 Task: Research Airbnb properties in Nahariya, Israel from 4th December, 2023 to 8th December, 2023 for 1 adult.1  bedroom having 1 bed and 1 bathroom. Amenities needed are: wifi, washing machine. Look for 5 properties as per requirement.
Action: Mouse moved to (424, 58)
Screenshot: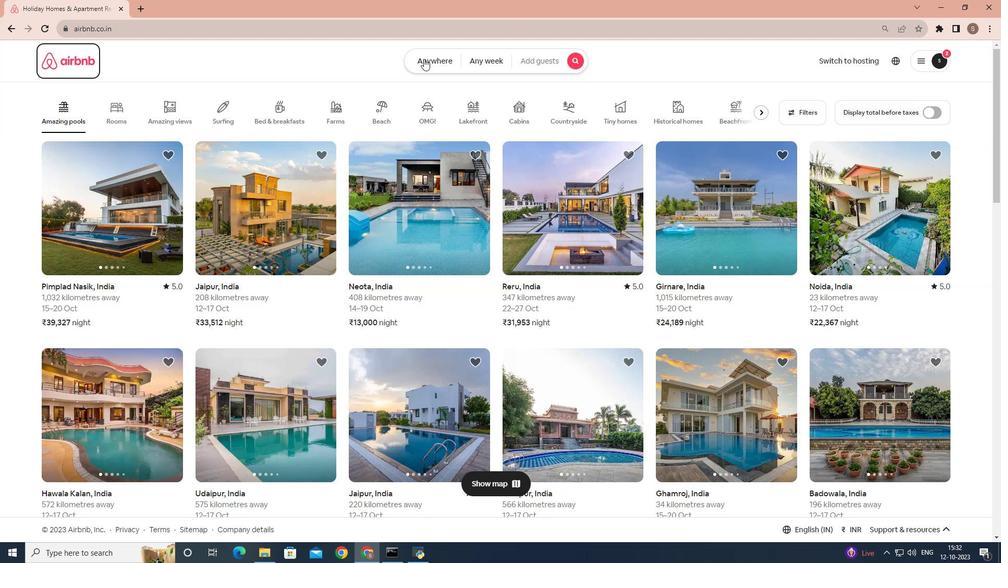 
Action: Mouse pressed left at (424, 58)
Screenshot: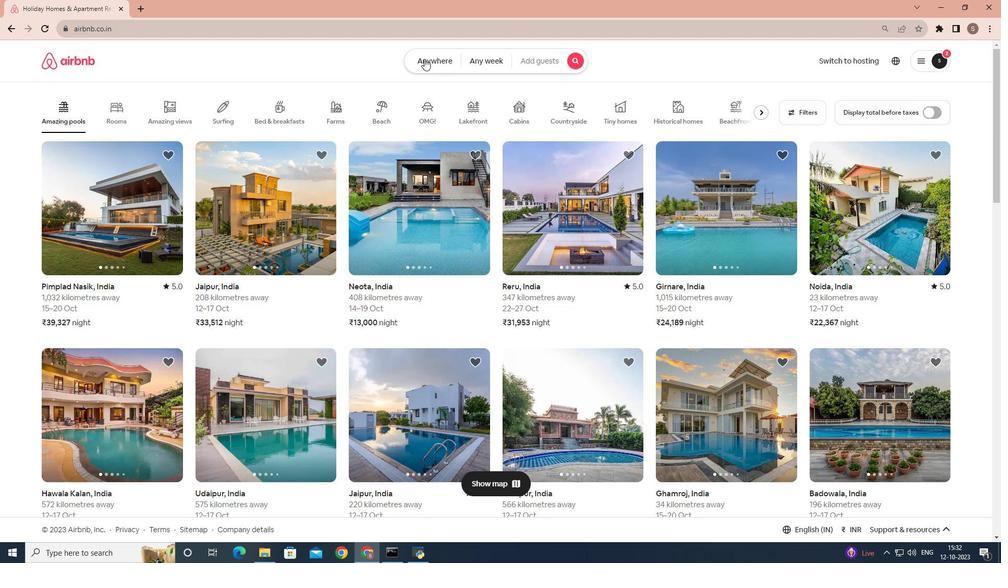 
Action: Mouse moved to (367, 111)
Screenshot: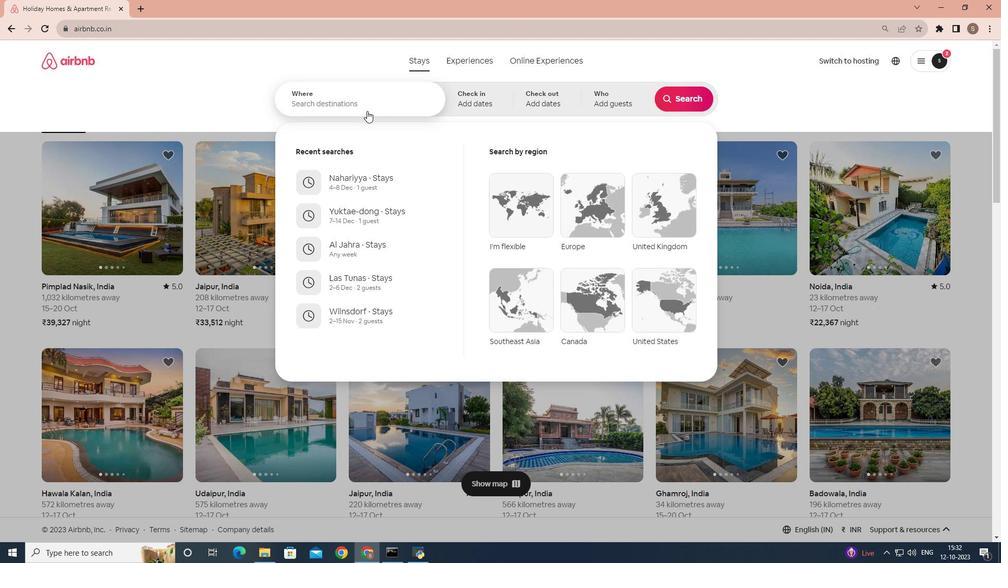 
Action: Mouse pressed left at (367, 111)
Screenshot: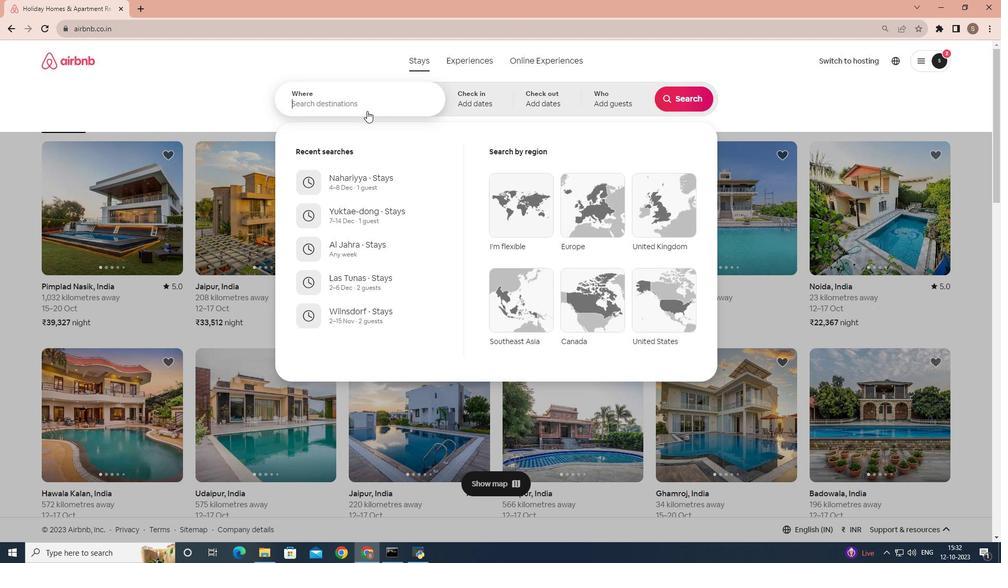 
Action: Mouse moved to (363, 107)
Screenshot: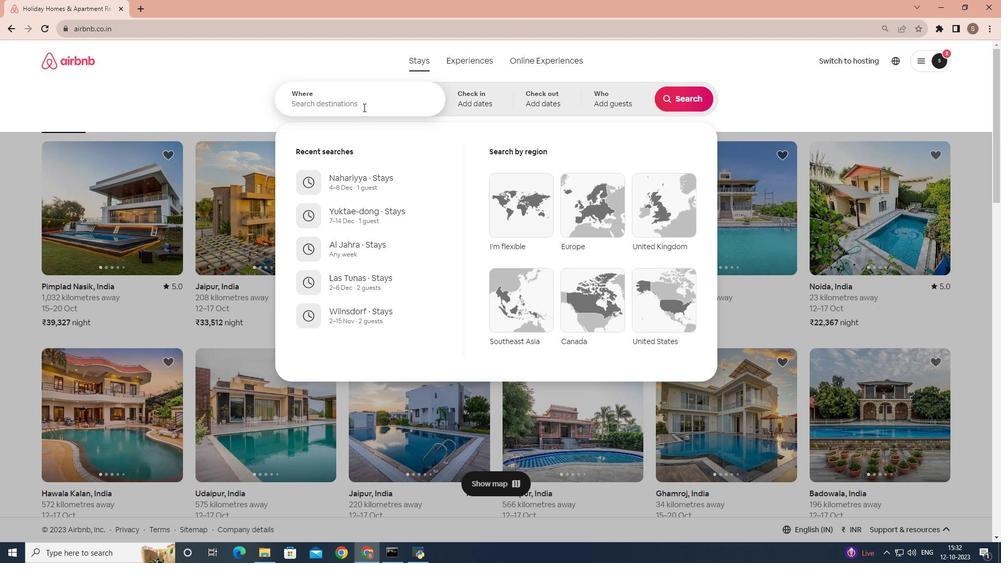 
Action: Key pressed <Key.shift>Nahariya,<Key.space><Key.shift>Israel
Screenshot: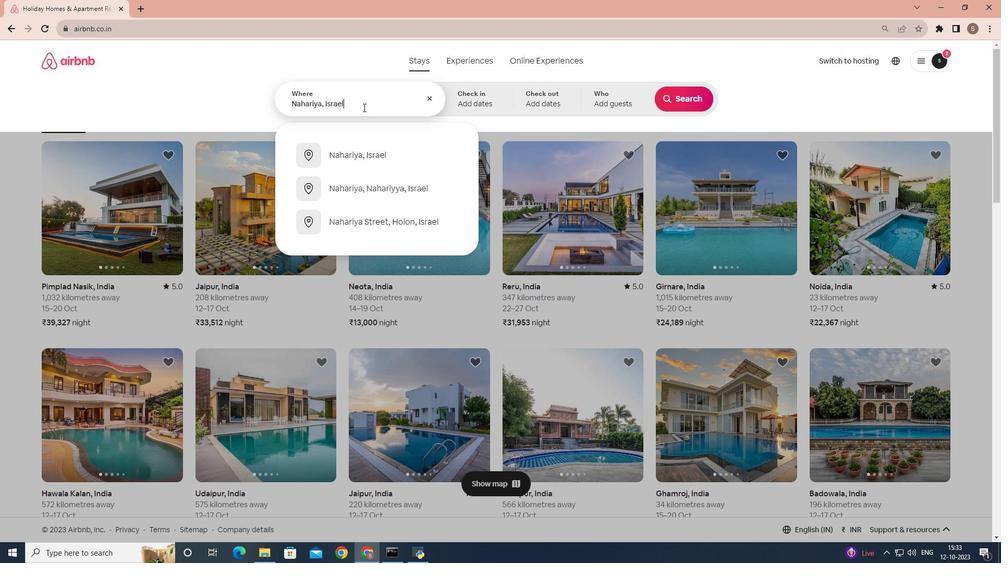 
Action: Mouse moved to (374, 146)
Screenshot: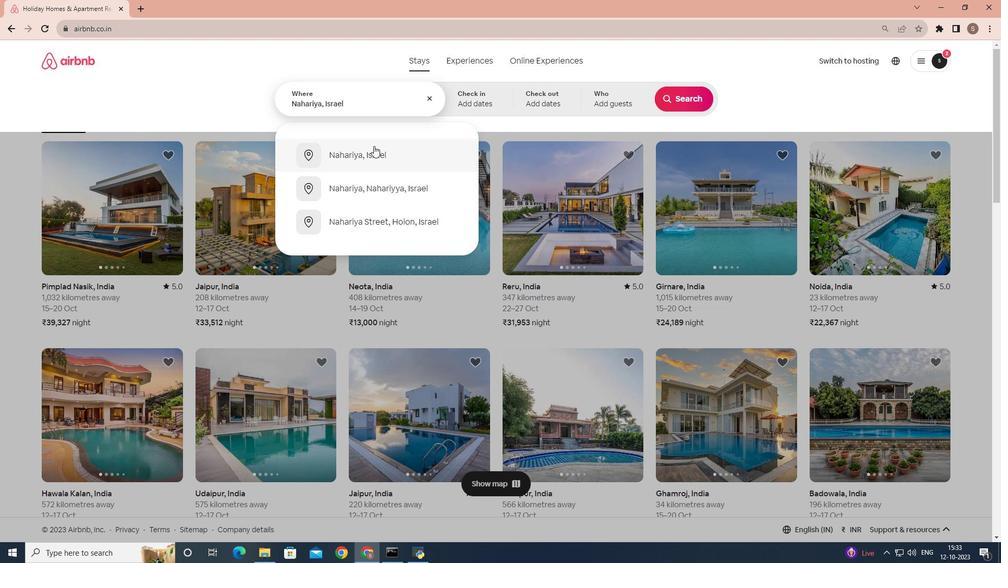 
Action: Mouse pressed left at (374, 146)
Screenshot: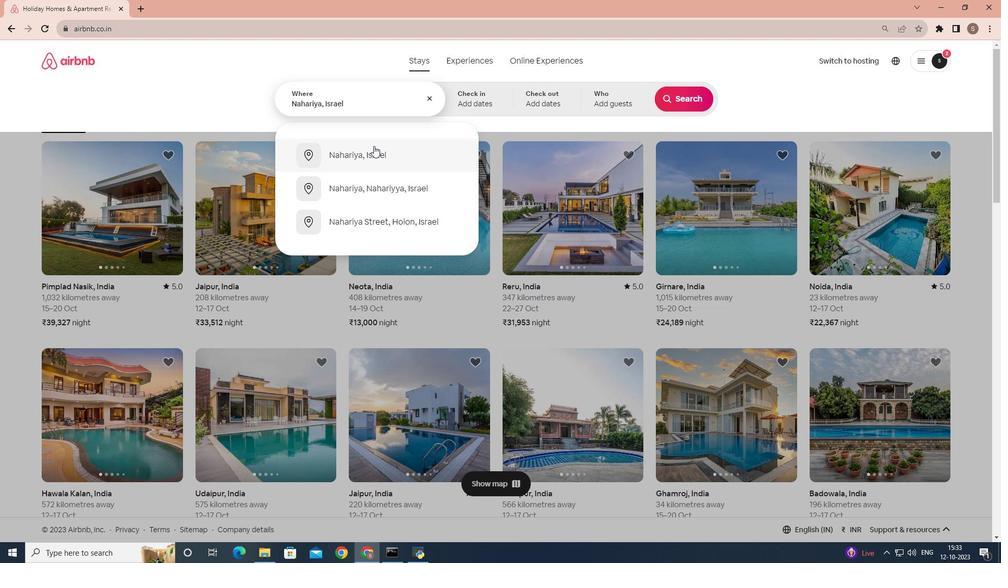 
Action: Mouse moved to (678, 181)
Screenshot: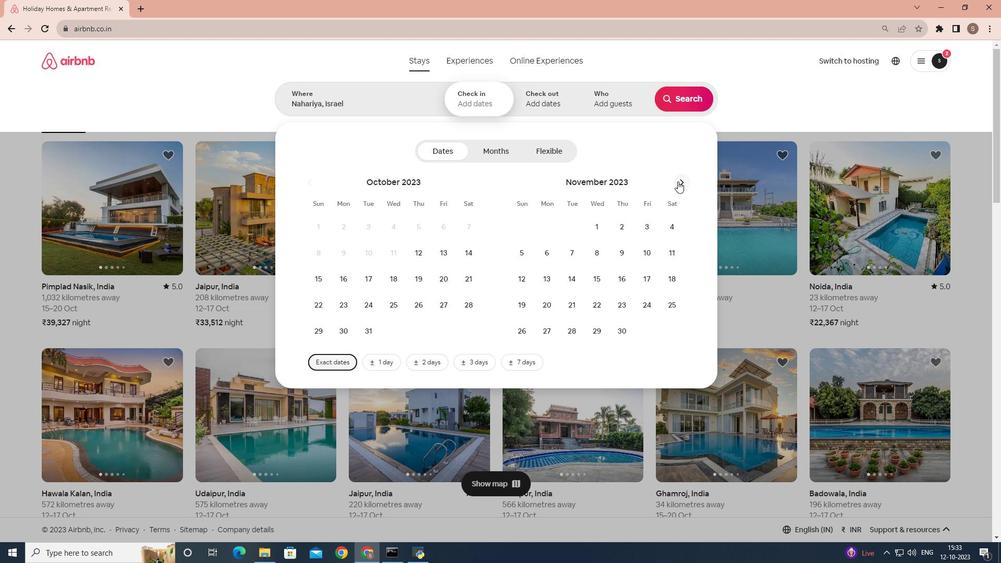 
Action: Mouse pressed left at (678, 181)
Screenshot: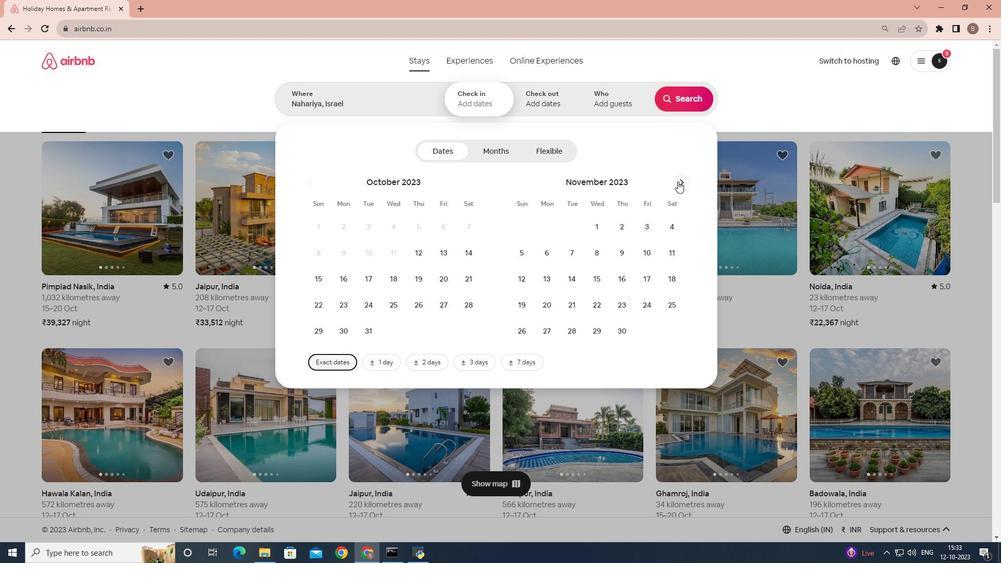 
Action: Mouse moved to (548, 253)
Screenshot: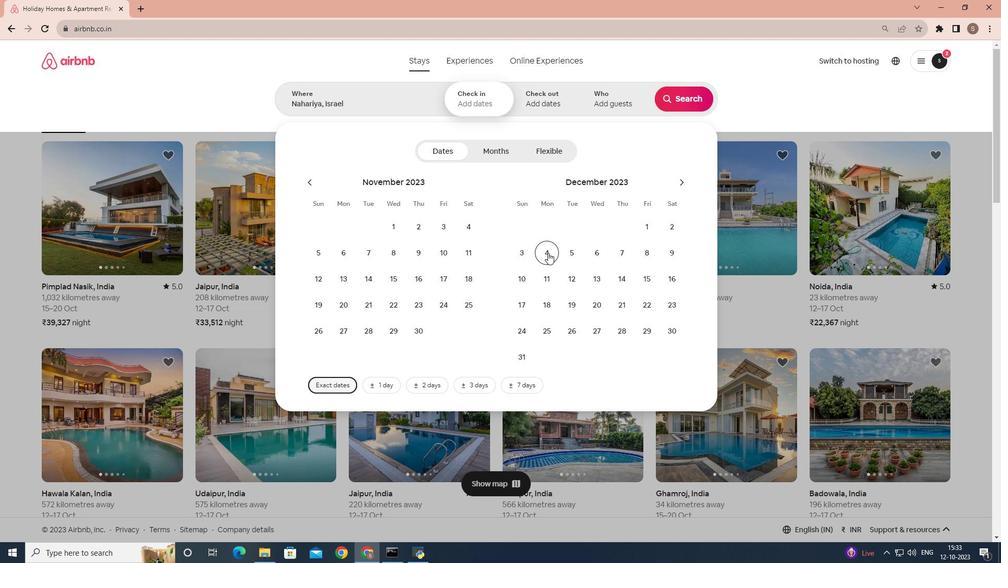 
Action: Mouse pressed left at (548, 253)
Screenshot: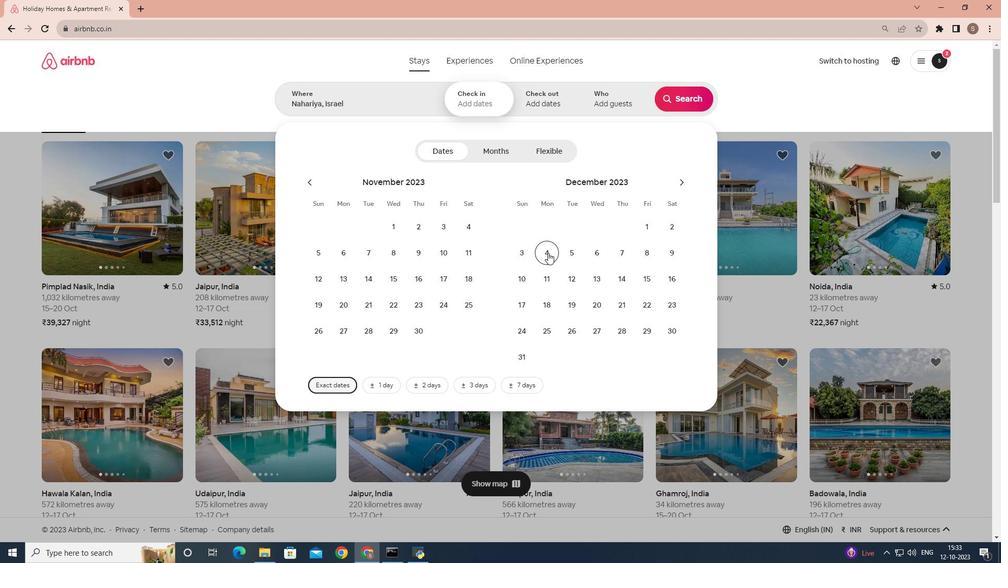 
Action: Mouse moved to (652, 255)
Screenshot: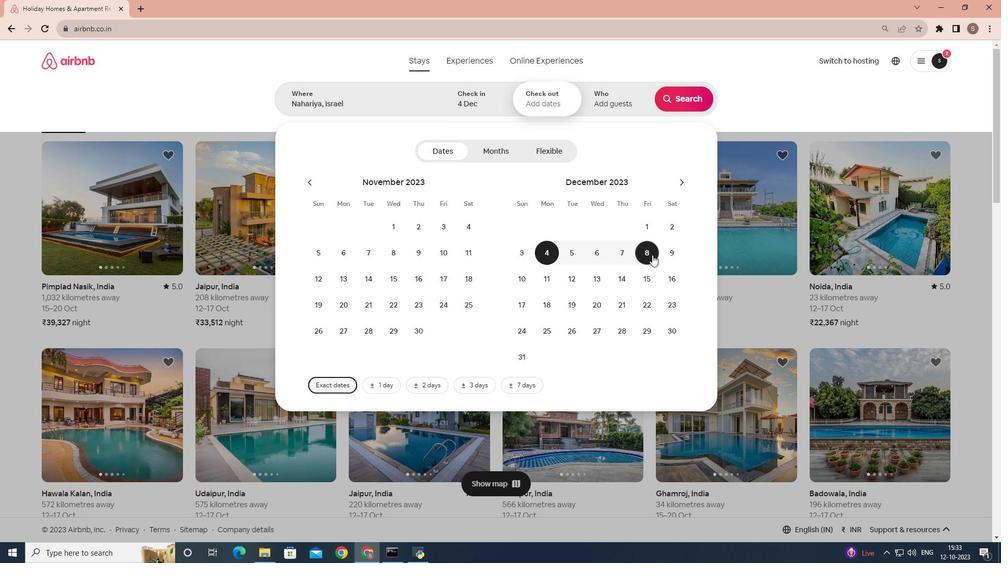 
Action: Mouse pressed left at (652, 255)
Screenshot: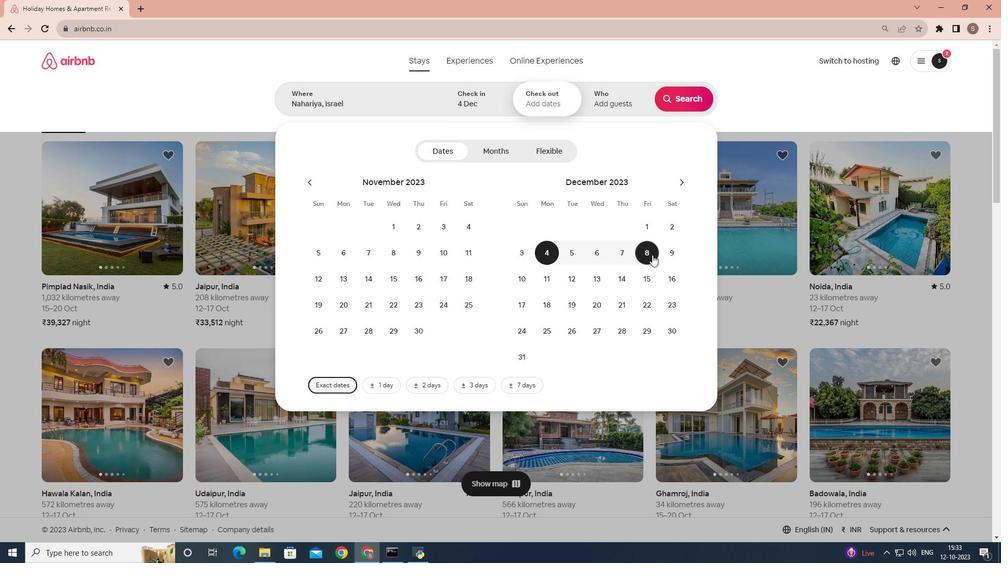 
Action: Mouse moved to (608, 95)
Screenshot: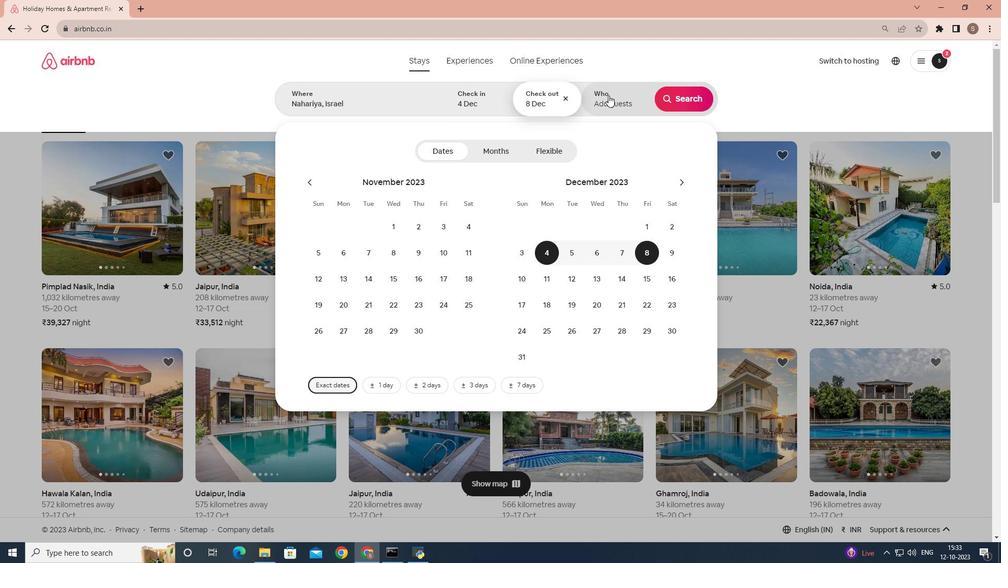
Action: Mouse pressed left at (608, 95)
Screenshot: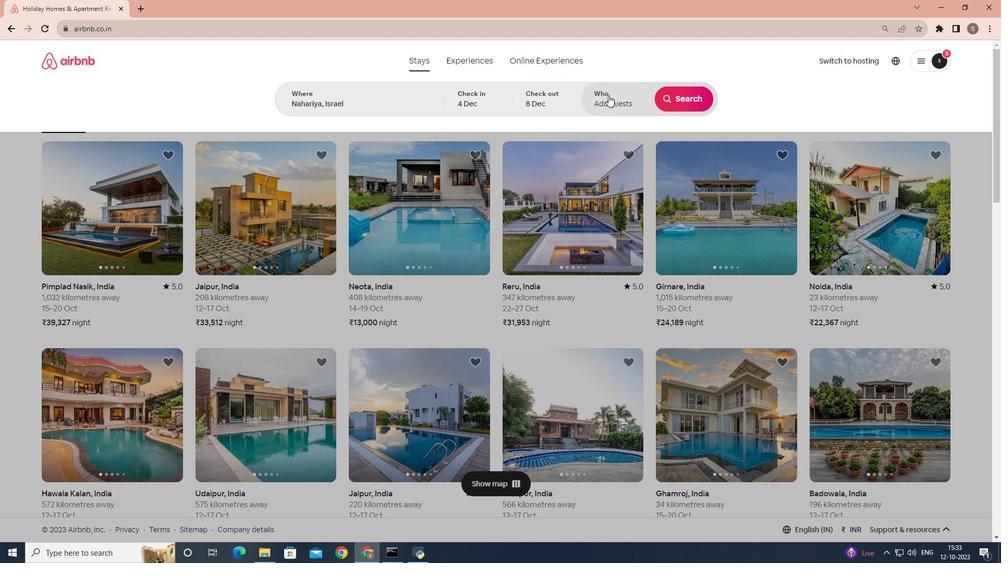 
Action: Mouse moved to (682, 152)
Screenshot: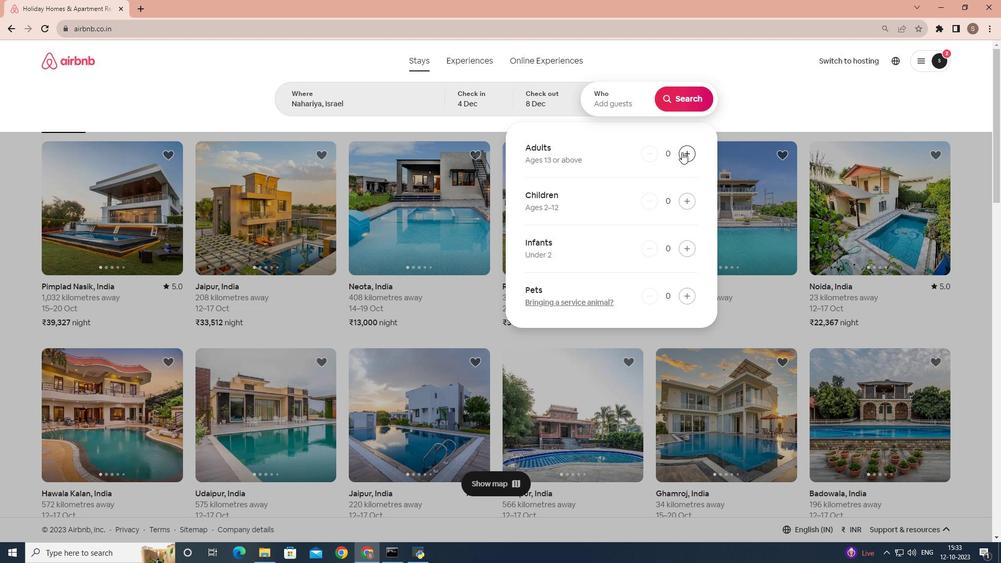 
Action: Mouse pressed left at (682, 152)
Screenshot: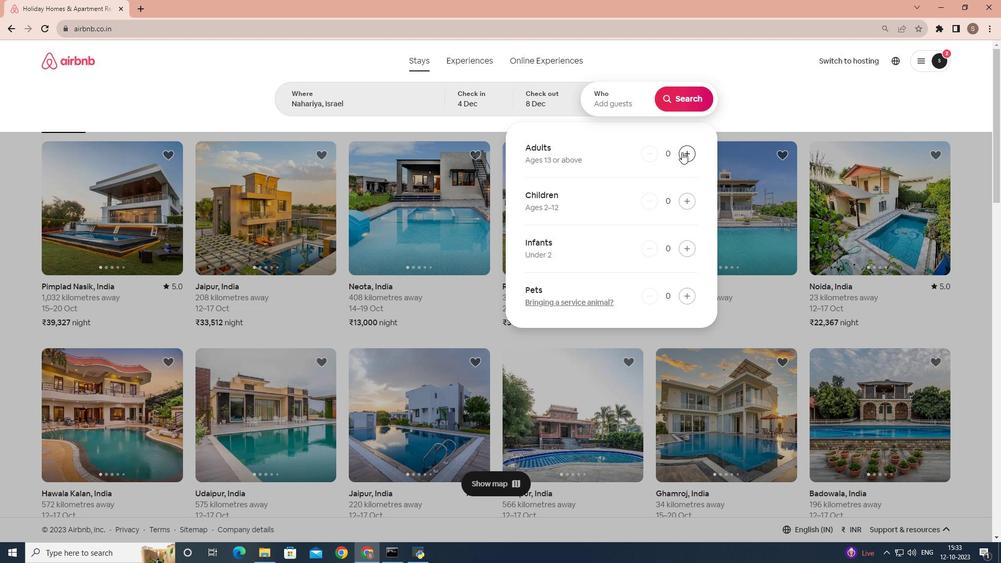 
Action: Mouse moved to (698, 87)
Screenshot: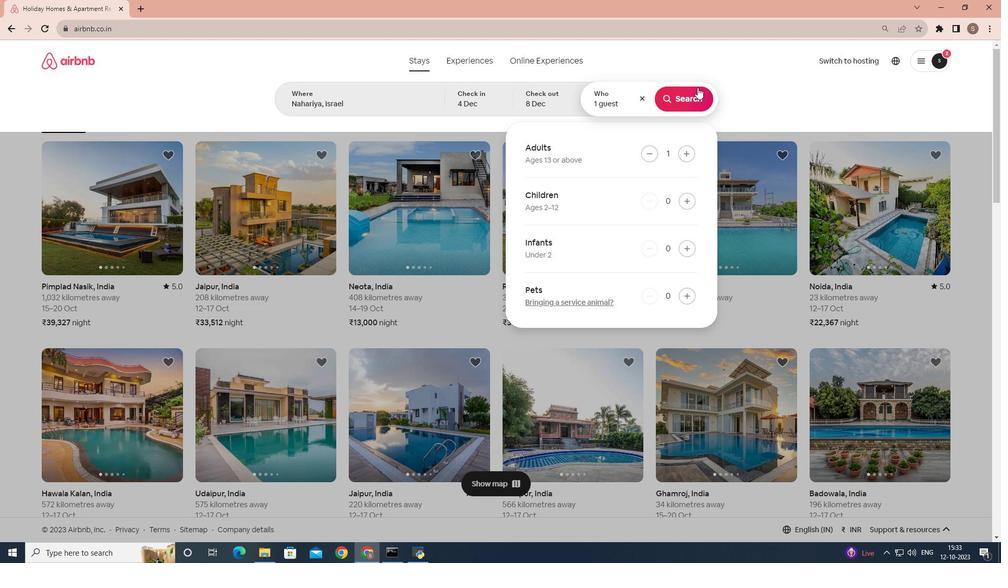 
Action: Mouse pressed left at (698, 87)
Screenshot: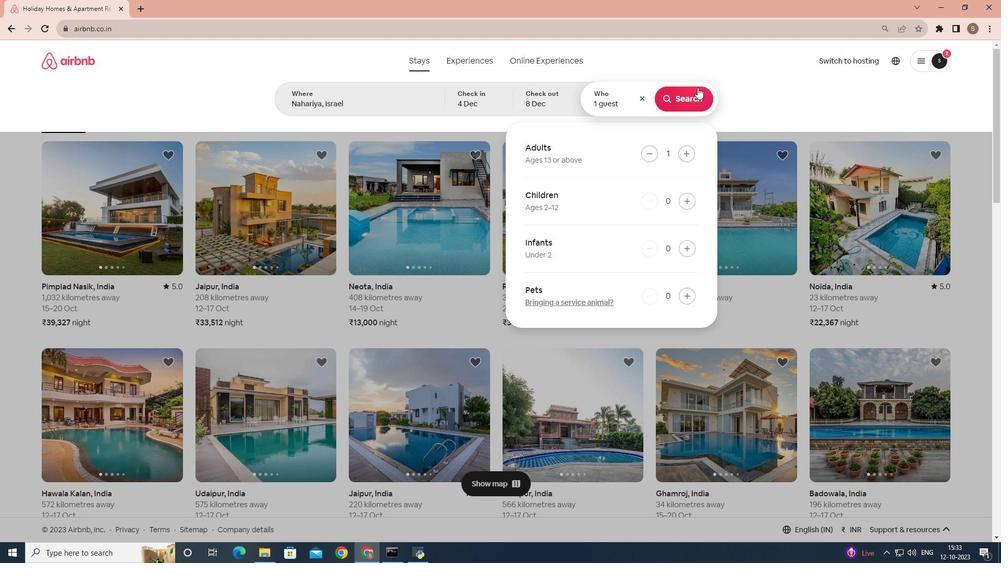 
Action: Mouse moved to (816, 104)
Screenshot: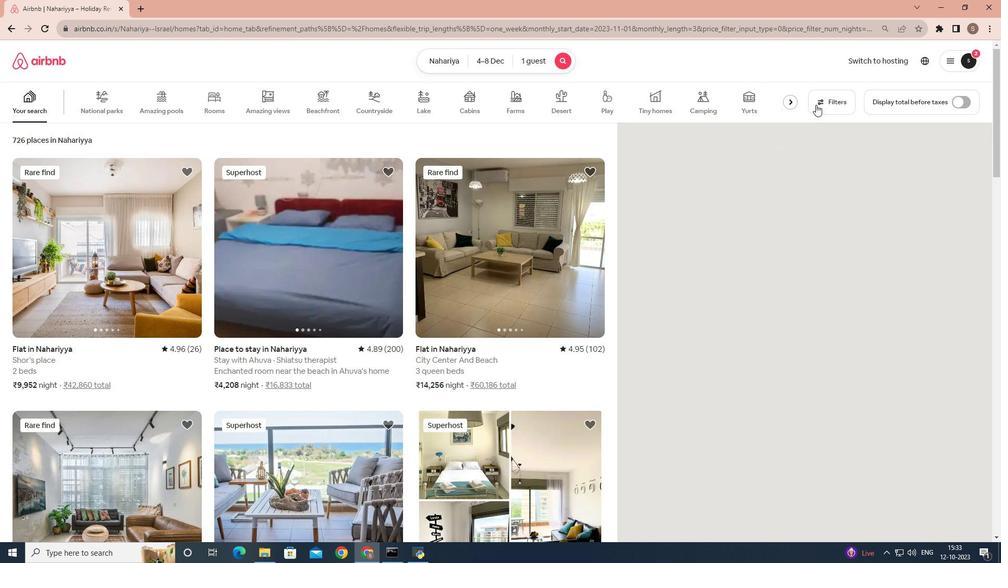 
Action: Mouse pressed left at (816, 104)
Screenshot: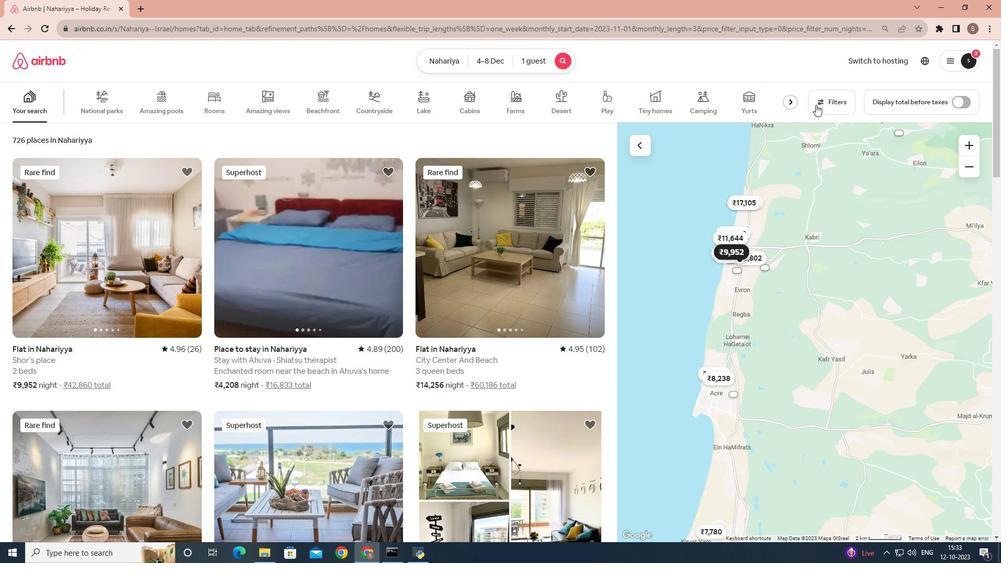 
Action: Mouse moved to (546, 225)
Screenshot: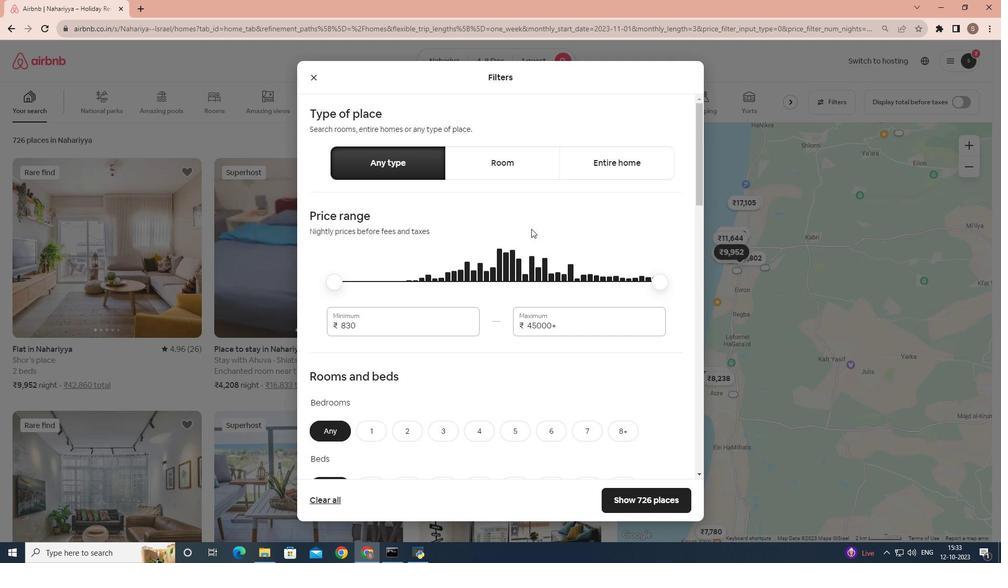 
Action: Mouse scrolled (546, 225) with delta (0, 0)
Screenshot: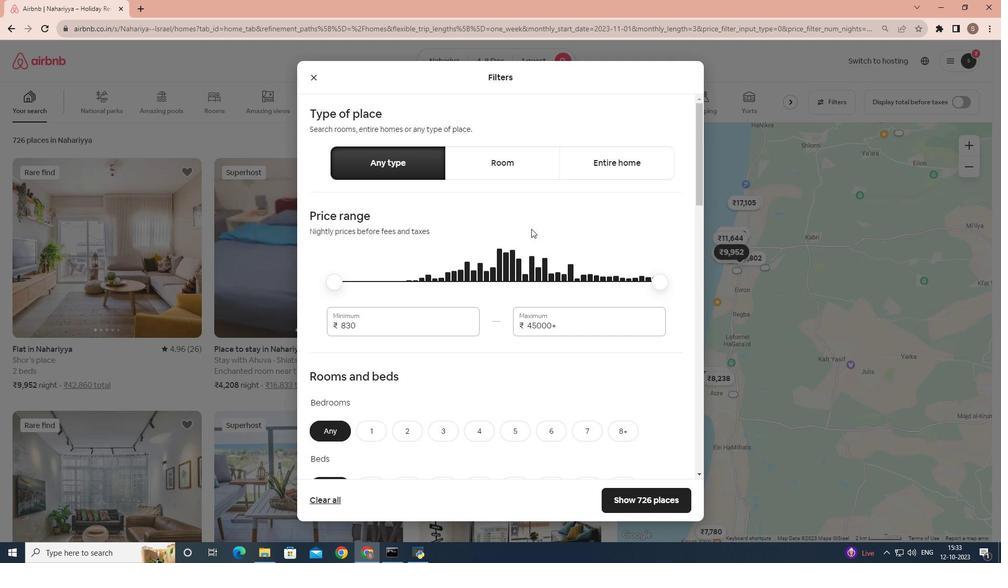 
Action: Mouse moved to (519, 234)
Screenshot: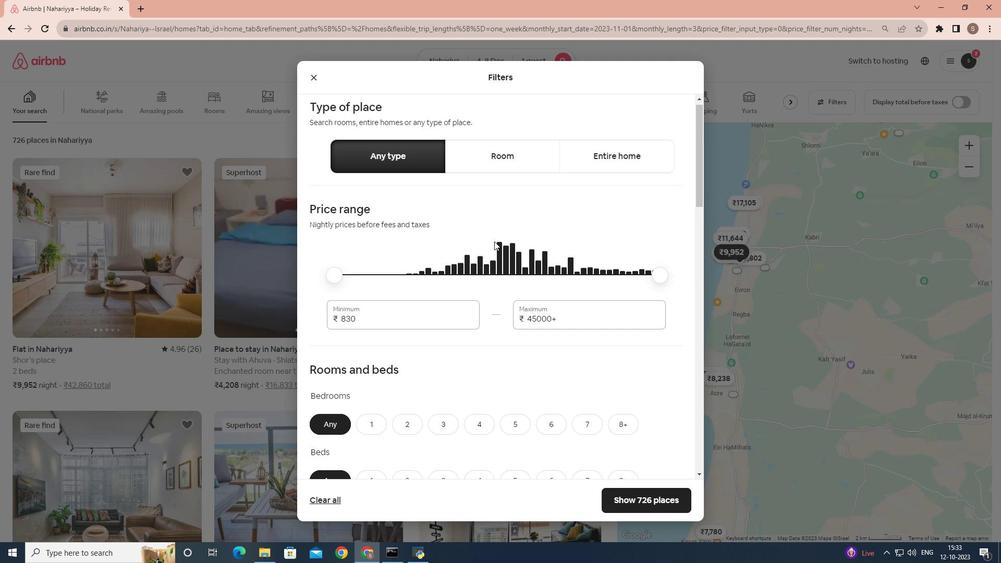 
Action: Mouse scrolled (519, 234) with delta (0, 0)
Screenshot: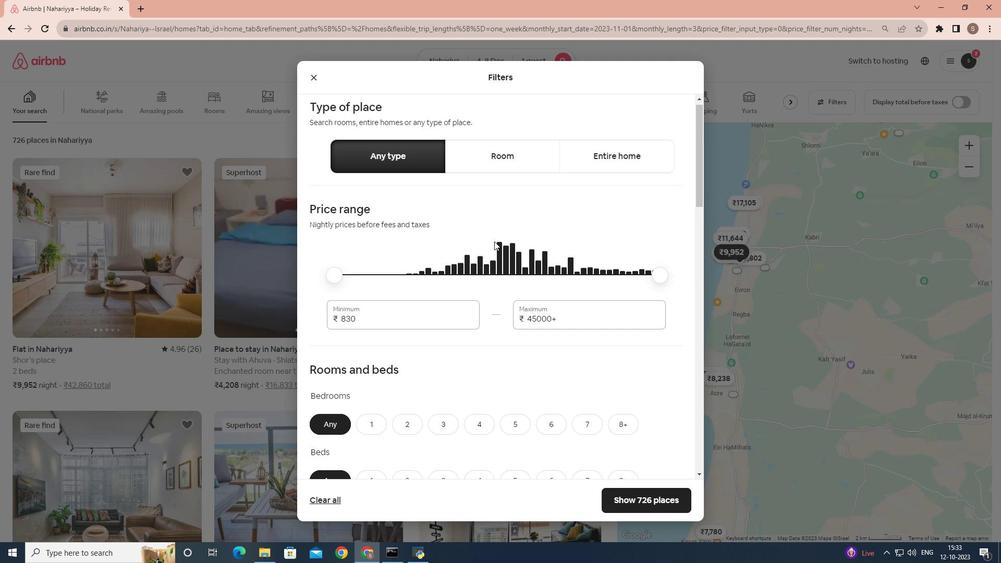 
Action: Mouse moved to (378, 324)
Screenshot: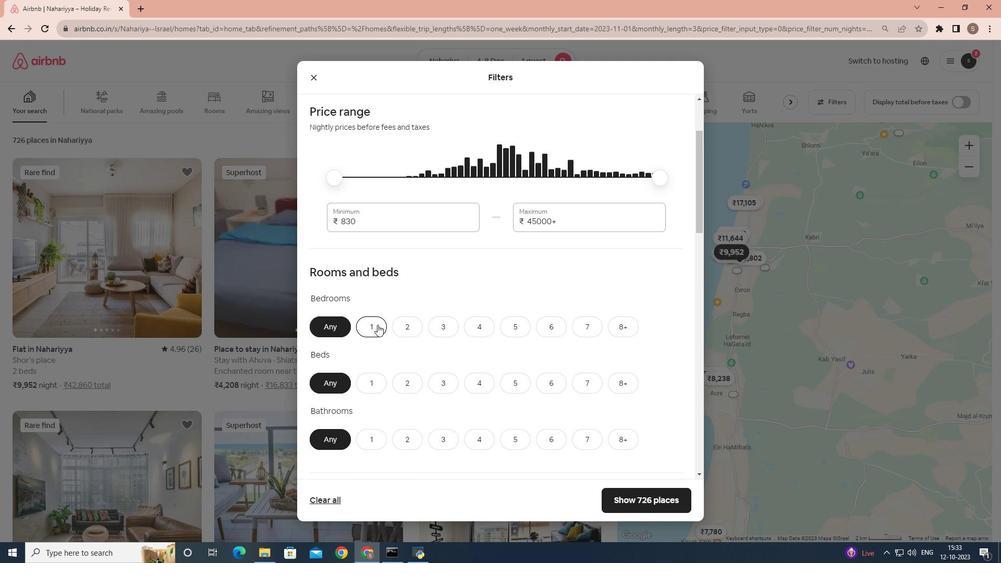 
Action: Mouse pressed left at (378, 324)
Screenshot: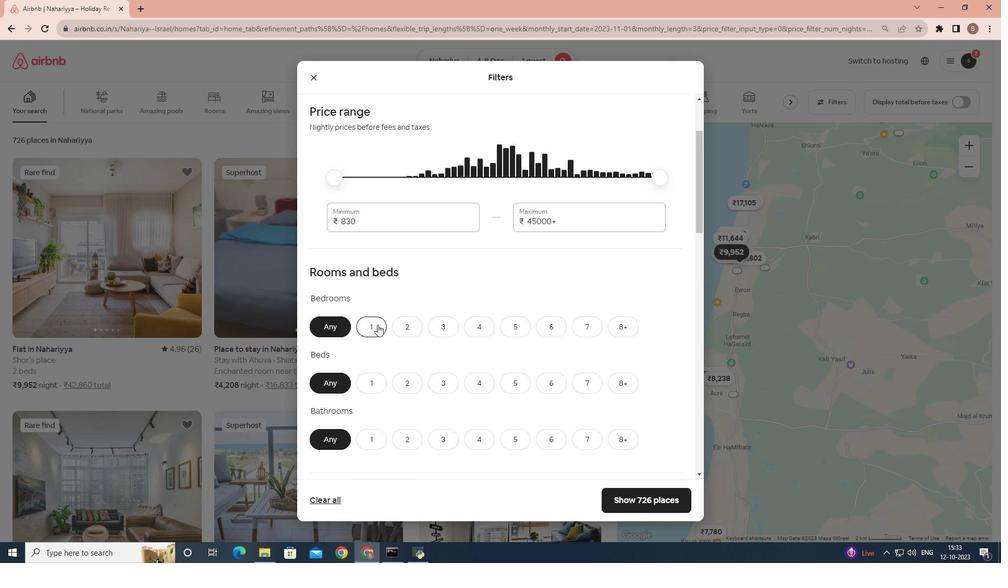 
Action: Mouse moved to (377, 325)
Screenshot: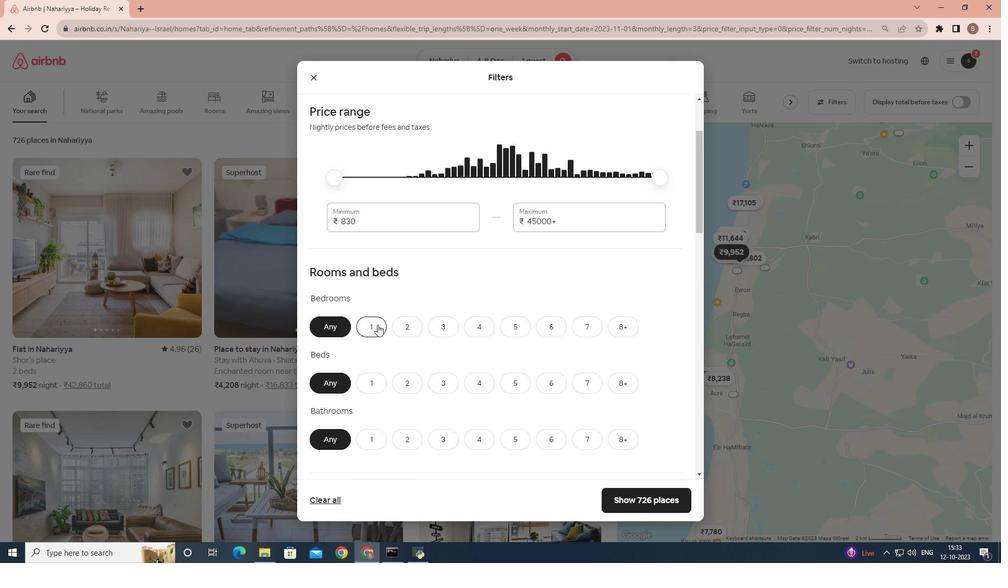 
Action: Mouse scrolled (377, 324) with delta (0, 0)
Screenshot: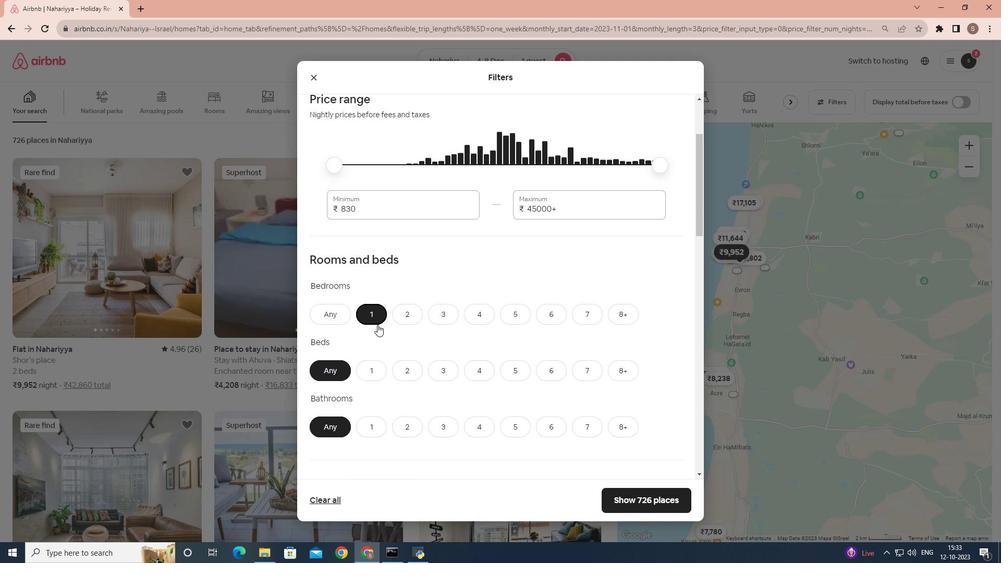 
Action: Mouse scrolled (377, 324) with delta (0, 0)
Screenshot: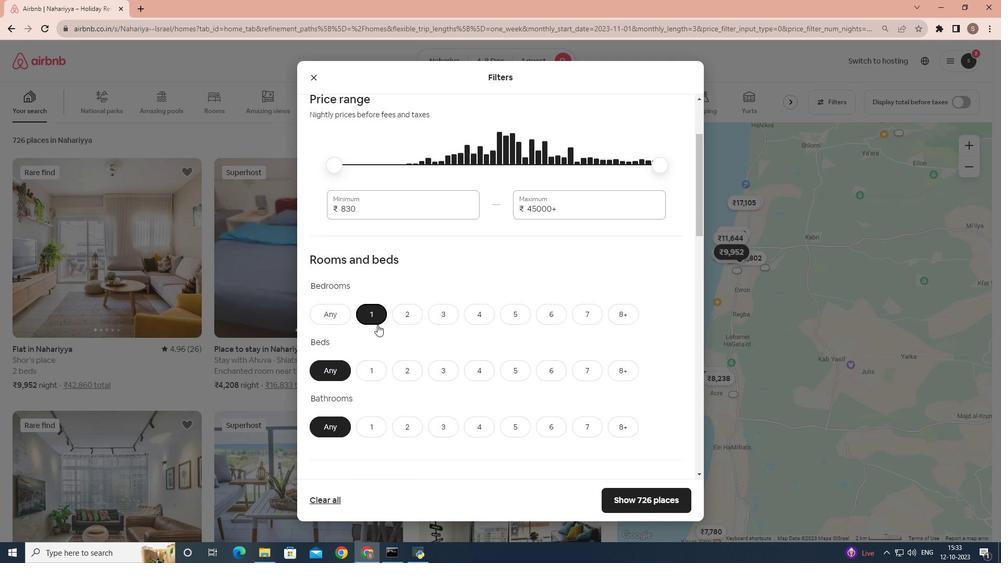 
Action: Mouse moved to (371, 283)
Screenshot: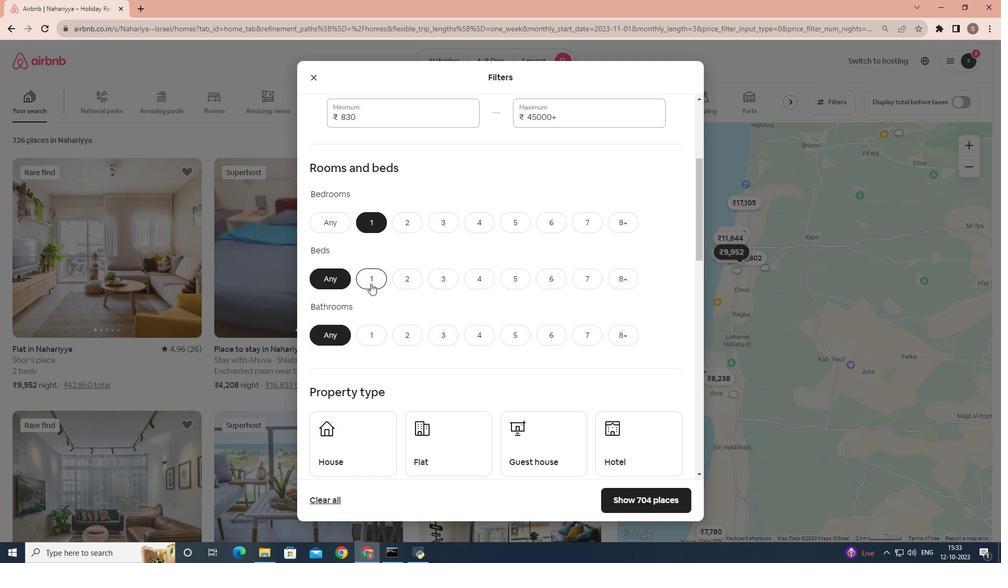 
Action: Mouse pressed left at (371, 283)
Screenshot: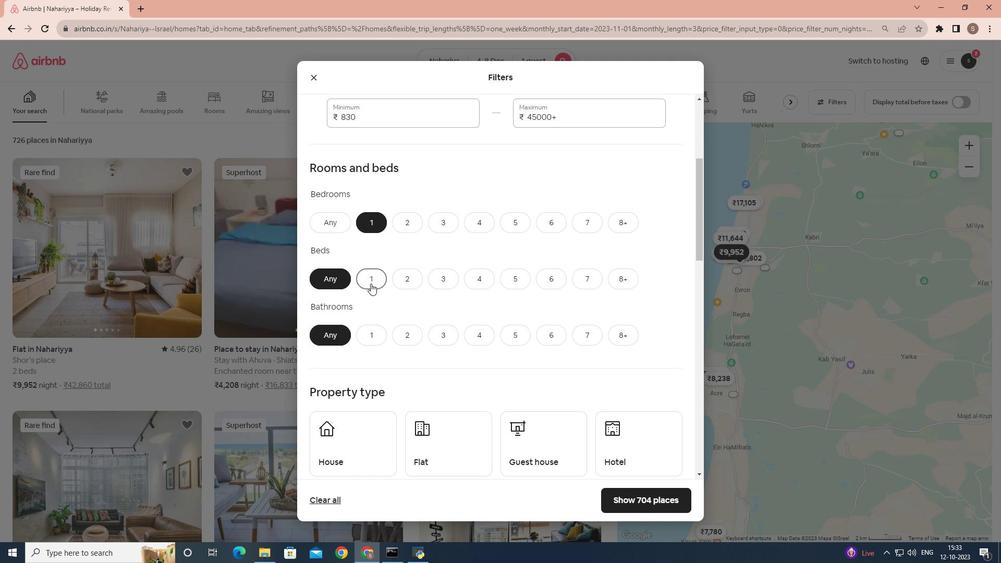 
Action: Mouse moved to (375, 333)
Screenshot: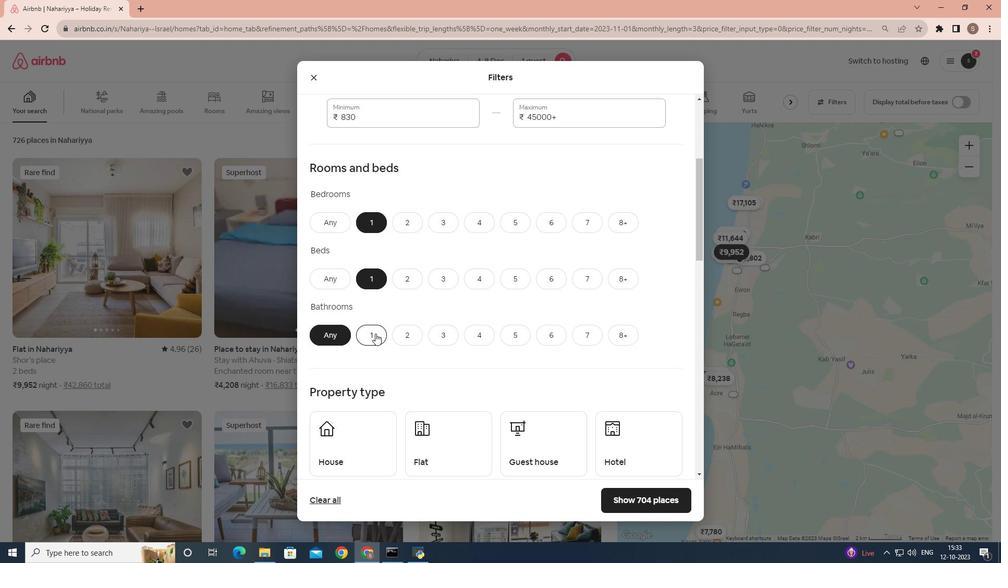 
Action: Mouse pressed left at (375, 333)
Screenshot: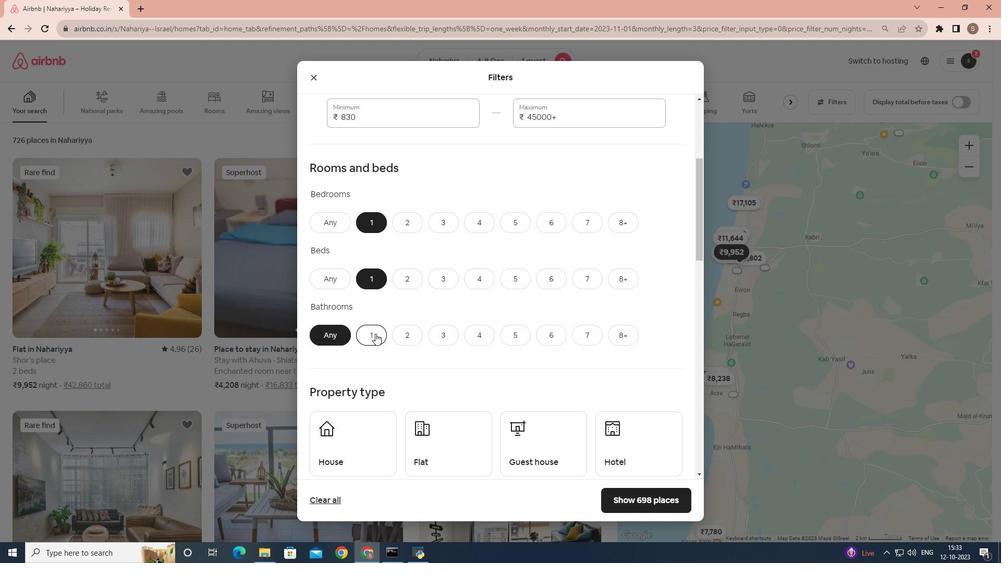 
Action: Mouse scrolled (375, 333) with delta (0, 0)
Screenshot: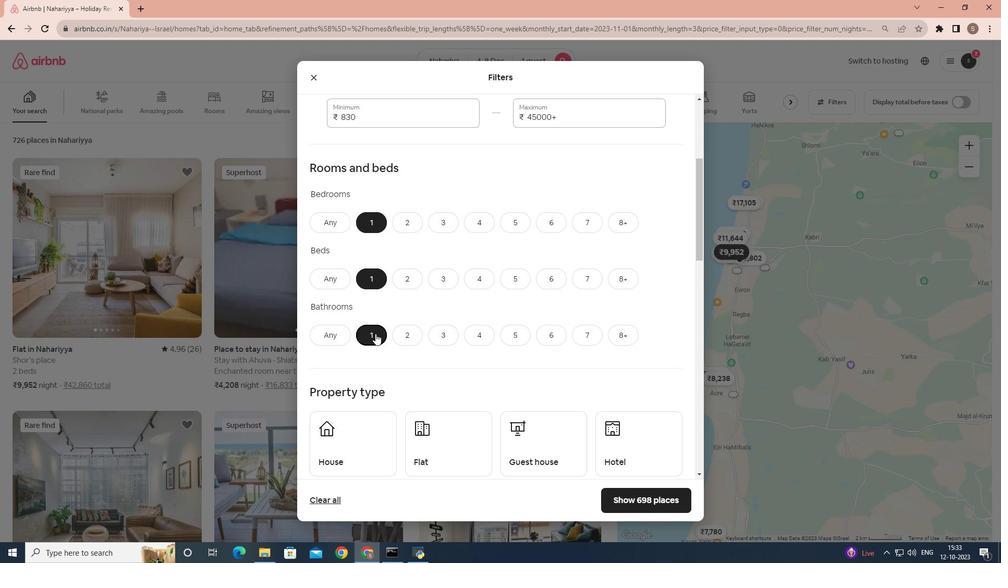 
Action: Mouse scrolled (375, 333) with delta (0, 0)
Screenshot: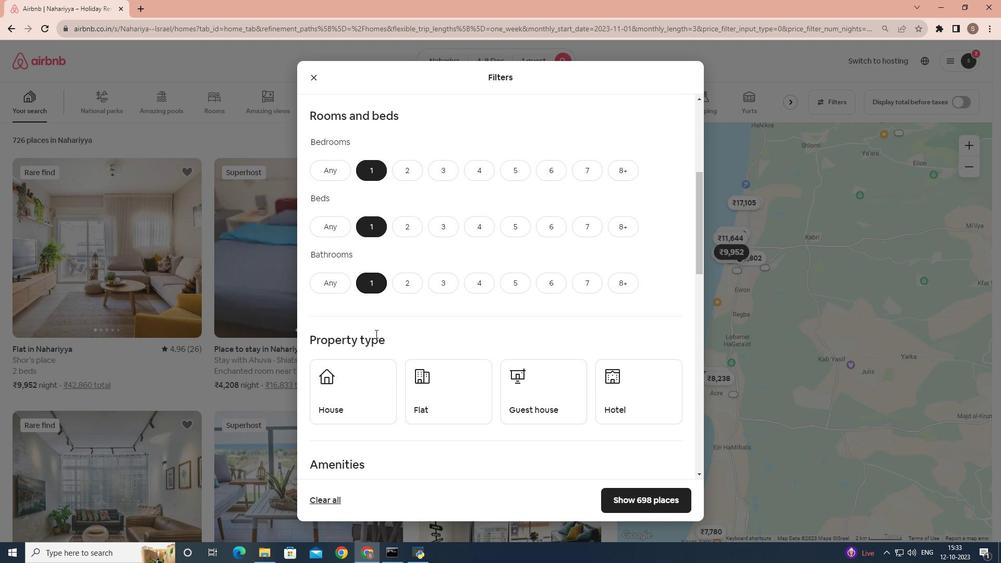 
Action: Mouse scrolled (375, 333) with delta (0, 0)
Screenshot: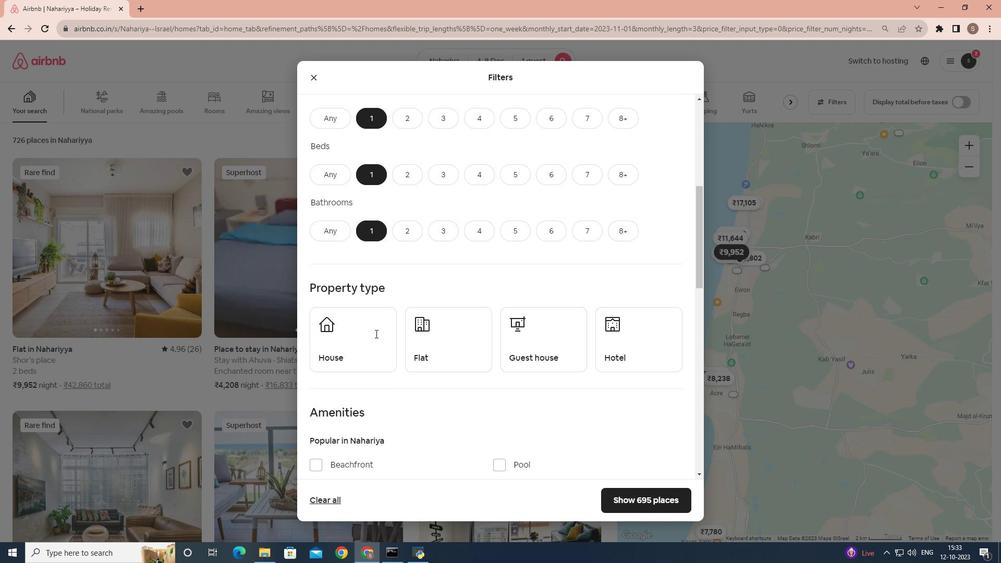 
Action: Mouse scrolled (375, 333) with delta (0, 0)
Screenshot: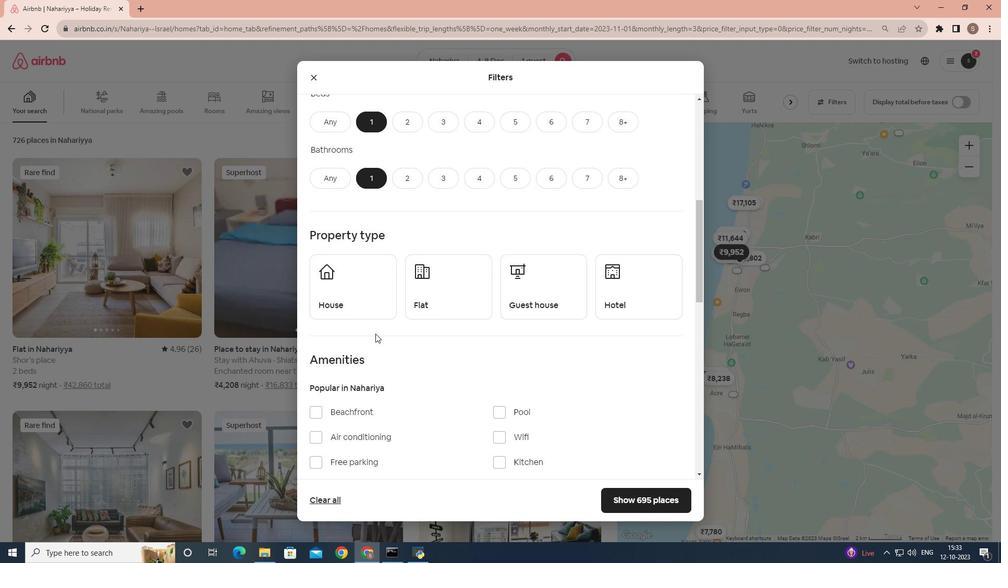
Action: Mouse scrolled (375, 333) with delta (0, 0)
Screenshot: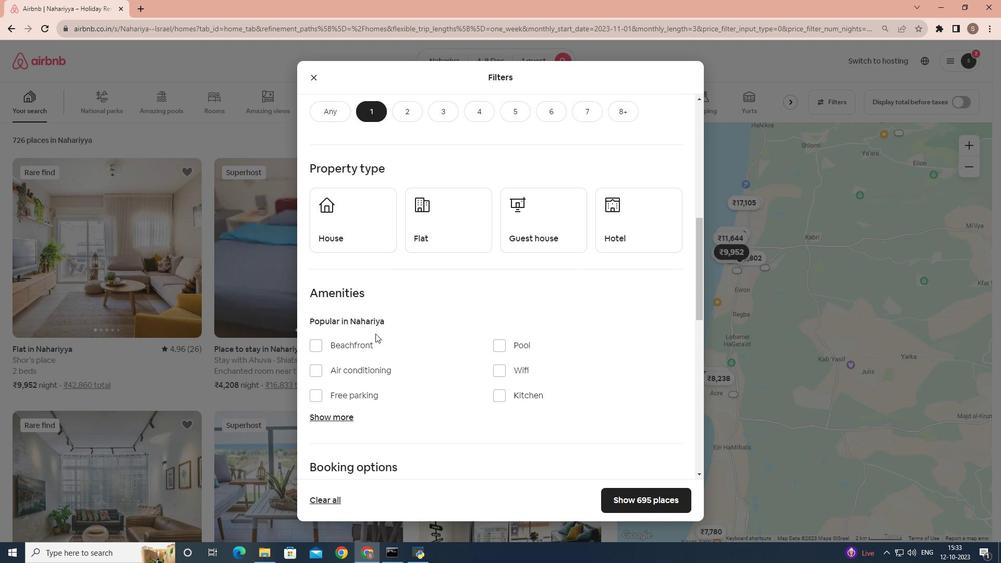
Action: Mouse scrolled (375, 333) with delta (0, 0)
Screenshot: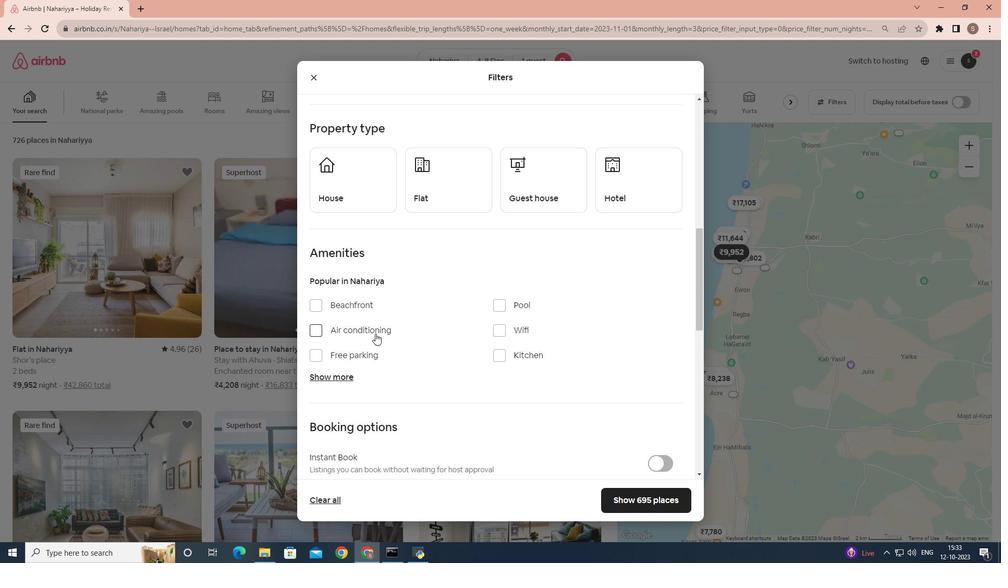 
Action: Mouse scrolled (375, 333) with delta (0, 0)
Screenshot: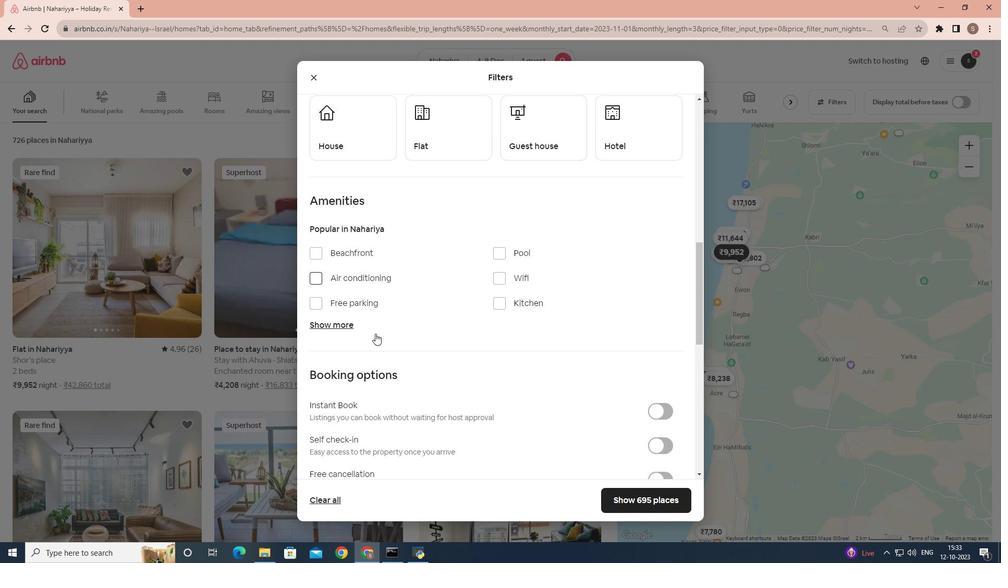 
Action: Mouse moved to (495, 230)
Screenshot: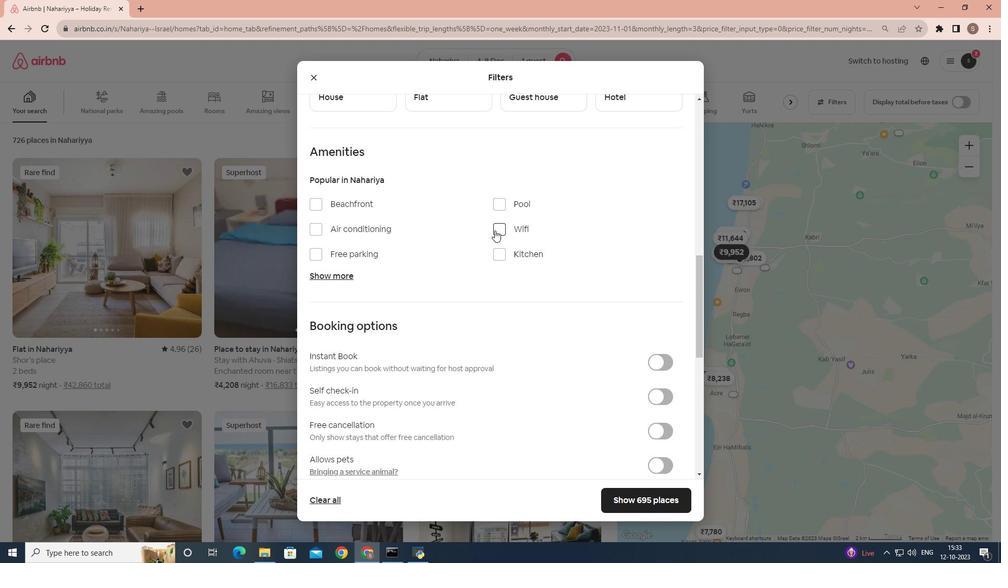 
Action: Mouse pressed left at (495, 230)
Screenshot: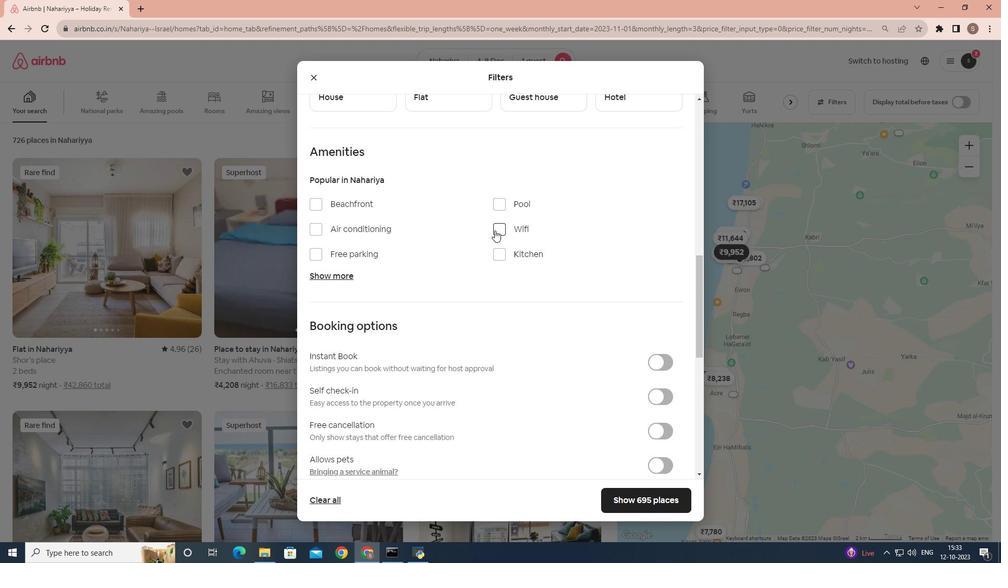 
Action: Mouse moved to (323, 270)
Screenshot: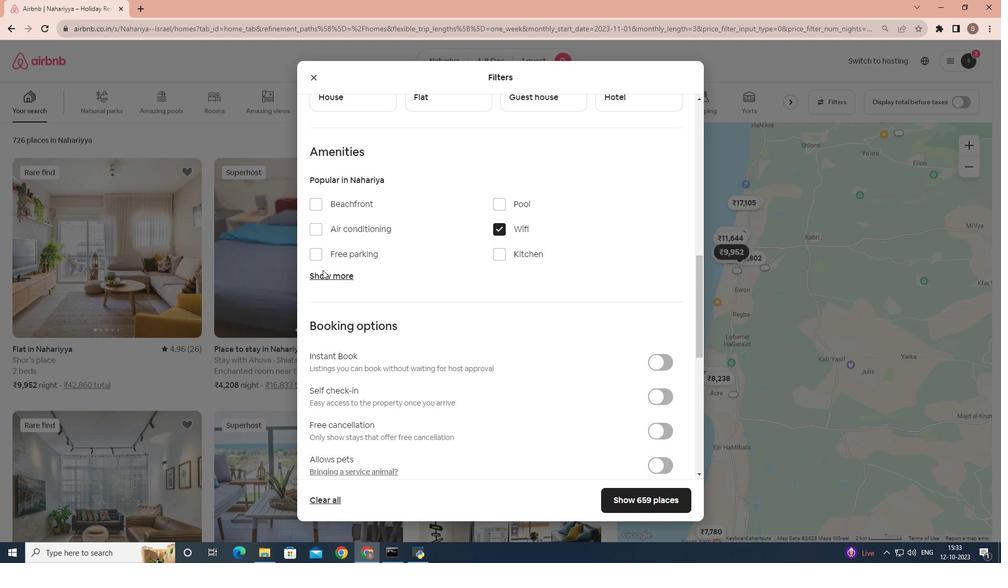 
Action: Mouse pressed left at (323, 270)
Screenshot: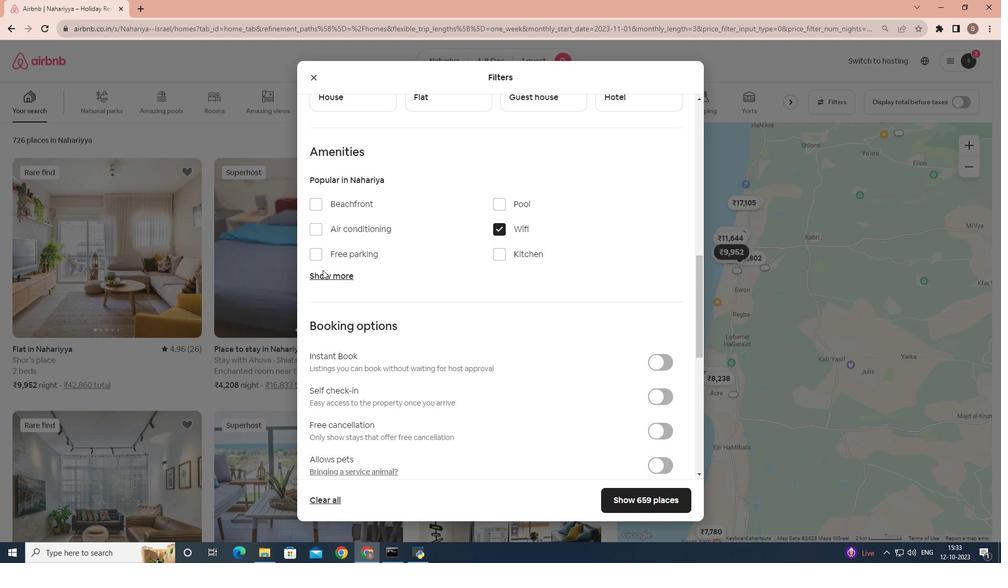 
Action: Mouse moved to (327, 280)
Screenshot: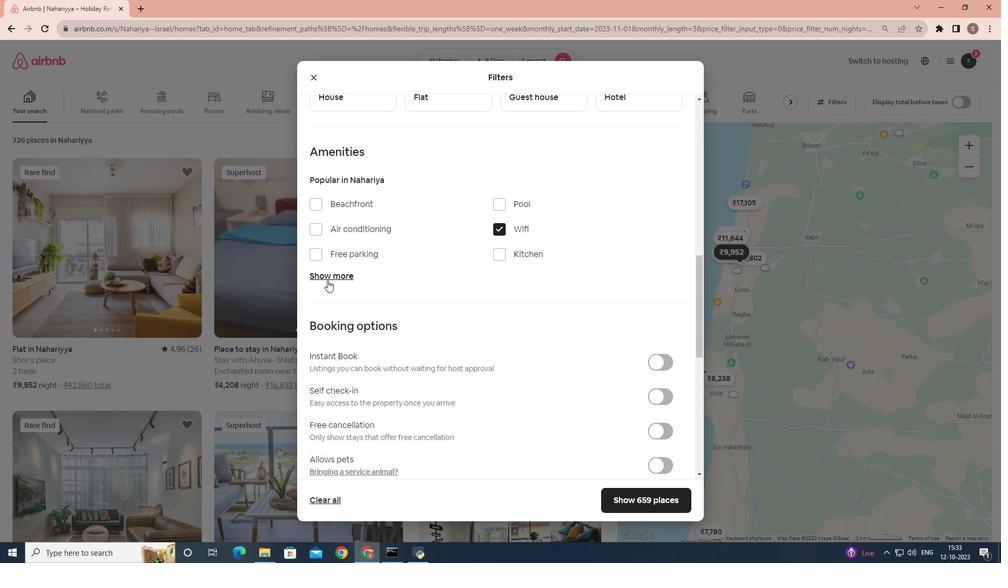 
Action: Mouse pressed left at (327, 280)
Screenshot: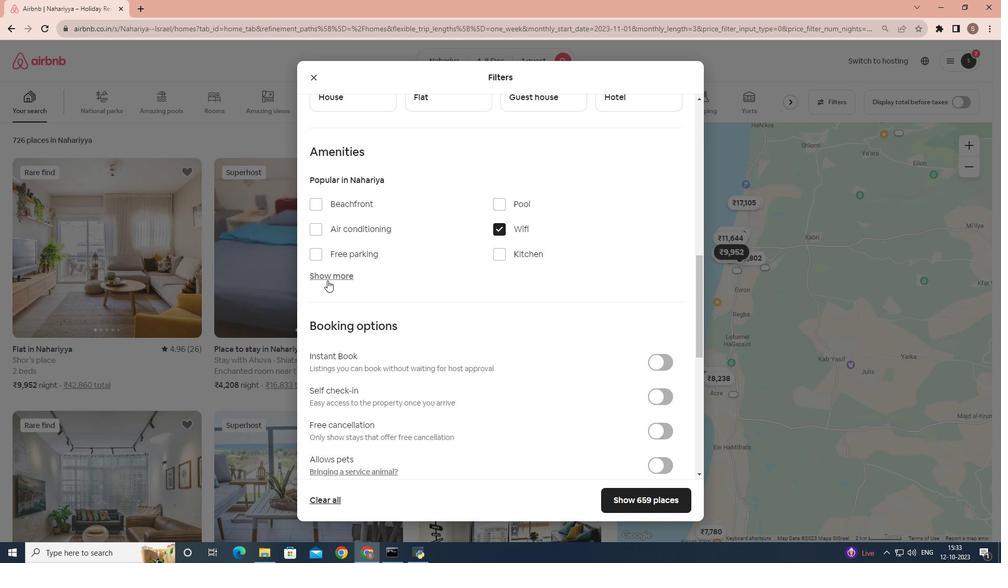 
Action: Mouse moved to (376, 284)
Screenshot: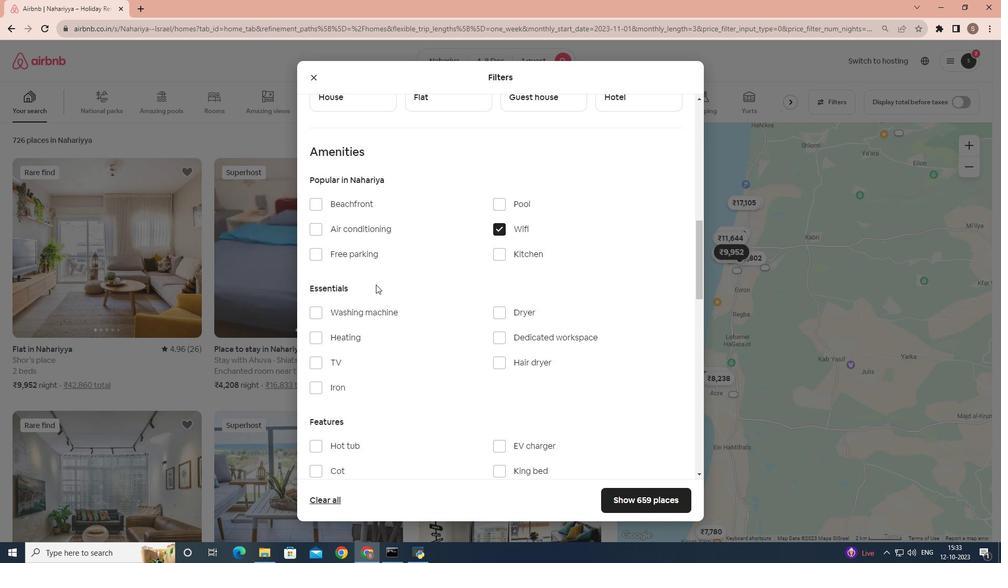 
Action: Mouse scrolled (376, 284) with delta (0, 0)
Screenshot: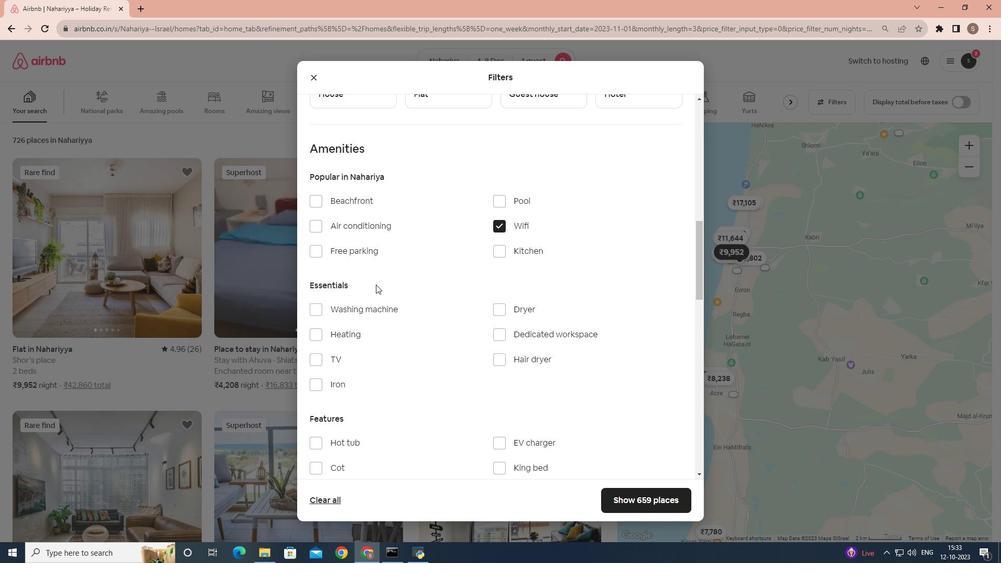 
Action: Mouse moved to (310, 258)
Screenshot: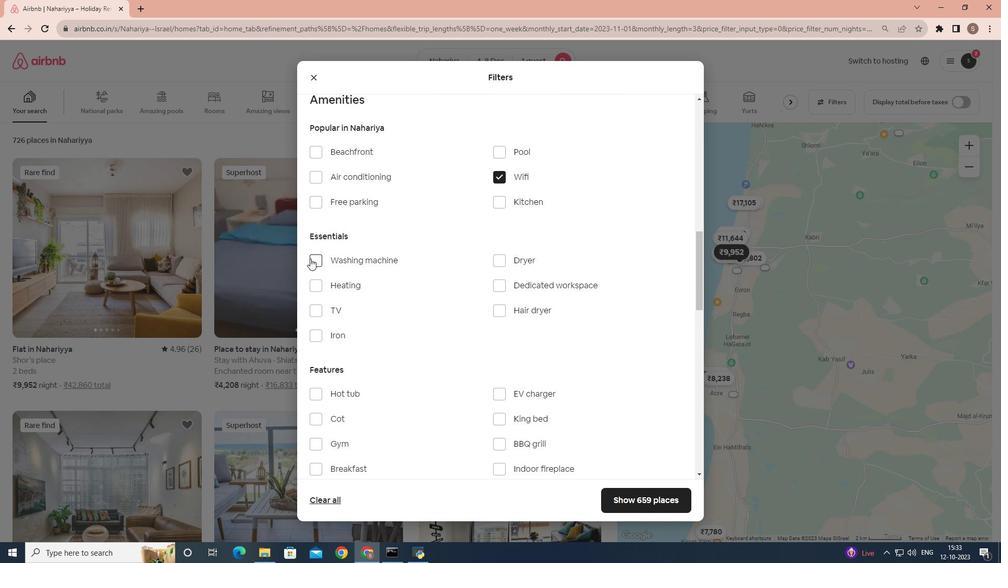 
Action: Mouse pressed left at (310, 258)
Screenshot: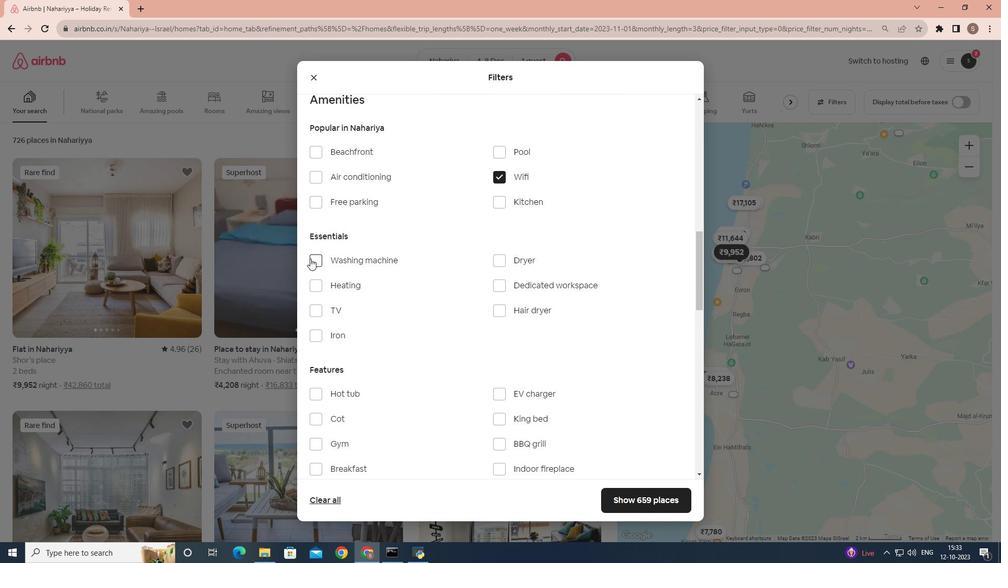 
Action: Mouse moved to (429, 312)
Screenshot: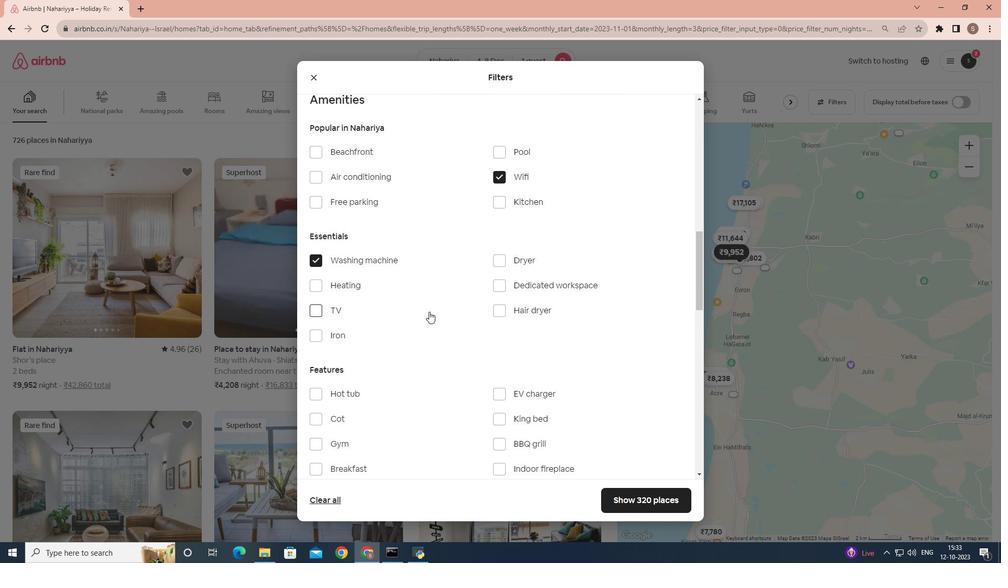 
Action: Mouse scrolled (429, 311) with delta (0, 0)
Screenshot: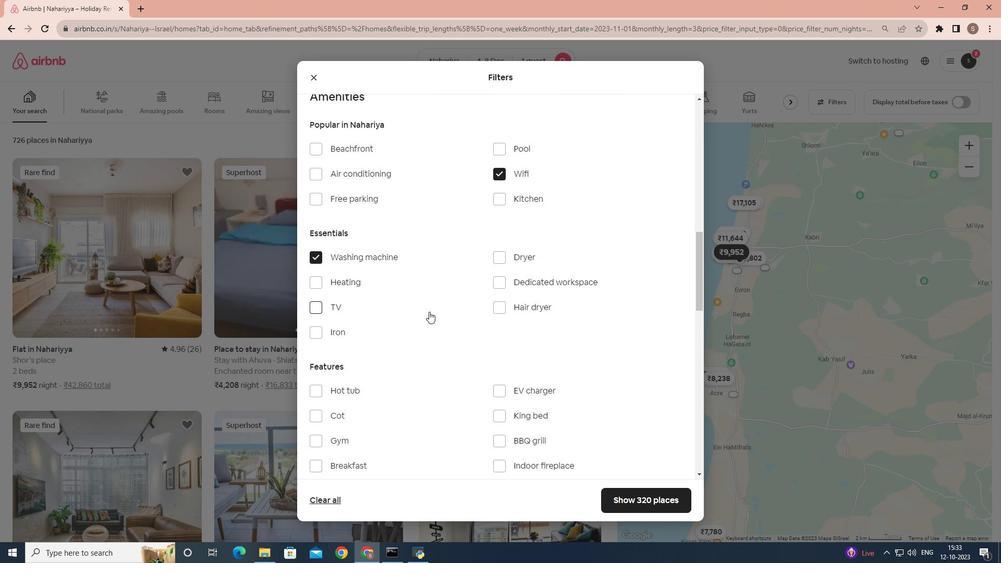 
Action: Mouse moved to (629, 494)
Screenshot: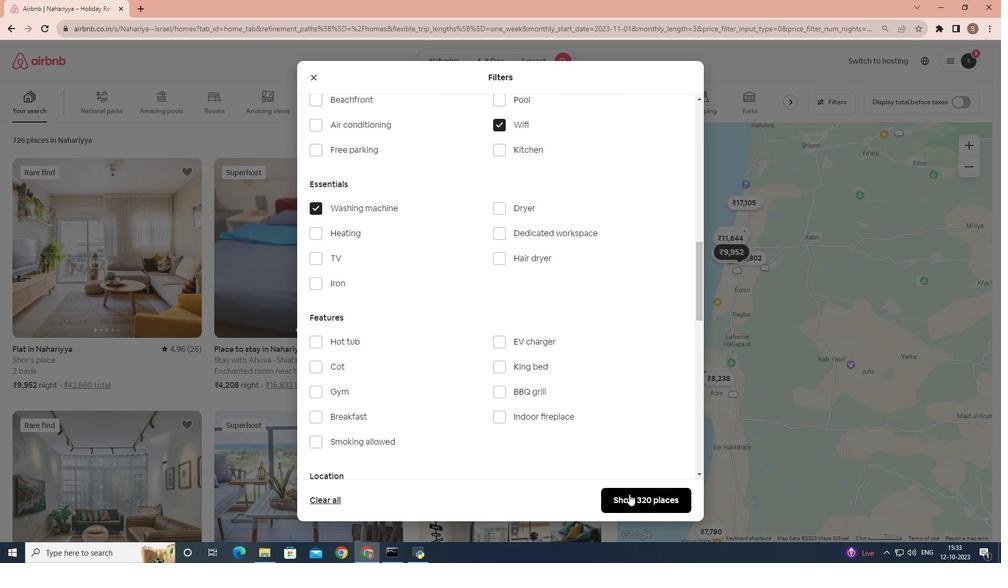 
Action: Mouse pressed left at (629, 494)
Screenshot: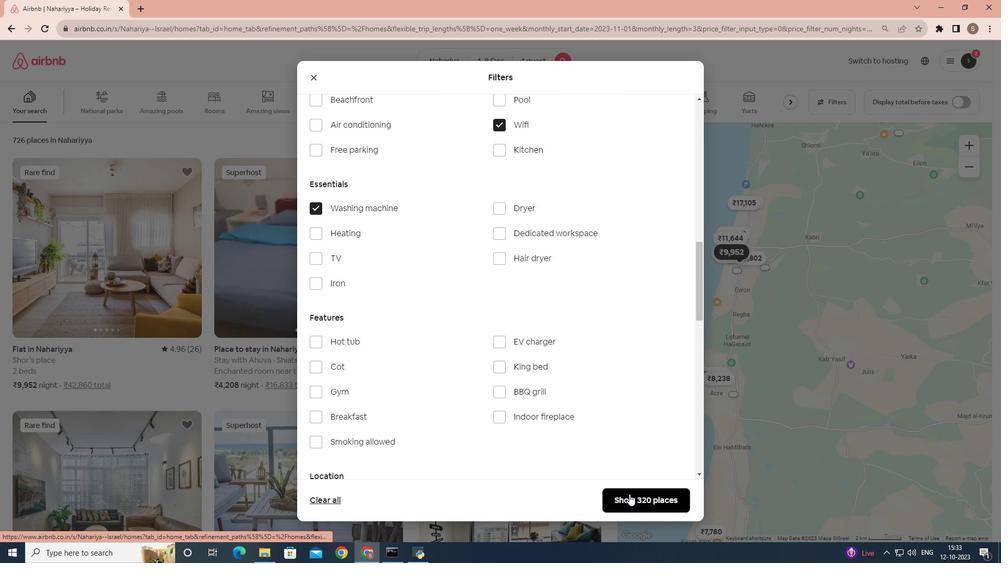 
Action: Mouse moved to (172, 289)
Screenshot: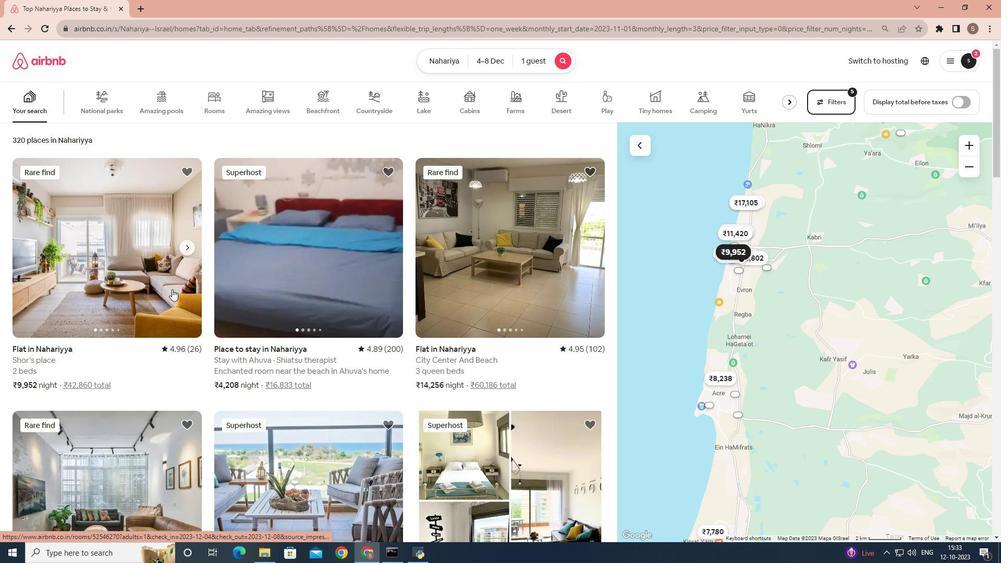 
Action: Mouse pressed left at (172, 289)
Screenshot: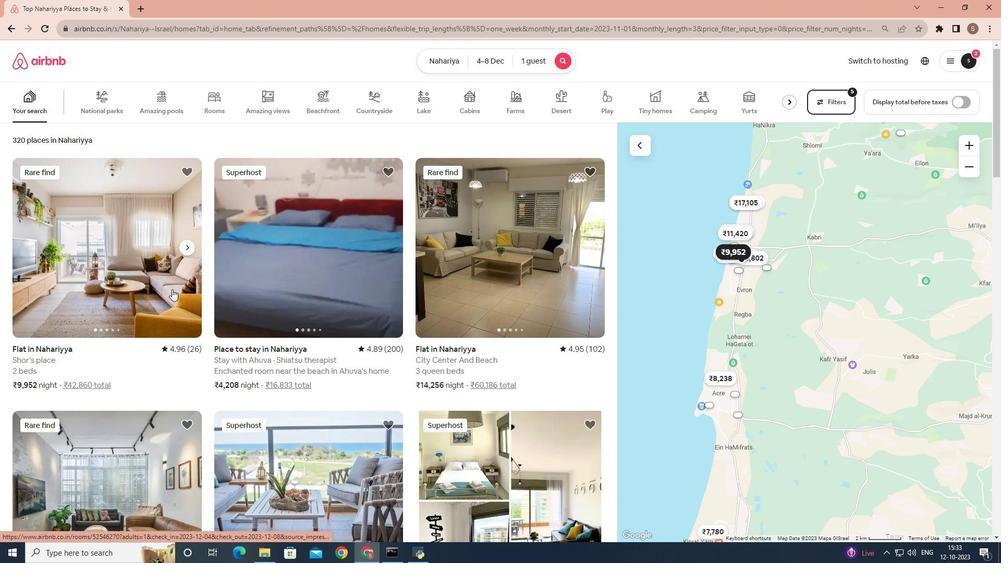 
Action: Mouse moved to (455, 342)
Screenshot: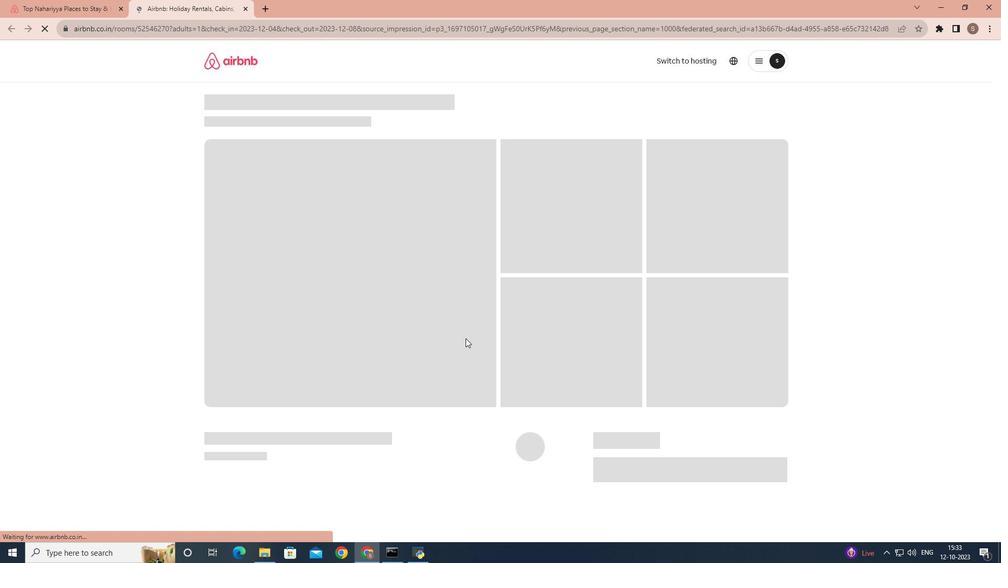 
Action: Mouse scrolled (455, 341) with delta (0, 0)
Screenshot: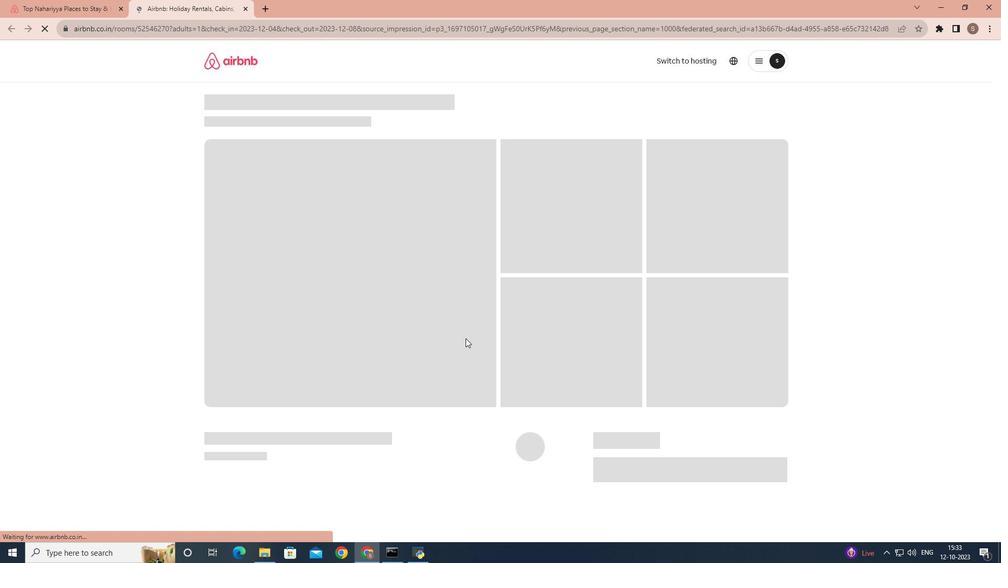 
Action: Mouse moved to (582, 359)
Screenshot: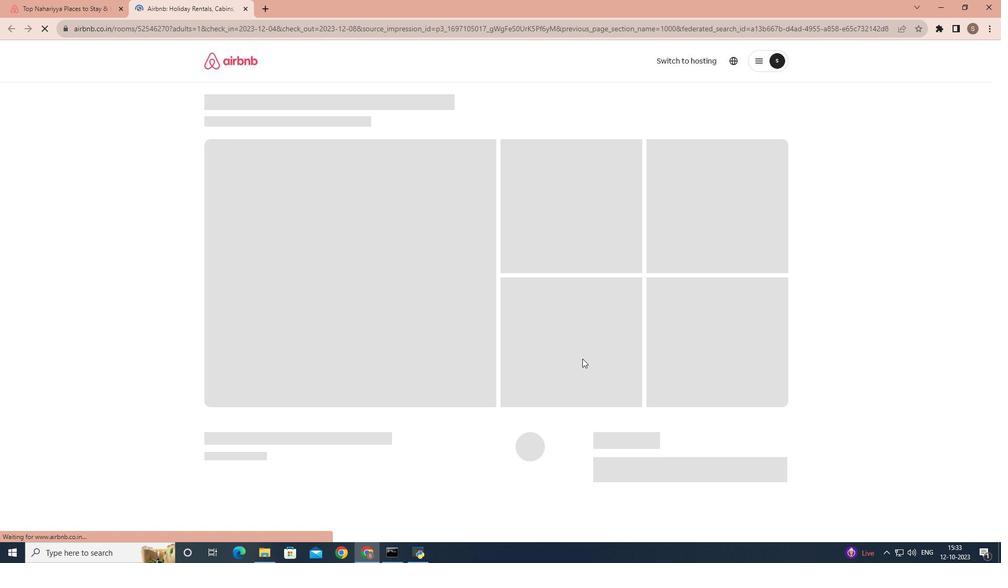 
Action: Mouse scrolled (582, 358) with delta (0, 0)
Screenshot: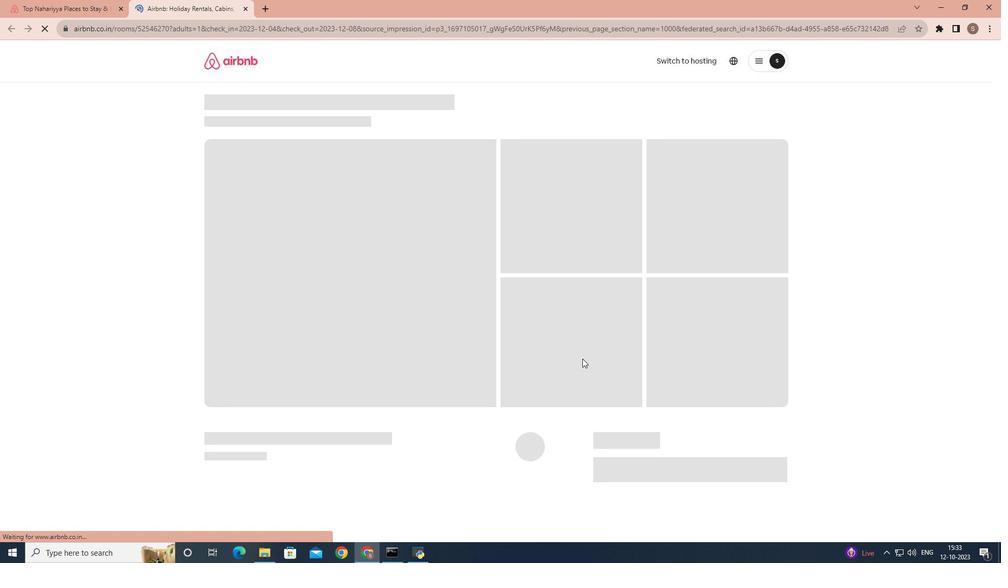 
Action: Mouse moved to (719, 380)
Screenshot: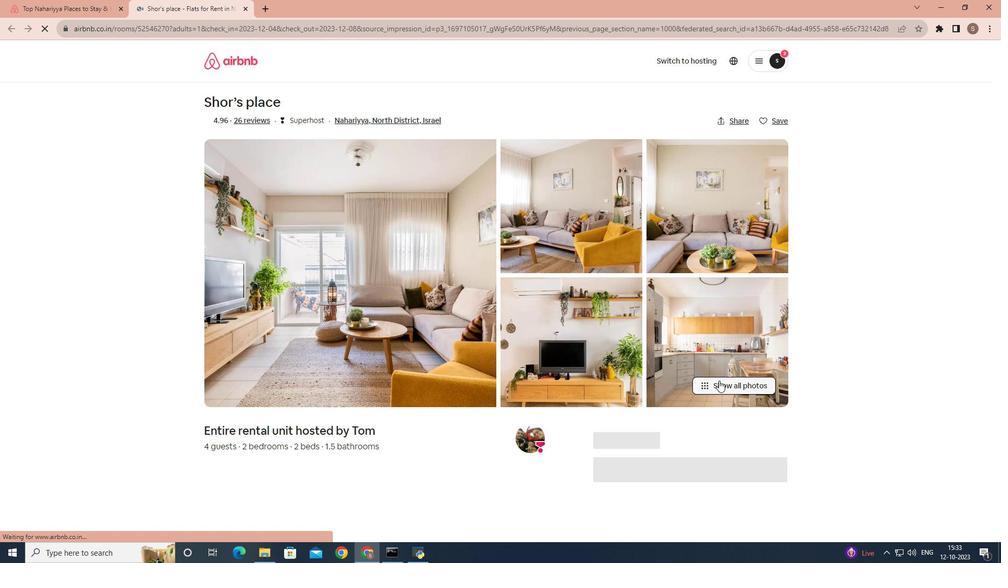 
Action: Mouse pressed left at (719, 380)
Screenshot: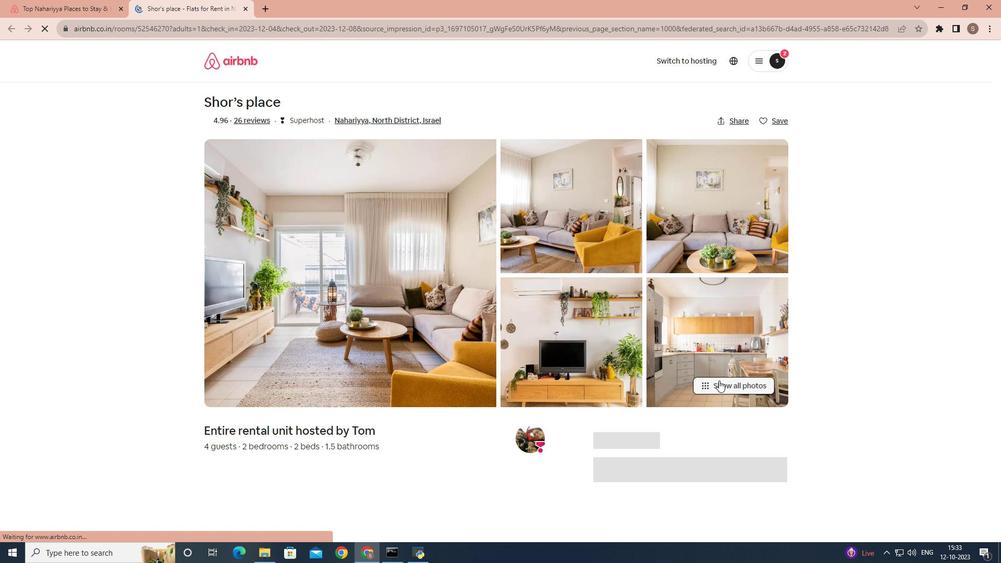 
Action: Mouse moved to (605, 393)
Screenshot: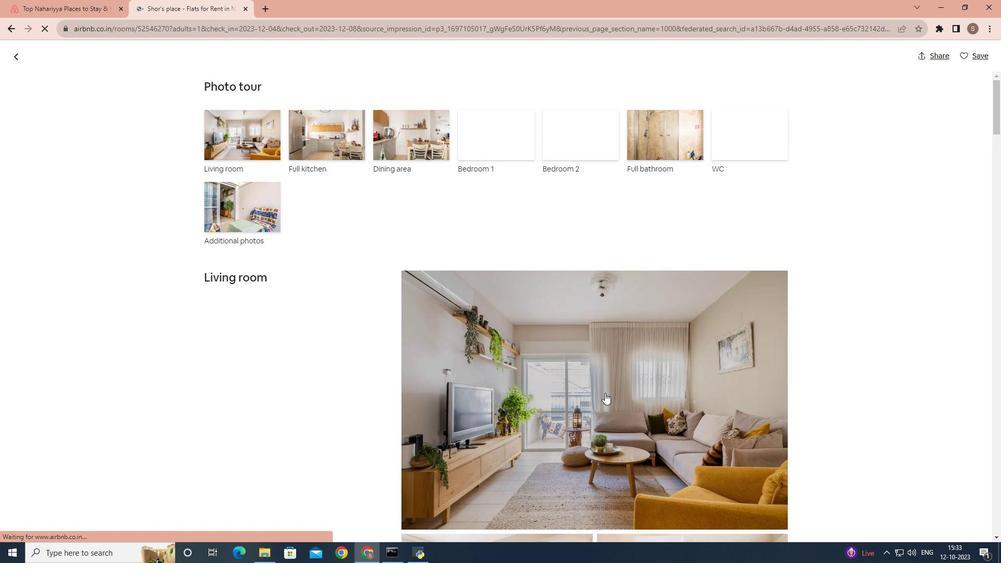 
Action: Mouse scrolled (605, 392) with delta (0, 0)
Screenshot: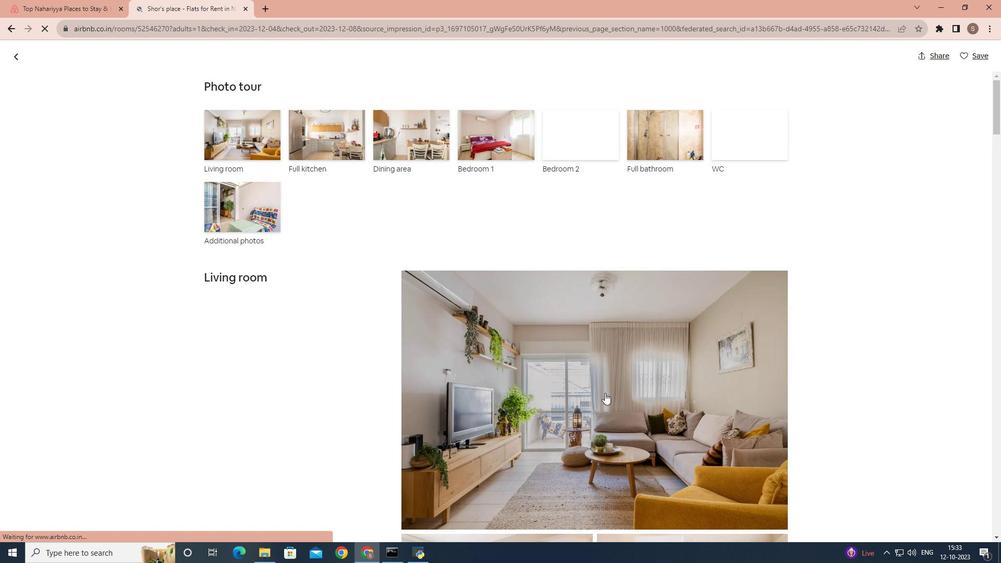 
Action: Mouse scrolled (605, 392) with delta (0, 0)
Screenshot: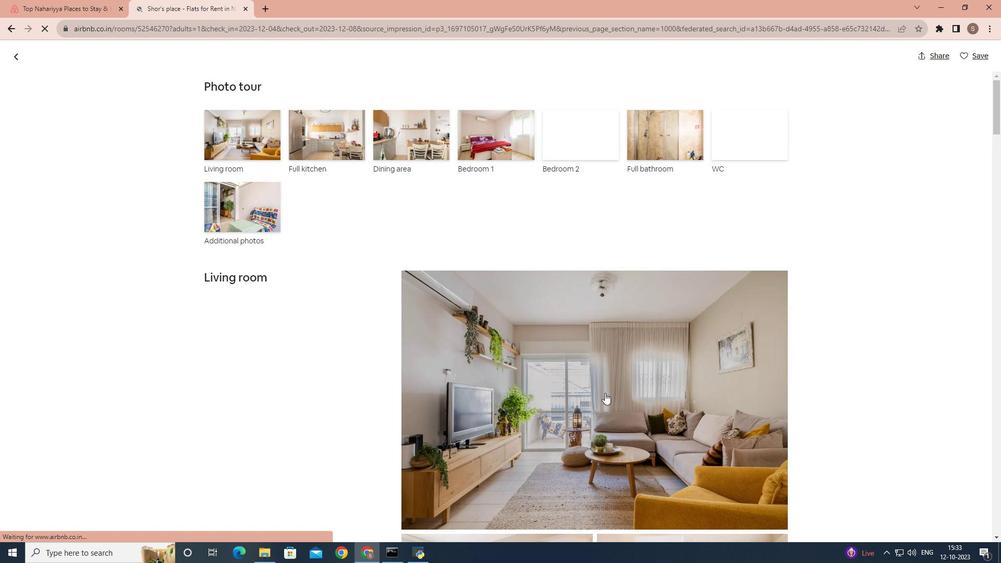 
Action: Mouse scrolled (605, 392) with delta (0, 0)
Screenshot: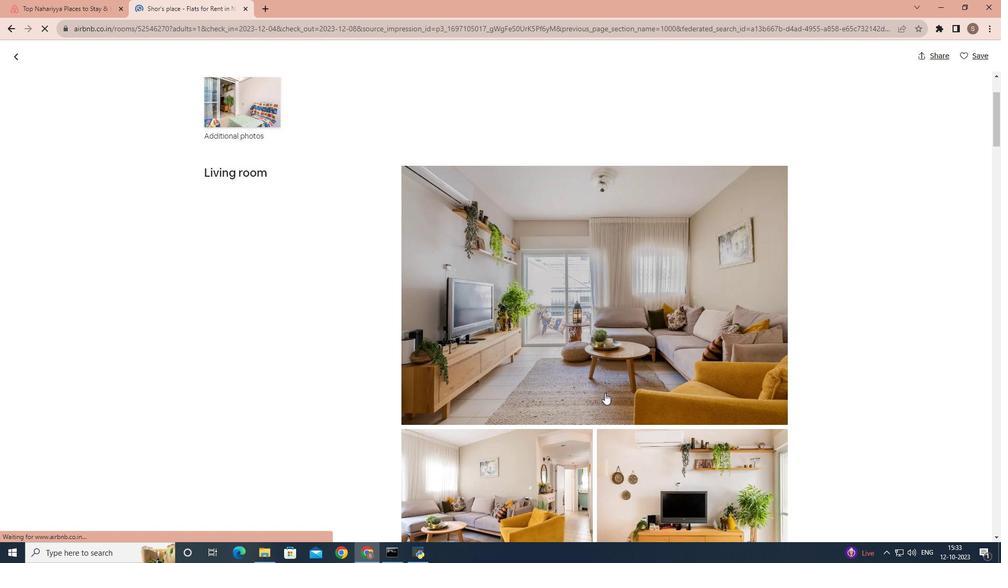 
Action: Mouse scrolled (605, 392) with delta (0, 0)
Screenshot: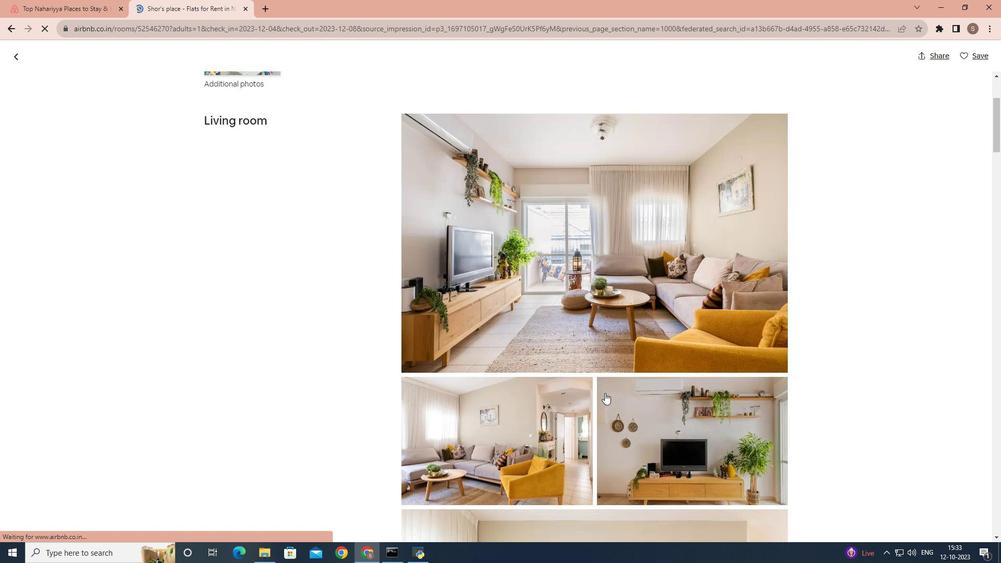 
Action: Mouse scrolled (605, 392) with delta (0, 0)
Screenshot: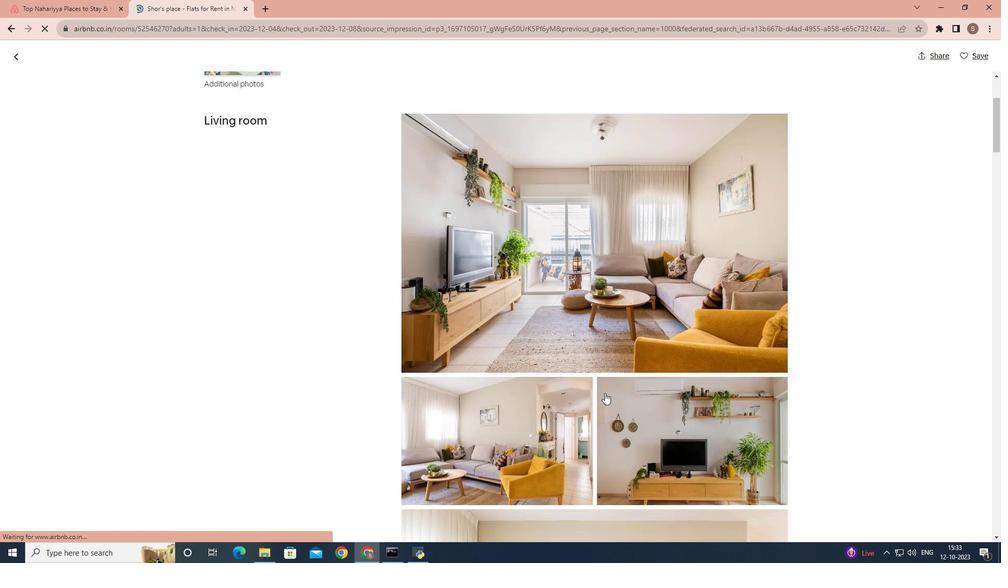 
Action: Mouse scrolled (605, 392) with delta (0, 0)
Screenshot: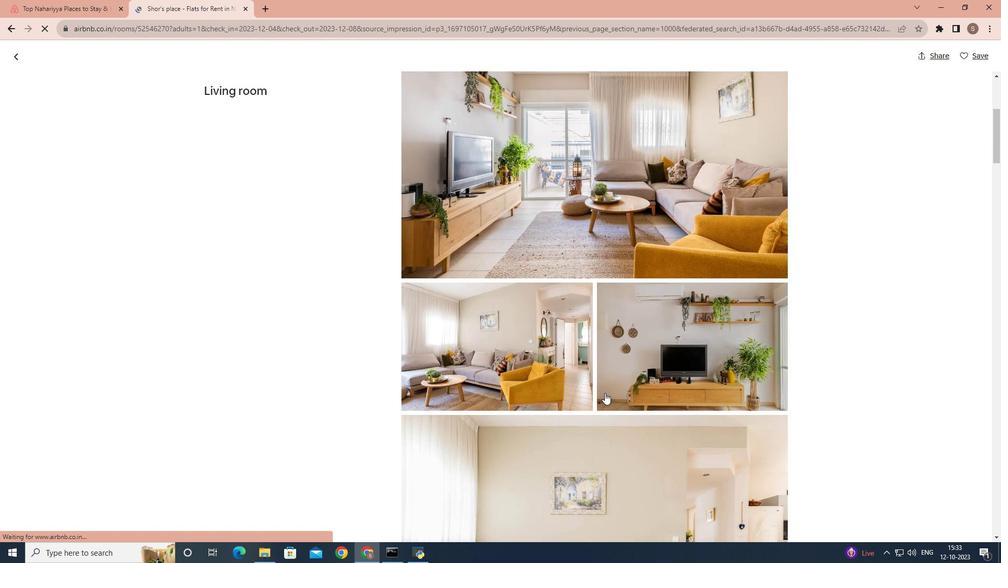 
Action: Mouse scrolled (605, 392) with delta (0, 0)
Screenshot: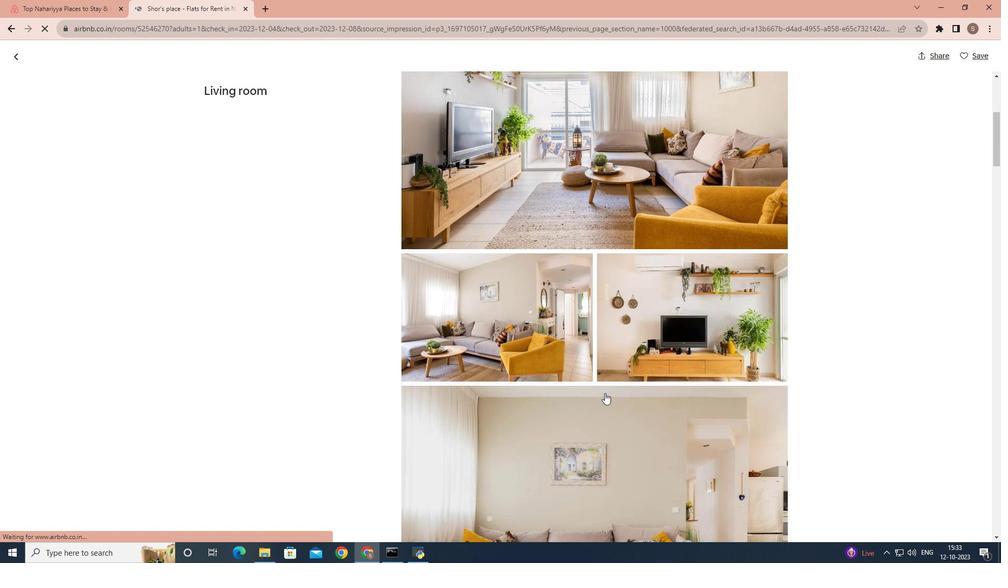 
Action: Mouse scrolled (605, 392) with delta (0, 0)
Screenshot: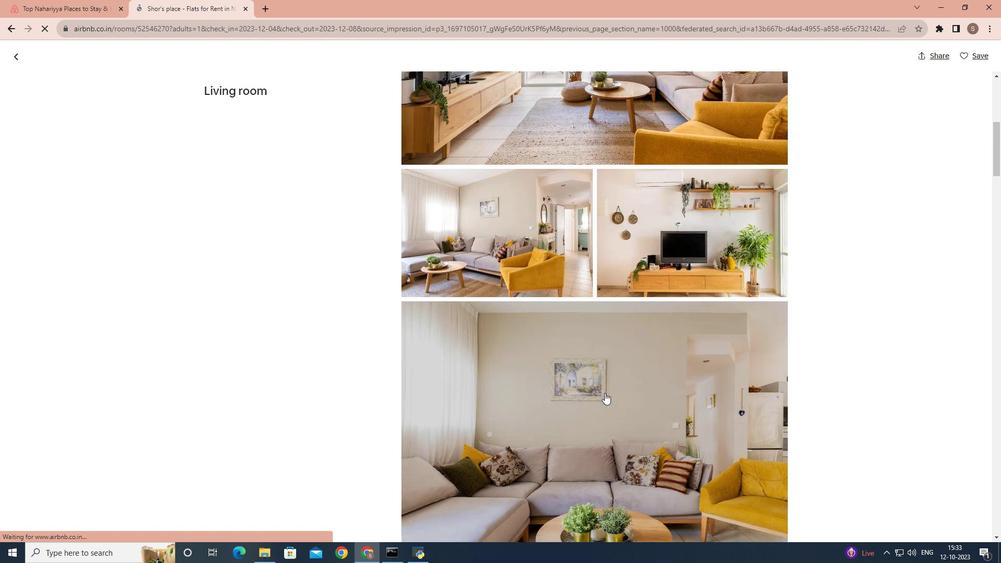 
Action: Mouse scrolled (605, 392) with delta (0, 0)
Screenshot: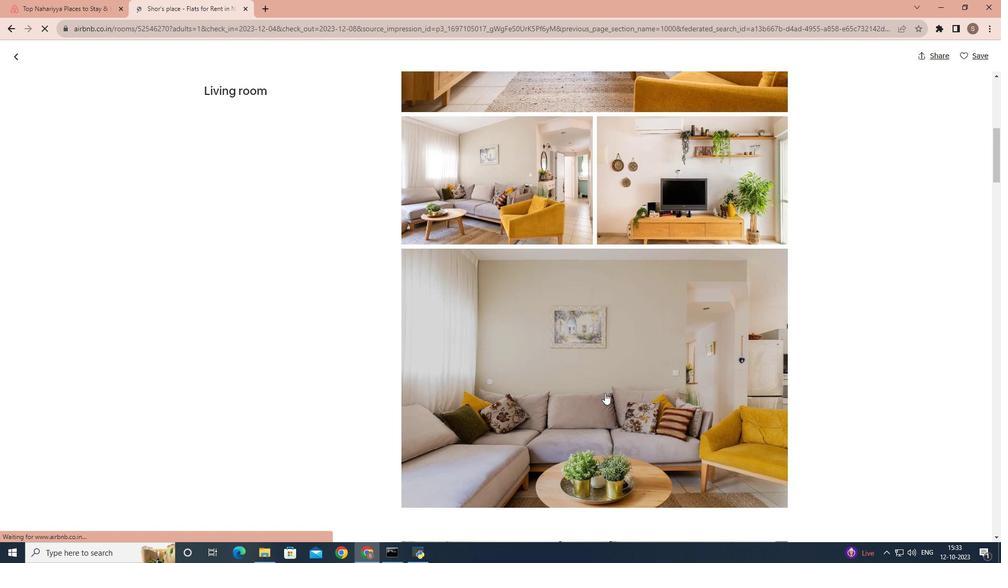 
Action: Mouse scrolled (605, 392) with delta (0, 0)
Screenshot: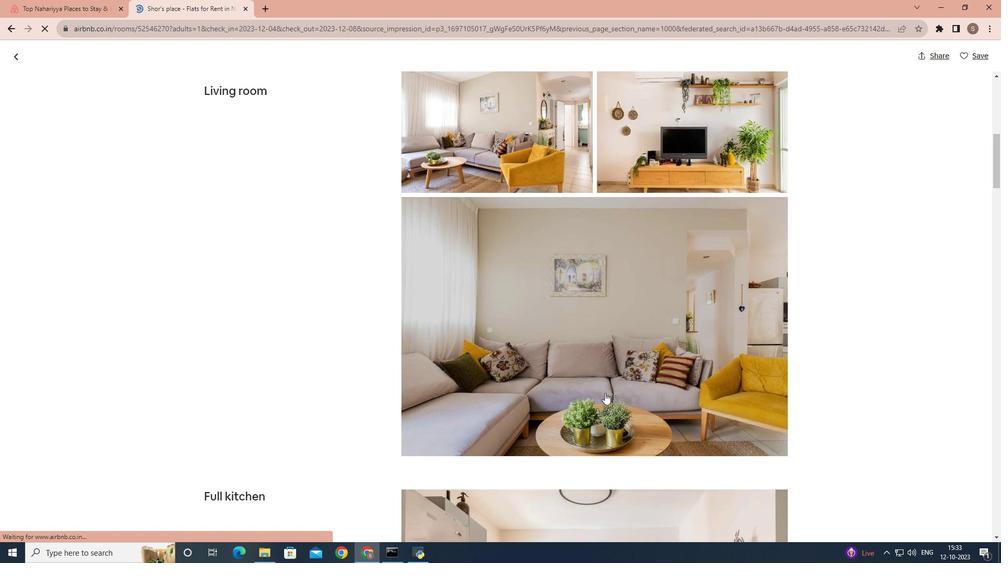 
Action: Mouse scrolled (605, 392) with delta (0, 0)
Screenshot: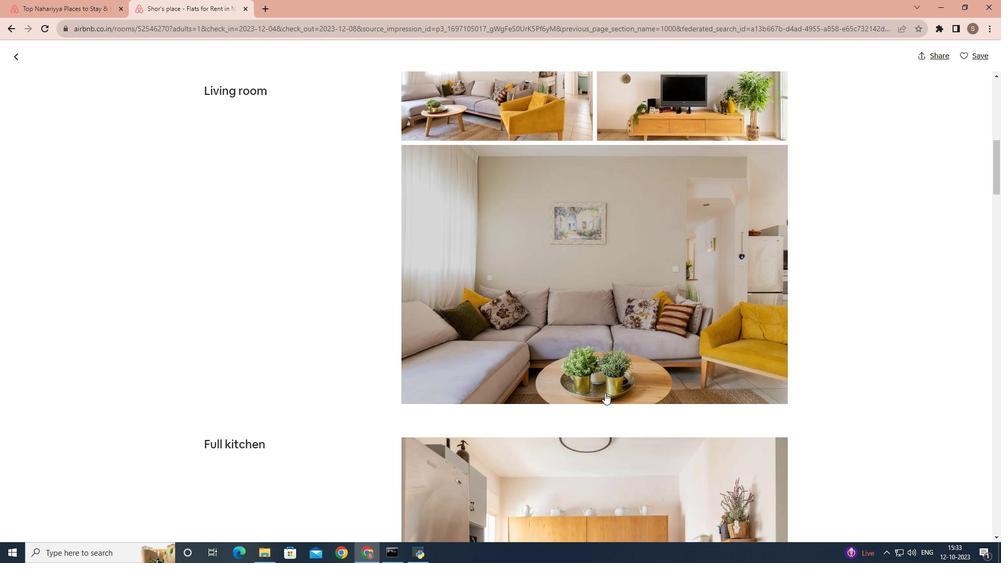 
Action: Mouse scrolled (605, 392) with delta (0, 0)
Screenshot: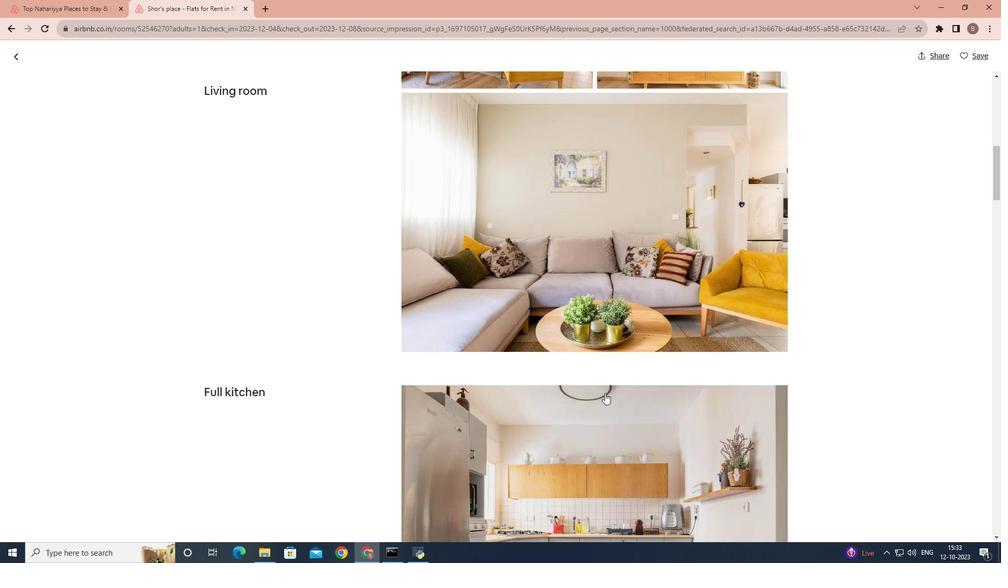 
Action: Mouse scrolled (605, 392) with delta (0, 0)
Screenshot: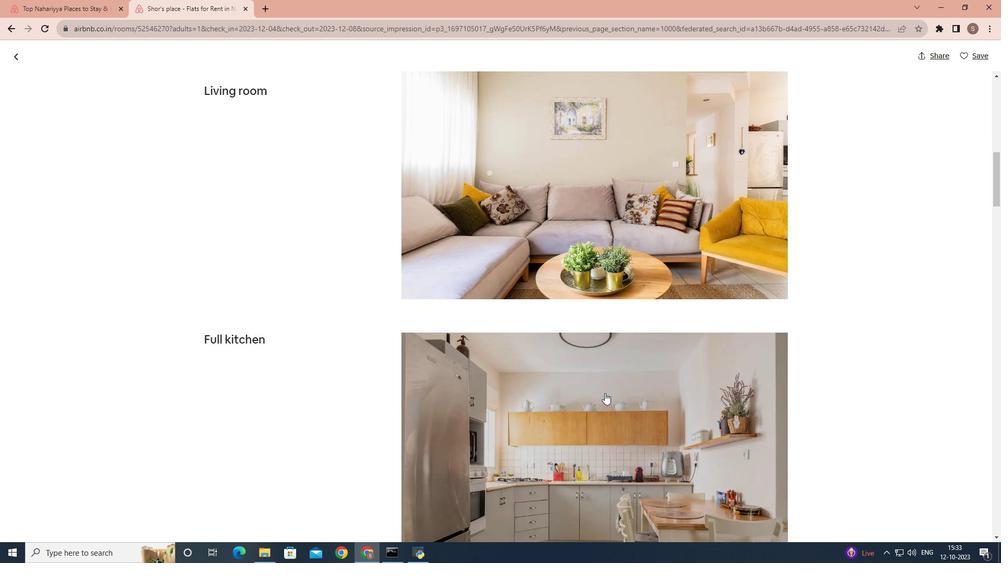 
Action: Mouse scrolled (605, 392) with delta (0, 0)
Screenshot: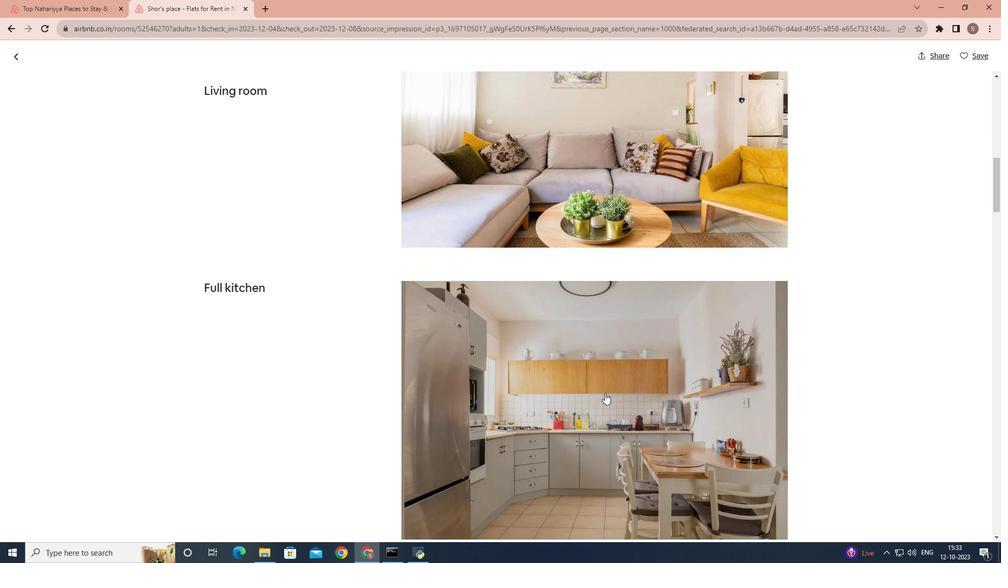 
Action: Mouse scrolled (605, 392) with delta (0, 0)
Screenshot: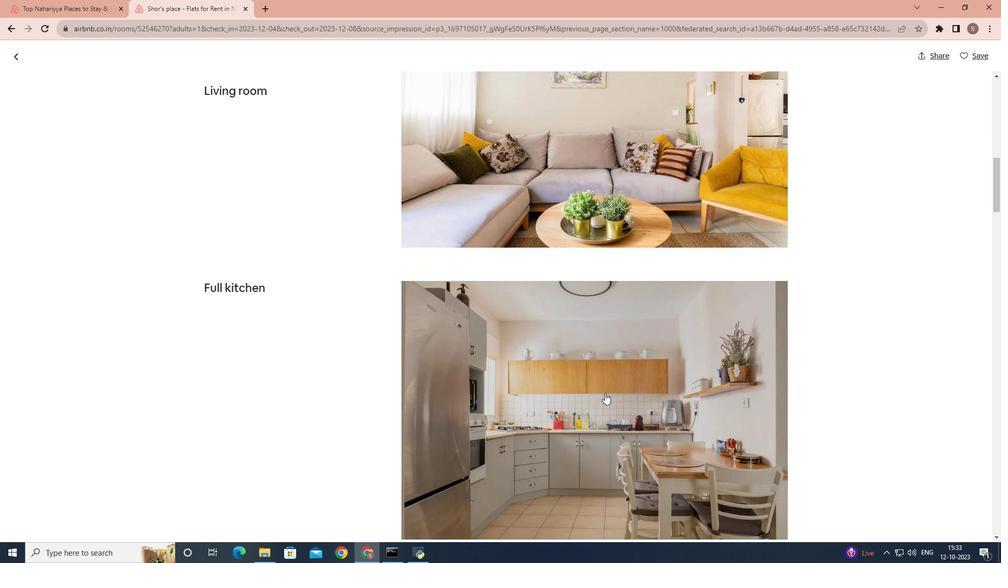 
Action: Mouse scrolled (605, 392) with delta (0, 0)
Screenshot: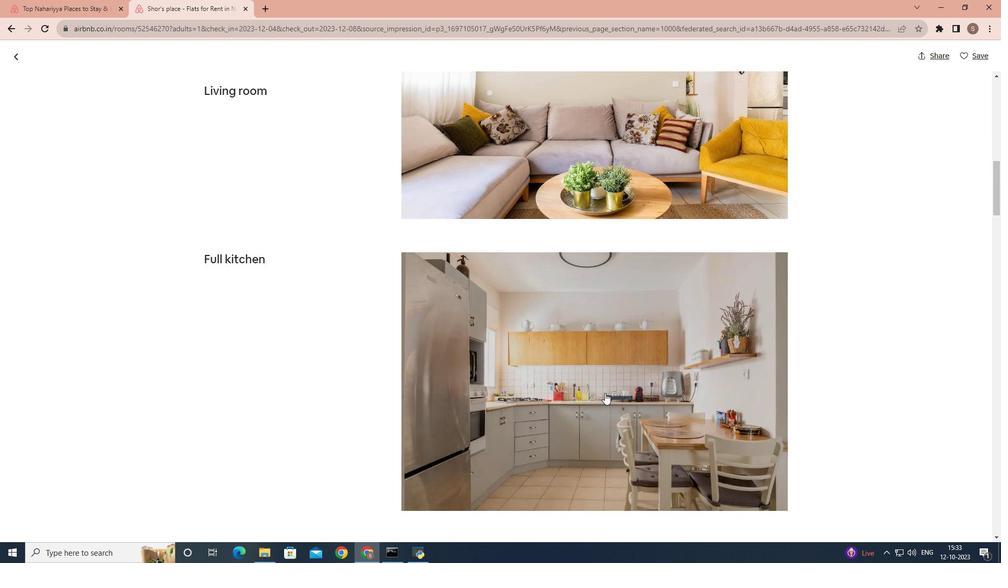 
Action: Mouse scrolled (605, 392) with delta (0, 0)
Screenshot: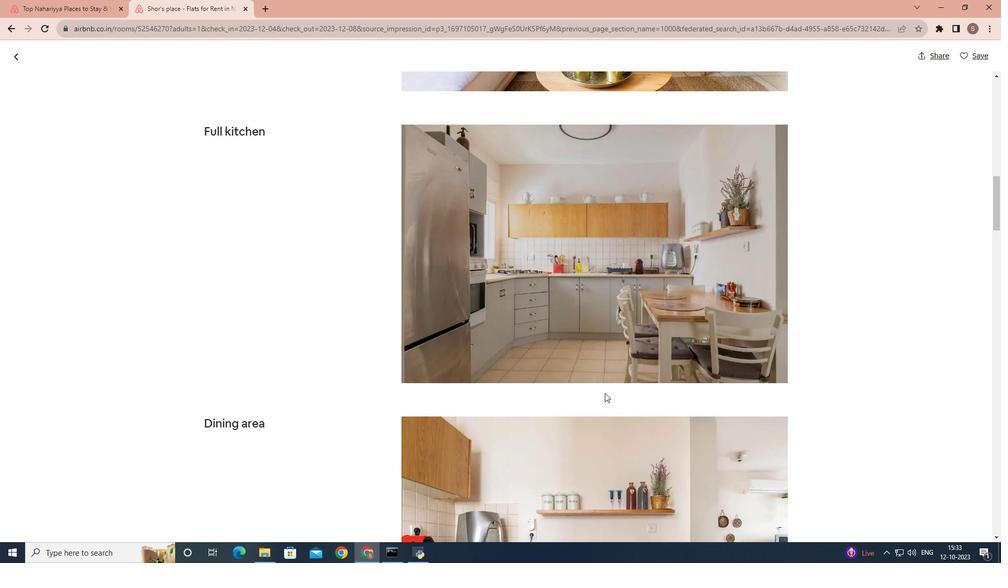 
Action: Mouse scrolled (605, 392) with delta (0, 0)
Screenshot: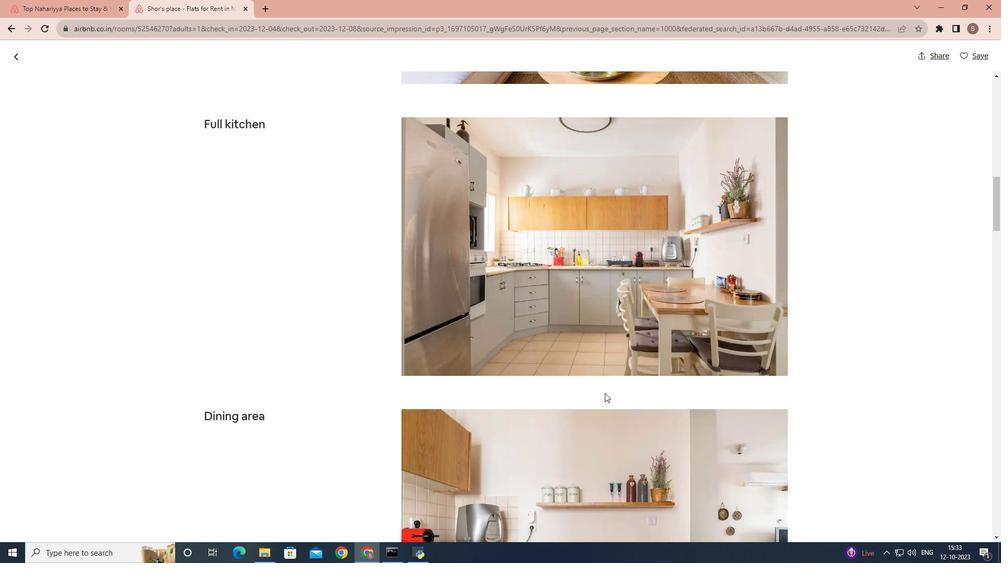 
Action: Mouse scrolled (605, 392) with delta (0, 0)
Screenshot: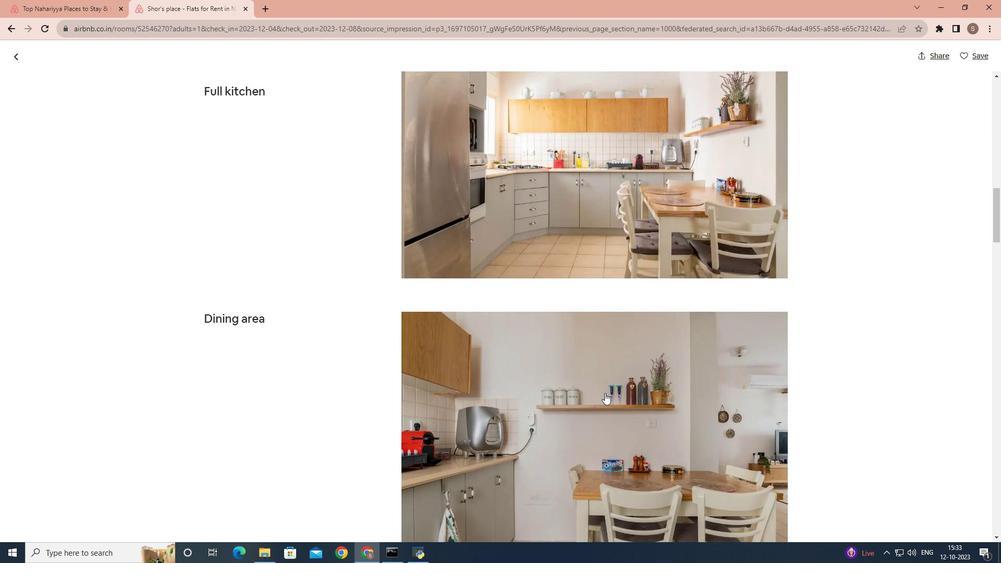 
Action: Mouse scrolled (605, 392) with delta (0, 0)
Screenshot: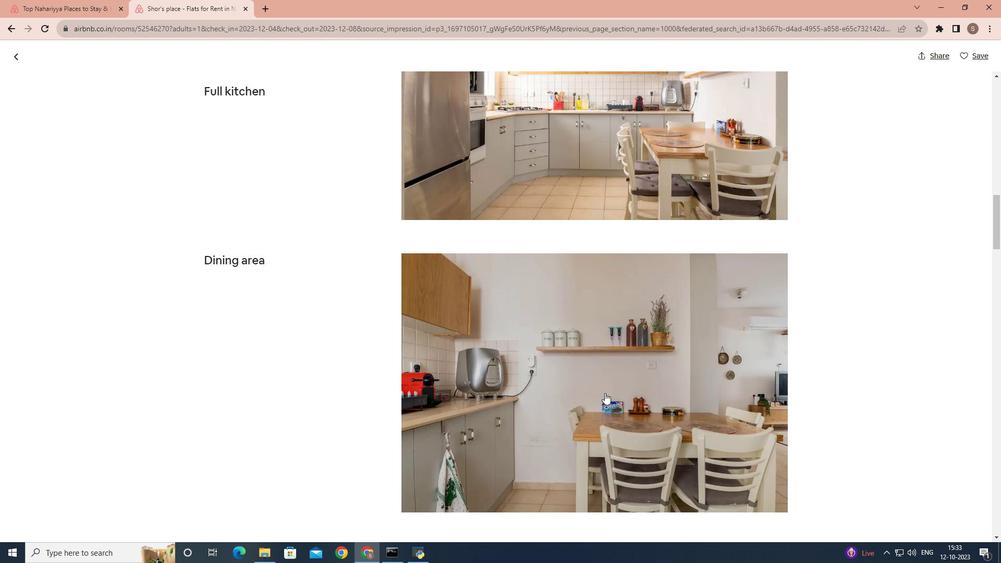 
Action: Mouse scrolled (605, 392) with delta (0, 0)
Screenshot: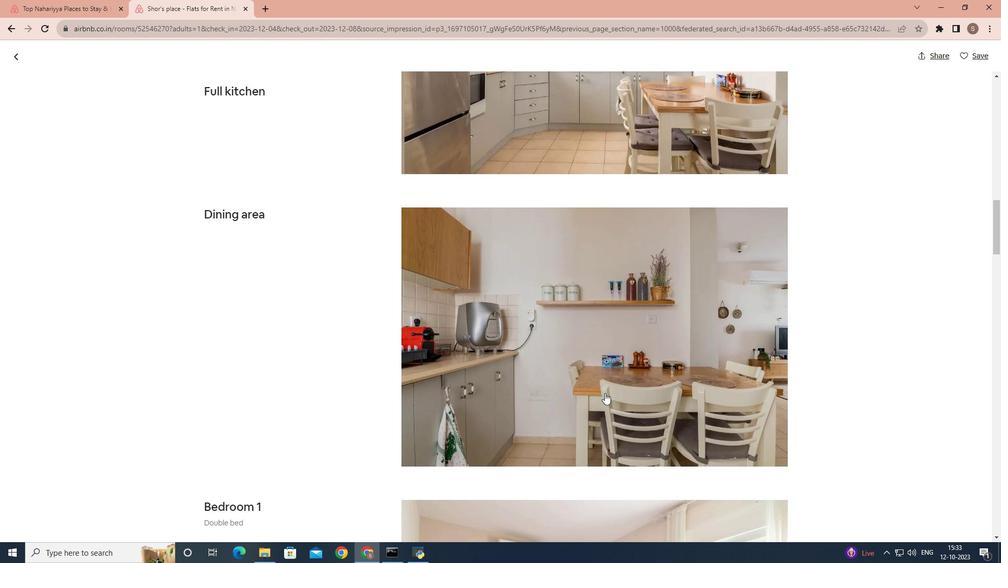 
Action: Mouse scrolled (605, 392) with delta (0, 0)
Screenshot: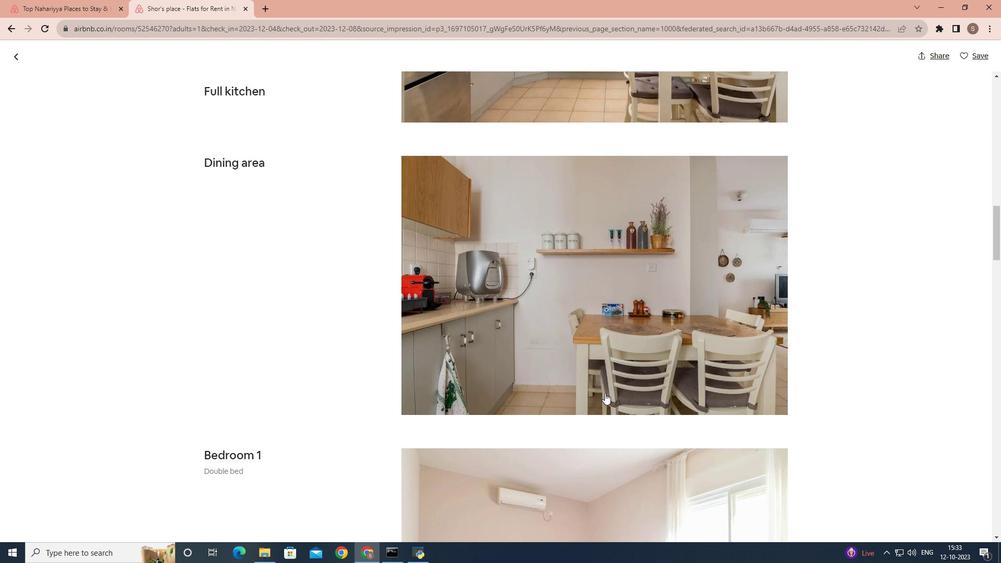 
Action: Mouse scrolled (605, 392) with delta (0, 0)
Screenshot: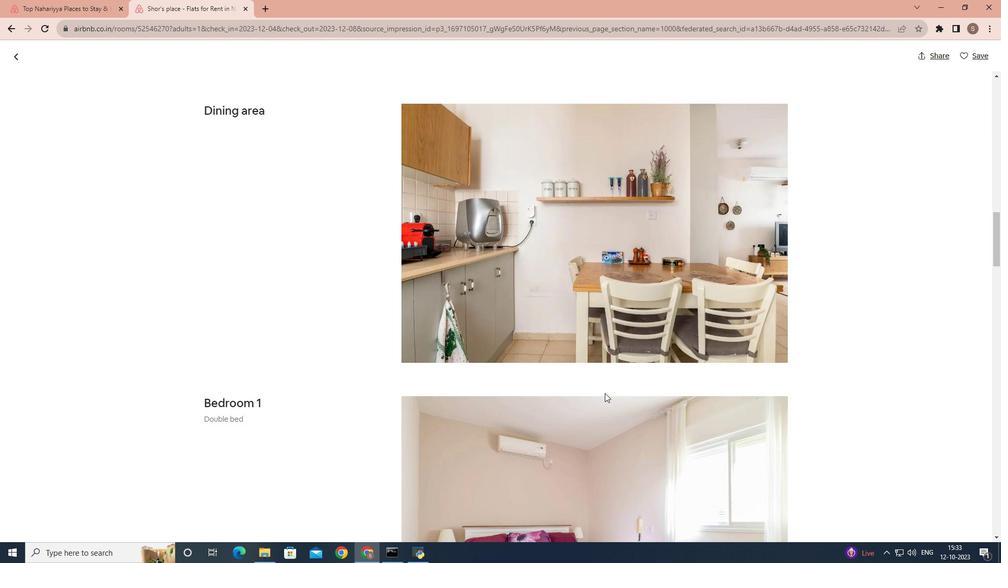 
Action: Mouse scrolled (605, 392) with delta (0, 0)
Screenshot: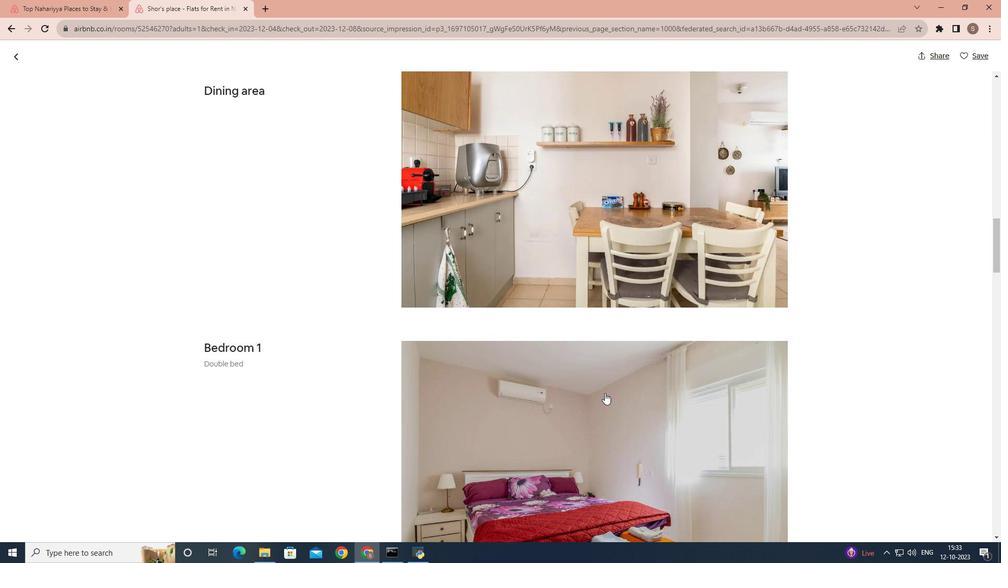
Action: Mouse scrolled (605, 392) with delta (0, 0)
Screenshot: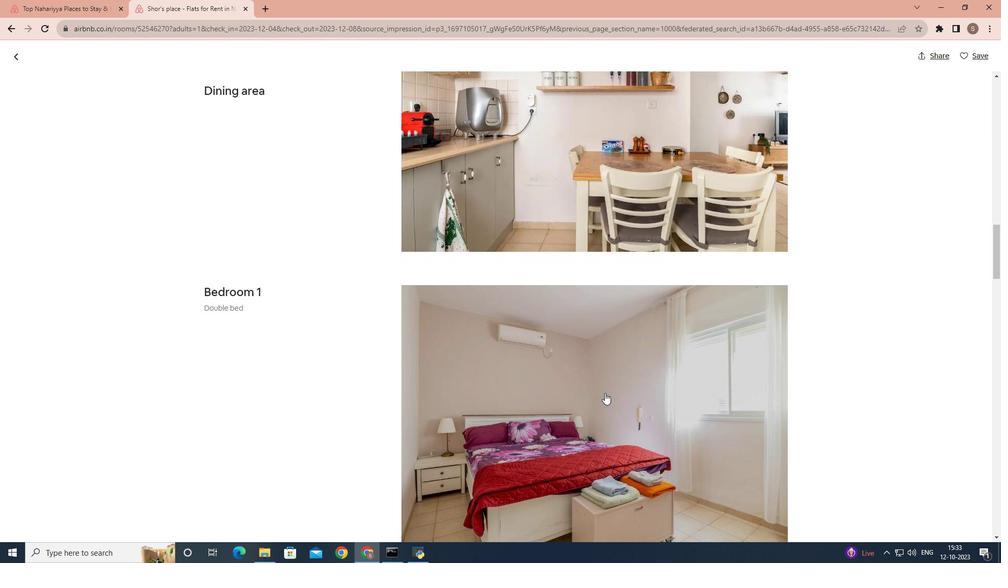 
Action: Mouse scrolled (605, 392) with delta (0, 0)
Screenshot: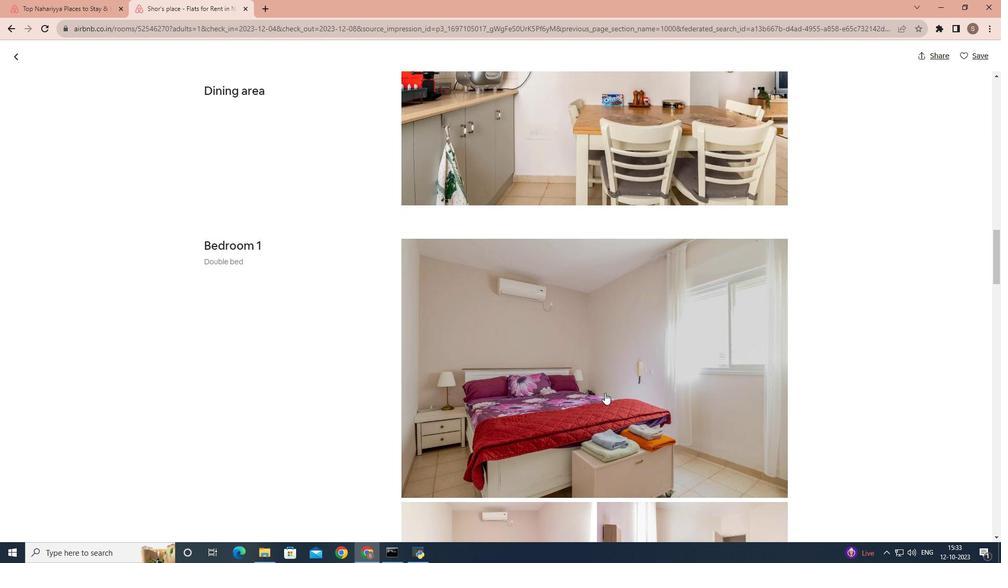 
Action: Mouse scrolled (605, 392) with delta (0, 0)
Screenshot: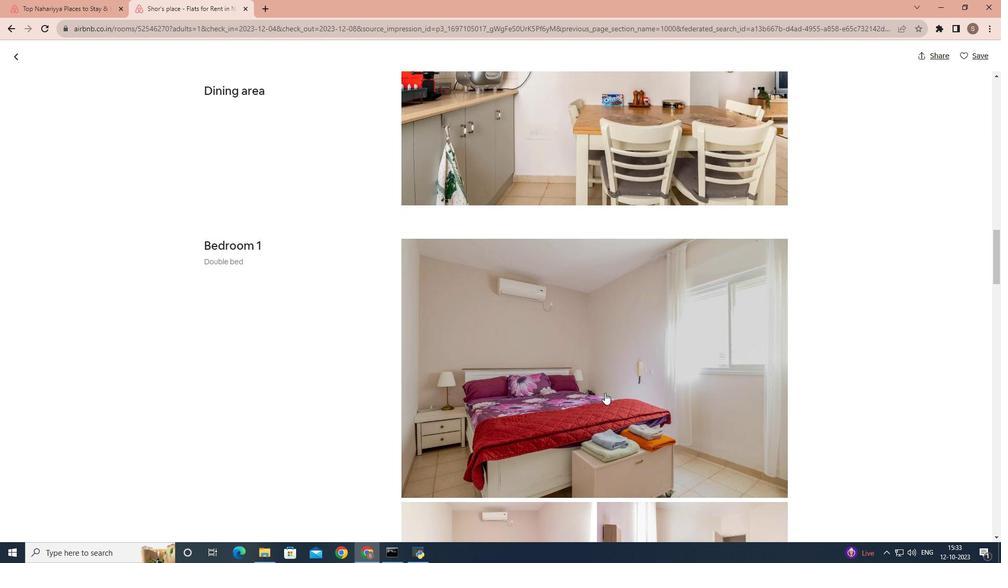 
Action: Mouse scrolled (605, 392) with delta (0, 0)
Screenshot: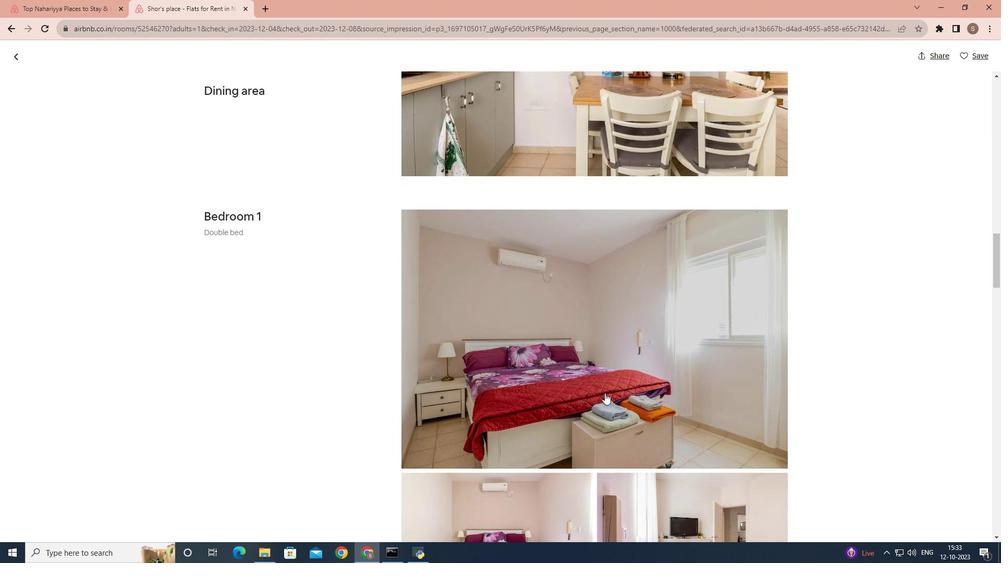 
Action: Mouse scrolled (605, 392) with delta (0, 0)
Screenshot: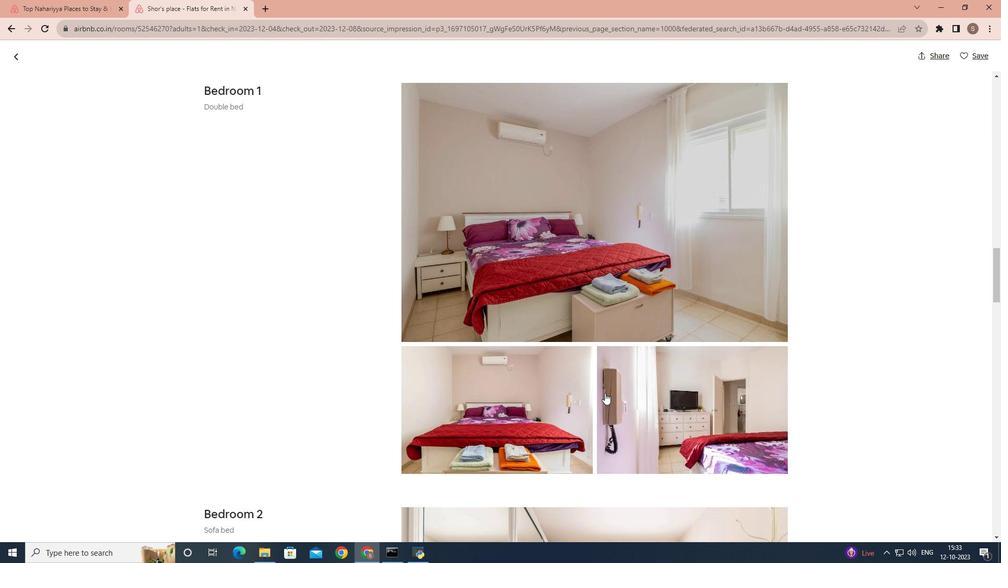 
Action: Mouse scrolled (605, 392) with delta (0, 0)
Screenshot: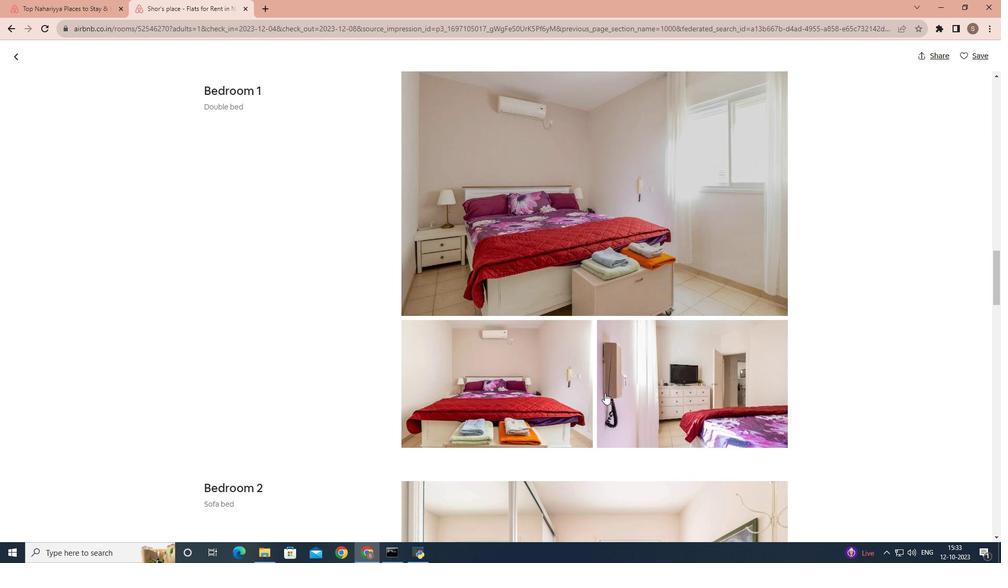 
Action: Mouse scrolled (605, 392) with delta (0, 0)
Screenshot: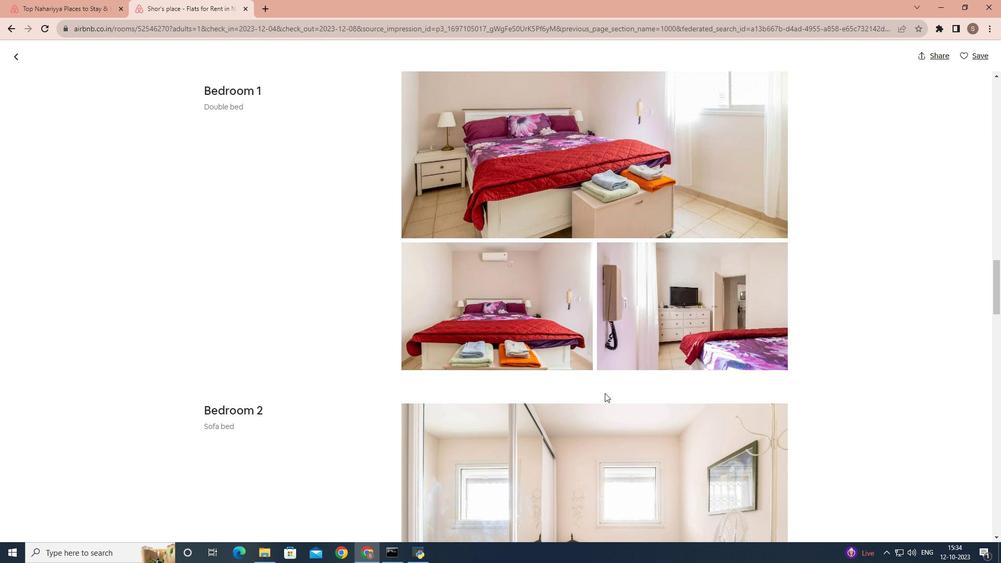
Action: Mouse scrolled (605, 392) with delta (0, 0)
Screenshot: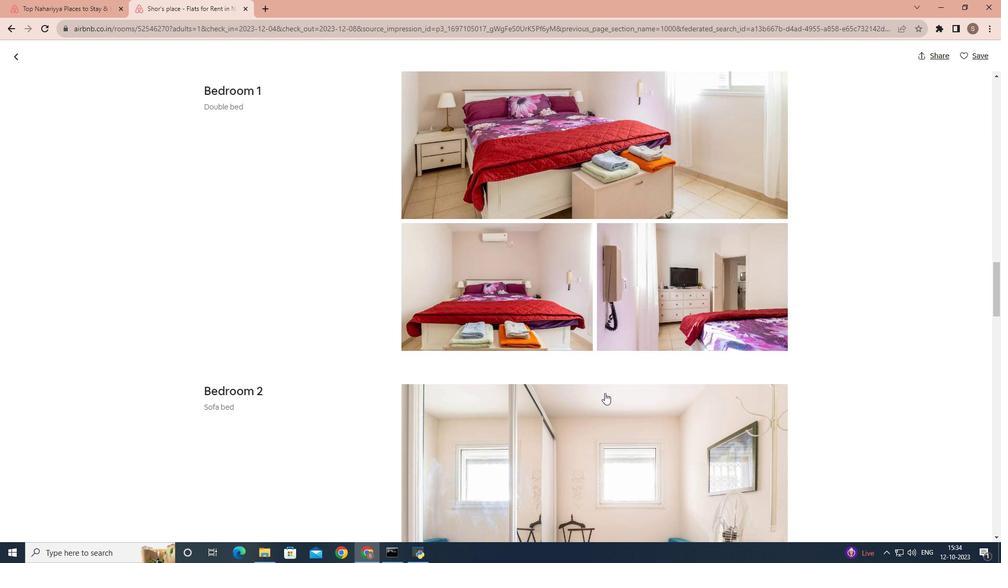 
Action: Mouse scrolled (605, 392) with delta (0, 0)
Screenshot: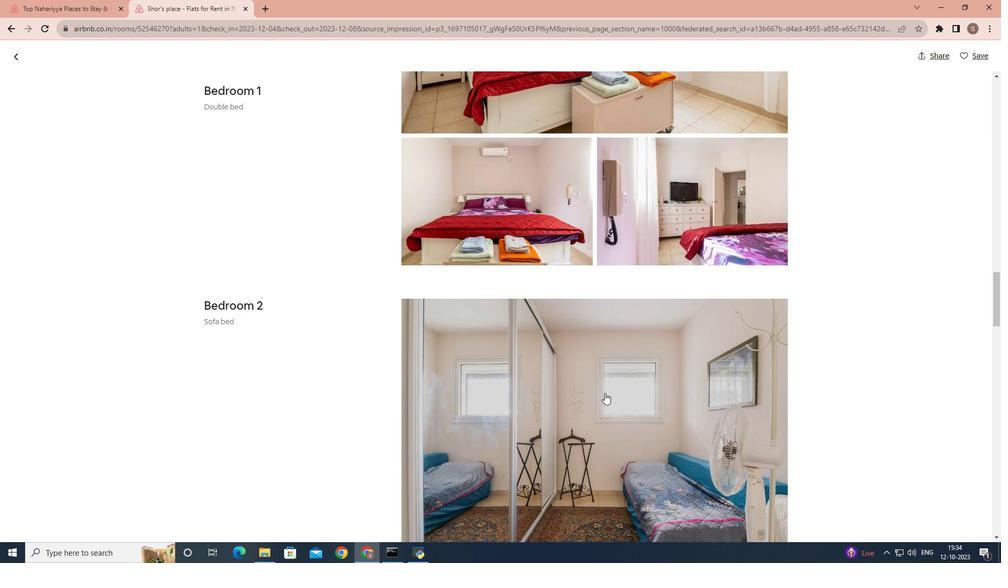 
Action: Mouse scrolled (605, 392) with delta (0, 0)
Screenshot: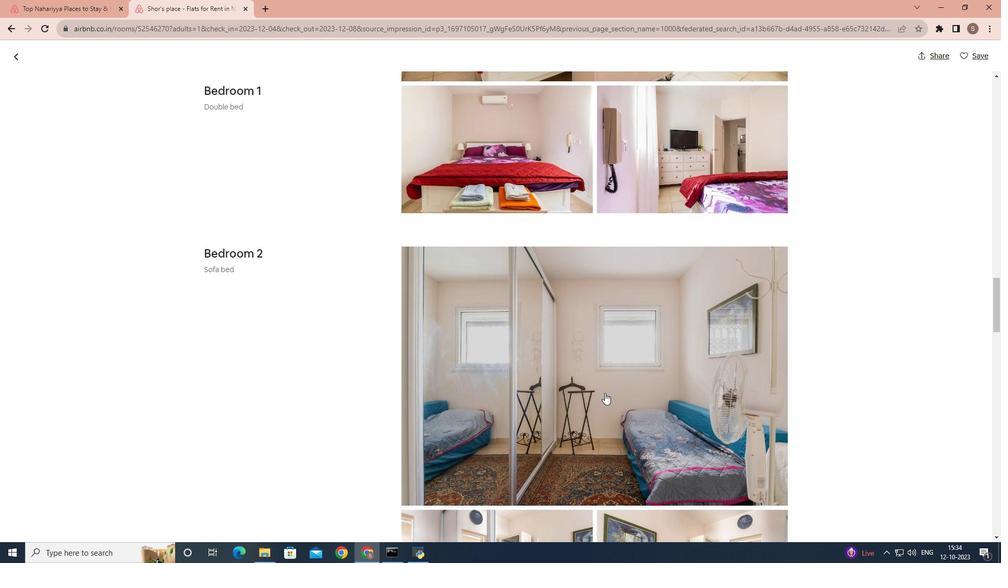 
Action: Mouse scrolled (605, 392) with delta (0, 0)
Screenshot: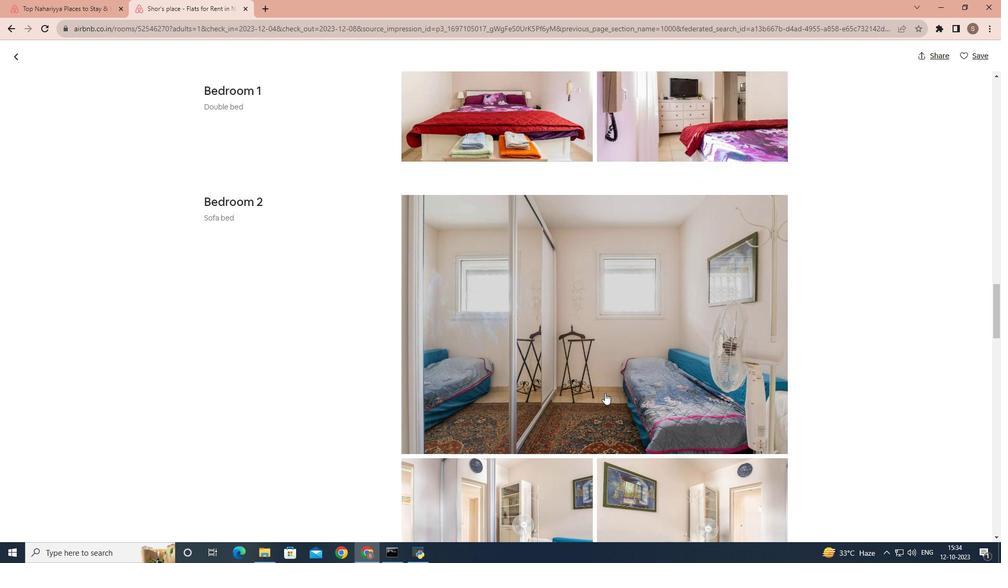 
Action: Mouse scrolled (605, 392) with delta (0, 0)
Screenshot: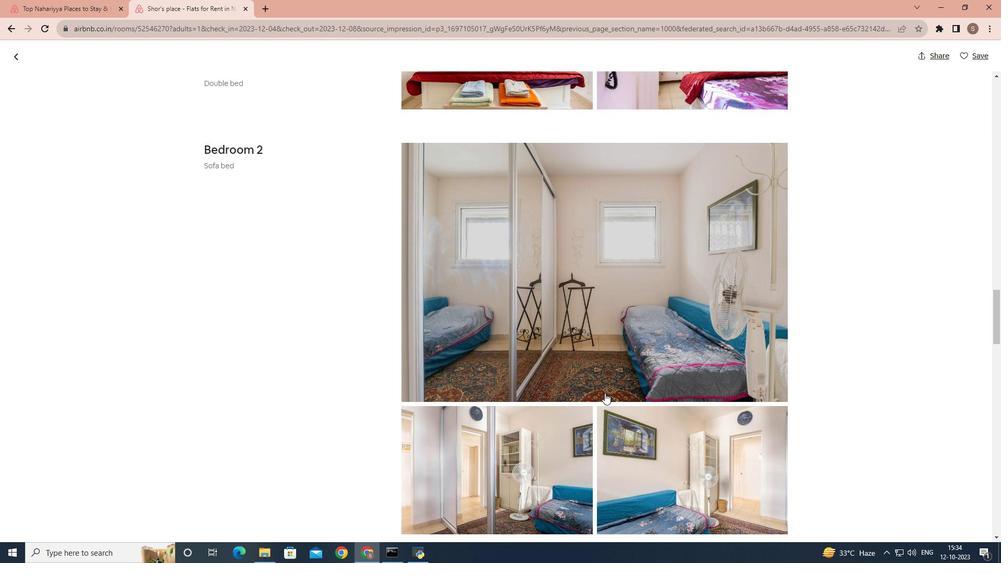 
Action: Mouse scrolled (605, 392) with delta (0, 0)
Screenshot: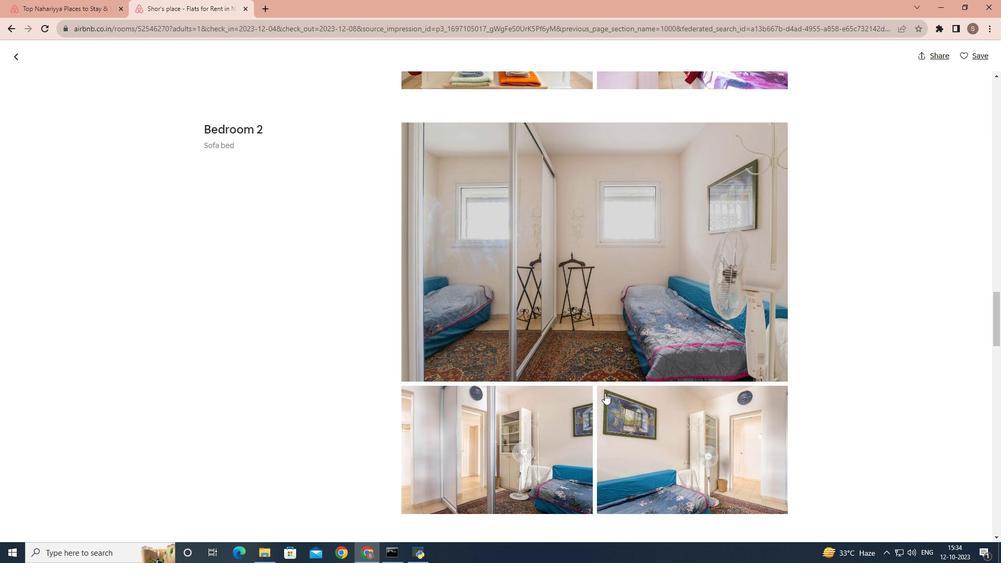 
Action: Mouse scrolled (605, 392) with delta (0, 0)
Screenshot: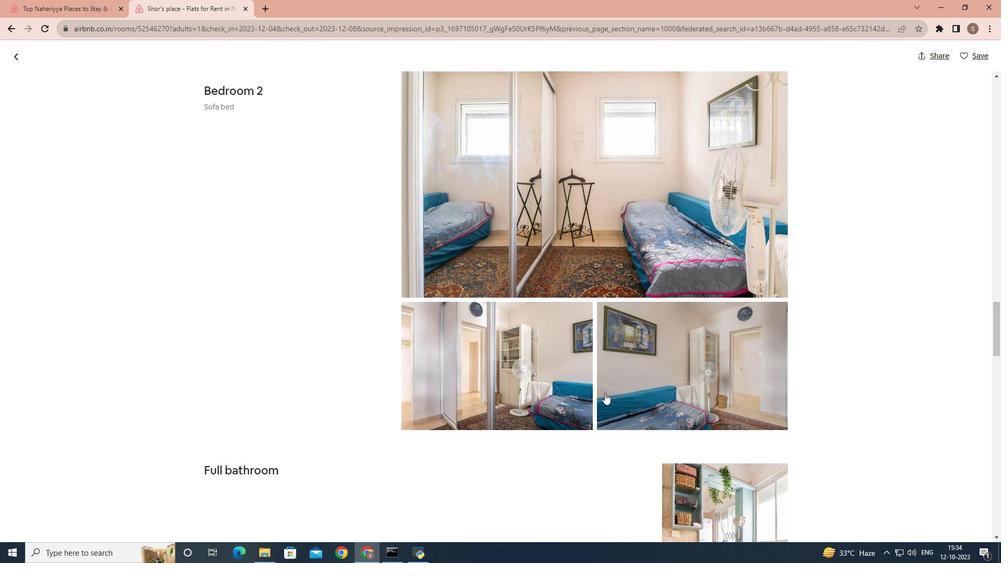 
Action: Mouse scrolled (605, 392) with delta (0, 0)
Screenshot: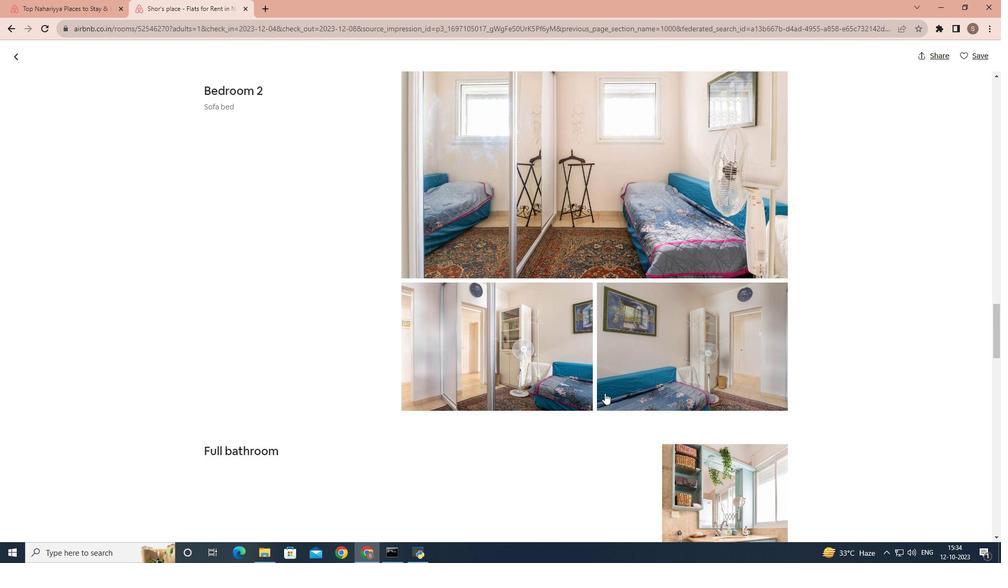 
Action: Mouse scrolled (605, 392) with delta (0, 0)
Screenshot: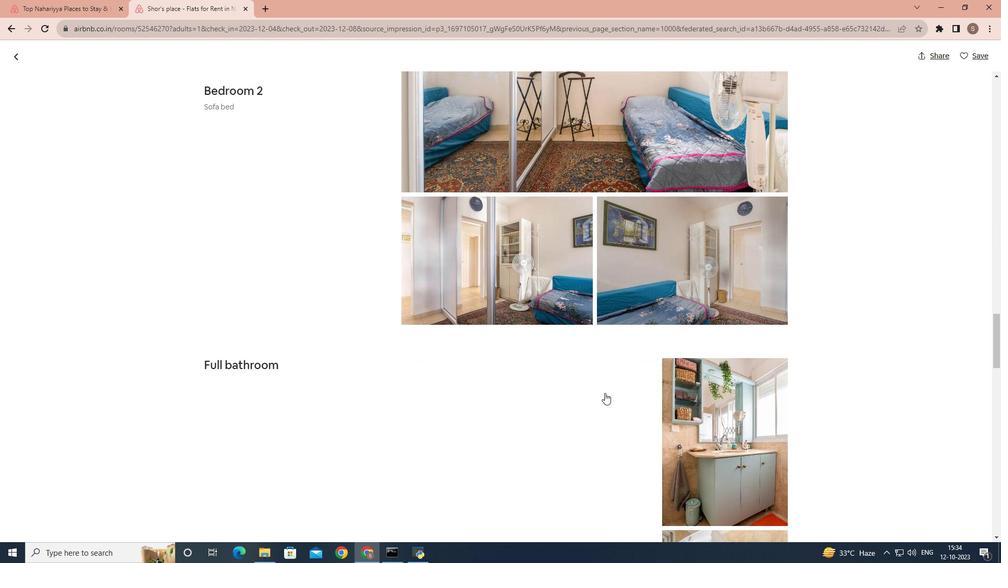 
Action: Mouse scrolled (605, 392) with delta (0, 0)
Screenshot: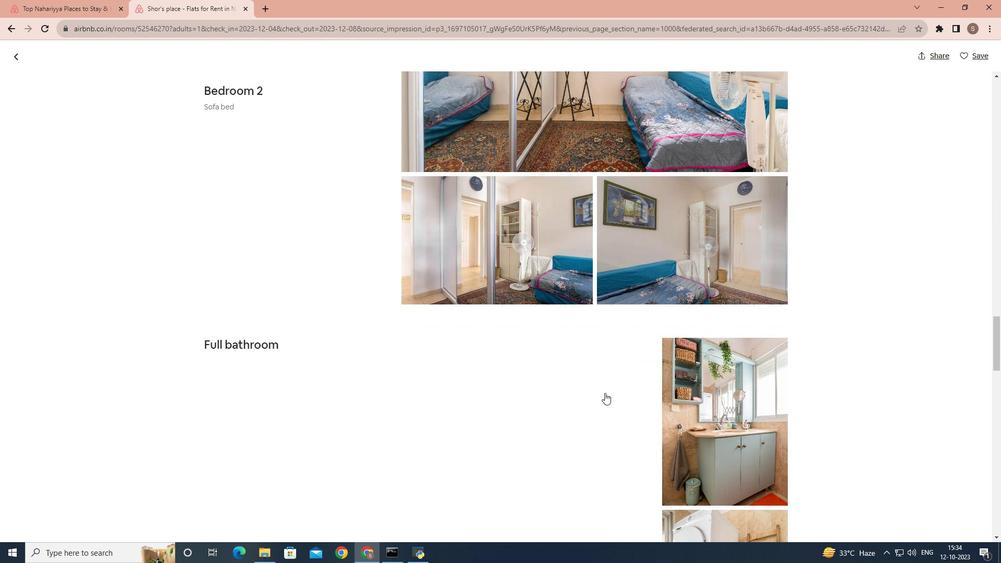 
Action: Mouse scrolled (605, 392) with delta (0, 0)
Screenshot: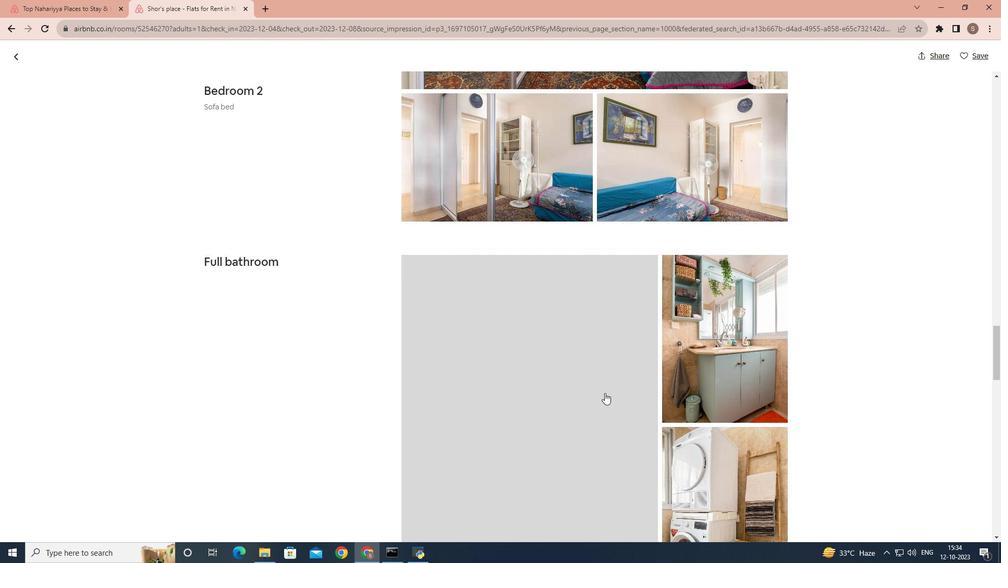 
Action: Mouse scrolled (605, 392) with delta (0, 0)
Screenshot: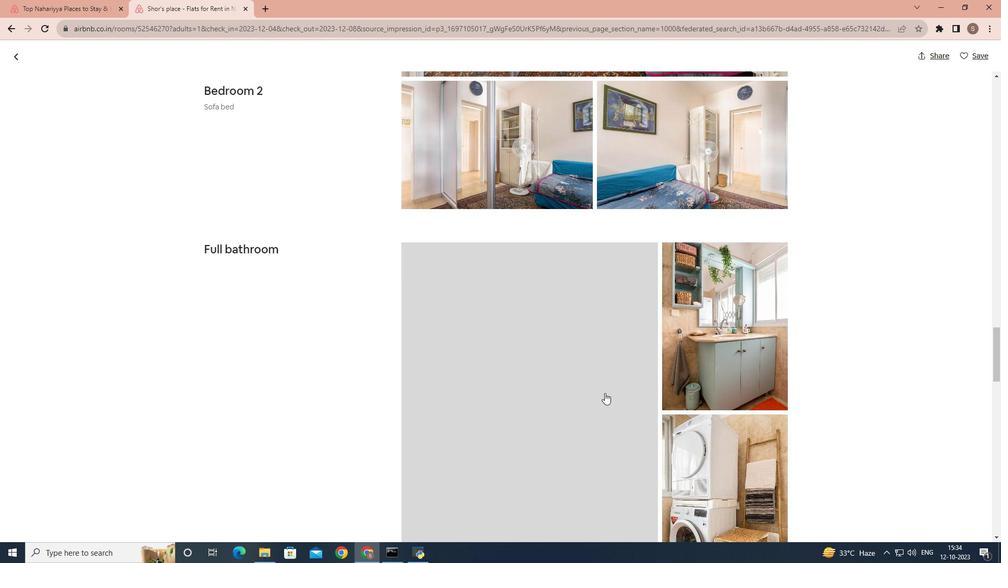
Action: Mouse scrolled (605, 392) with delta (0, 0)
Screenshot: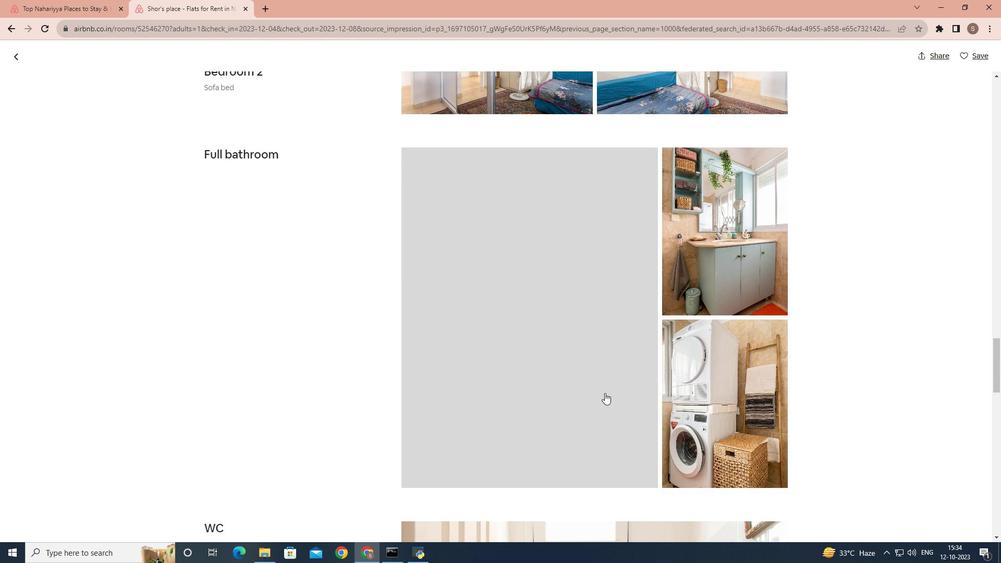 
Action: Mouse scrolled (605, 392) with delta (0, 0)
Screenshot: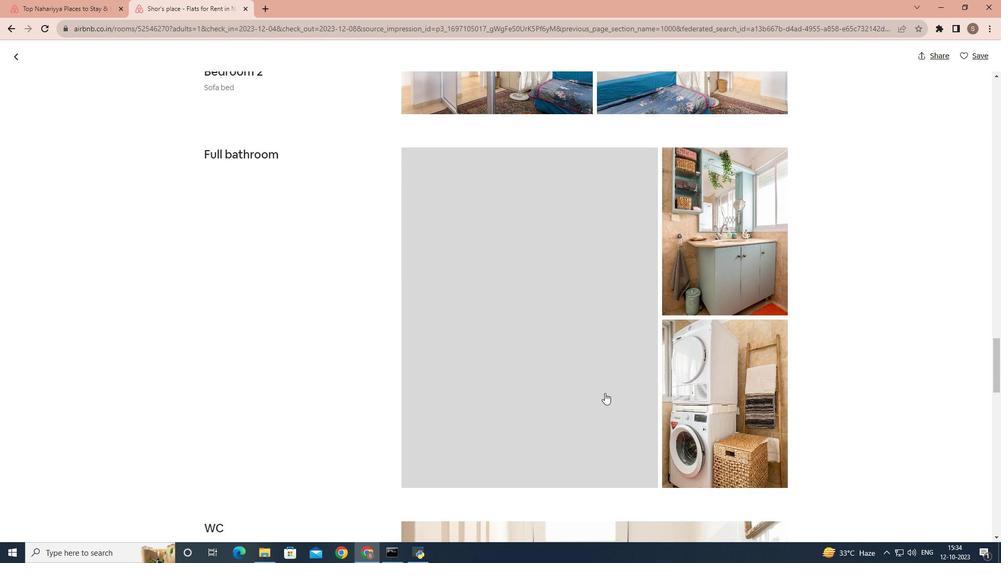 
Action: Mouse scrolled (605, 392) with delta (0, 0)
Screenshot: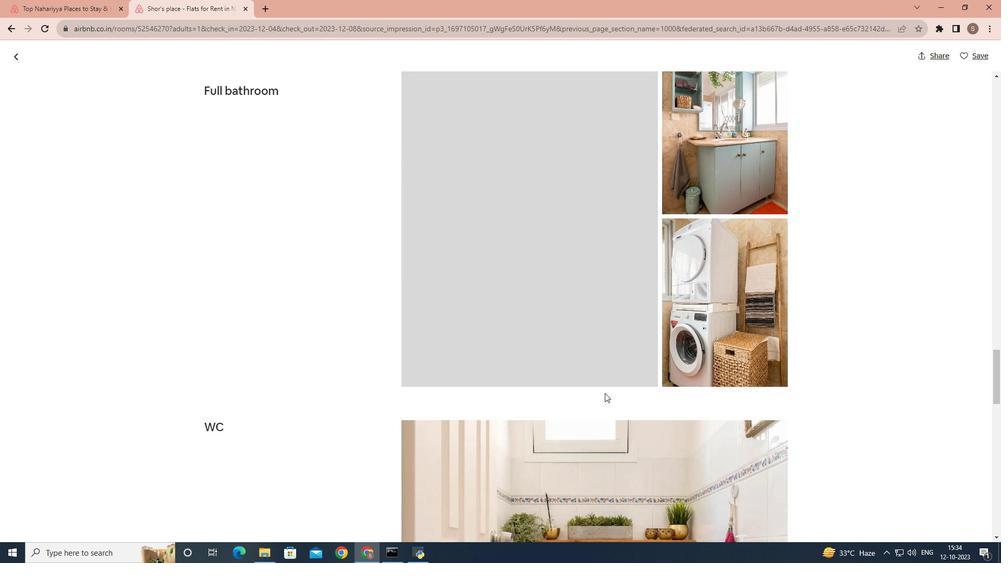 
Action: Mouse scrolled (605, 392) with delta (0, 0)
Screenshot: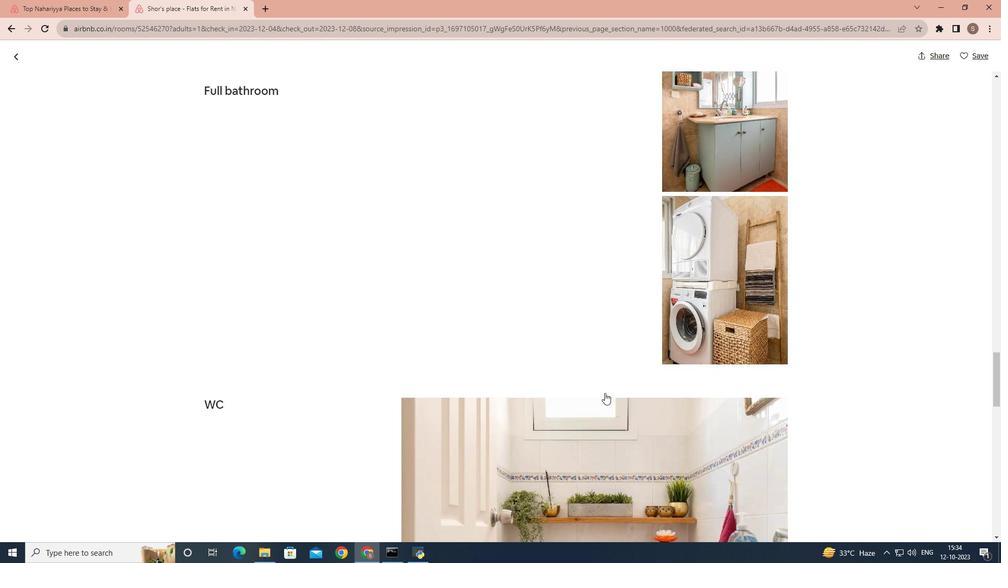 
Action: Mouse scrolled (605, 392) with delta (0, 0)
Screenshot: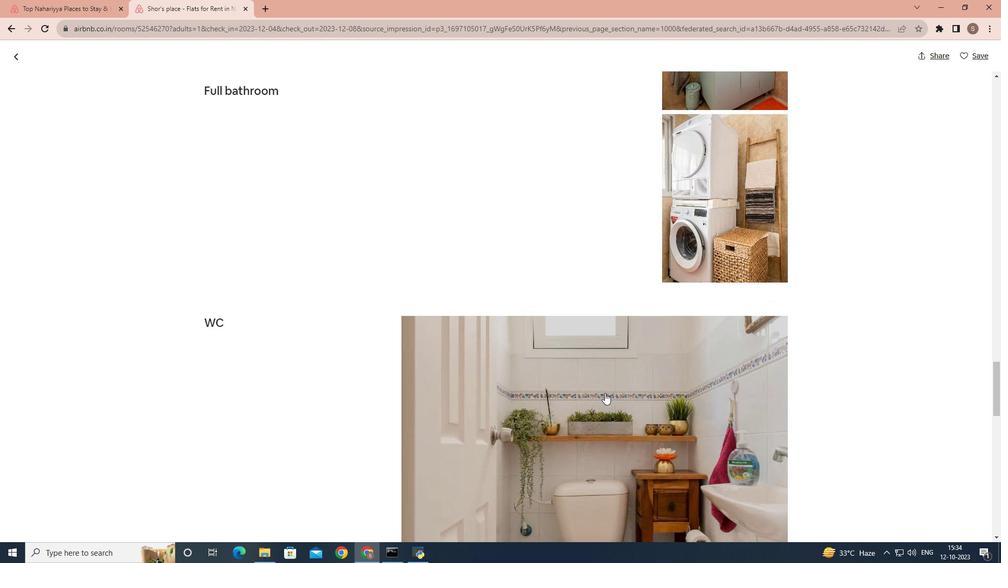 
Action: Mouse scrolled (605, 392) with delta (0, 0)
Screenshot: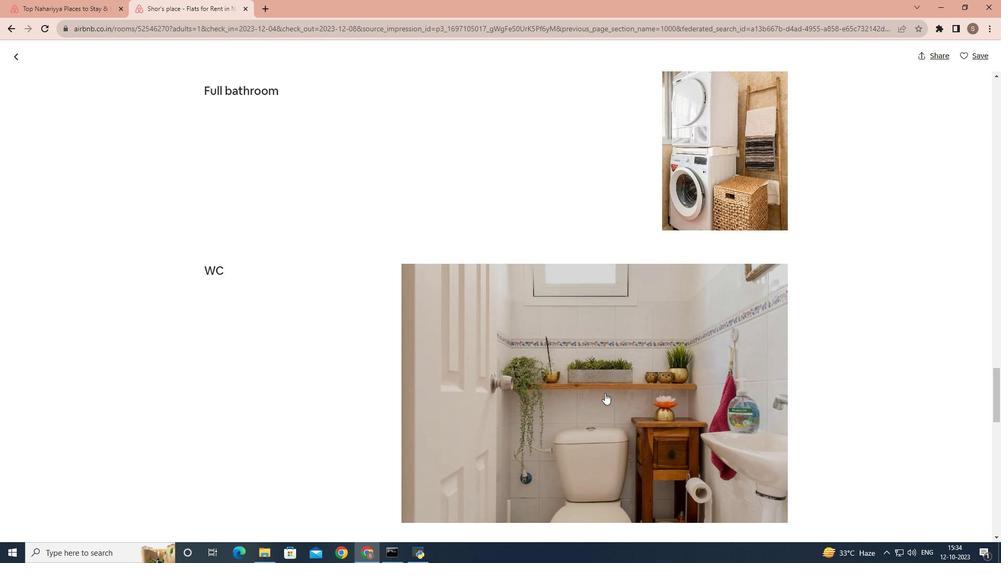 
Action: Mouse scrolled (605, 392) with delta (0, 0)
Screenshot: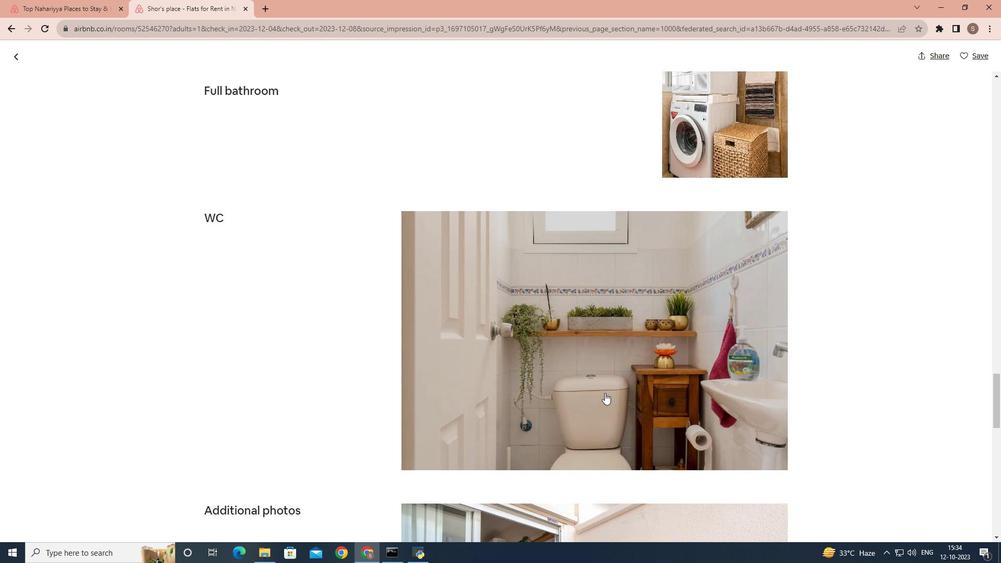 
Action: Mouse scrolled (605, 392) with delta (0, 0)
Screenshot: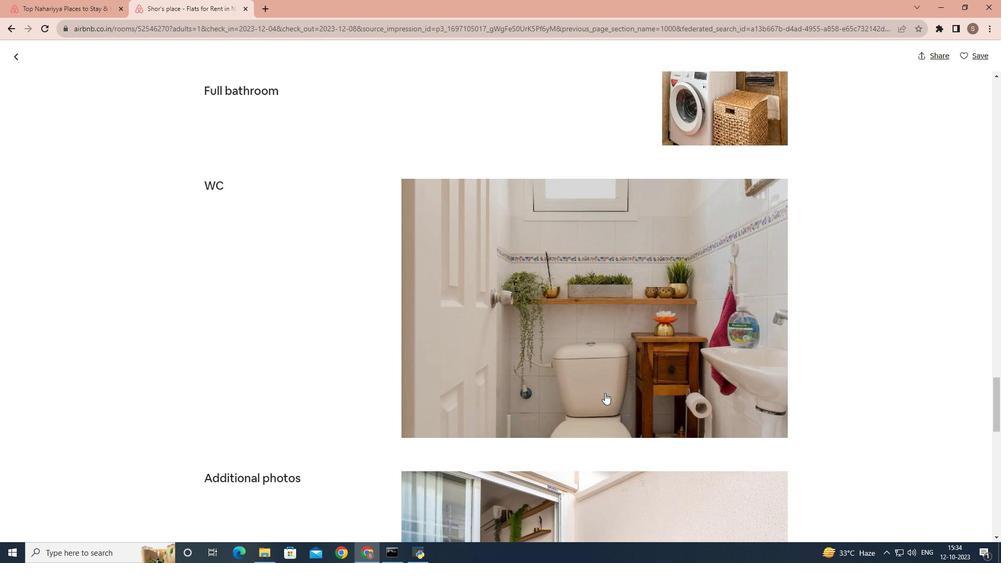 
Action: Mouse scrolled (605, 392) with delta (0, 0)
Screenshot: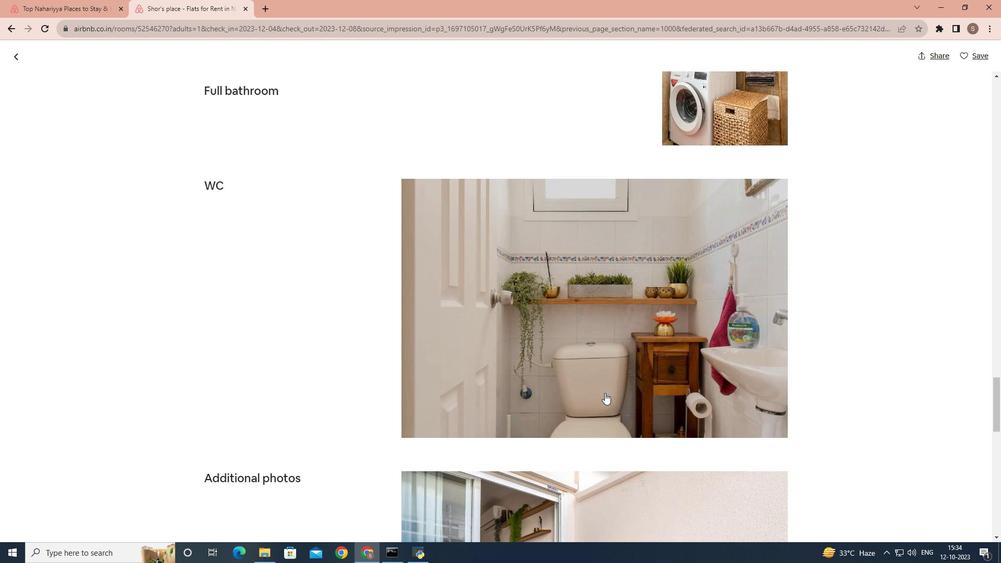 
Action: Mouse scrolled (605, 392) with delta (0, 0)
Screenshot: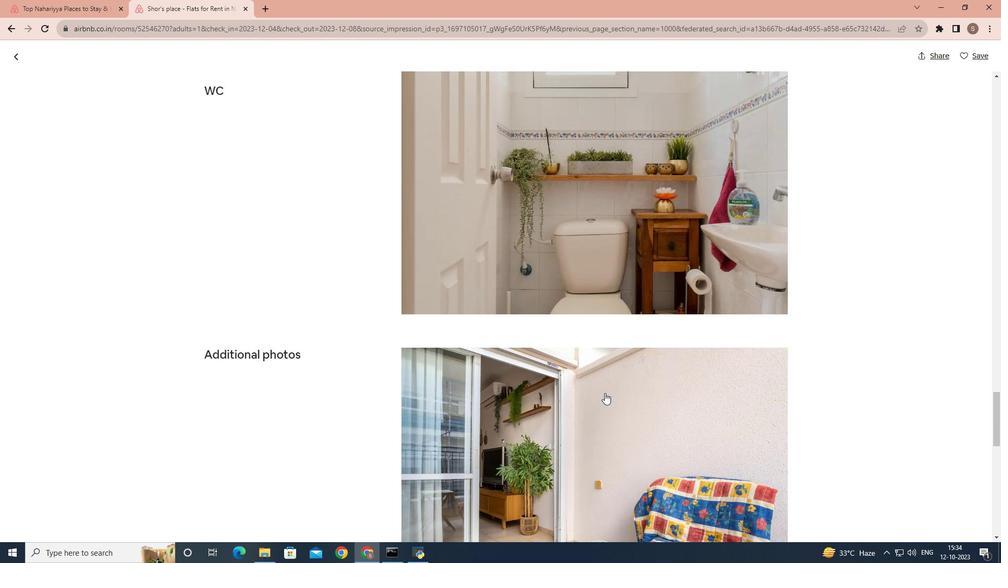 
Action: Mouse scrolled (605, 392) with delta (0, 0)
Screenshot: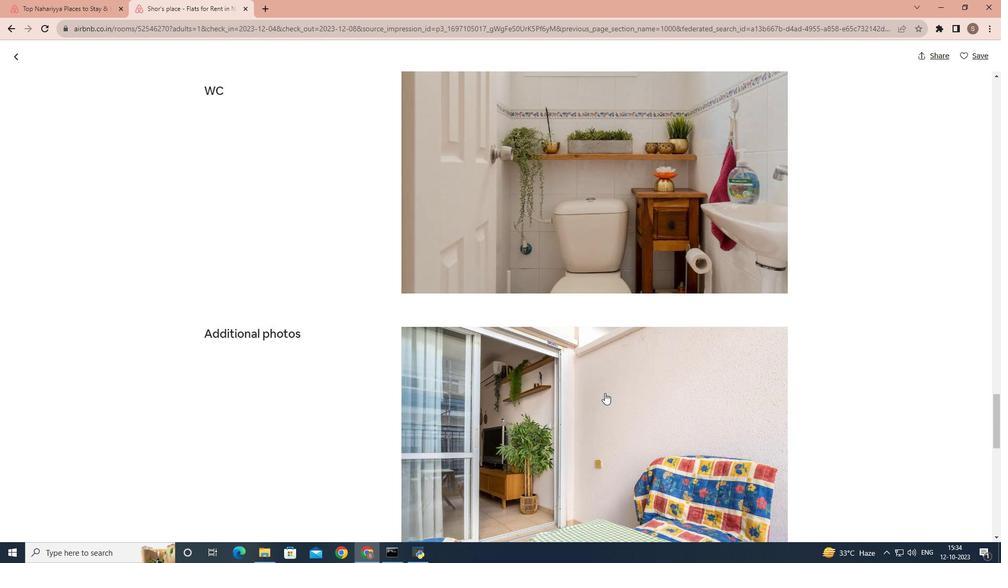 
Action: Mouse scrolled (605, 392) with delta (0, 0)
Screenshot: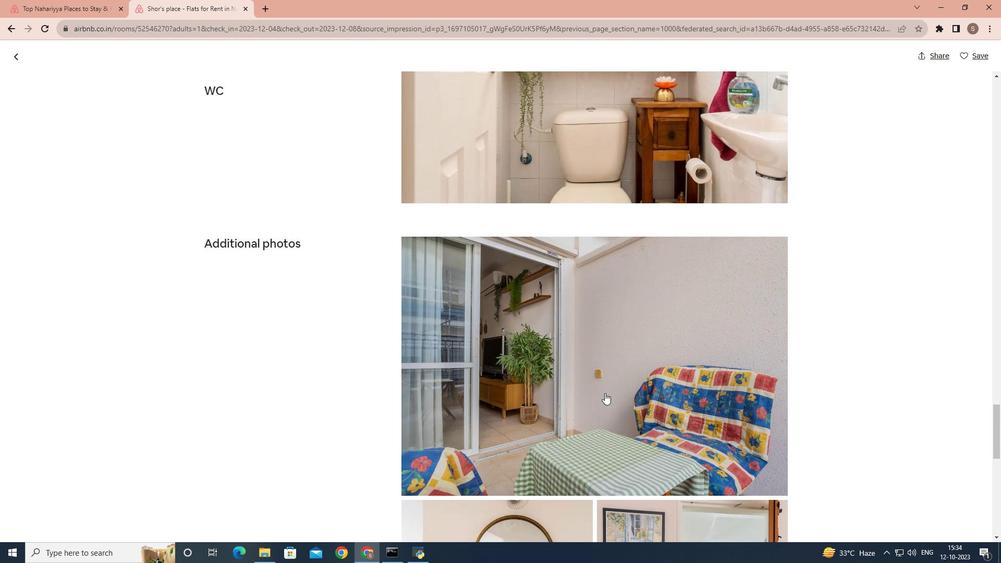 
Action: Mouse scrolled (605, 392) with delta (0, 0)
Screenshot: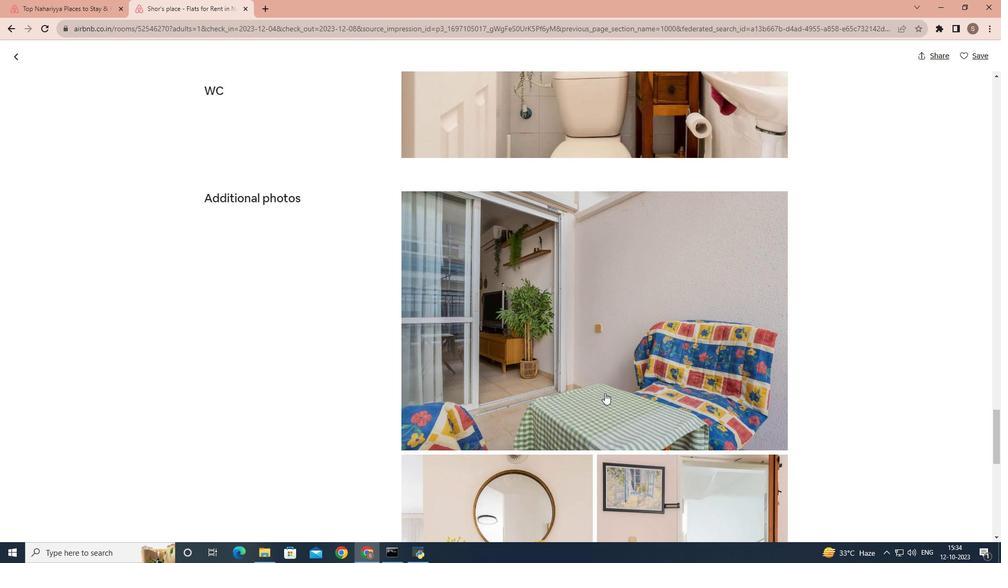 
Action: Mouse scrolled (605, 392) with delta (0, 0)
Screenshot: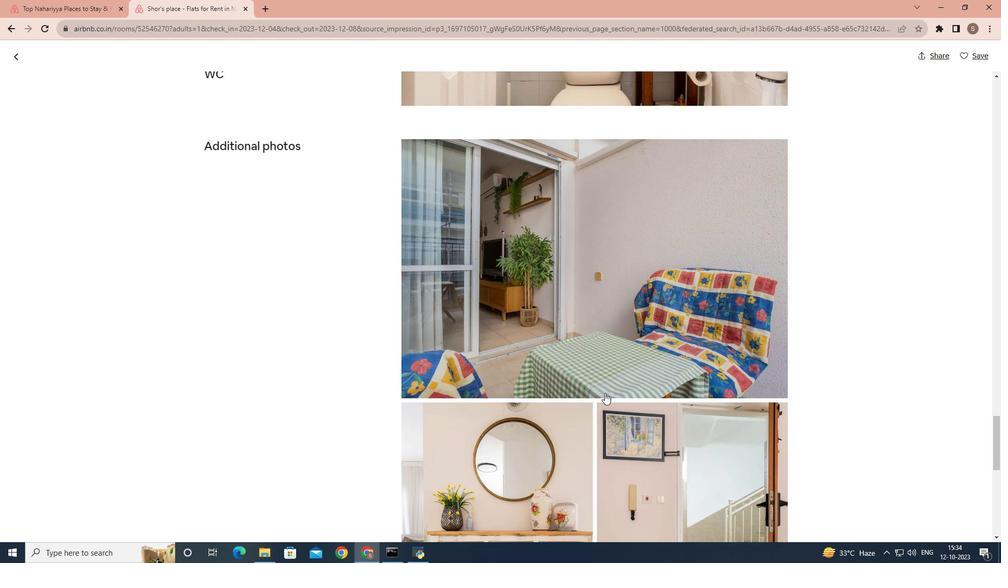 
Action: Mouse scrolled (605, 392) with delta (0, 0)
Screenshot: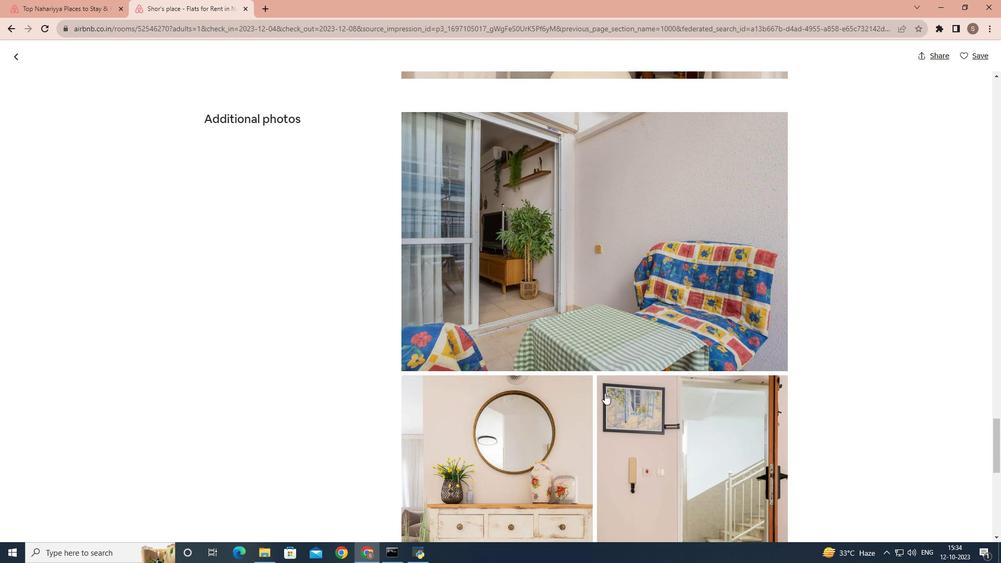 
Action: Mouse scrolled (605, 392) with delta (0, 0)
Screenshot: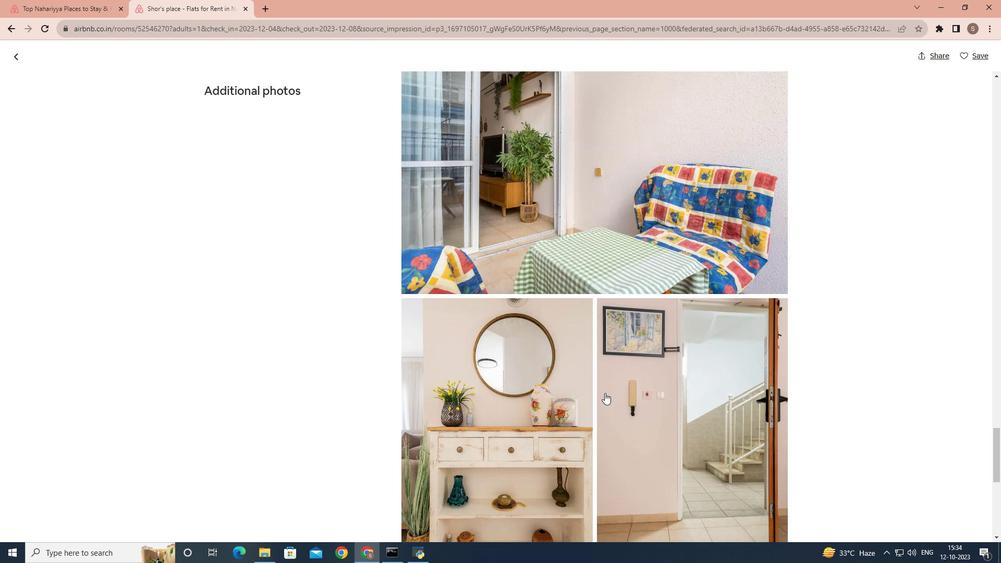 
Action: Mouse scrolled (605, 392) with delta (0, 0)
Screenshot: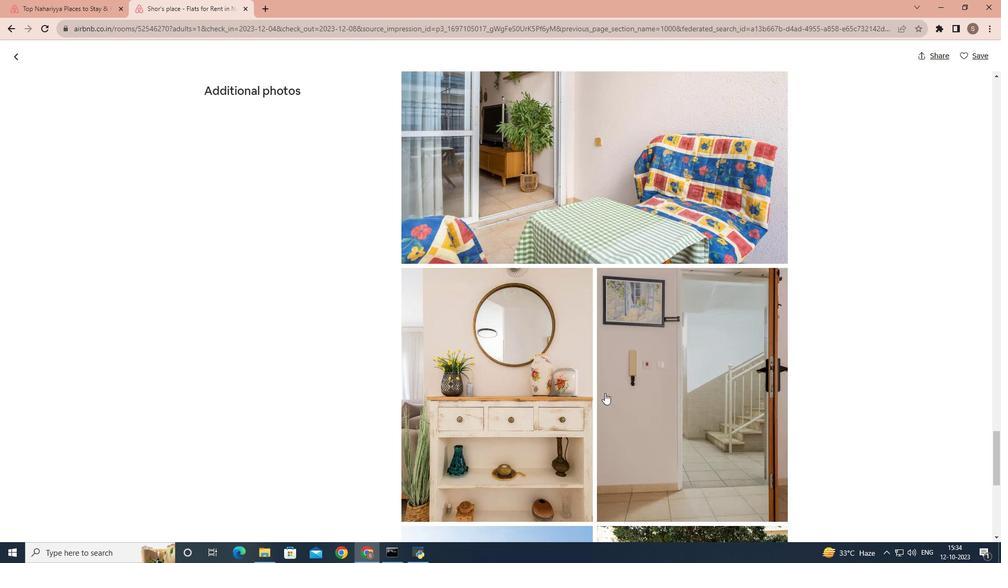 
Action: Mouse scrolled (605, 392) with delta (0, 0)
Screenshot: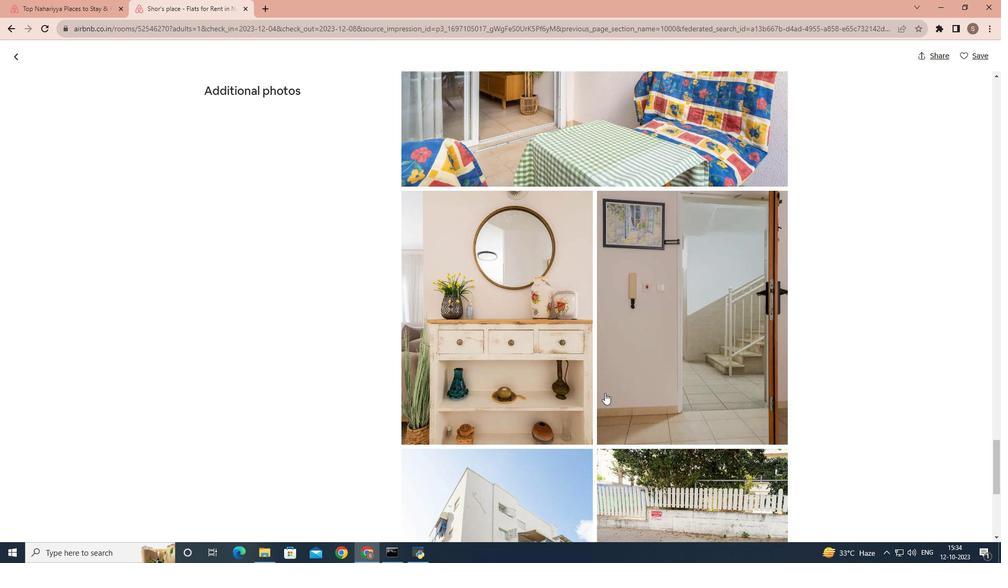 
Action: Mouse scrolled (605, 392) with delta (0, 0)
Screenshot: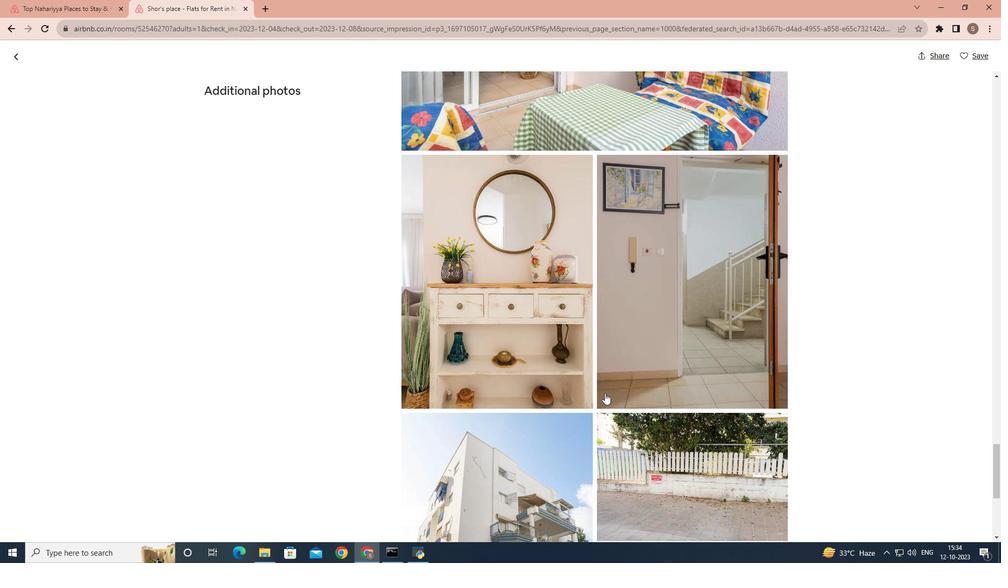 
Action: Mouse scrolled (605, 392) with delta (0, 0)
Screenshot: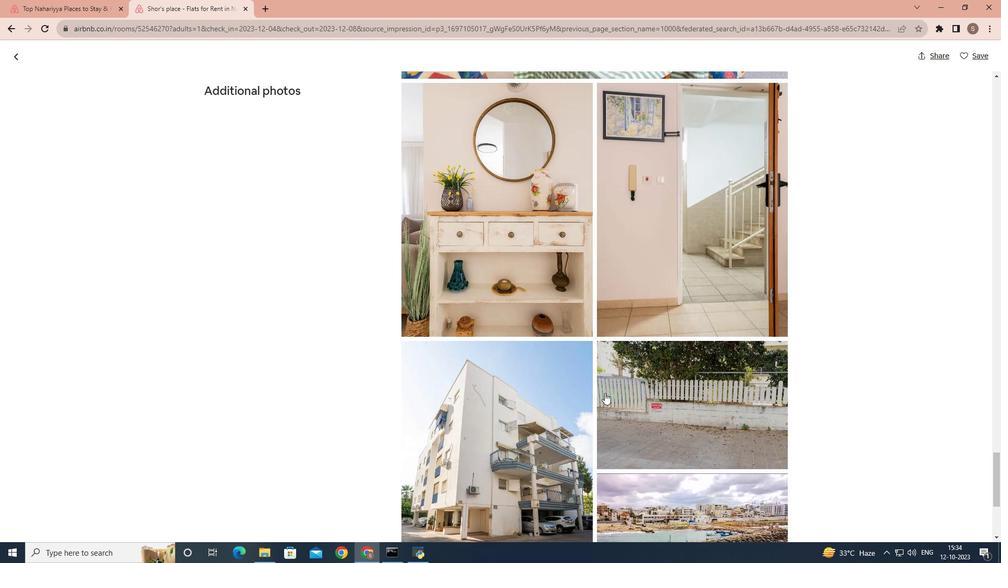 
Action: Mouse scrolled (605, 392) with delta (0, 0)
Screenshot: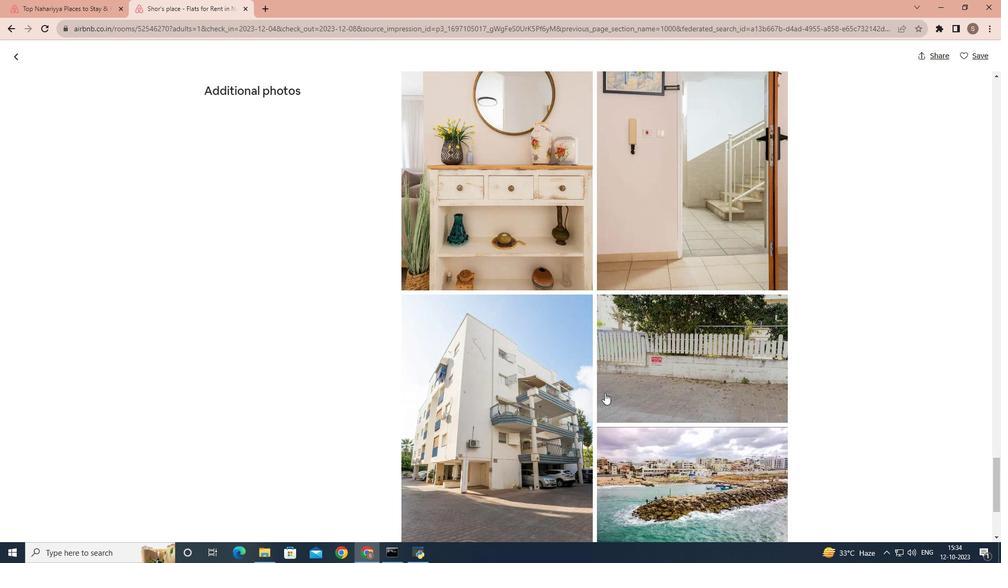 
Action: Mouse scrolled (605, 392) with delta (0, 0)
Screenshot: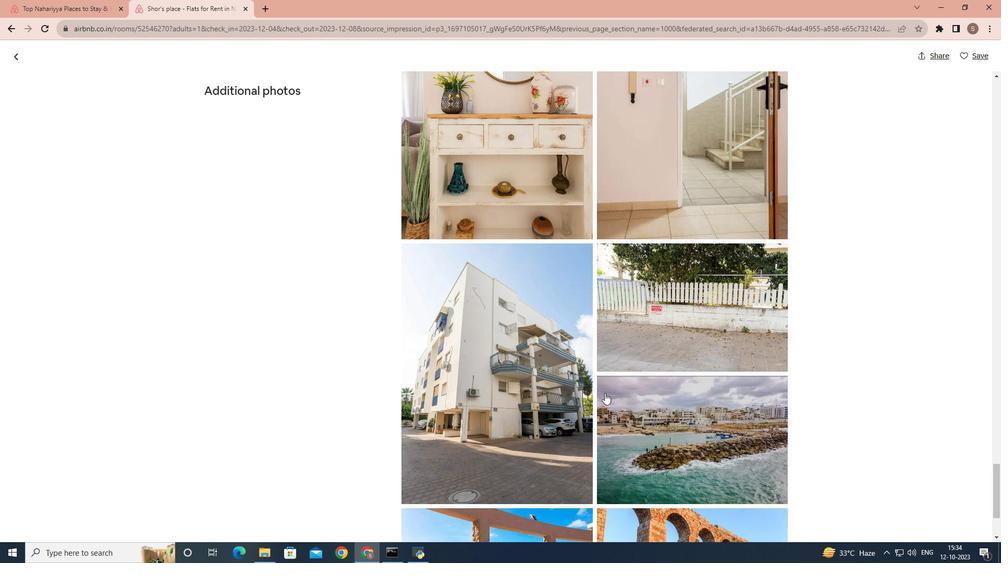 
Action: Mouse scrolled (605, 392) with delta (0, 0)
Screenshot: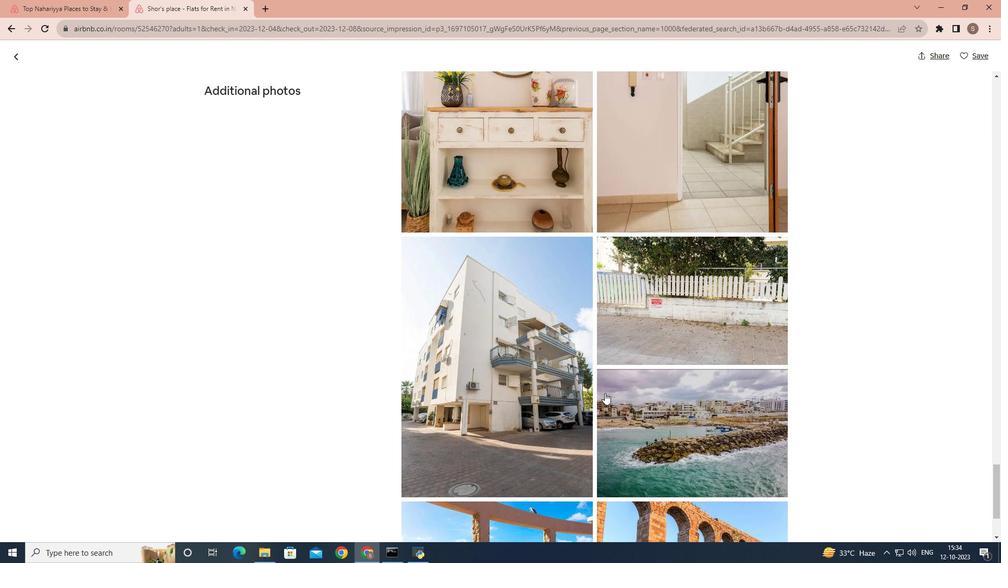 
Action: Mouse scrolled (605, 392) with delta (0, 0)
Screenshot: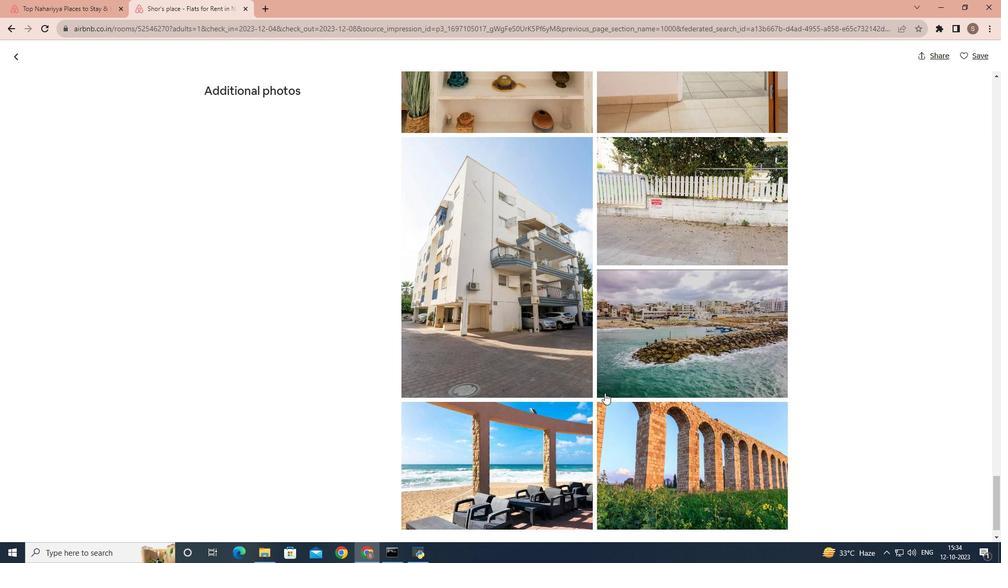 
Action: Mouse scrolled (605, 392) with delta (0, 0)
Screenshot: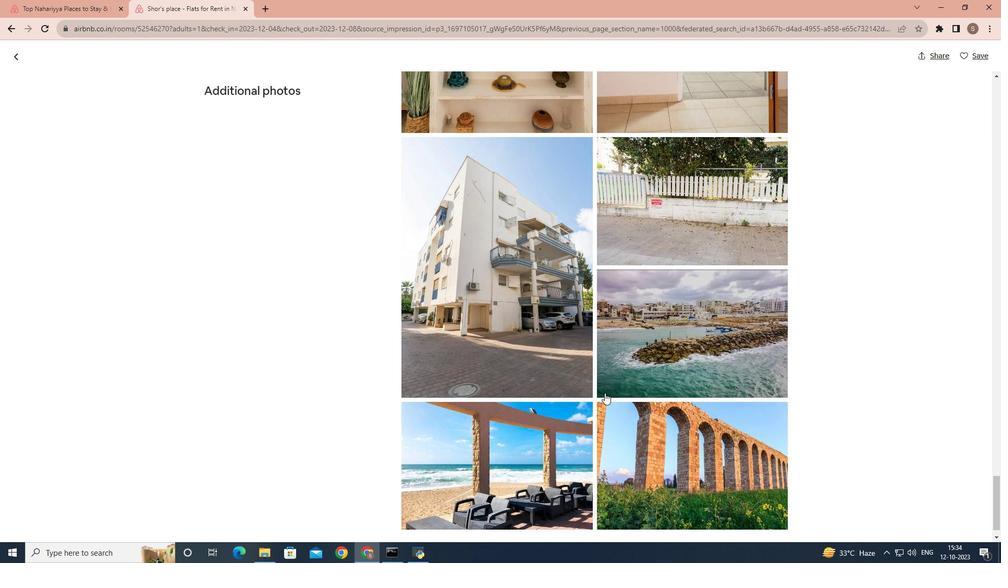 
Action: Mouse scrolled (605, 392) with delta (0, 0)
Screenshot: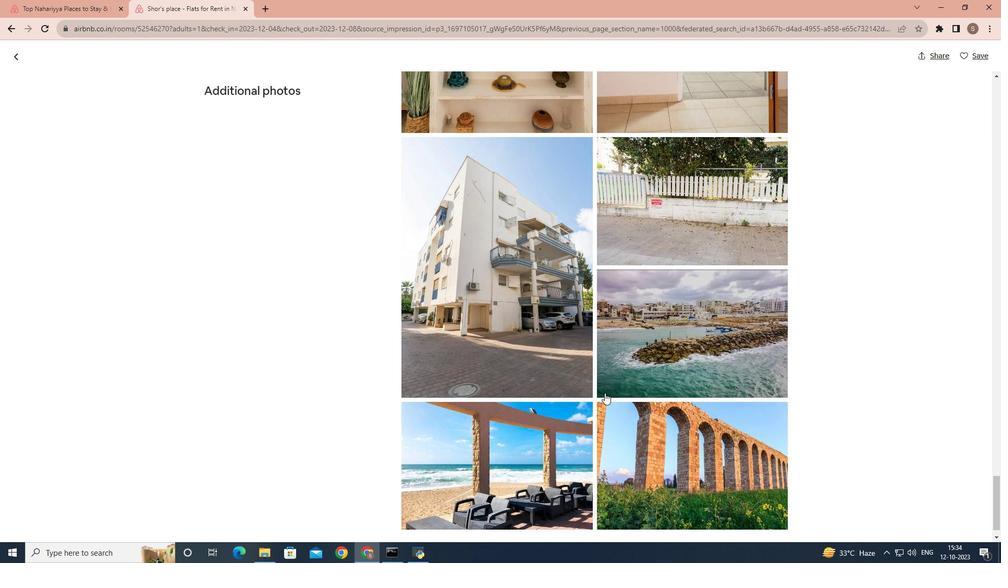 
Action: Mouse scrolled (605, 392) with delta (0, 0)
Screenshot: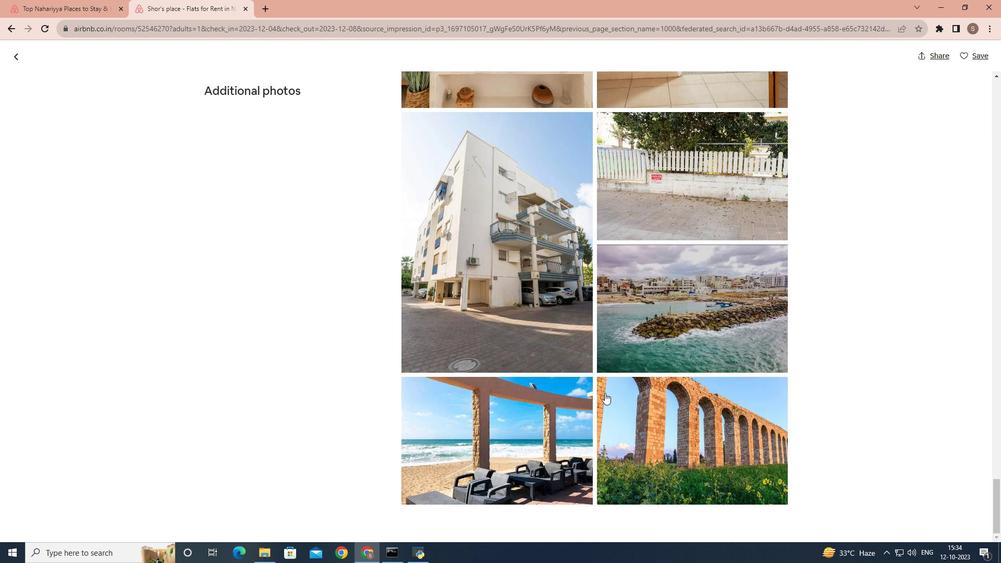 
Action: Mouse scrolled (605, 392) with delta (0, 0)
Screenshot: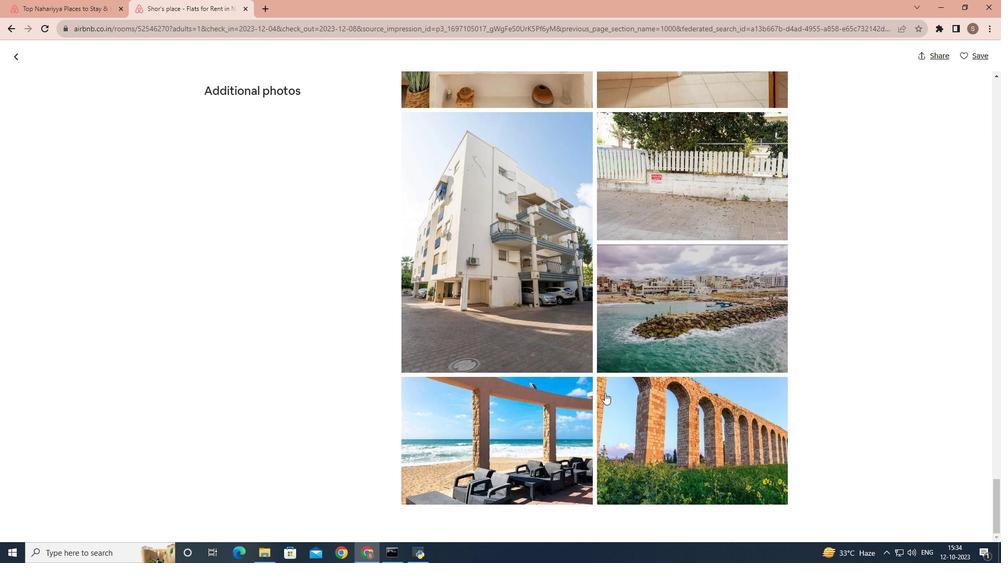 
Action: Mouse scrolled (605, 392) with delta (0, 0)
Screenshot: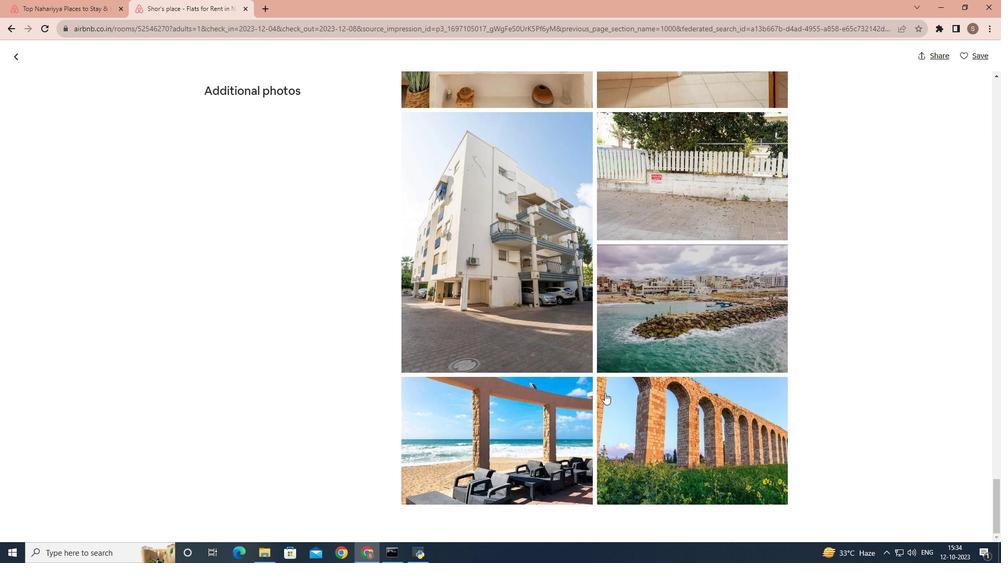 
Action: Mouse scrolled (605, 392) with delta (0, 0)
Screenshot: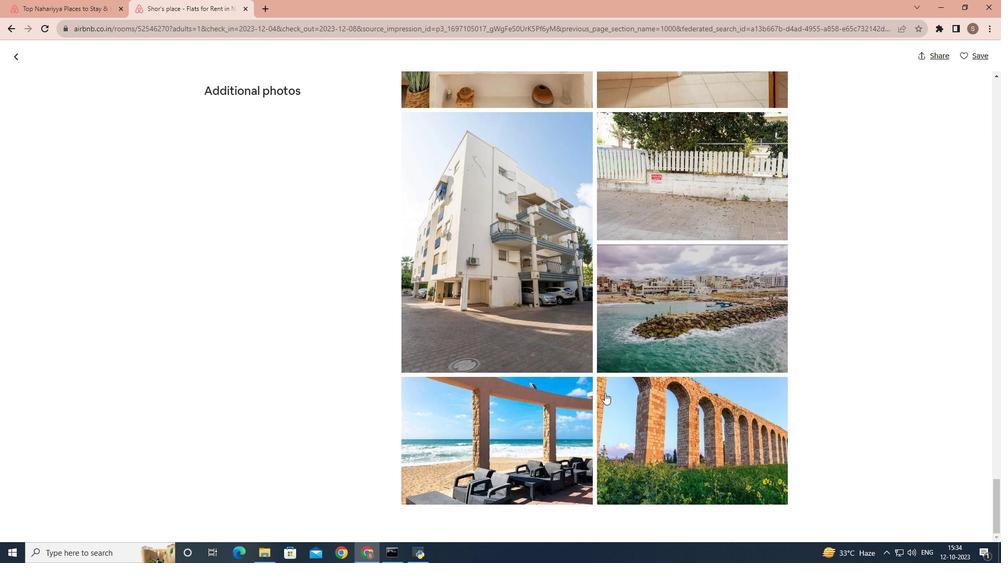 
Action: Mouse scrolled (605, 392) with delta (0, 0)
Screenshot: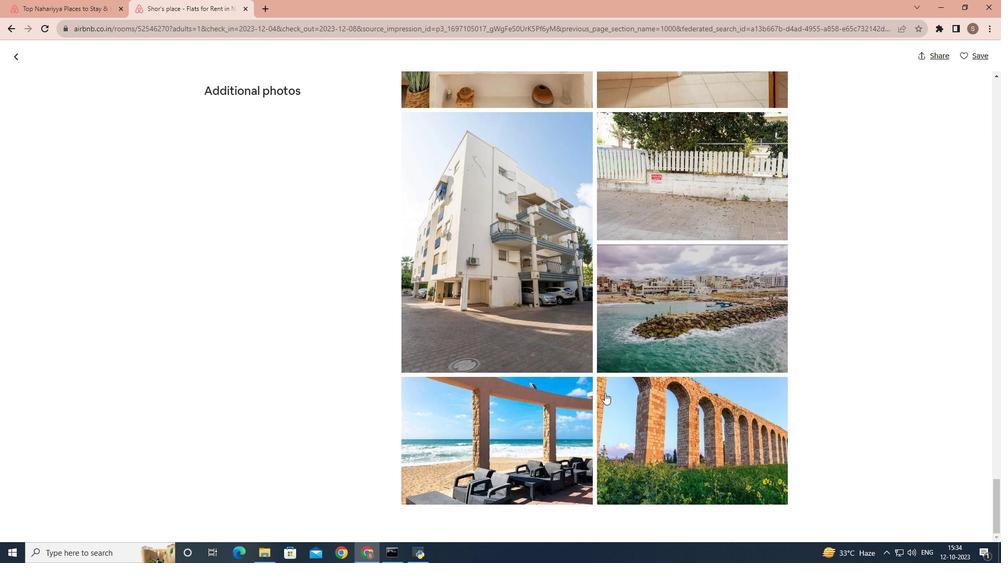 
Action: Mouse scrolled (605, 392) with delta (0, 0)
Screenshot: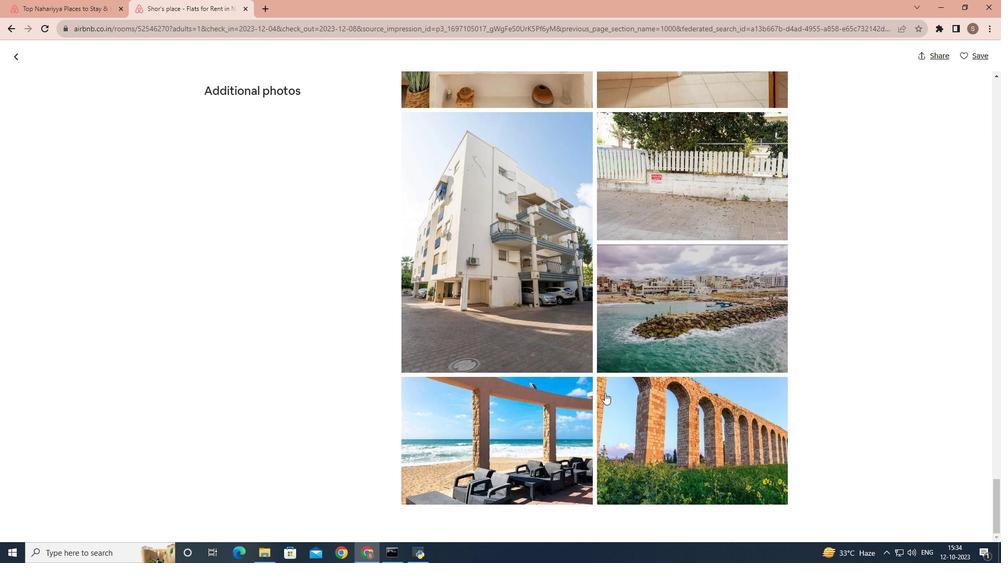 
Action: Mouse moved to (17, 53)
Screenshot: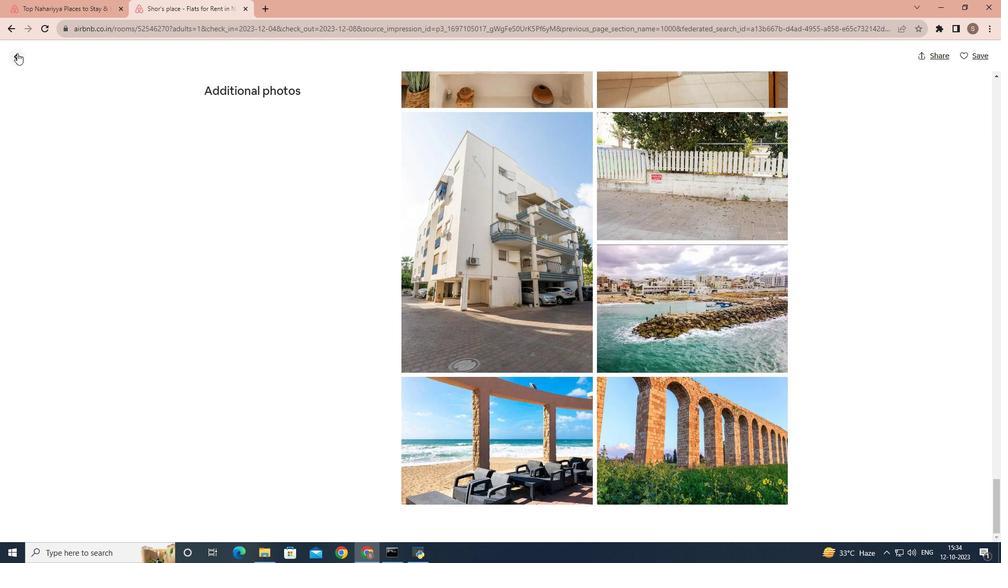 
Action: Mouse pressed left at (17, 53)
Screenshot: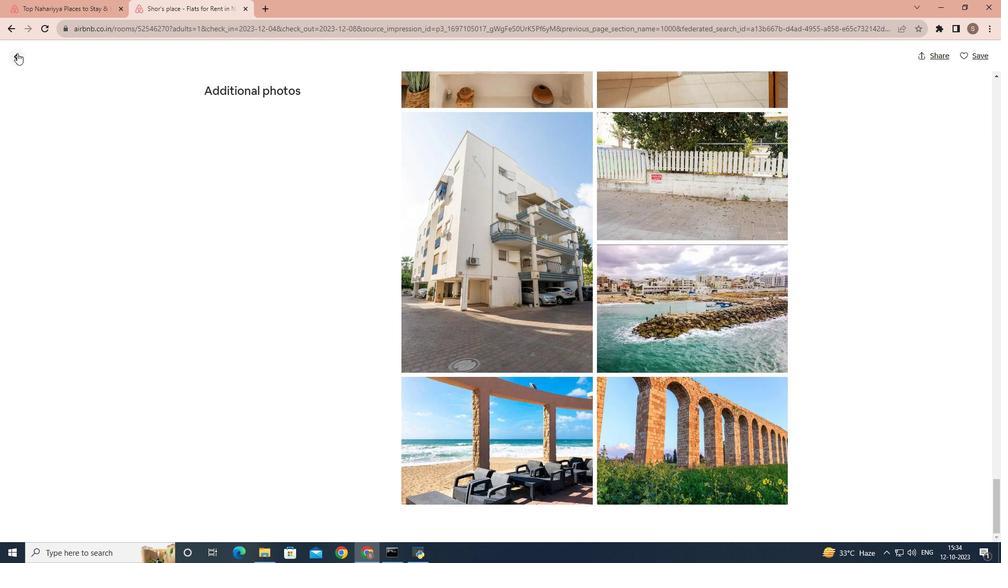 
Action: Mouse moved to (427, 331)
Screenshot: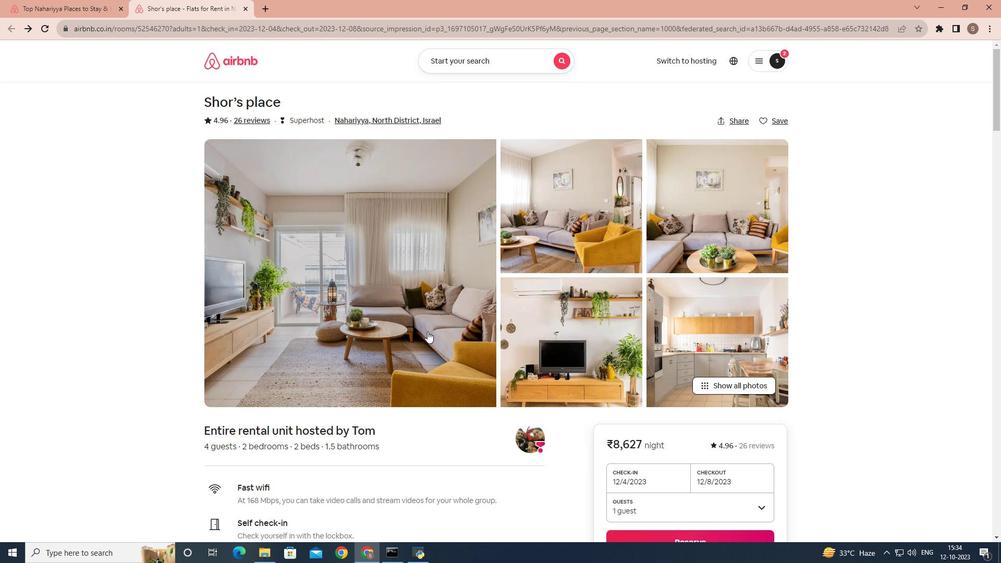 
Action: Mouse scrolled (427, 331) with delta (0, 0)
Screenshot: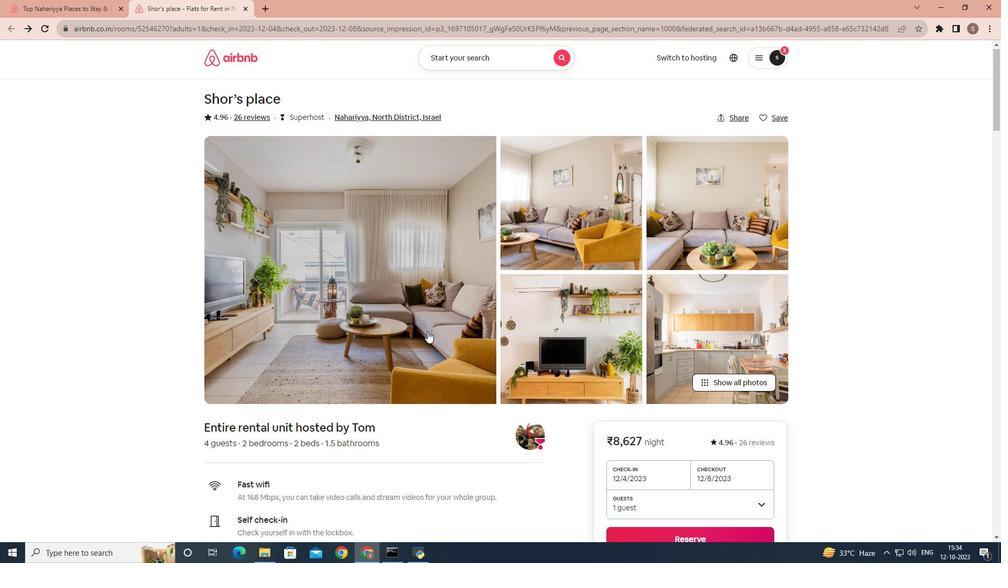 
Action: Mouse scrolled (427, 331) with delta (0, 0)
Screenshot: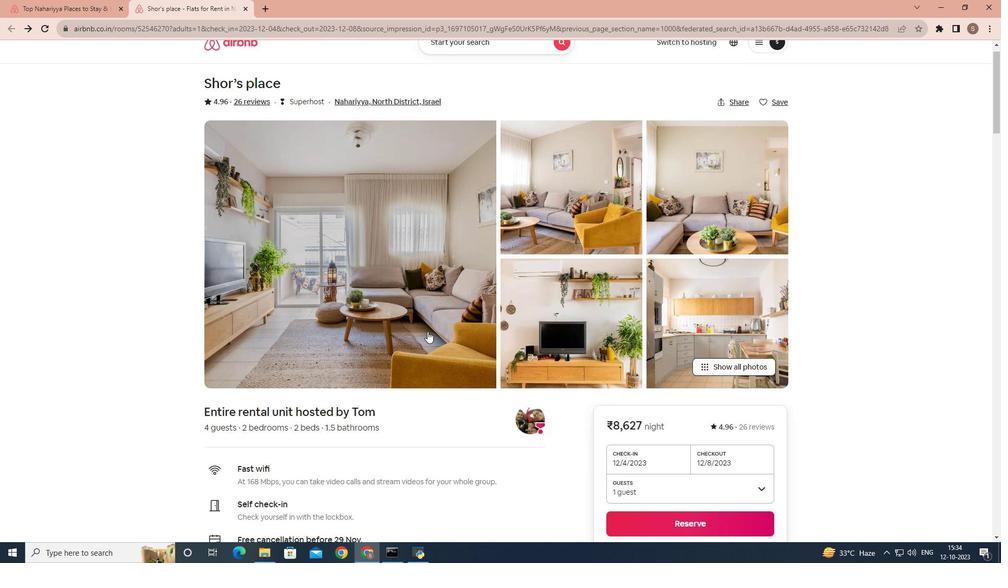 
Action: Mouse scrolled (427, 331) with delta (0, 0)
Screenshot: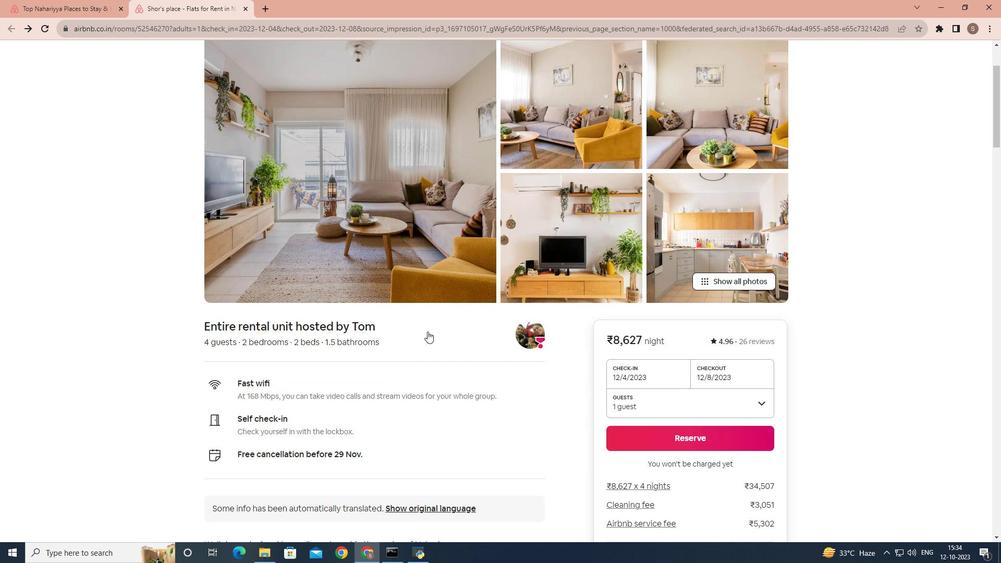 
Action: Mouse scrolled (427, 331) with delta (0, 0)
Screenshot: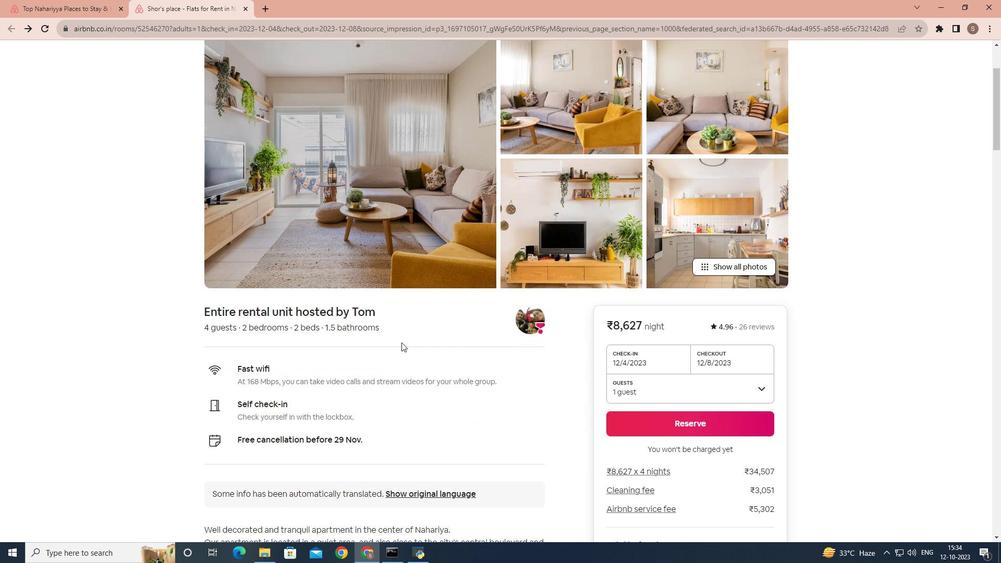 
Action: Mouse moved to (363, 346)
Screenshot: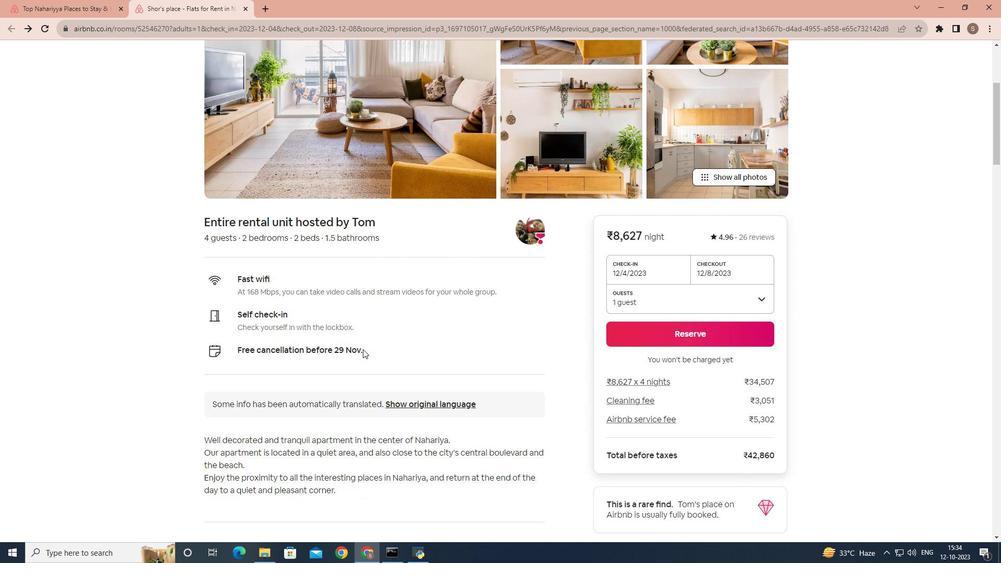 
Action: Mouse scrolled (363, 345) with delta (0, 0)
Screenshot: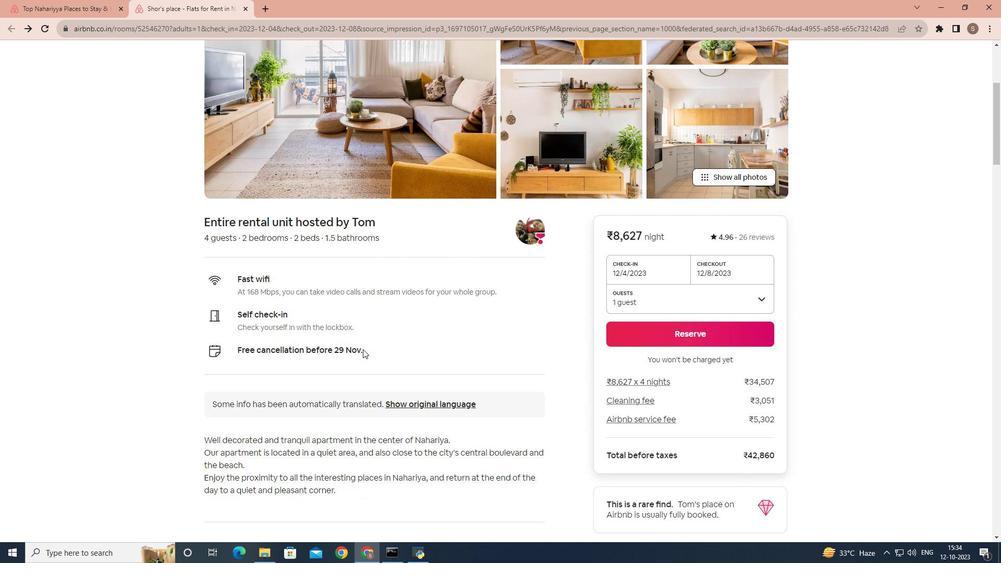 
Action: Mouse moved to (363, 349)
Screenshot: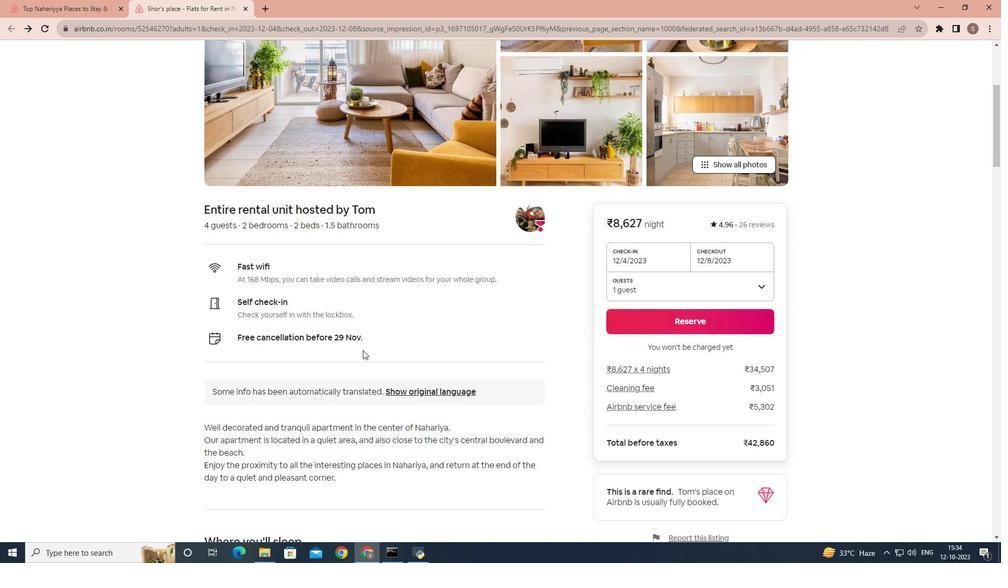 
Action: Mouse scrolled (363, 349) with delta (0, 0)
Screenshot: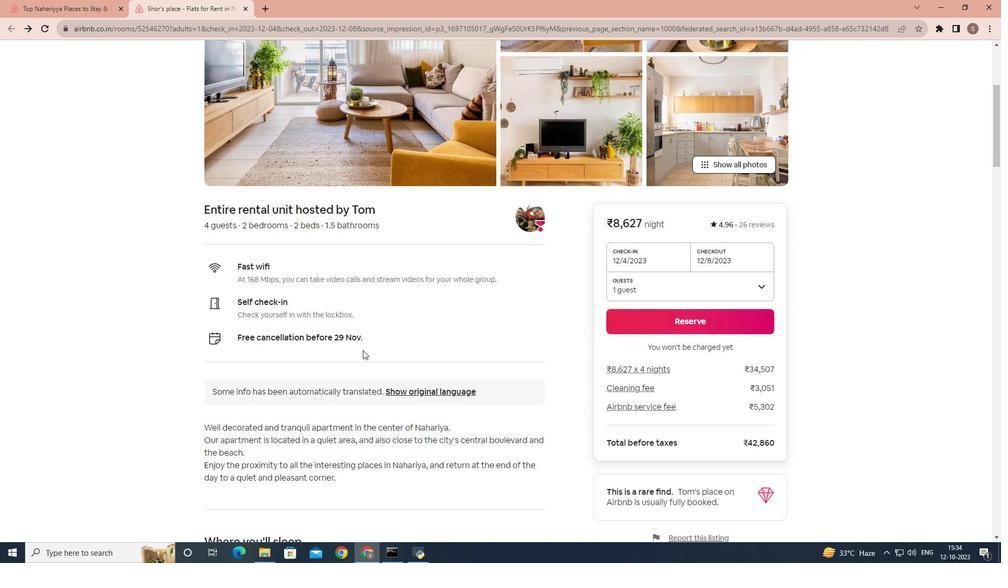 
Action: Mouse moved to (363, 350)
Screenshot: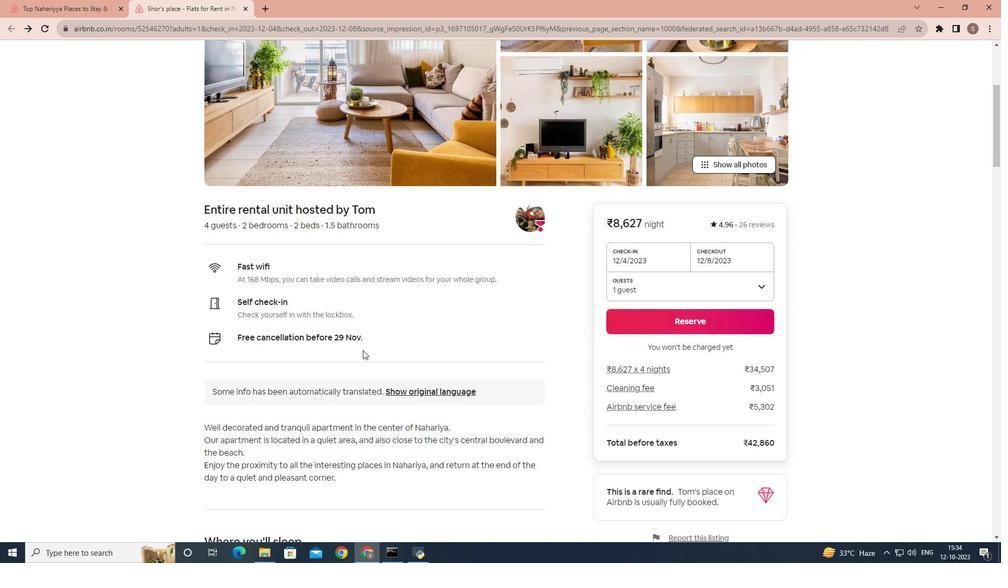 
Action: Mouse scrolled (363, 350) with delta (0, 0)
Screenshot: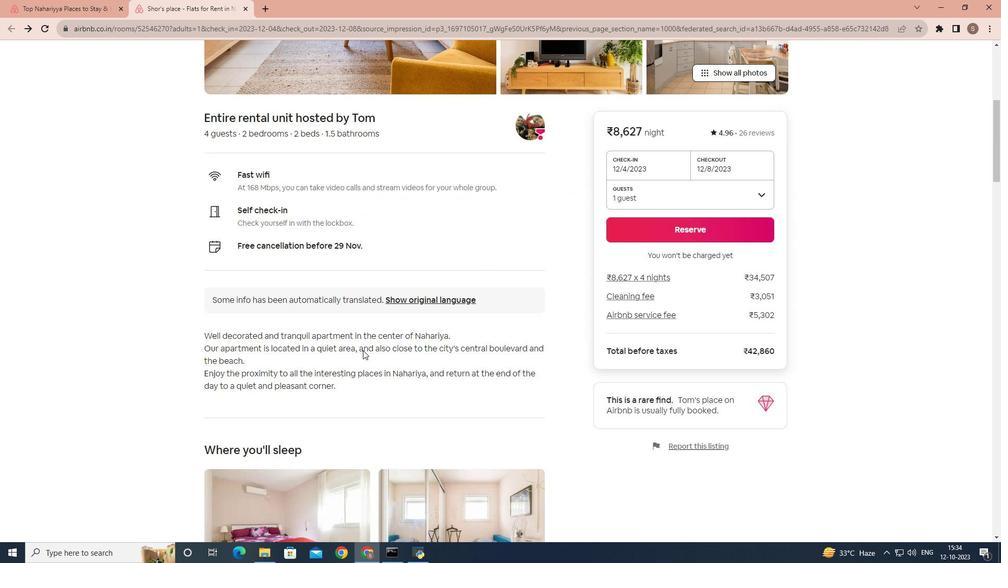 
Action: Mouse scrolled (363, 350) with delta (0, 0)
Screenshot: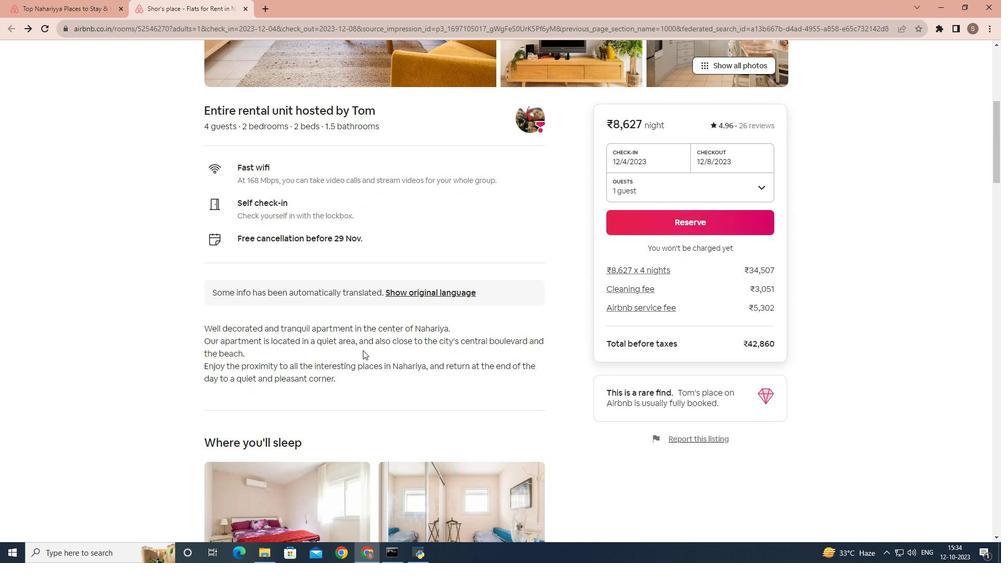 
Action: Mouse scrolled (363, 350) with delta (0, 0)
Screenshot: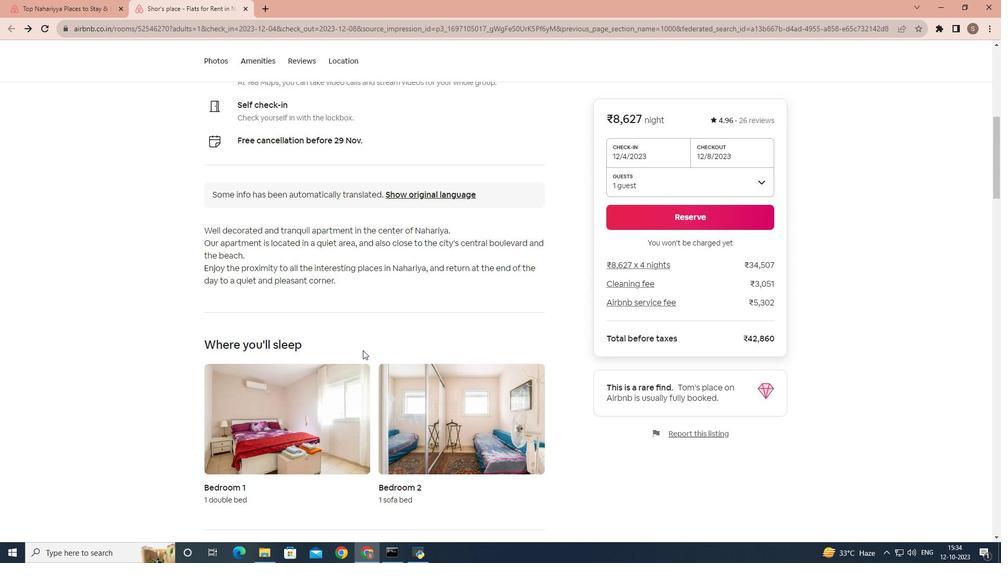
Action: Mouse scrolled (363, 350) with delta (0, 0)
Screenshot: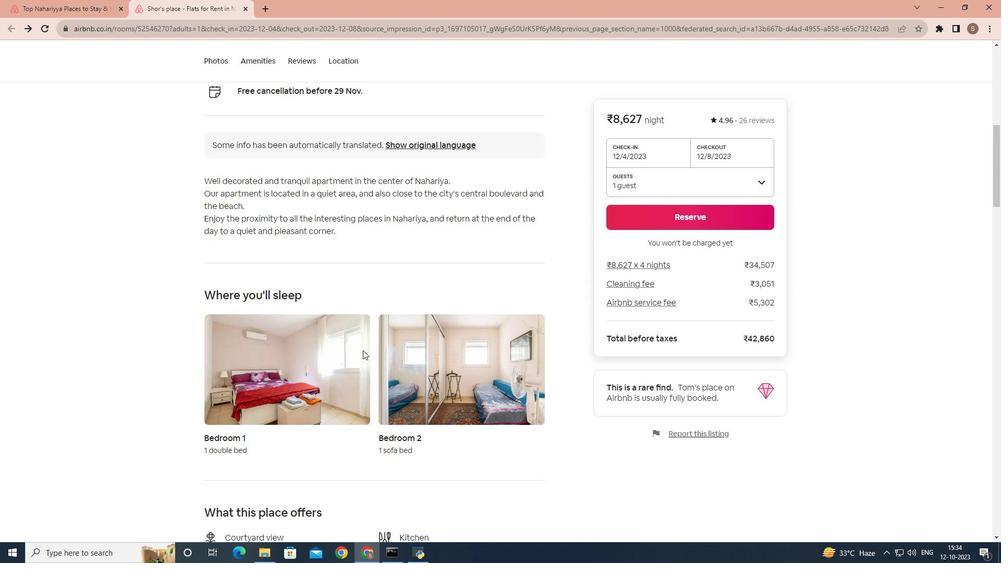 
Action: Mouse scrolled (363, 350) with delta (0, 0)
Screenshot: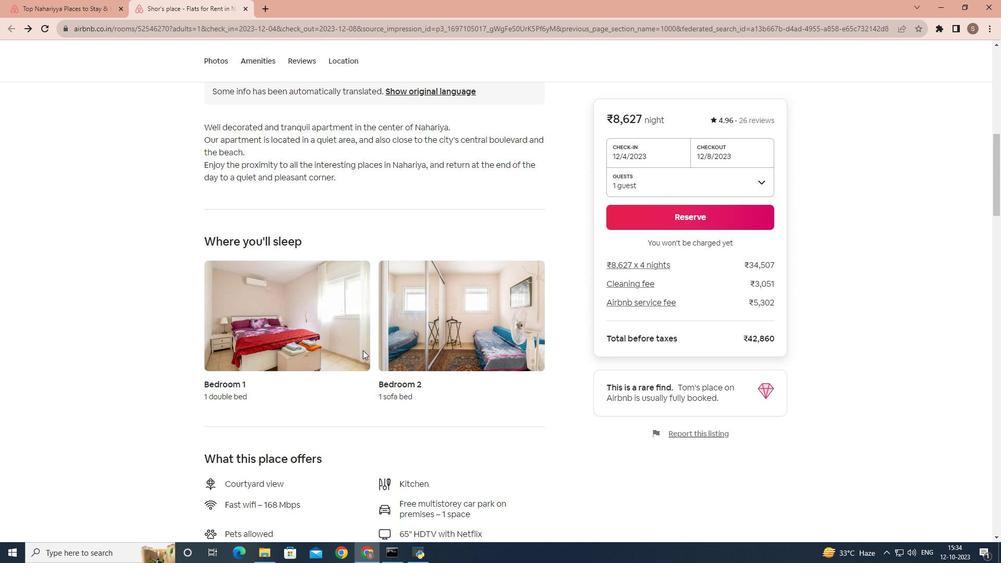 
Action: Mouse scrolled (363, 350) with delta (0, 0)
Screenshot: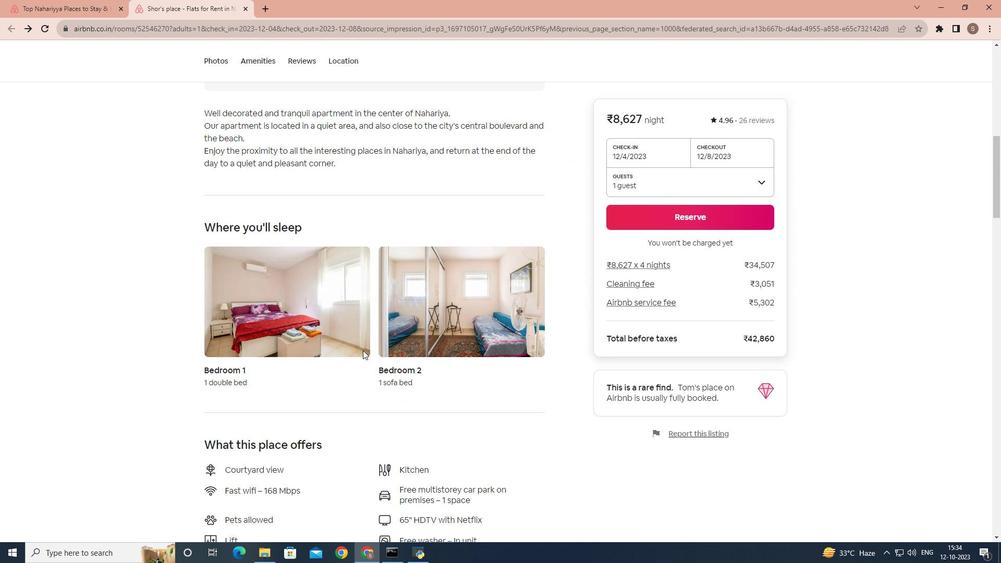 
Action: Mouse scrolled (363, 350) with delta (0, 0)
Screenshot: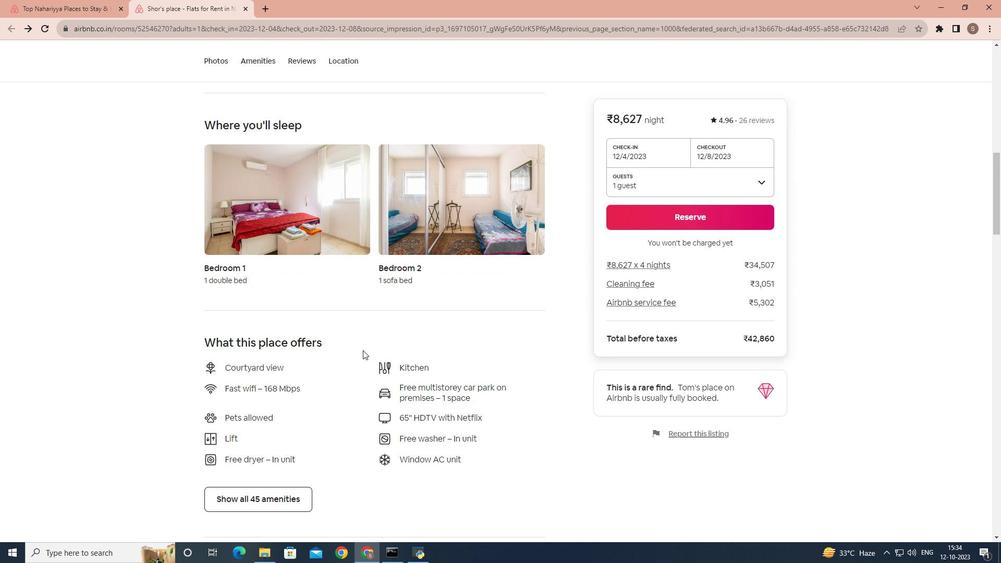 
Action: Mouse scrolled (363, 350) with delta (0, 0)
Screenshot: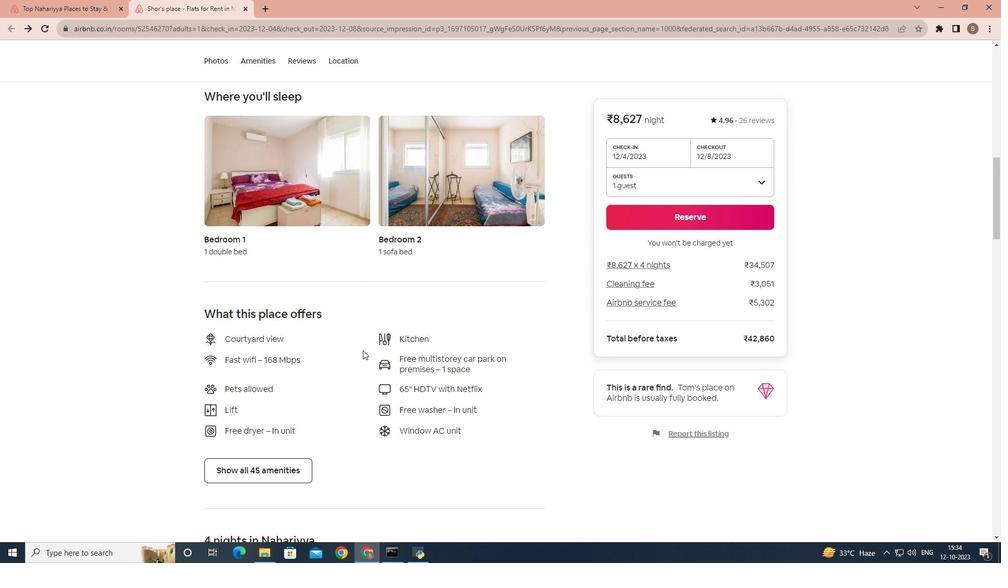 
Action: Mouse scrolled (363, 350) with delta (0, 0)
Screenshot: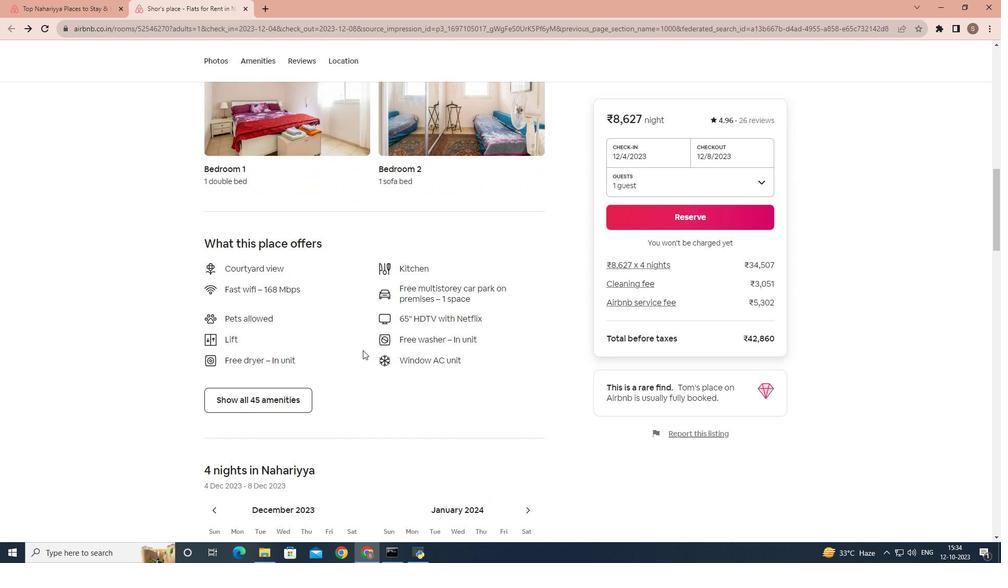 
Action: Mouse moved to (276, 359)
Screenshot: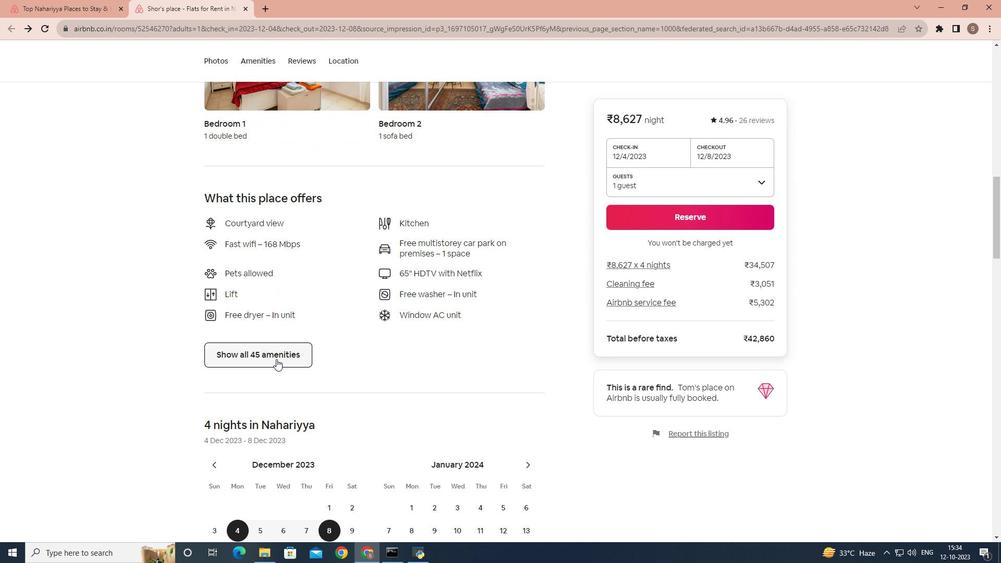 
Action: Mouse pressed left at (276, 359)
Screenshot: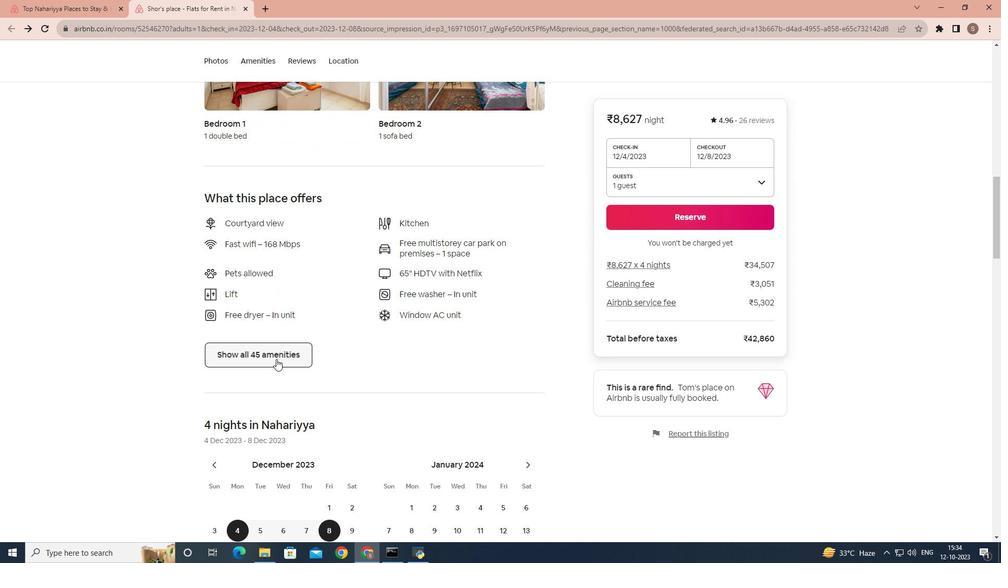 
Action: Mouse moved to (415, 319)
Screenshot: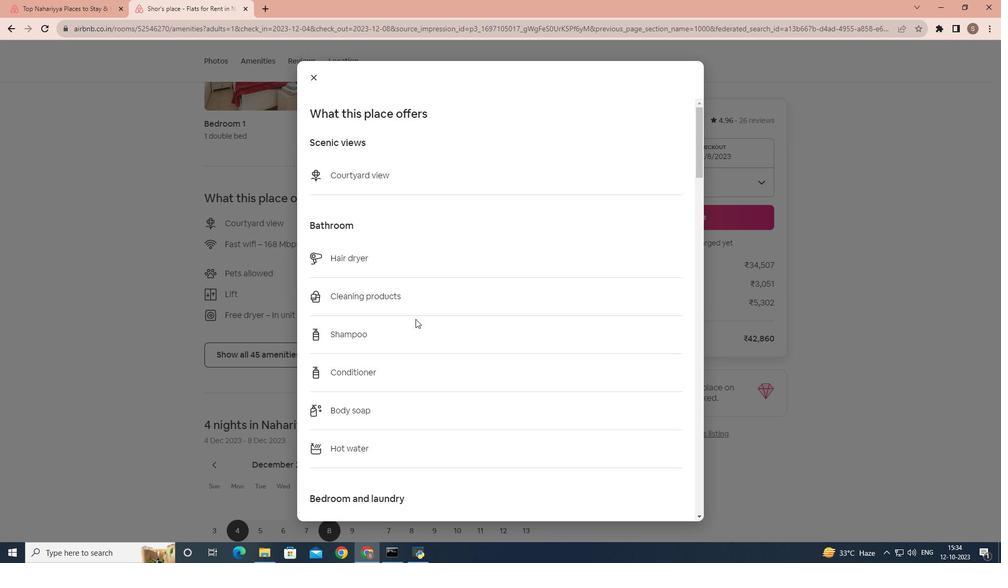 
Action: Mouse scrolled (415, 318) with delta (0, 0)
Screenshot: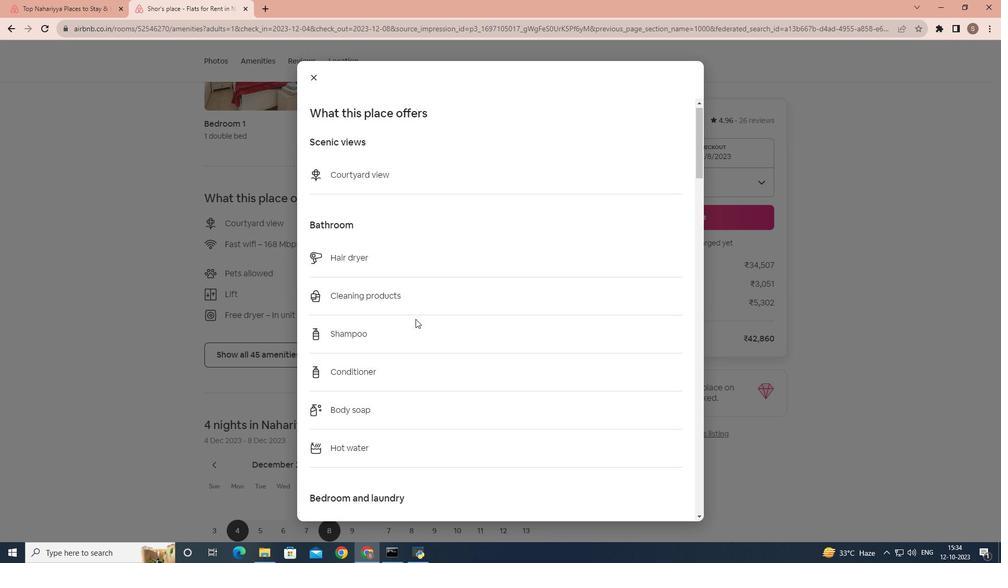 
Action: Mouse scrolled (415, 318) with delta (0, 0)
Screenshot: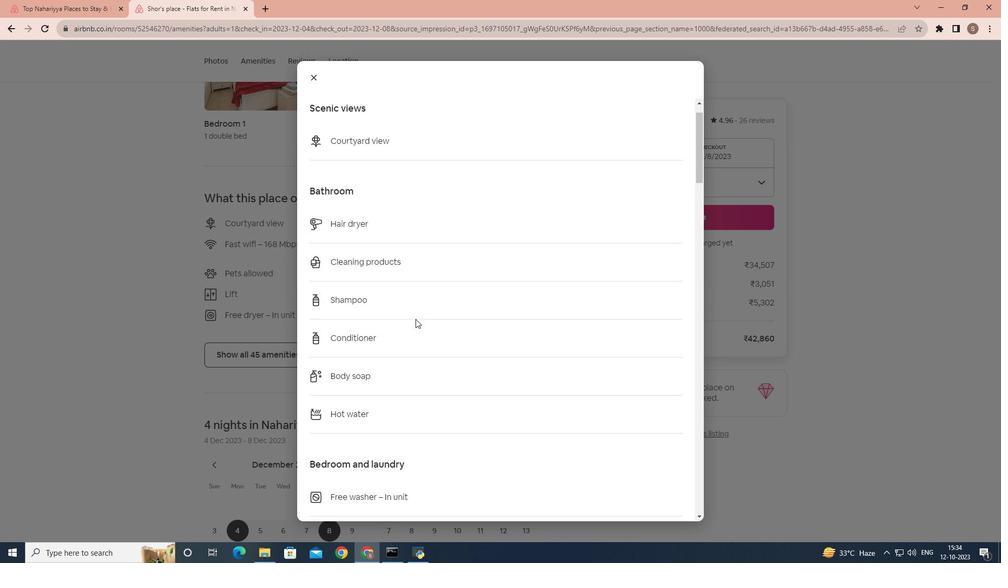 
Action: Mouse scrolled (415, 318) with delta (0, 0)
Screenshot: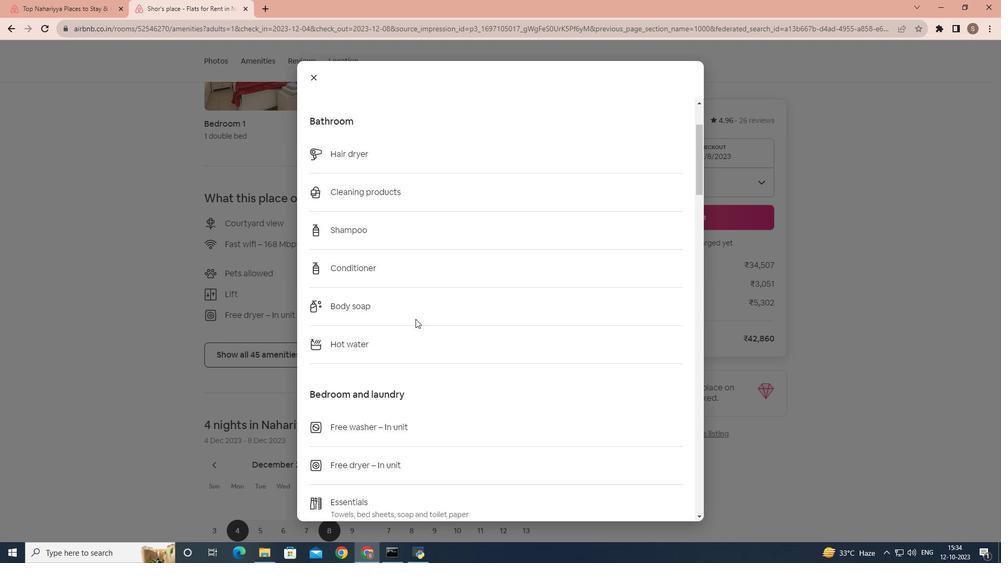 
Action: Mouse scrolled (415, 318) with delta (0, 0)
Screenshot: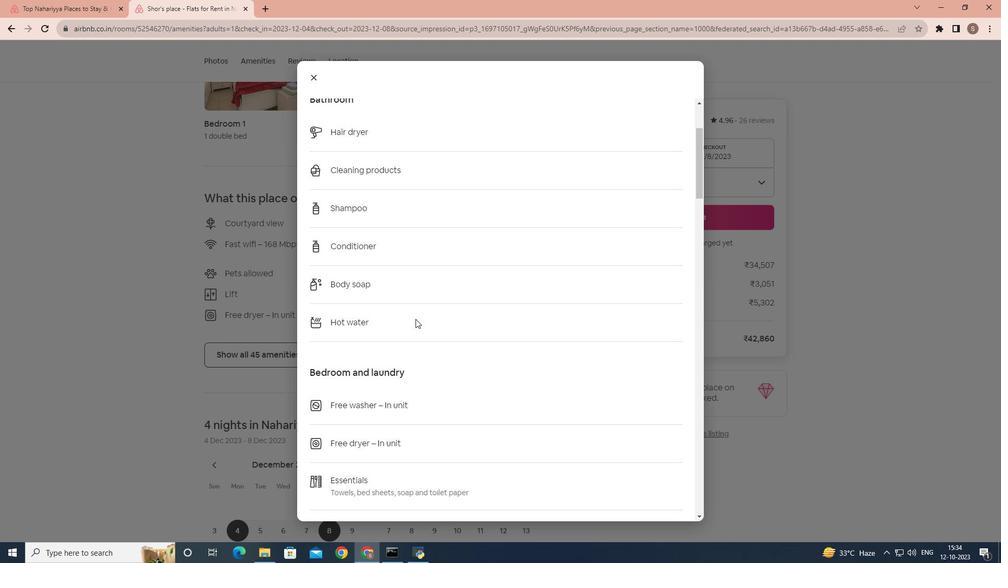 
Action: Mouse scrolled (415, 318) with delta (0, 0)
Screenshot: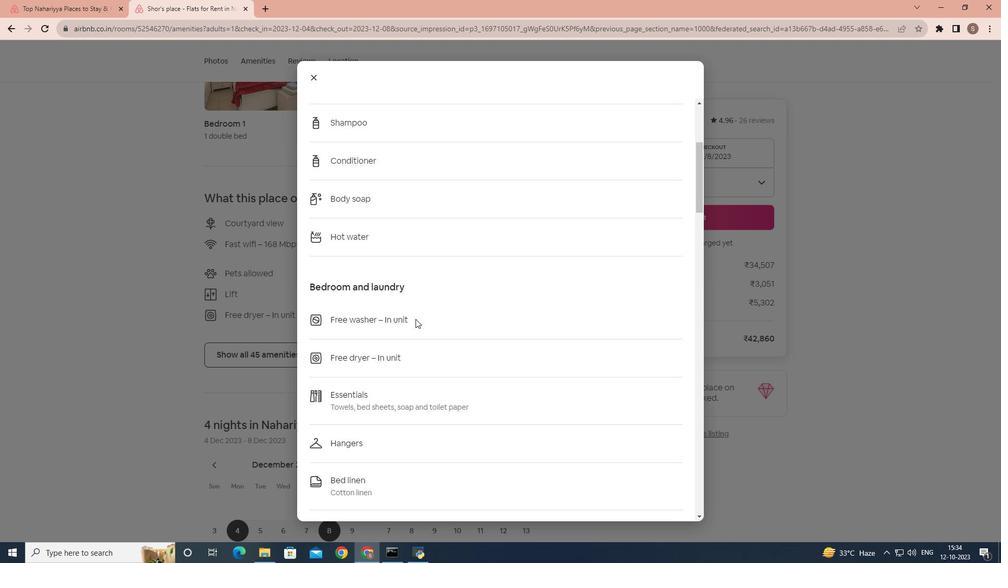 
Action: Mouse scrolled (415, 318) with delta (0, 0)
Screenshot: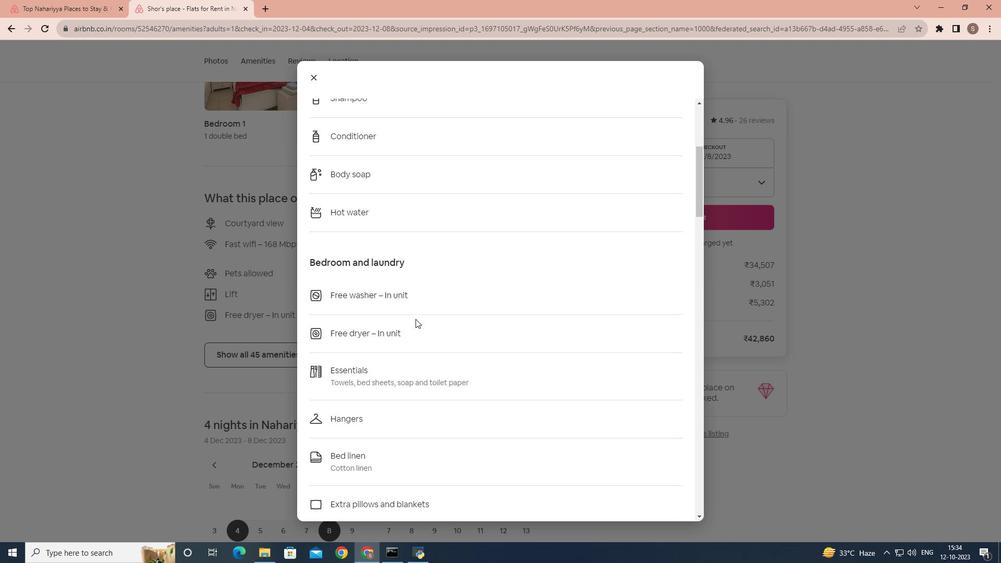 
Action: Mouse scrolled (415, 318) with delta (0, 0)
Screenshot: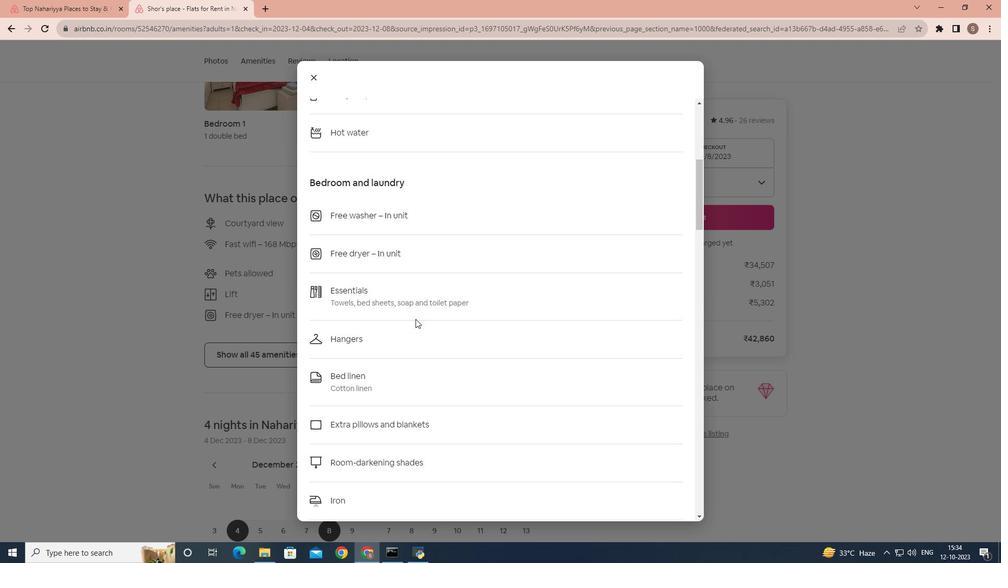 
Action: Mouse scrolled (415, 318) with delta (0, 0)
Screenshot: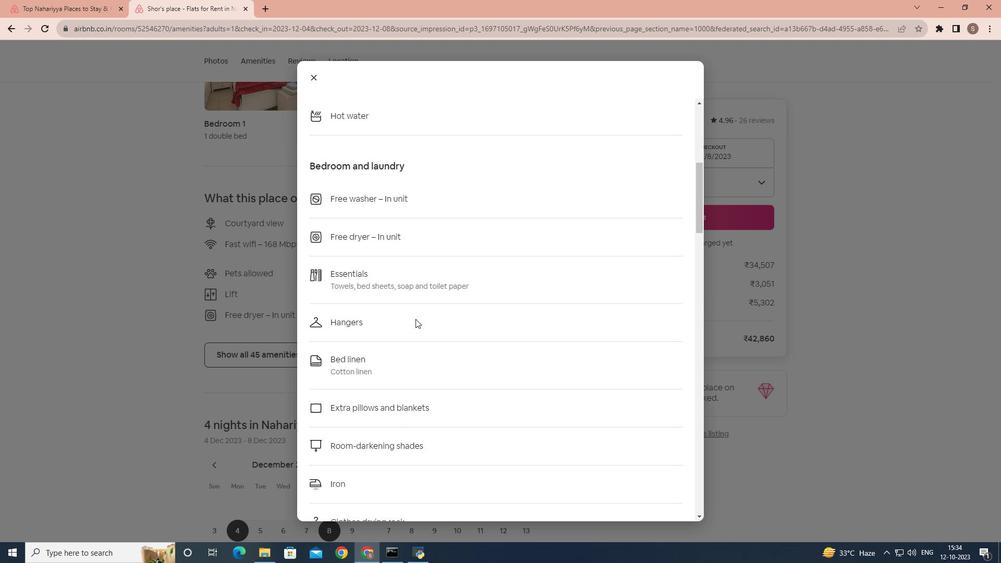 
Action: Mouse scrolled (415, 318) with delta (0, 0)
Screenshot: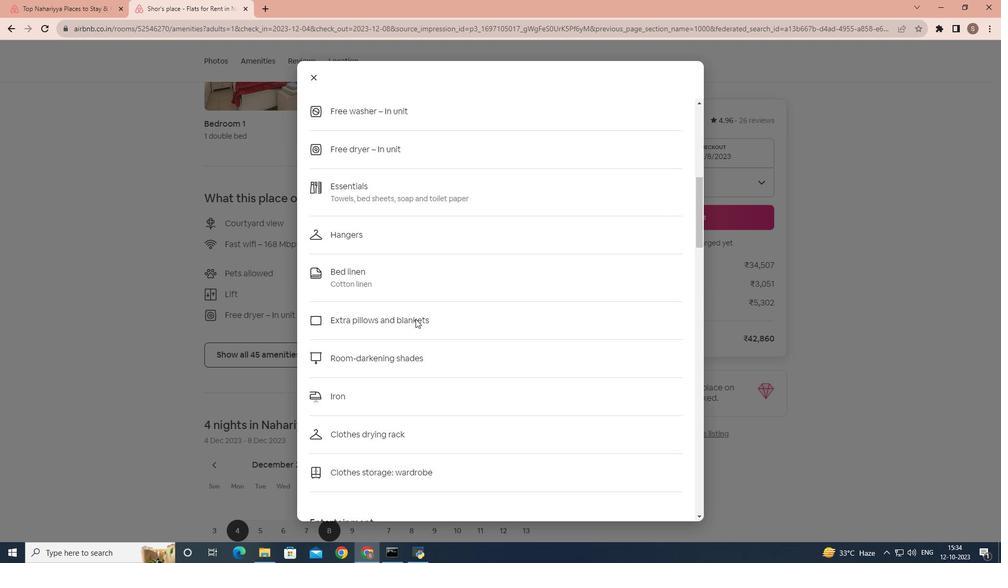 
Action: Mouse scrolled (415, 318) with delta (0, 0)
Screenshot: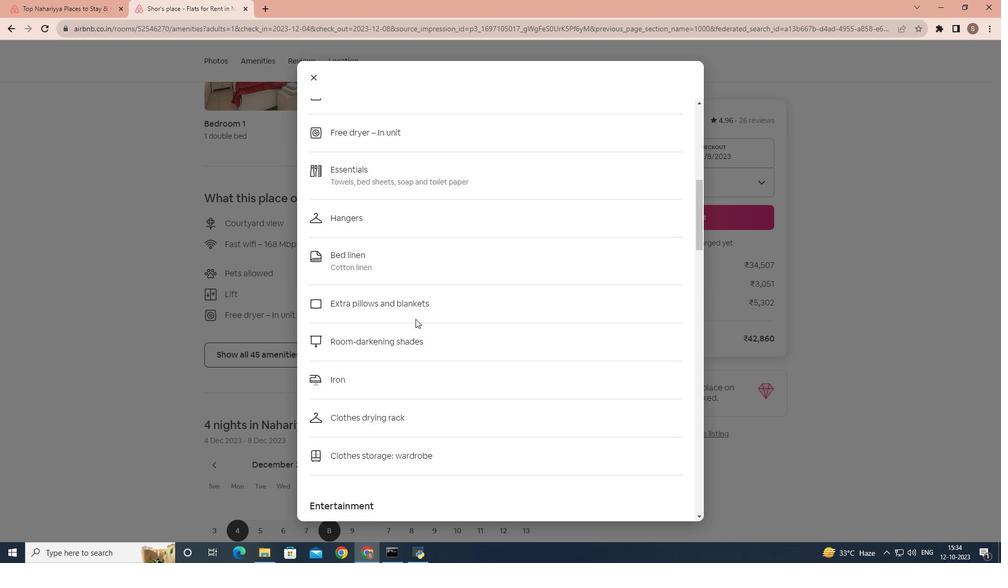 
Action: Mouse scrolled (415, 318) with delta (0, 0)
Screenshot: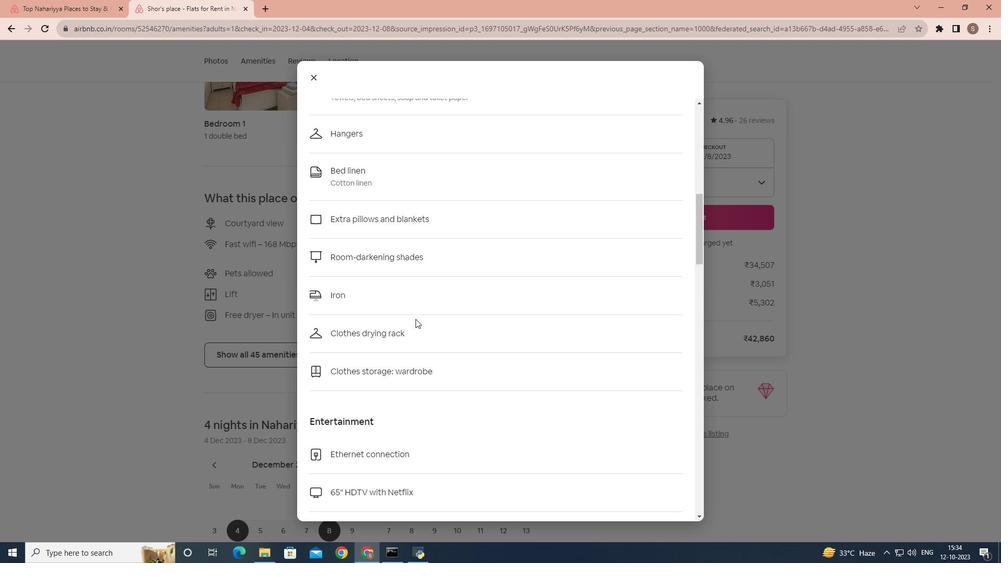 
Action: Mouse scrolled (415, 318) with delta (0, 0)
Screenshot: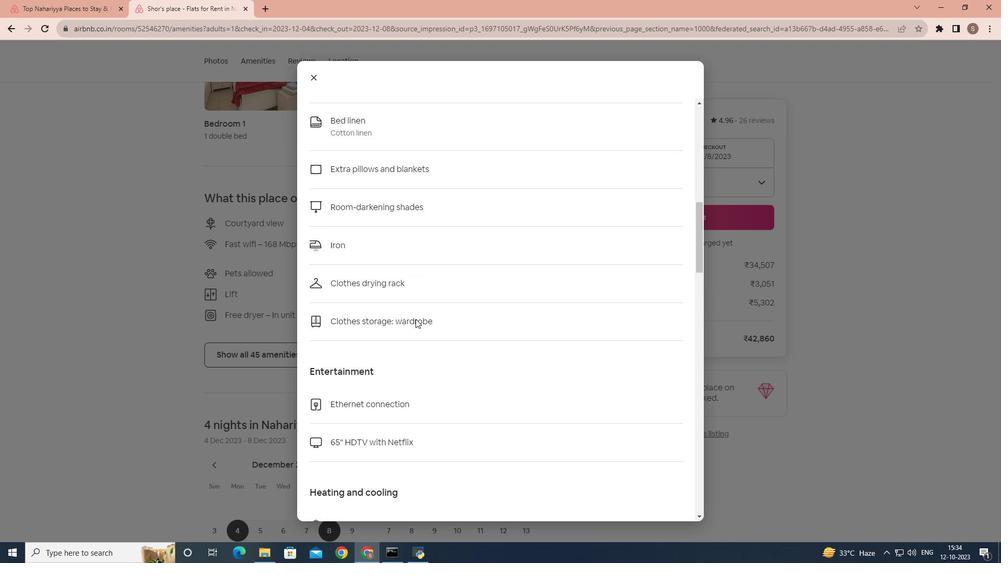 
Action: Mouse scrolled (415, 318) with delta (0, 0)
Screenshot: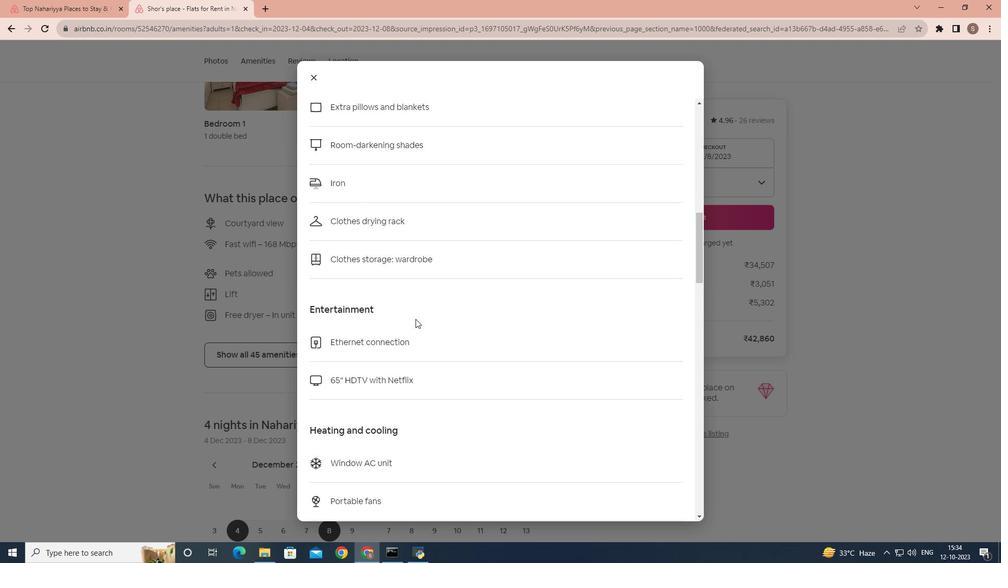 
Action: Mouse scrolled (415, 318) with delta (0, 0)
Screenshot: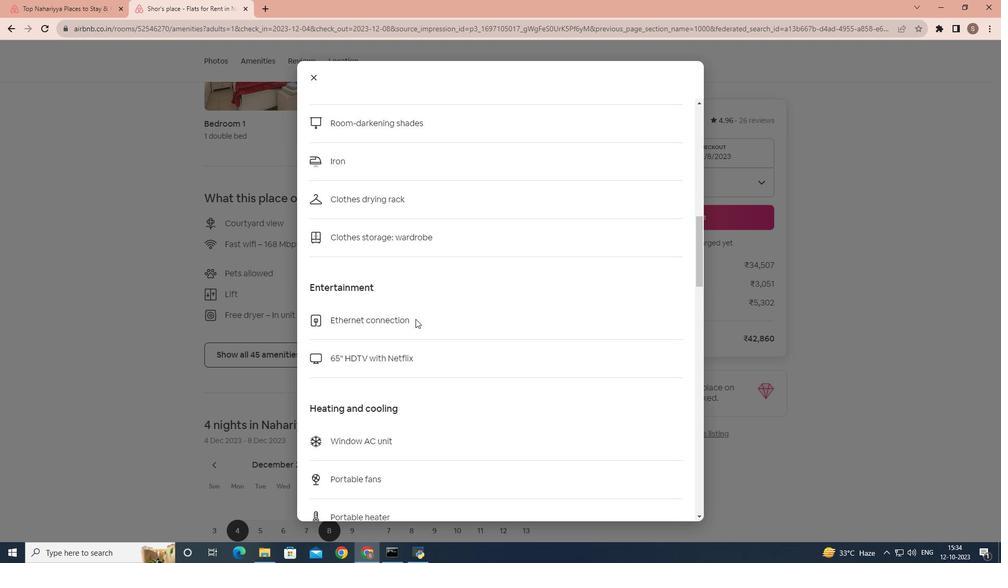 
Action: Mouse scrolled (415, 318) with delta (0, 0)
Screenshot: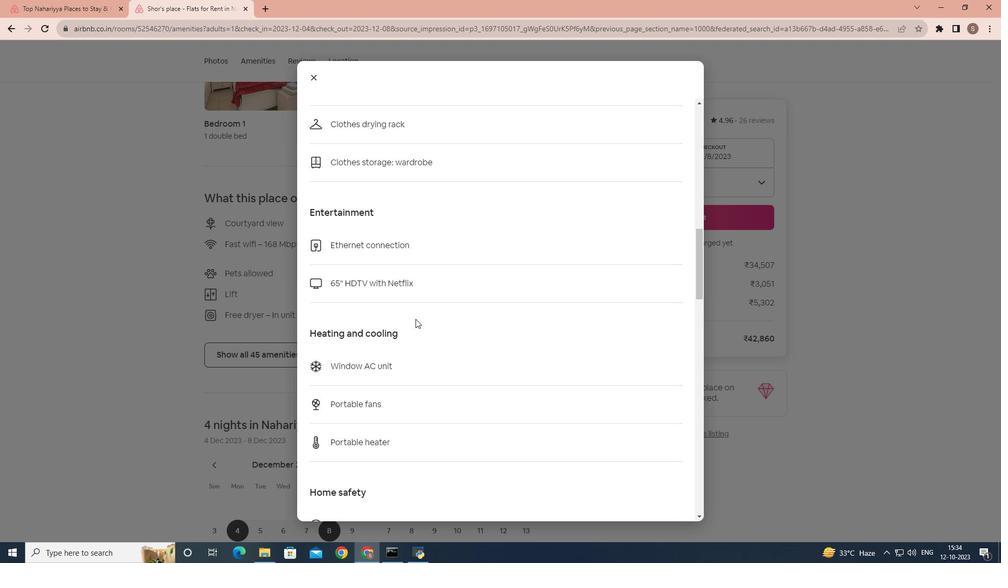 
Action: Mouse scrolled (415, 318) with delta (0, 0)
Screenshot: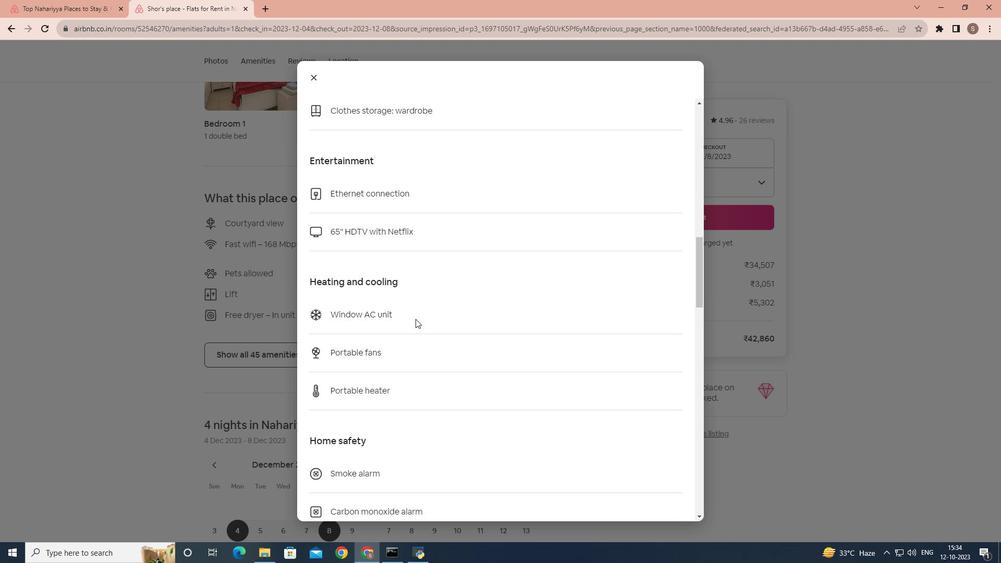 
Action: Mouse scrolled (415, 318) with delta (0, 0)
Screenshot: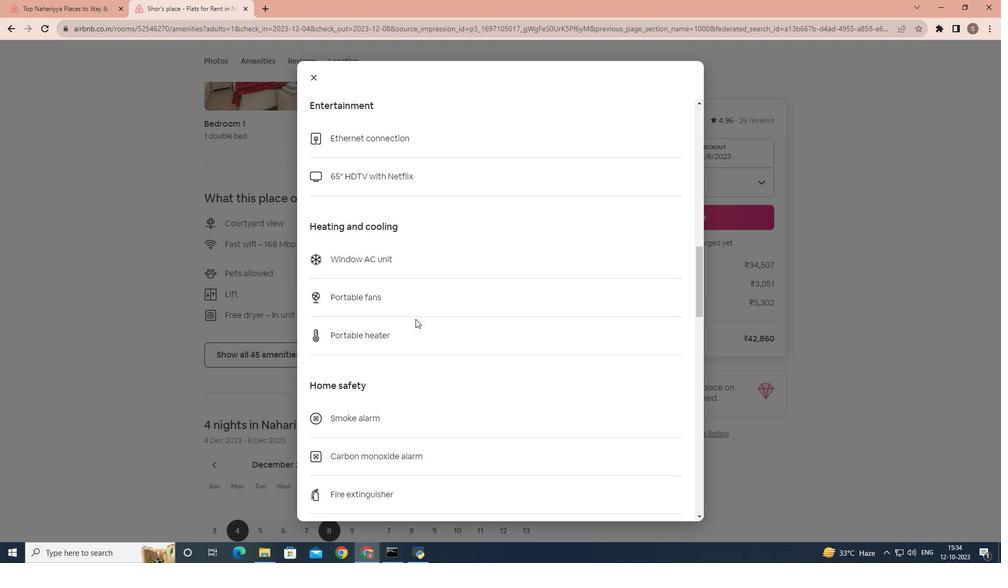 
Action: Mouse scrolled (415, 318) with delta (0, 0)
Screenshot: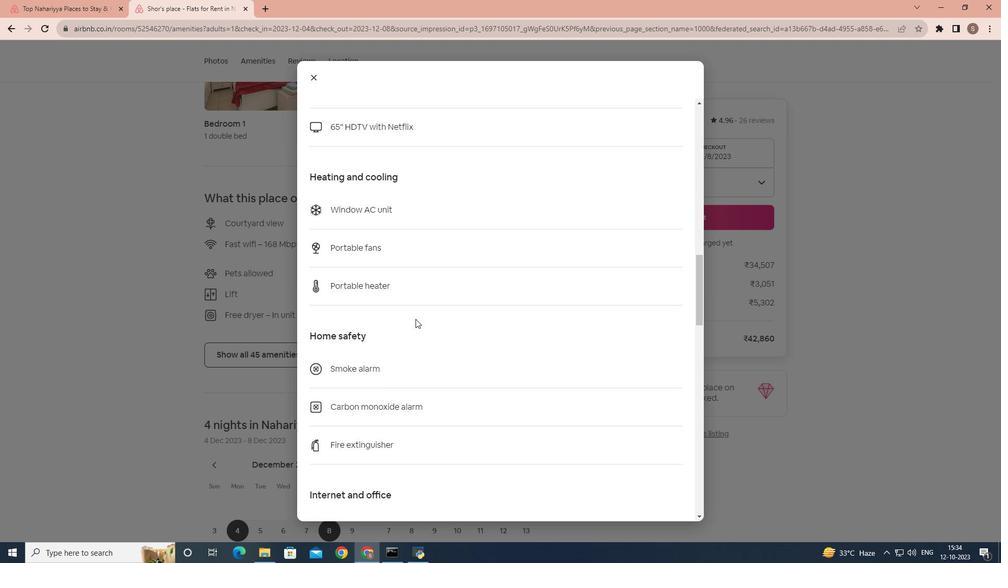 
Action: Mouse scrolled (415, 318) with delta (0, 0)
Screenshot: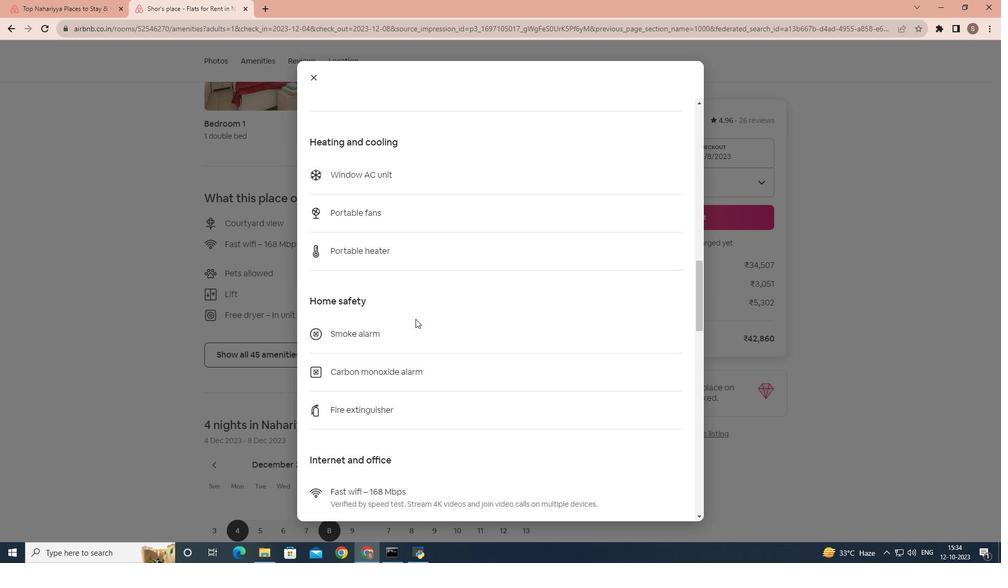 
Action: Mouse scrolled (415, 318) with delta (0, 0)
Screenshot: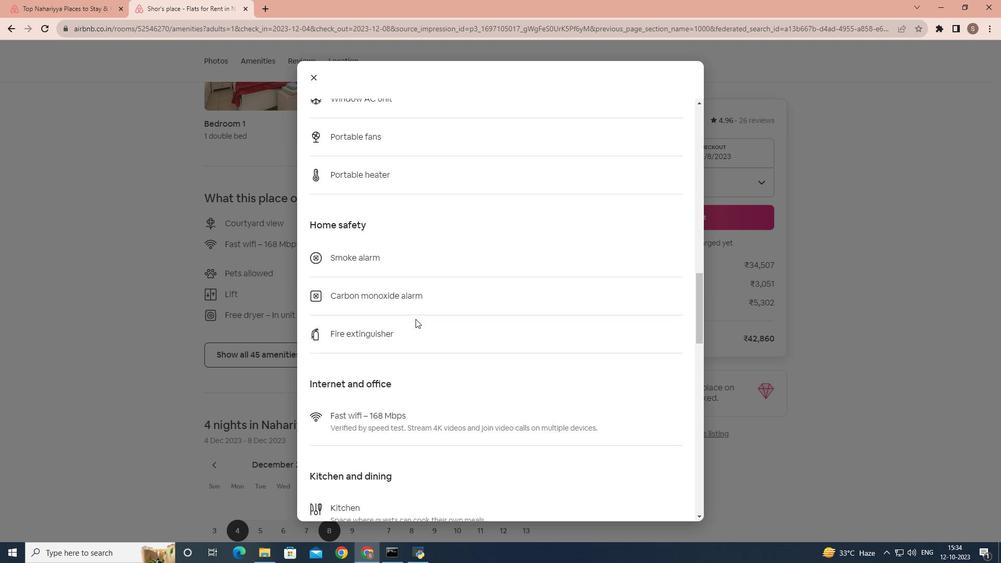 
Action: Mouse scrolled (415, 318) with delta (0, 0)
Screenshot: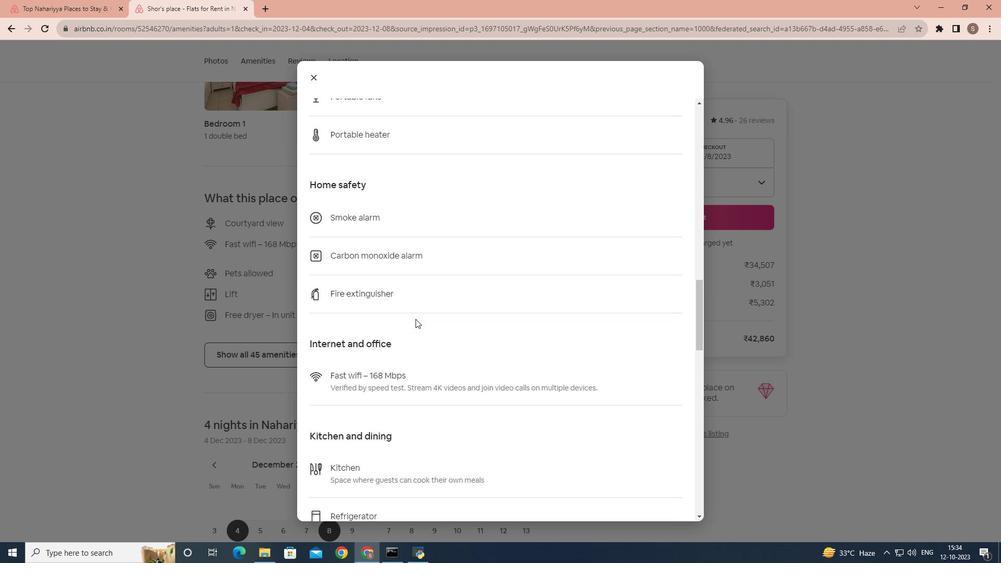 
Action: Mouse scrolled (415, 318) with delta (0, 0)
Screenshot: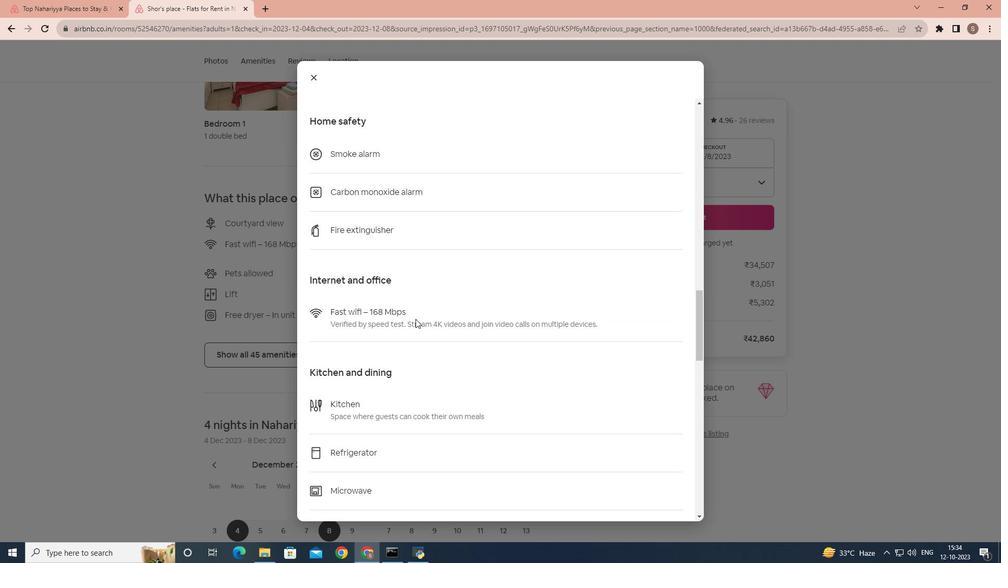 
Action: Mouse scrolled (415, 318) with delta (0, 0)
Screenshot: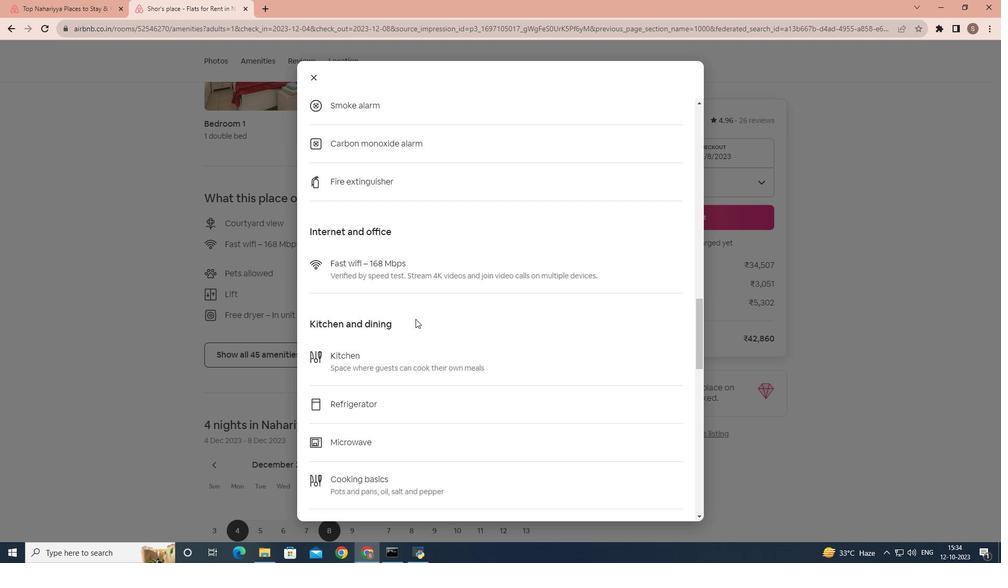 
Action: Mouse scrolled (415, 318) with delta (0, 0)
Screenshot: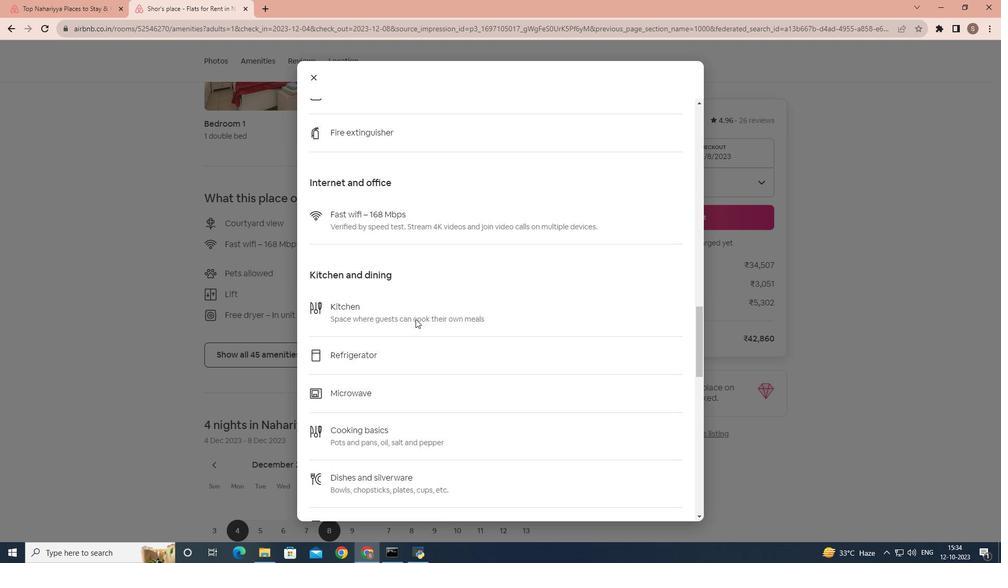 
Action: Mouse scrolled (415, 318) with delta (0, 0)
Screenshot: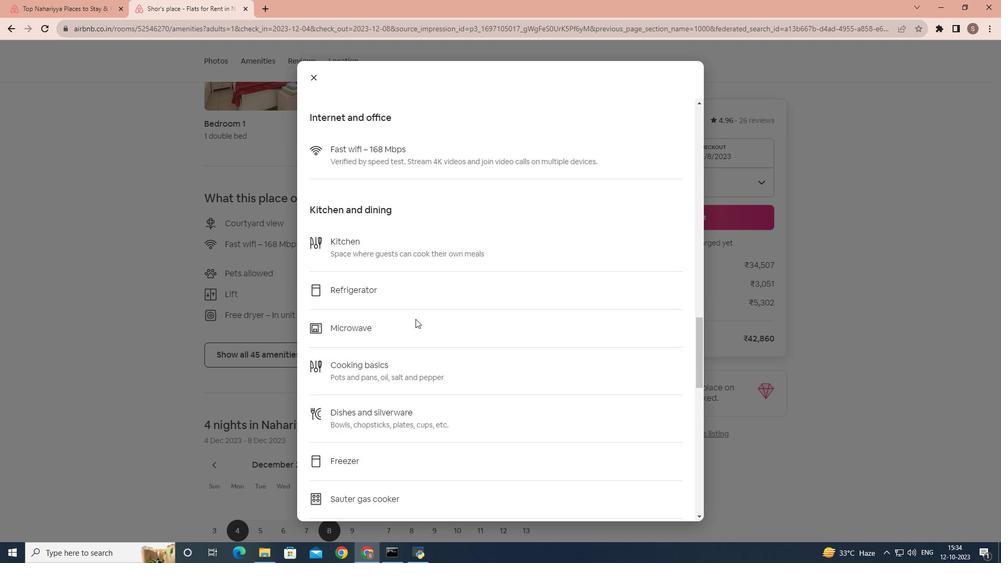 
Action: Mouse scrolled (415, 318) with delta (0, 0)
Screenshot: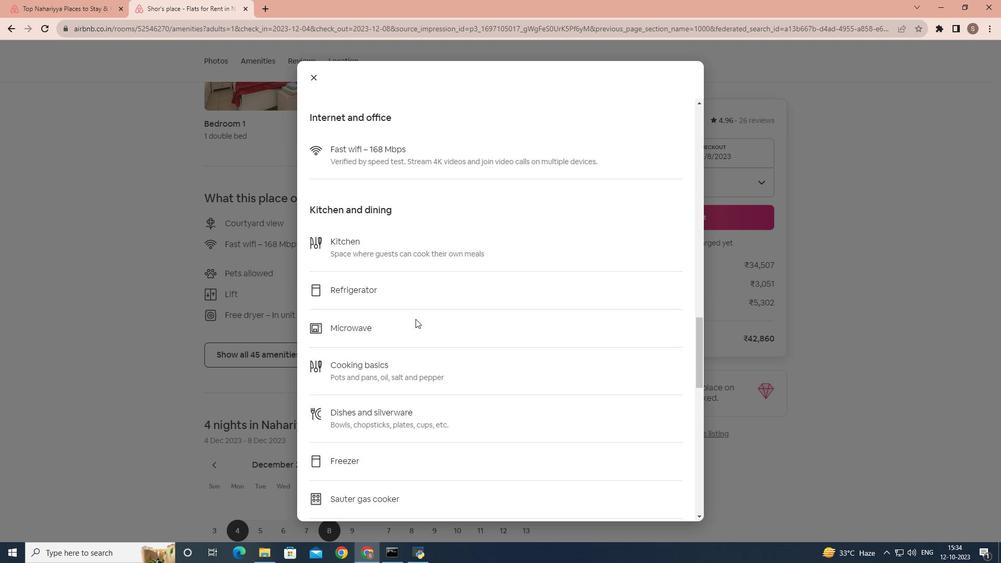 
Action: Mouse scrolled (415, 318) with delta (0, 0)
Screenshot: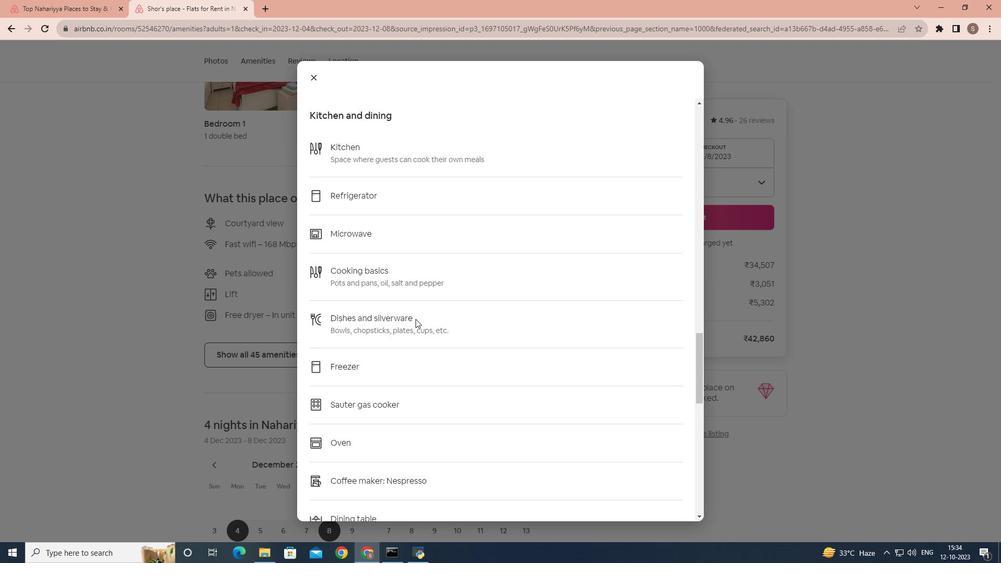 
Action: Mouse scrolled (415, 318) with delta (0, 0)
Screenshot: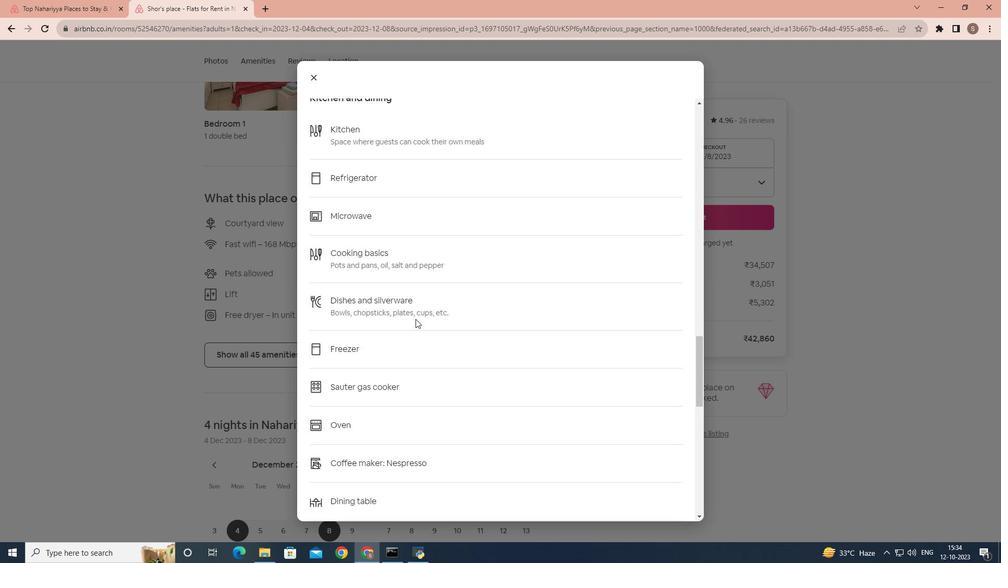 
Action: Mouse scrolled (415, 318) with delta (0, 0)
Screenshot: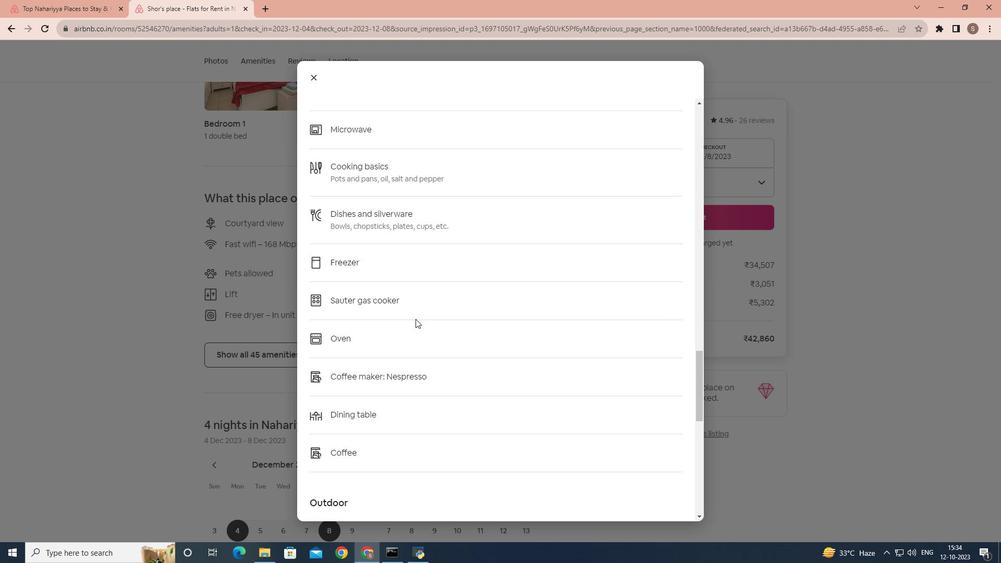 
Action: Mouse scrolled (415, 318) with delta (0, 0)
Screenshot: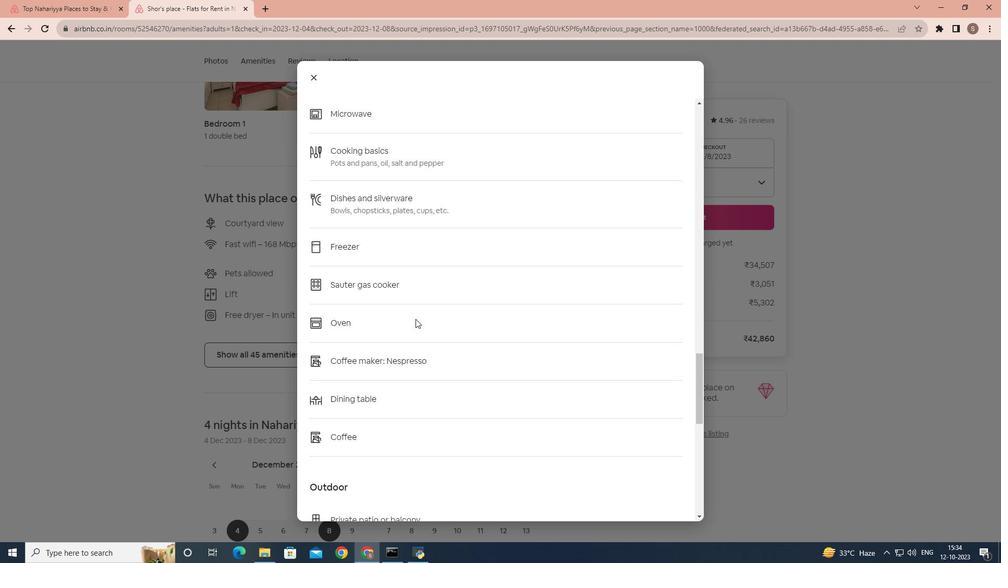 
Action: Mouse scrolled (415, 318) with delta (0, 0)
Screenshot: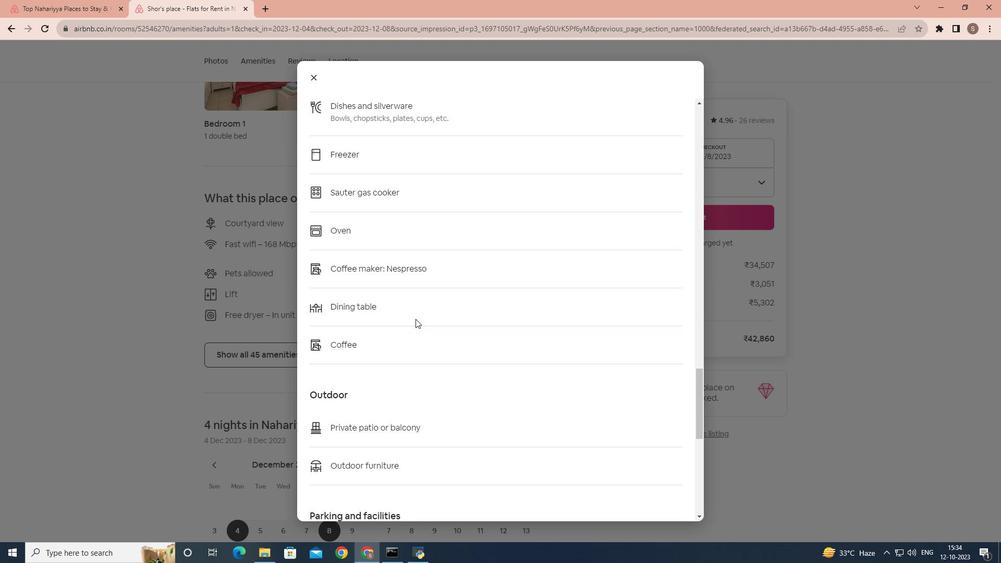 
Action: Mouse scrolled (415, 318) with delta (0, 0)
Screenshot: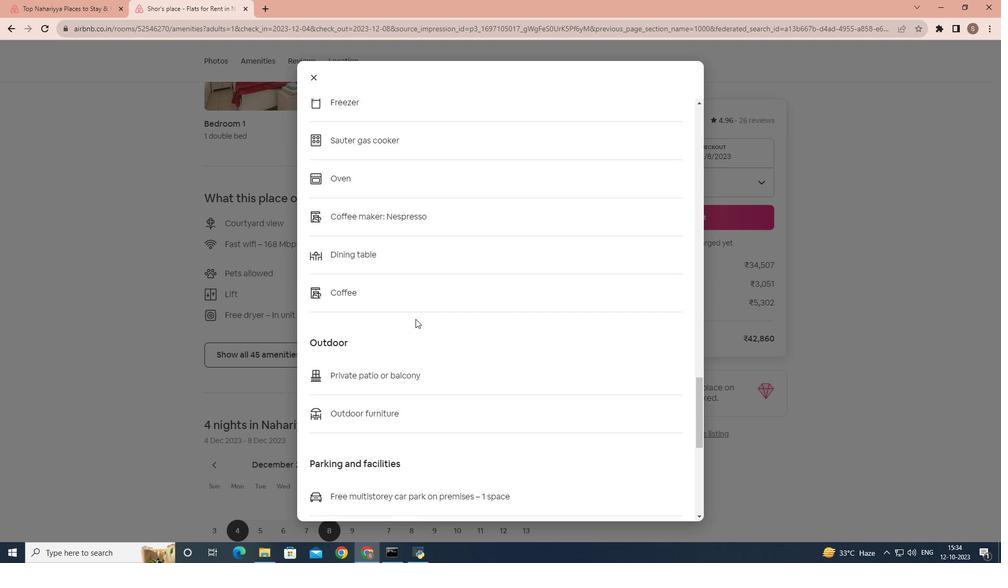 
Action: Mouse scrolled (415, 318) with delta (0, 0)
Screenshot: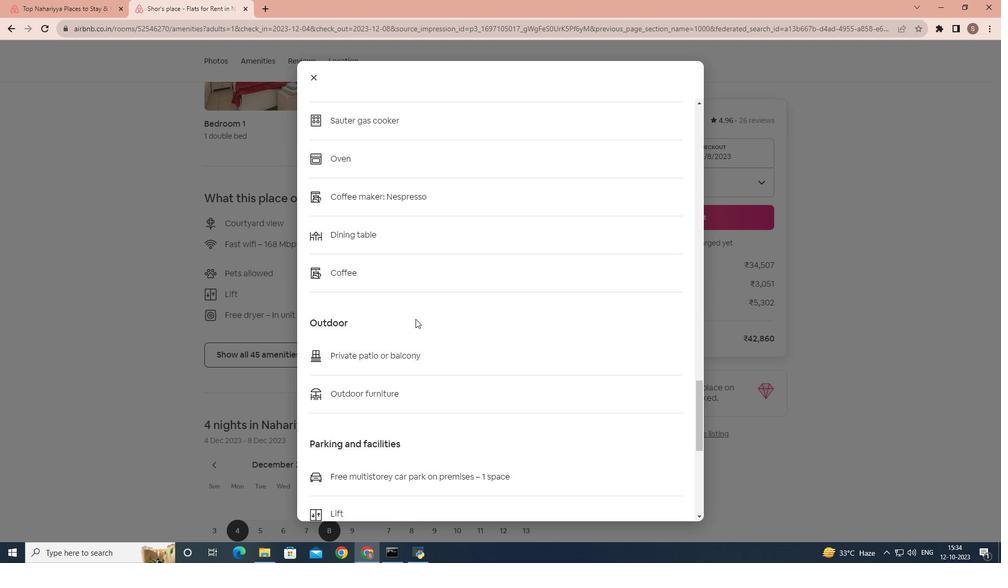 
Action: Mouse scrolled (415, 318) with delta (0, 0)
Screenshot: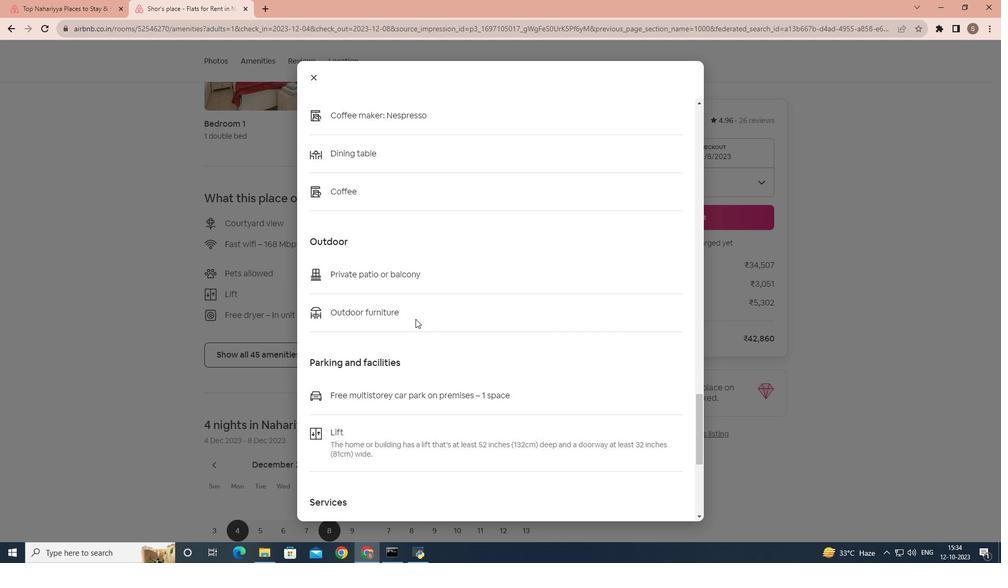
Action: Mouse scrolled (415, 318) with delta (0, 0)
Screenshot: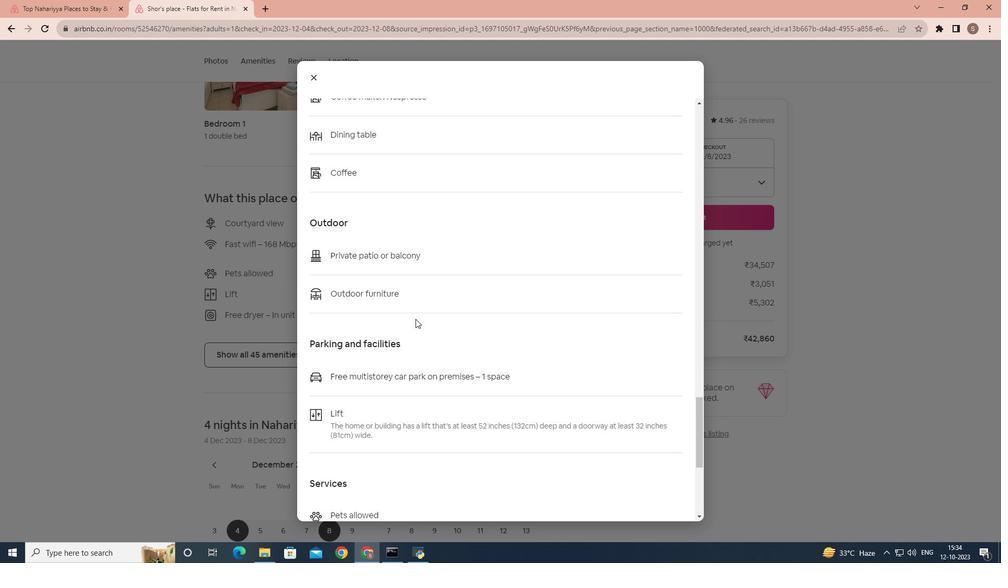 
Action: Mouse scrolled (415, 318) with delta (0, 0)
Screenshot: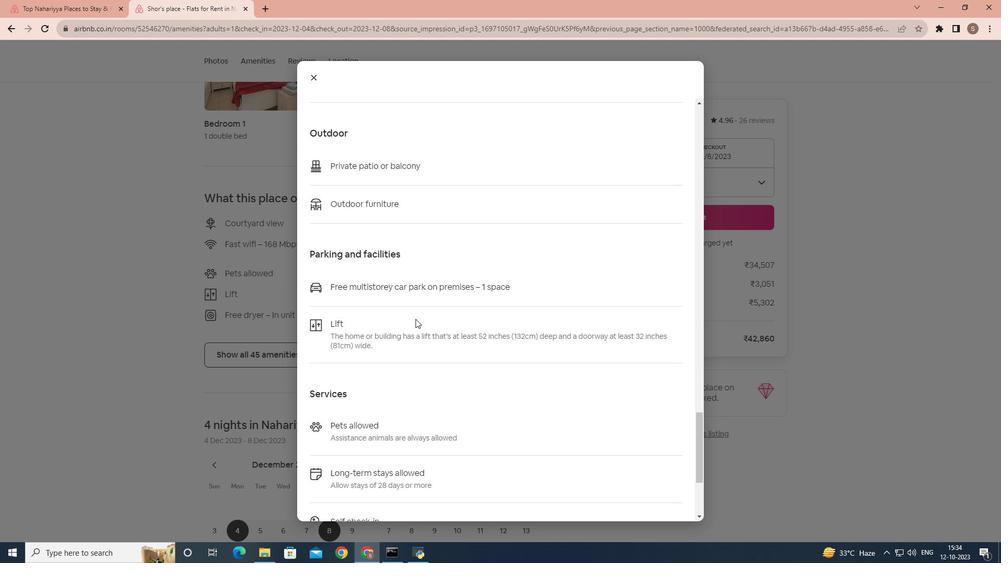 
Action: Mouse scrolled (415, 318) with delta (0, 0)
Screenshot: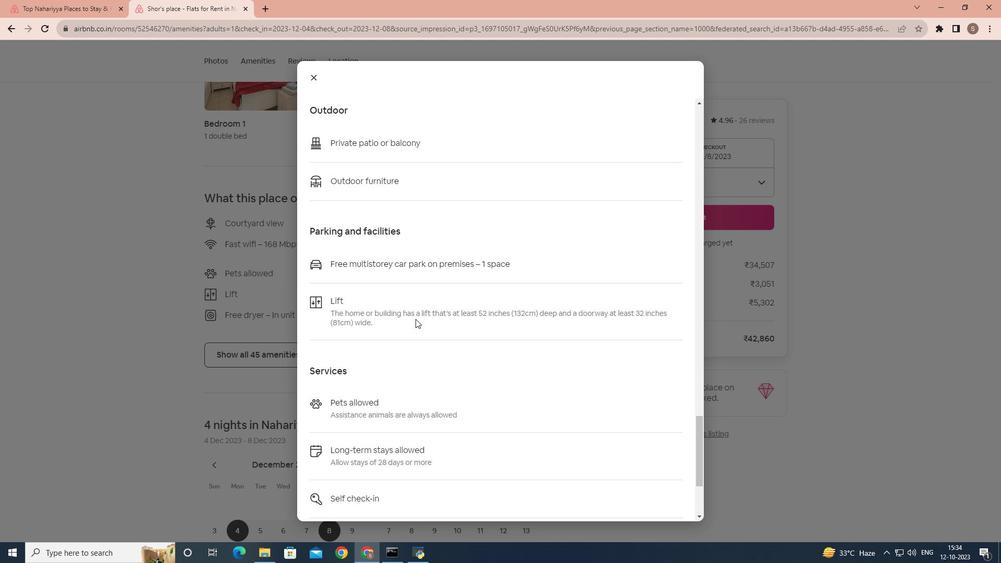 
Action: Mouse scrolled (415, 318) with delta (0, 0)
Screenshot: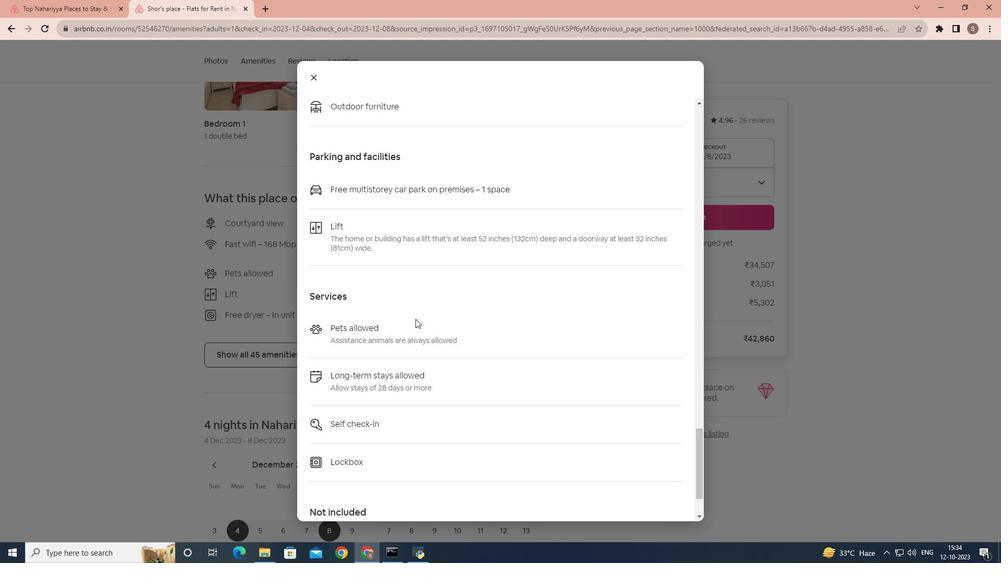 
Action: Mouse scrolled (415, 318) with delta (0, 0)
Screenshot: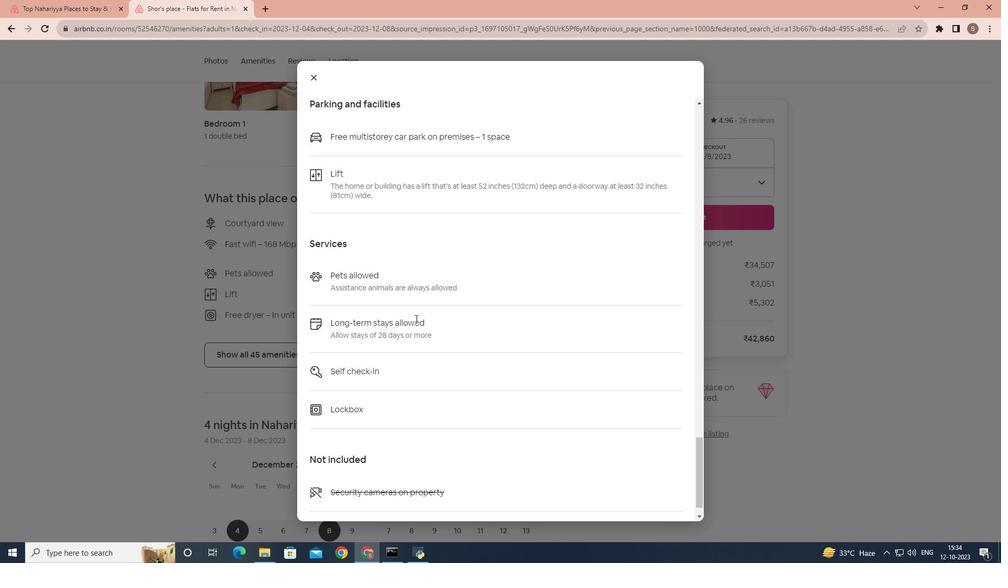 
Action: Mouse scrolled (415, 318) with delta (0, 0)
Screenshot: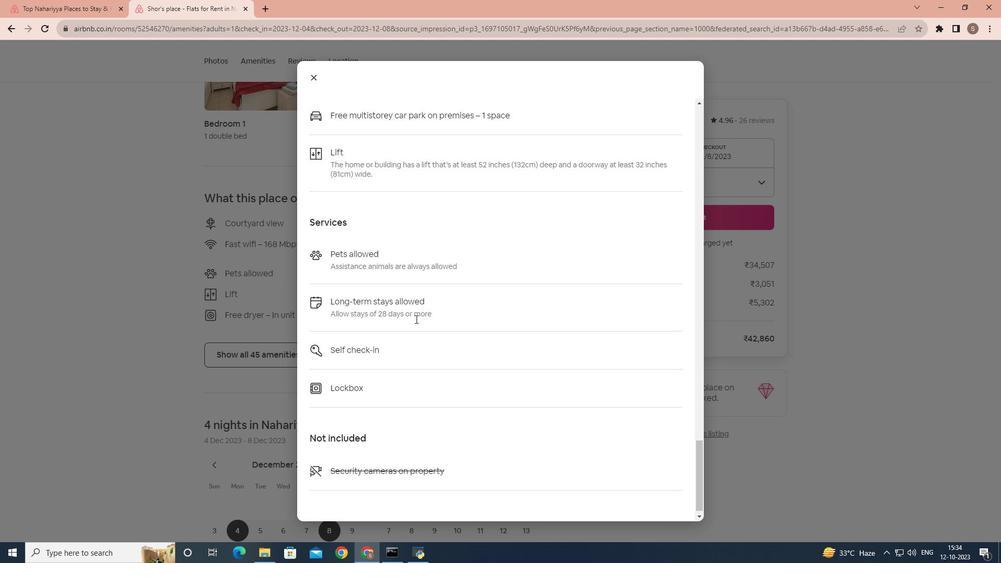 
Action: Mouse scrolled (415, 318) with delta (0, 0)
Screenshot: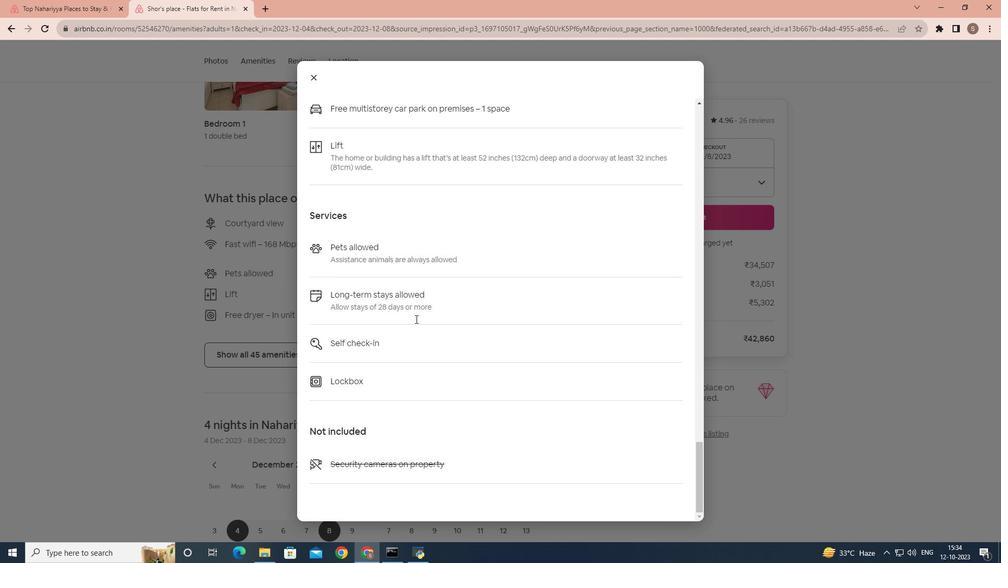 
Action: Mouse scrolled (415, 318) with delta (0, 0)
Screenshot: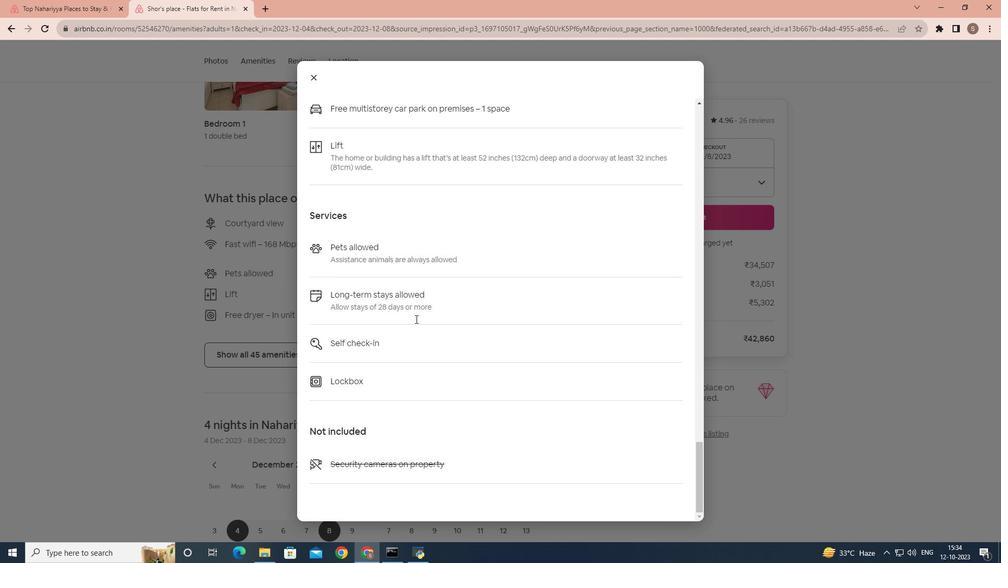 
Action: Mouse scrolled (415, 318) with delta (0, 0)
Screenshot: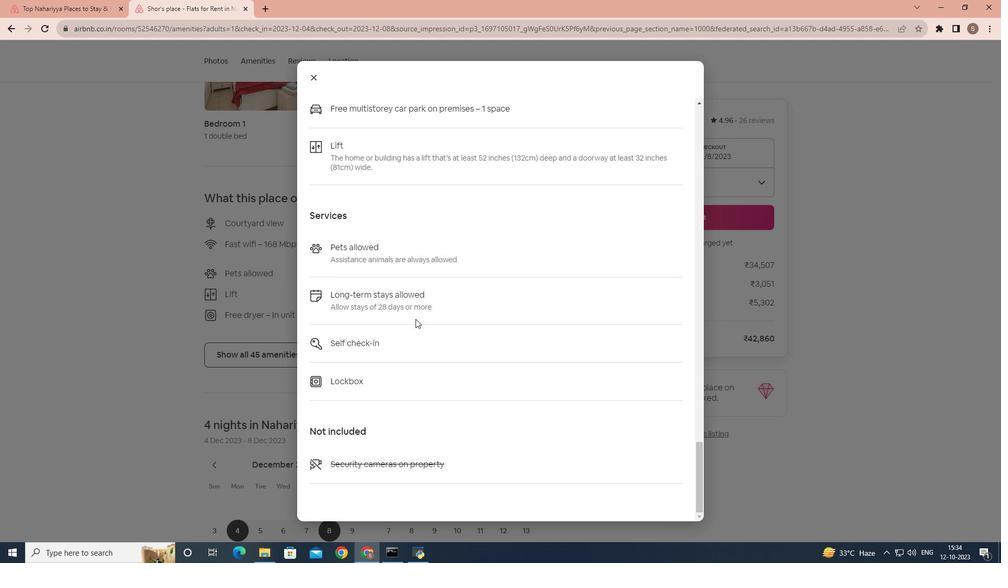 
Action: Mouse scrolled (415, 318) with delta (0, 0)
Screenshot: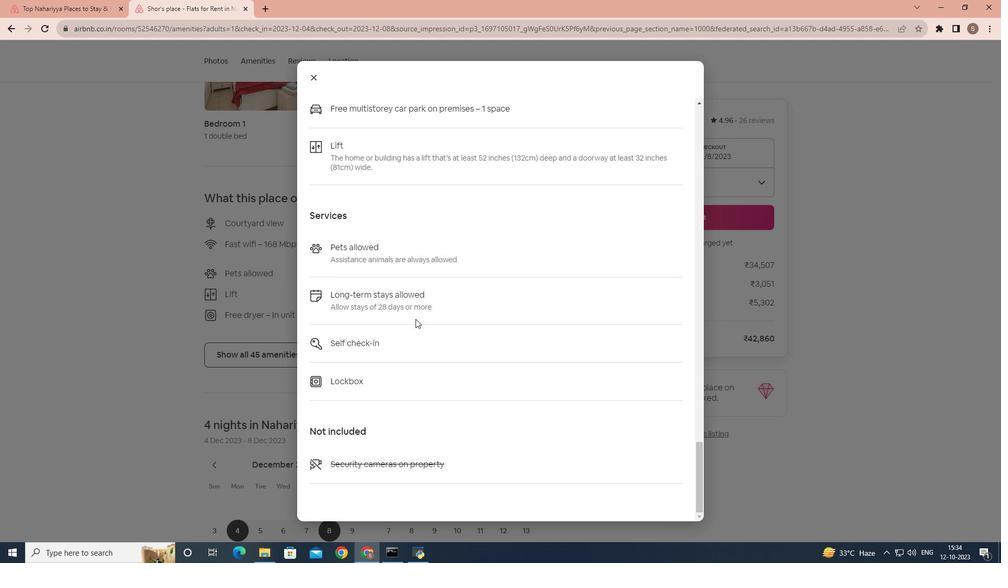 
Action: Mouse moved to (319, 78)
Screenshot: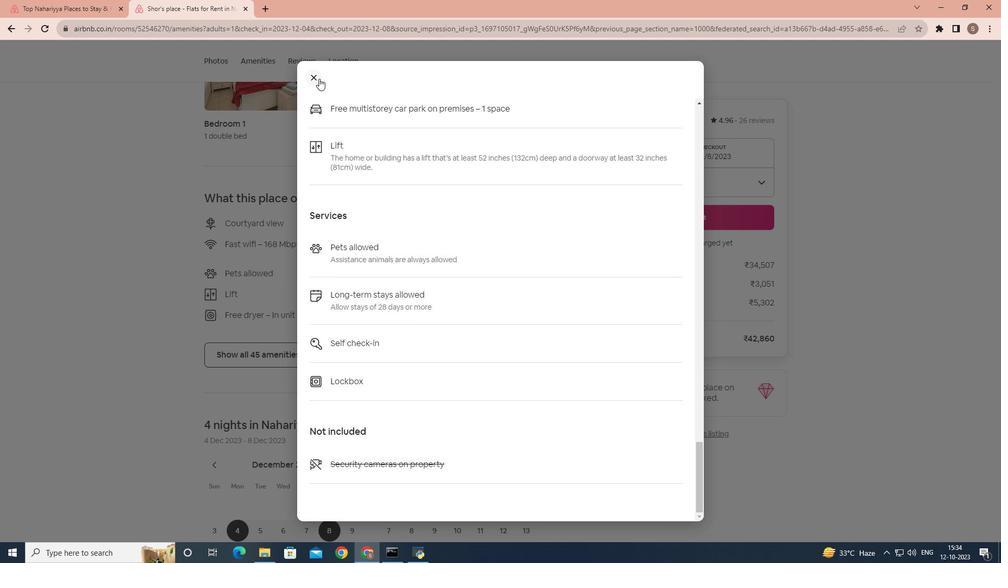 
Action: Mouse pressed left at (319, 78)
Screenshot: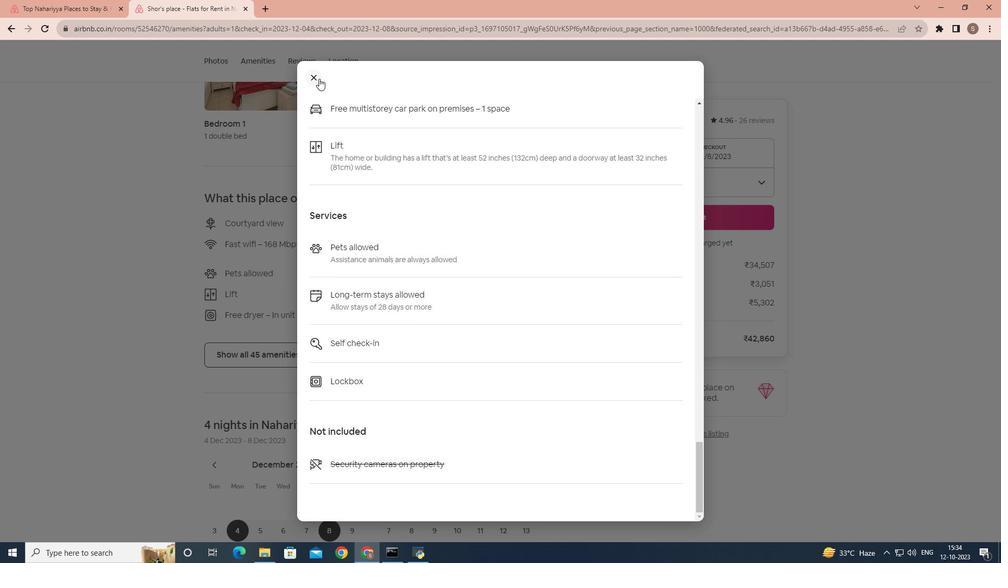 
Action: Mouse moved to (342, 296)
Screenshot: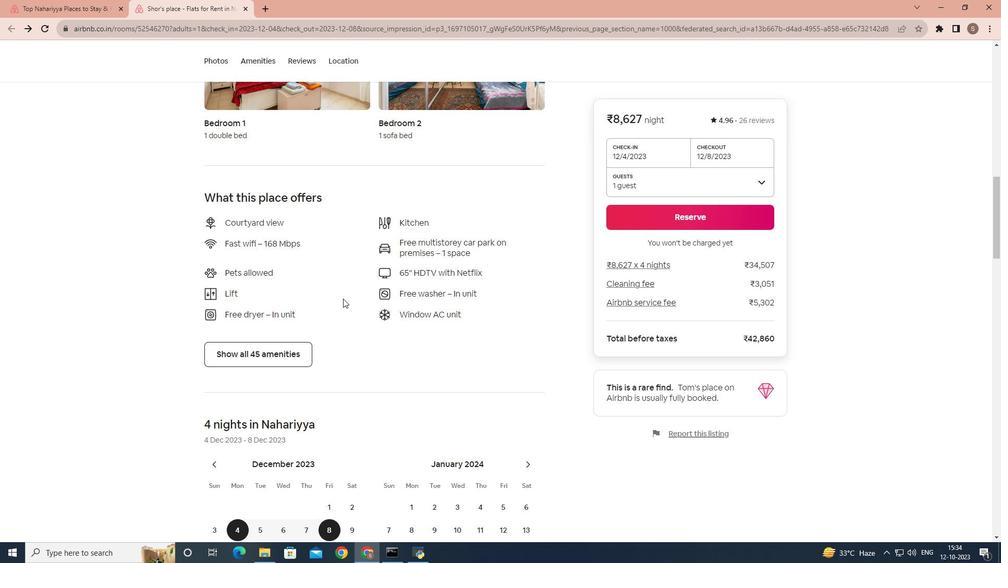 
Action: Mouse scrolled (342, 296) with delta (0, 0)
Screenshot: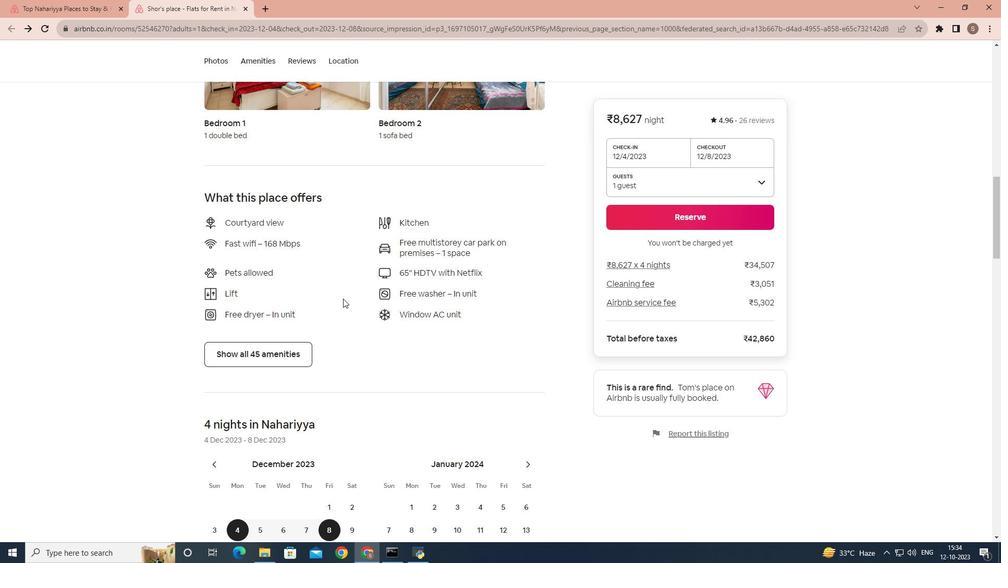 
Action: Mouse moved to (343, 298)
Screenshot: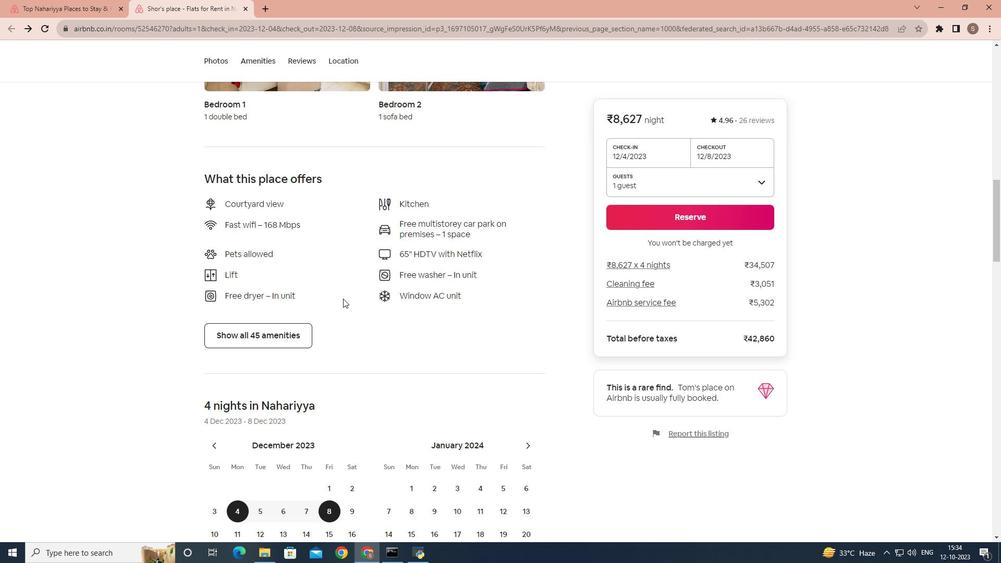 
Action: Mouse scrolled (343, 298) with delta (0, 0)
Screenshot: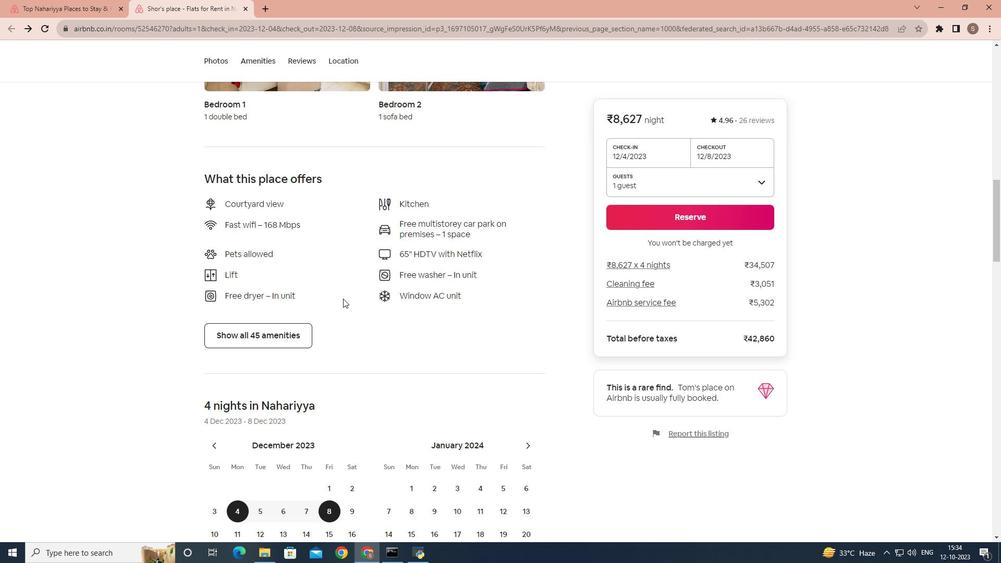 
Action: Mouse scrolled (343, 298) with delta (0, 0)
Screenshot: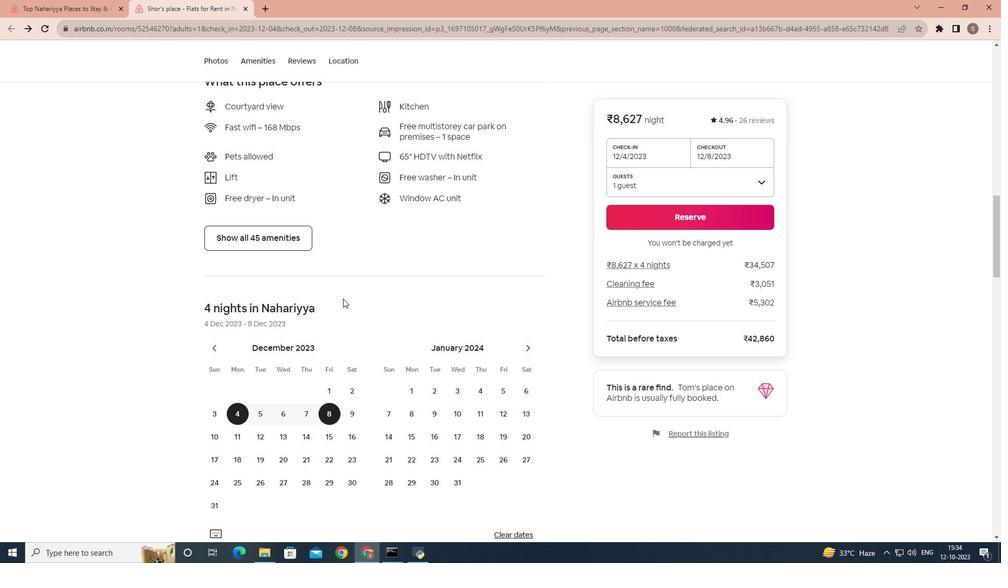 
Action: Mouse scrolled (343, 298) with delta (0, 0)
Screenshot: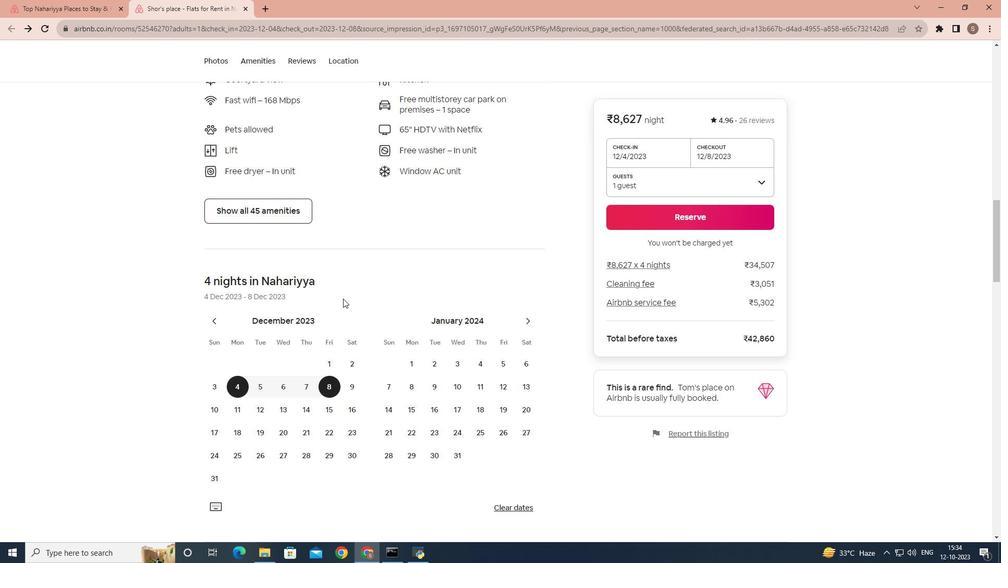 
Action: Mouse scrolled (343, 298) with delta (0, 0)
Screenshot: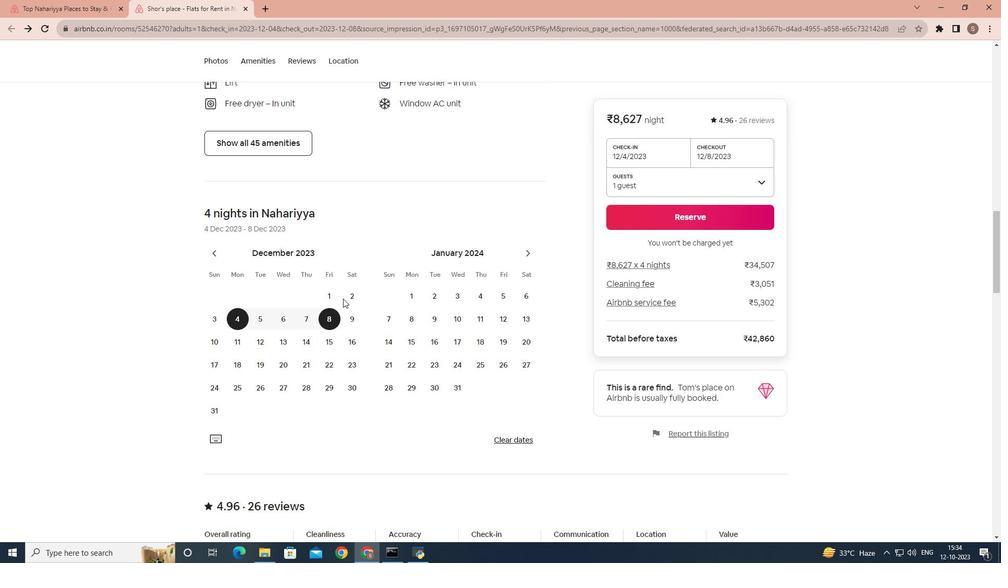 
Action: Mouse scrolled (343, 298) with delta (0, 0)
Screenshot: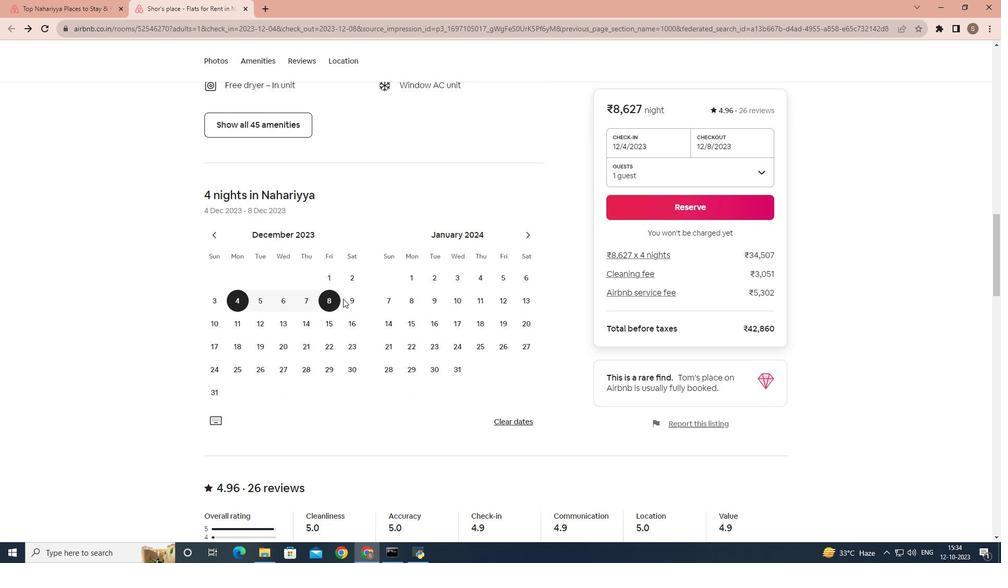 
Action: Mouse scrolled (343, 298) with delta (0, 0)
Screenshot: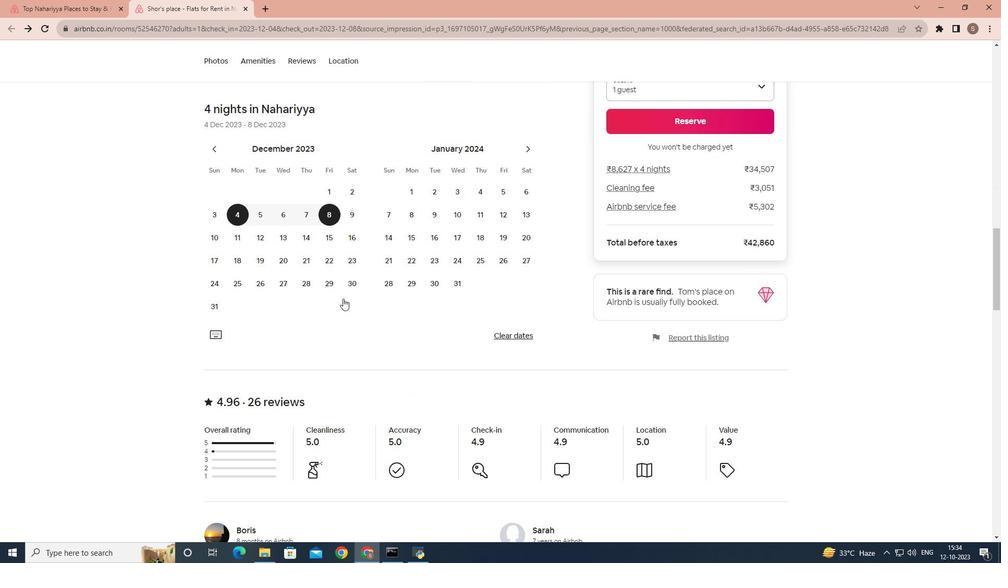 
Action: Mouse scrolled (343, 298) with delta (0, 0)
Screenshot: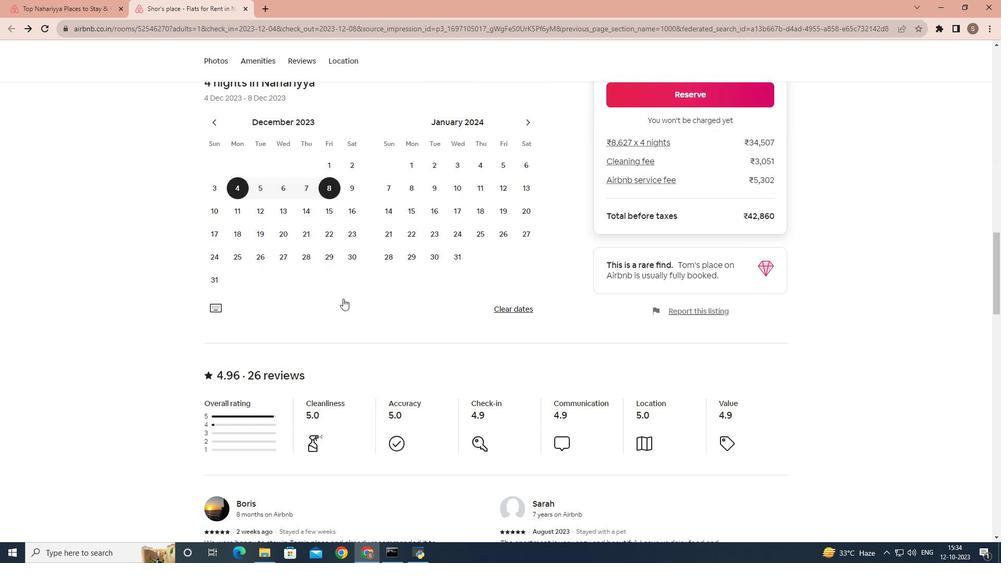
Action: Mouse scrolled (343, 298) with delta (0, 0)
Screenshot: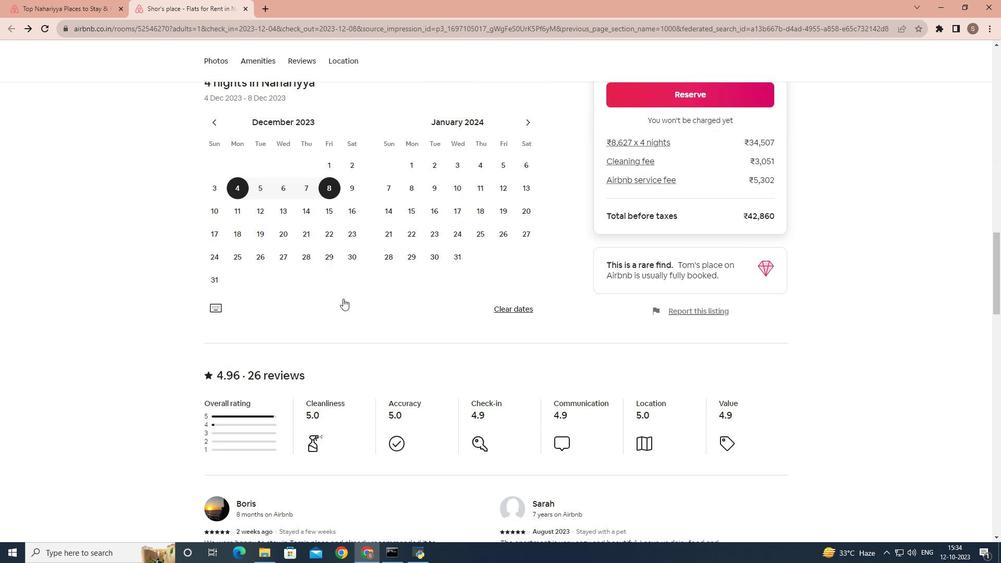 
Action: Mouse scrolled (343, 298) with delta (0, 0)
Screenshot: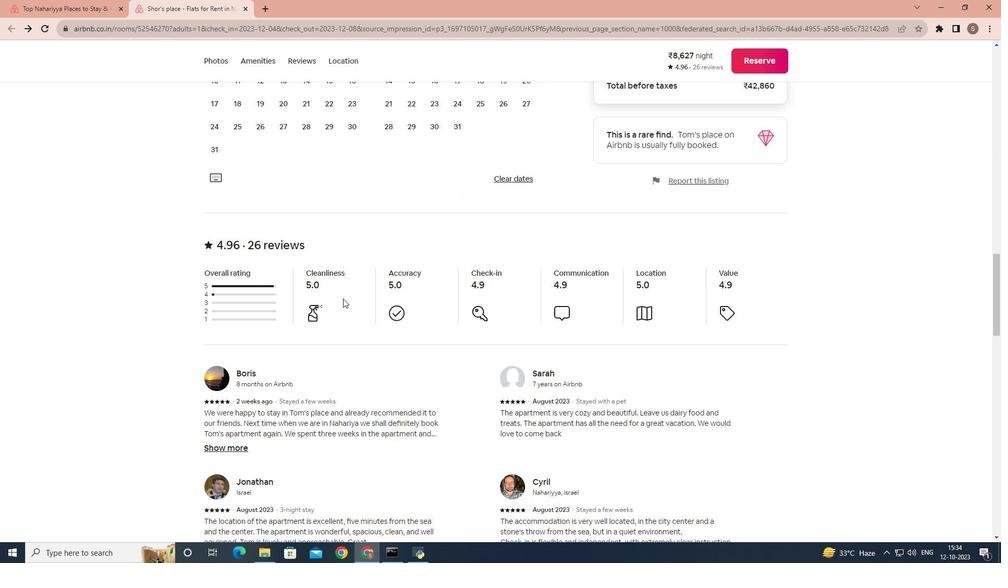 
Action: Mouse moved to (343, 298)
Screenshot: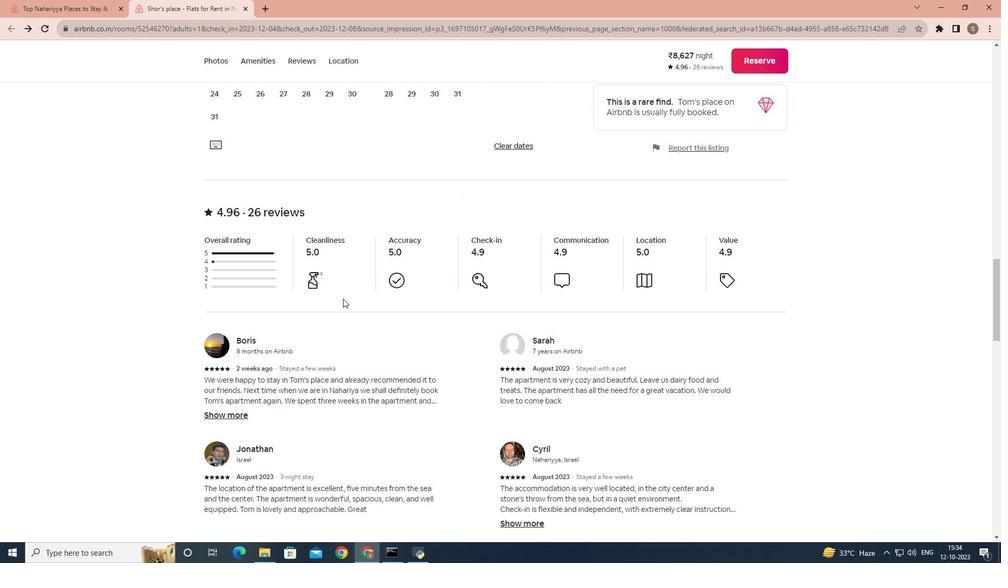 
Action: Mouse scrolled (343, 298) with delta (0, 0)
Screenshot: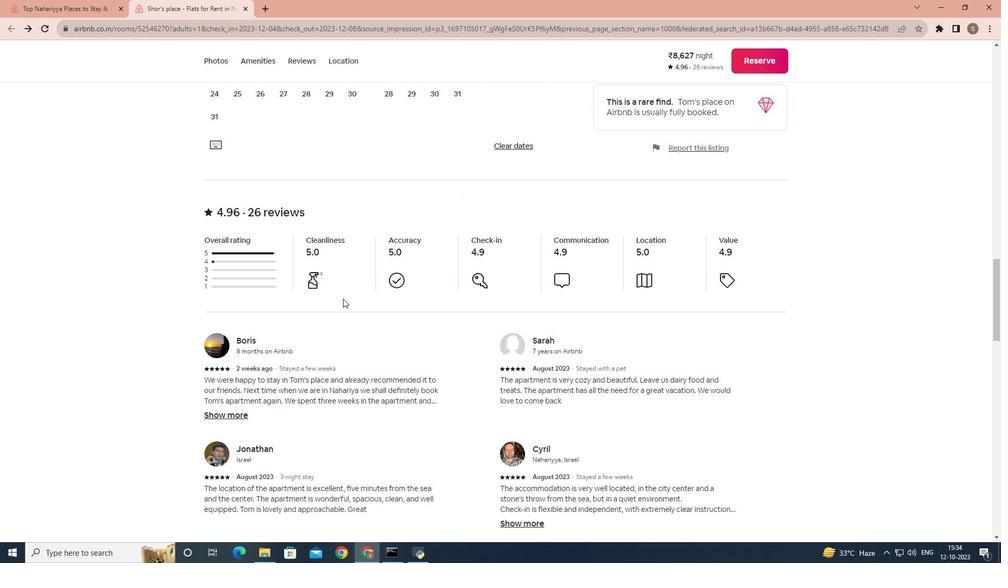 
Action: Mouse scrolled (343, 298) with delta (0, 0)
Screenshot: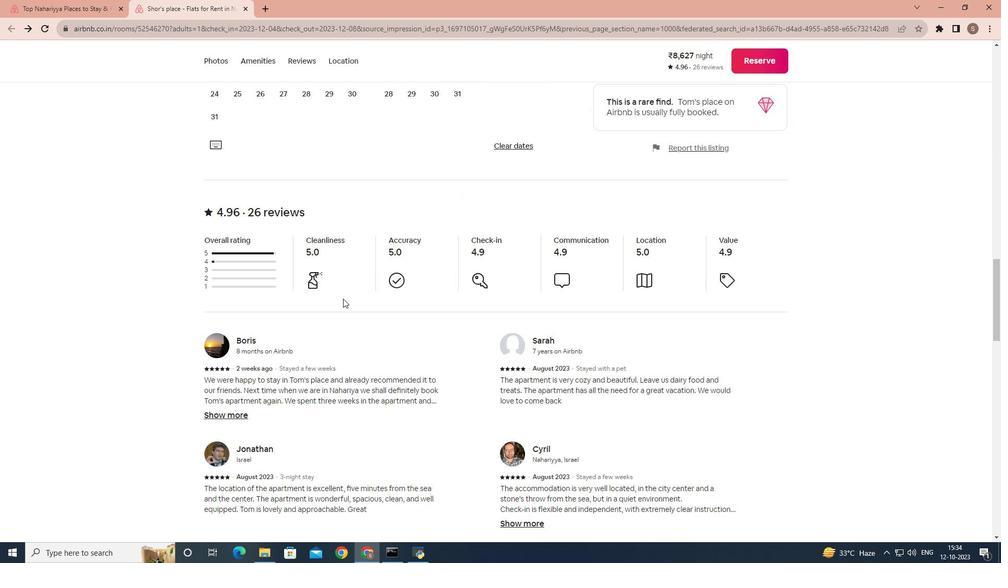 
Action: Mouse moved to (354, 300)
Screenshot: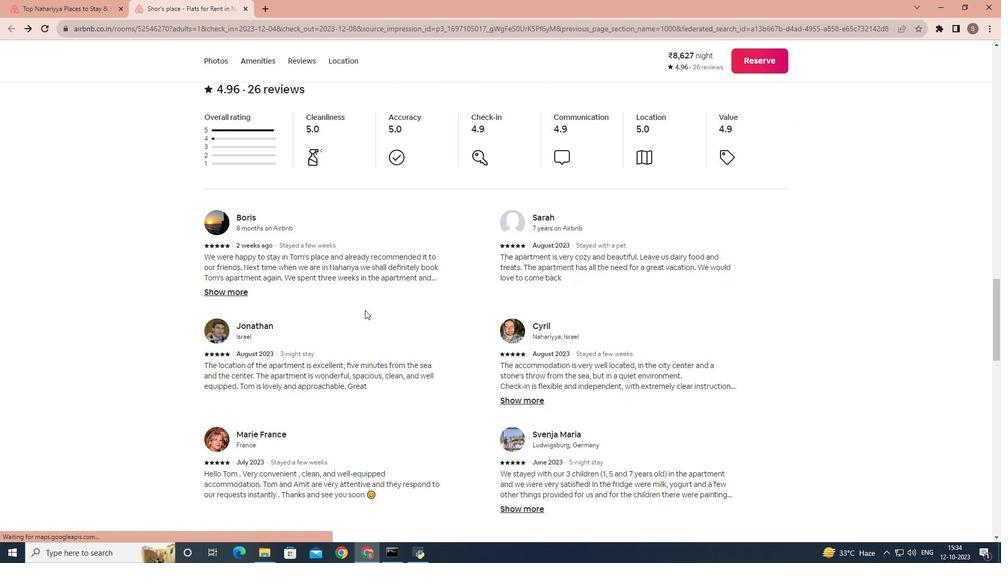 
Action: Mouse scrolled (354, 300) with delta (0, 0)
Screenshot: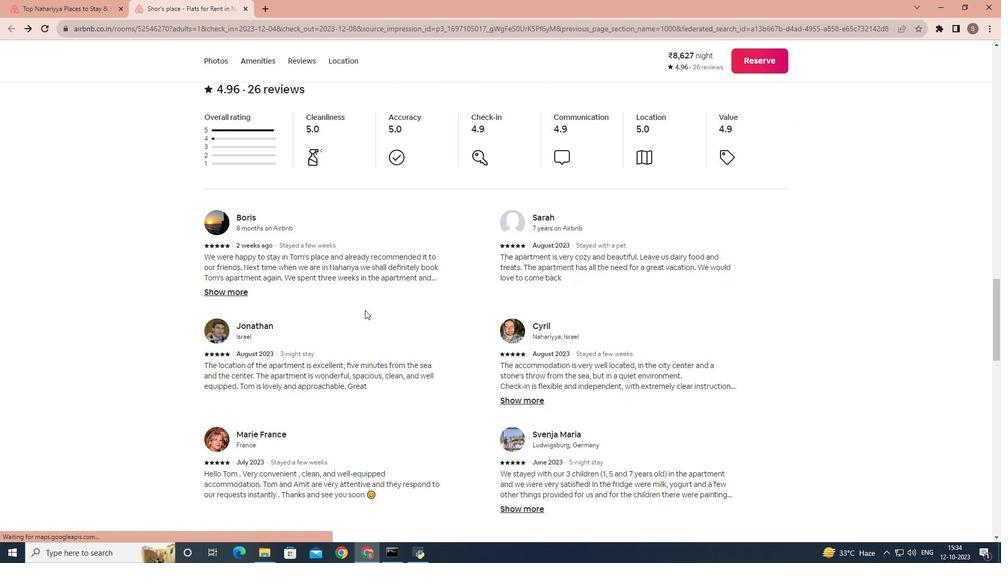 
Action: Mouse moved to (360, 306)
Screenshot: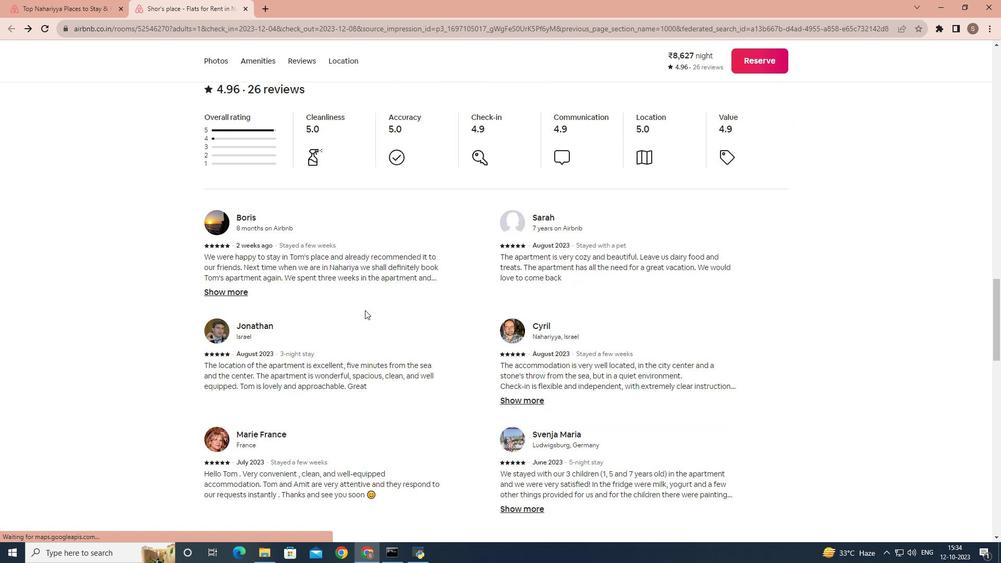
Action: Mouse scrolled (360, 305) with delta (0, 0)
Screenshot: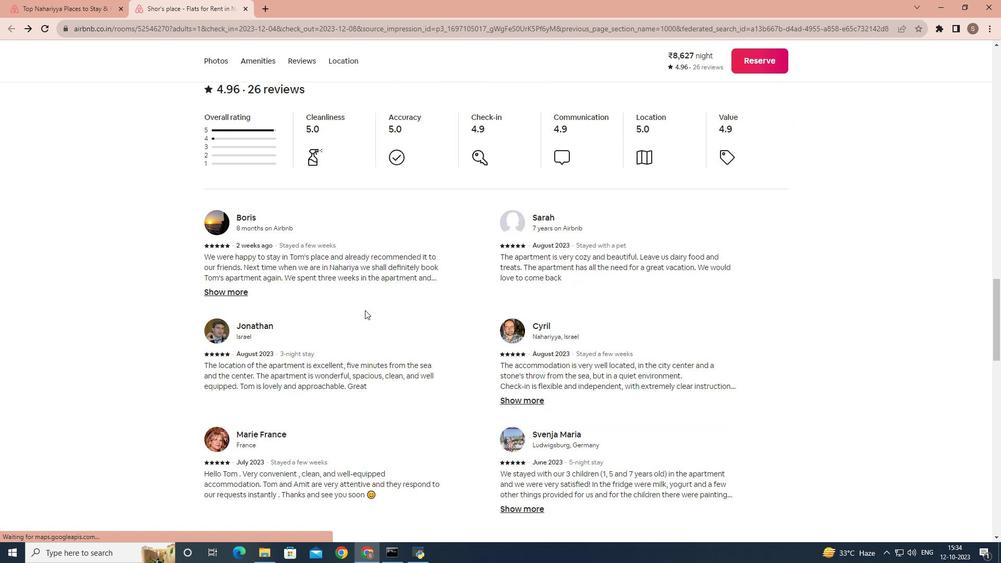 
Action: Mouse moved to (253, 450)
Screenshot: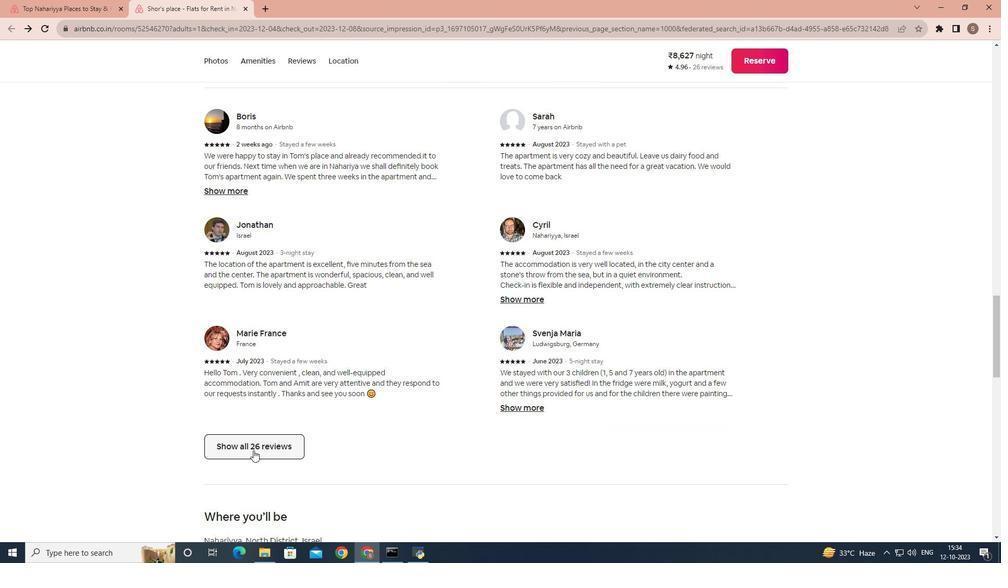 
Action: Mouse pressed left at (253, 450)
Screenshot: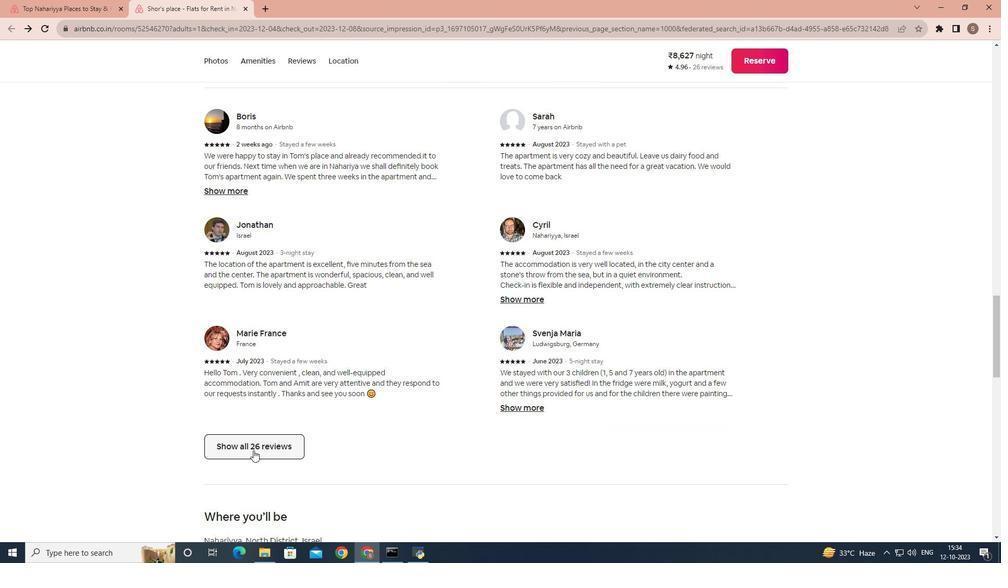 
Action: Mouse moved to (554, 326)
Screenshot: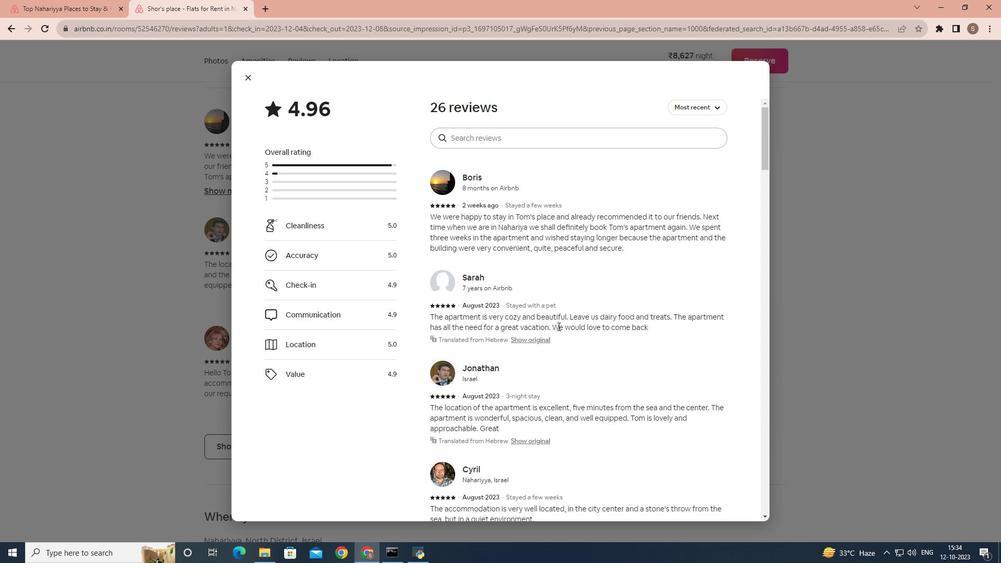 
Action: Mouse scrolled (554, 325) with delta (0, 0)
Screenshot: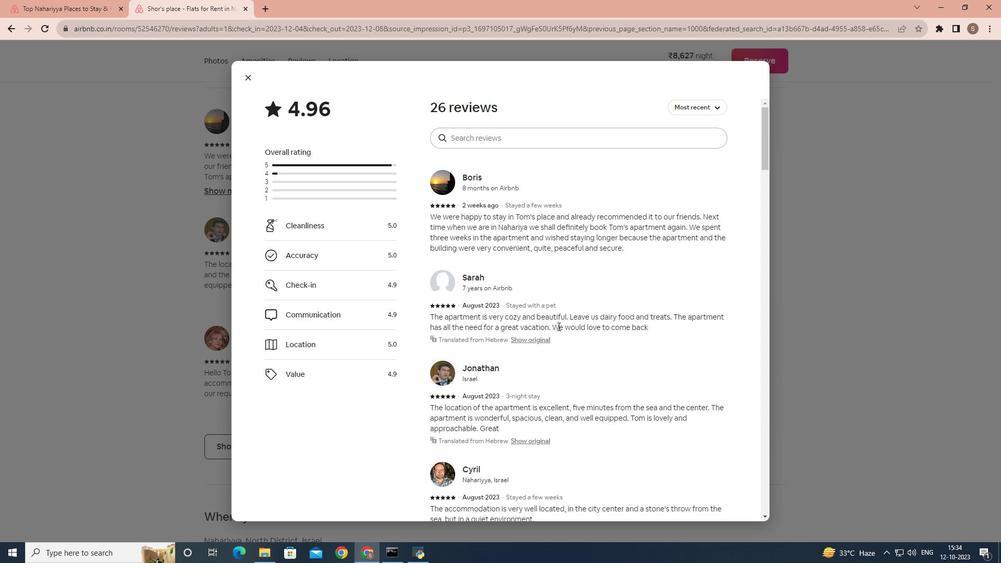 
Action: Mouse moved to (563, 328)
Screenshot: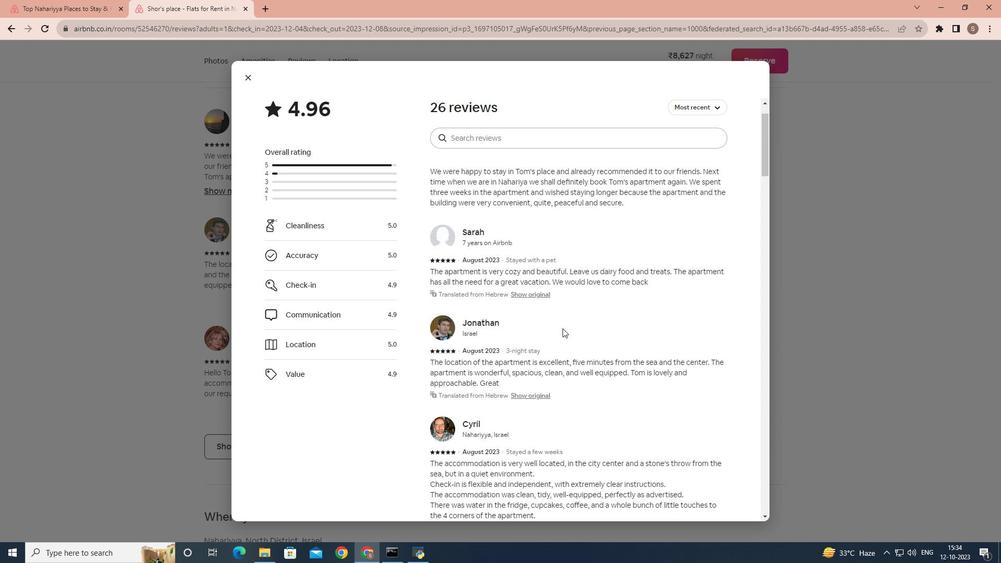 
Action: Mouse scrolled (563, 328) with delta (0, 0)
Screenshot: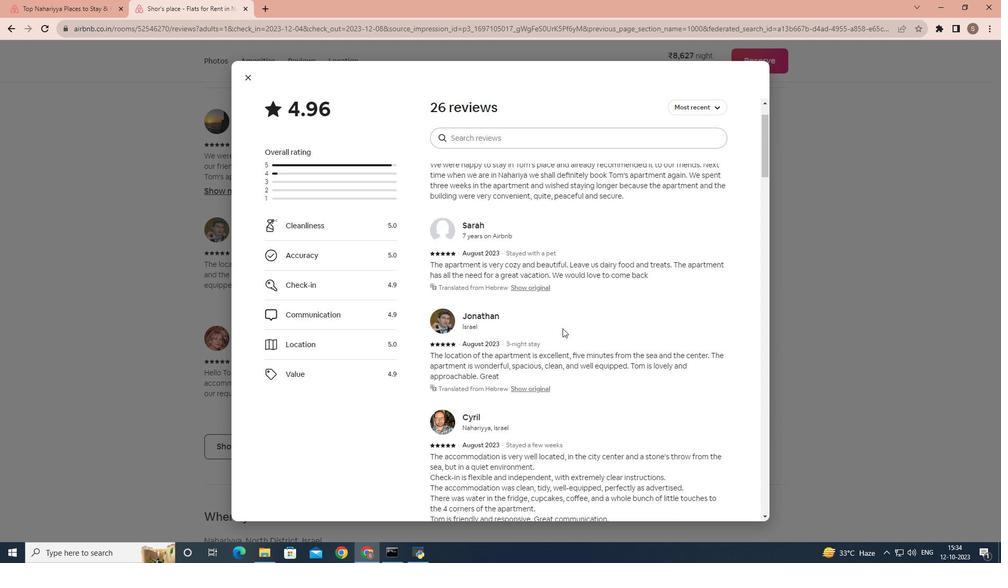
Action: Mouse scrolled (563, 328) with delta (0, 0)
Screenshot: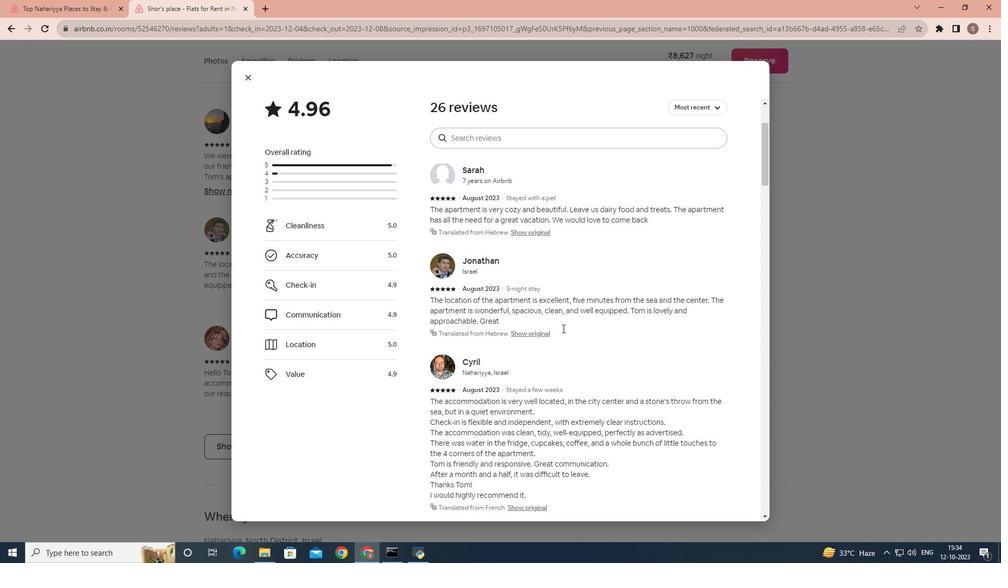 
Action: Mouse scrolled (563, 328) with delta (0, 0)
Screenshot: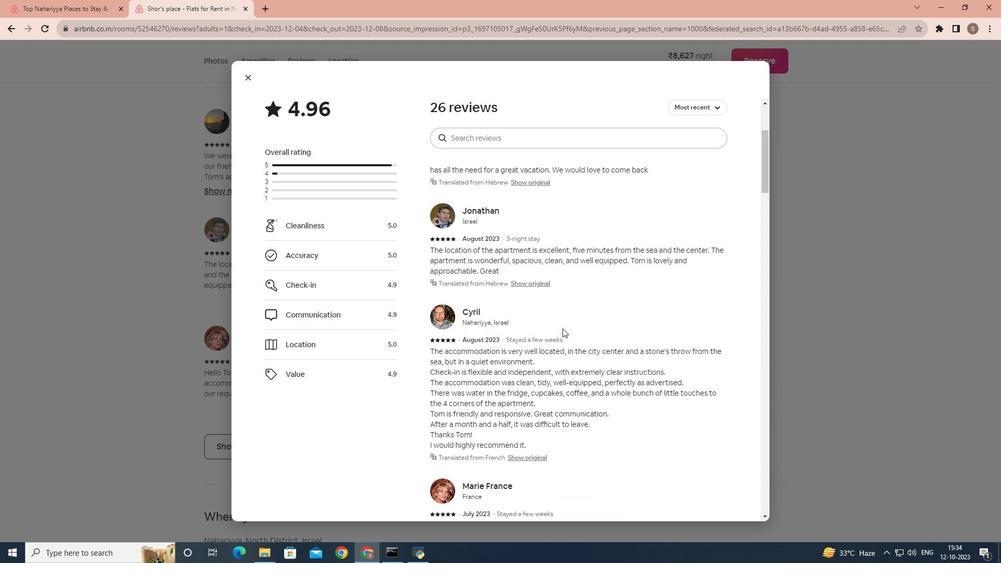 
Action: Mouse scrolled (563, 328) with delta (0, 0)
Screenshot: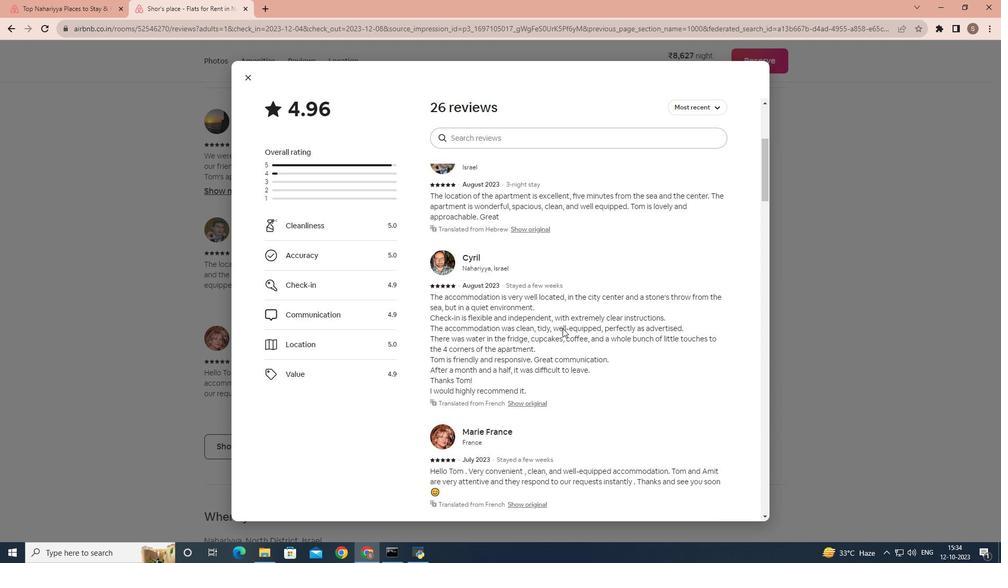 
Action: Mouse scrolled (563, 328) with delta (0, 0)
Screenshot: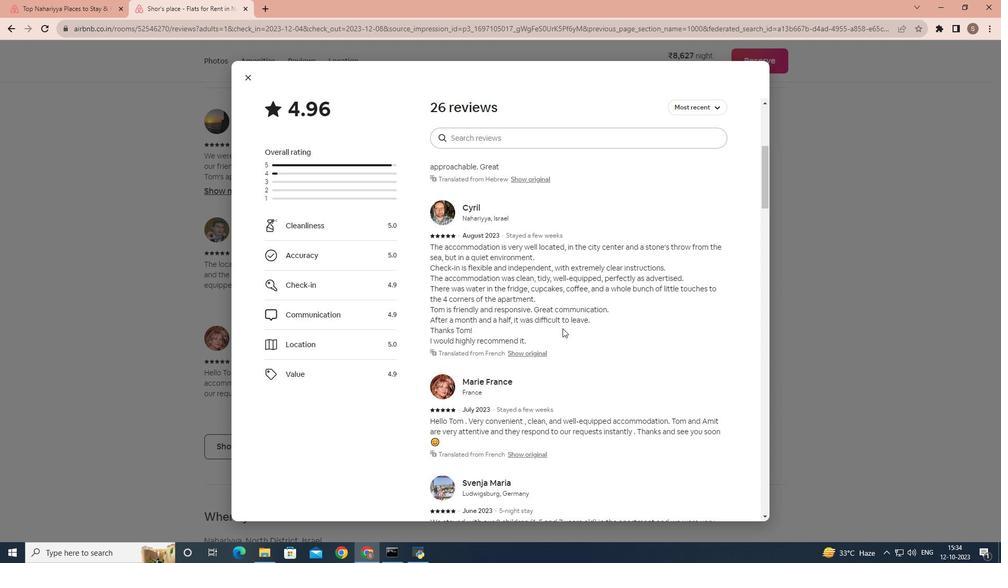 
Action: Mouse scrolled (563, 328) with delta (0, 0)
Screenshot: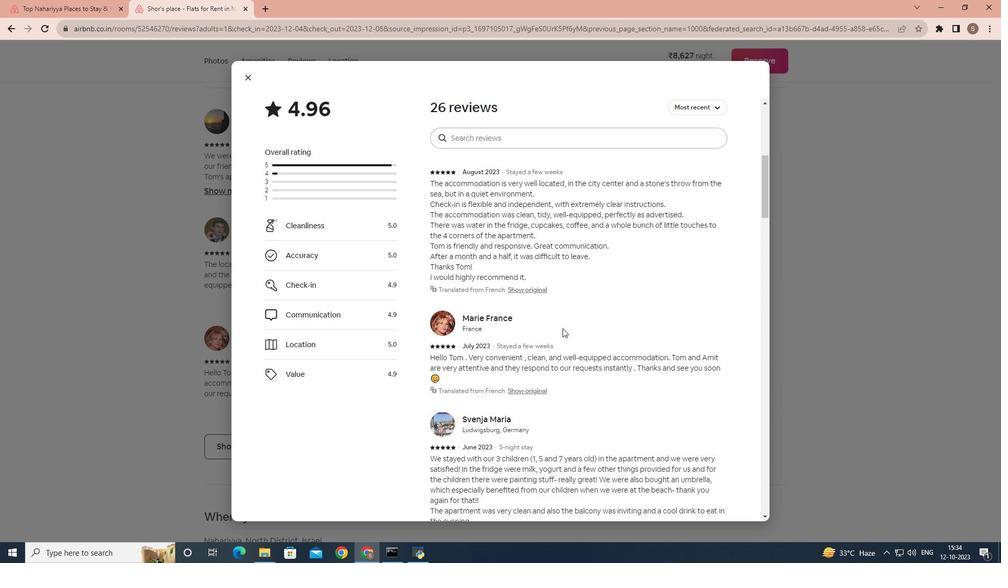 
Action: Mouse scrolled (563, 328) with delta (0, 0)
Screenshot: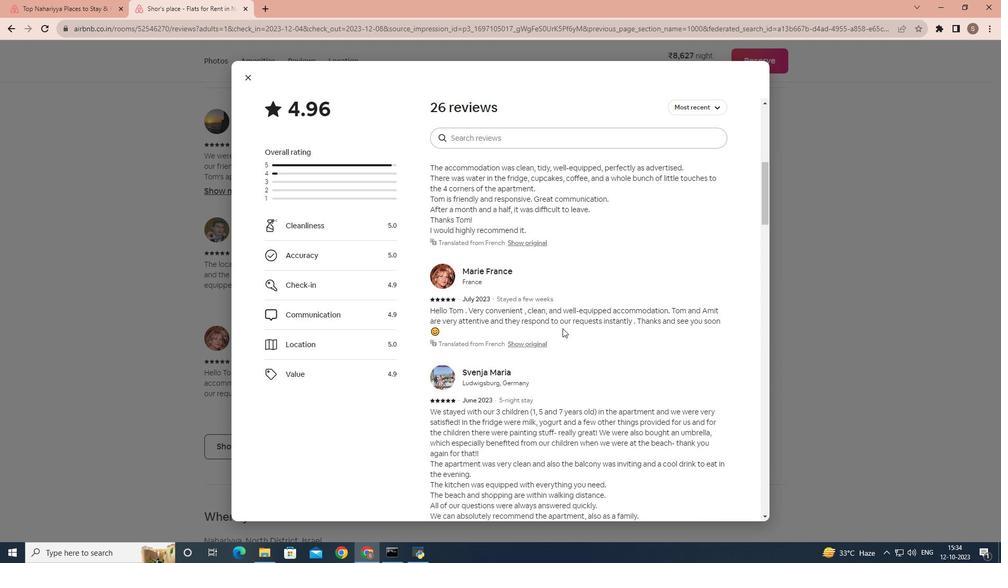 
Action: Mouse scrolled (563, 328) with delta (0, 0)
Screenshot: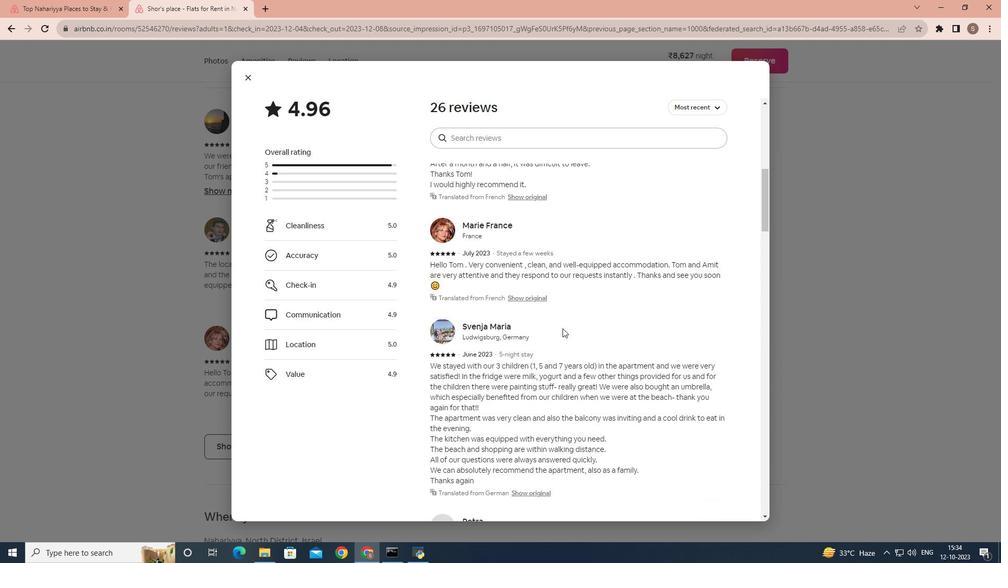 
Action: Mouse scrolled (563, 328) with delta (0, 0)
Screenshot: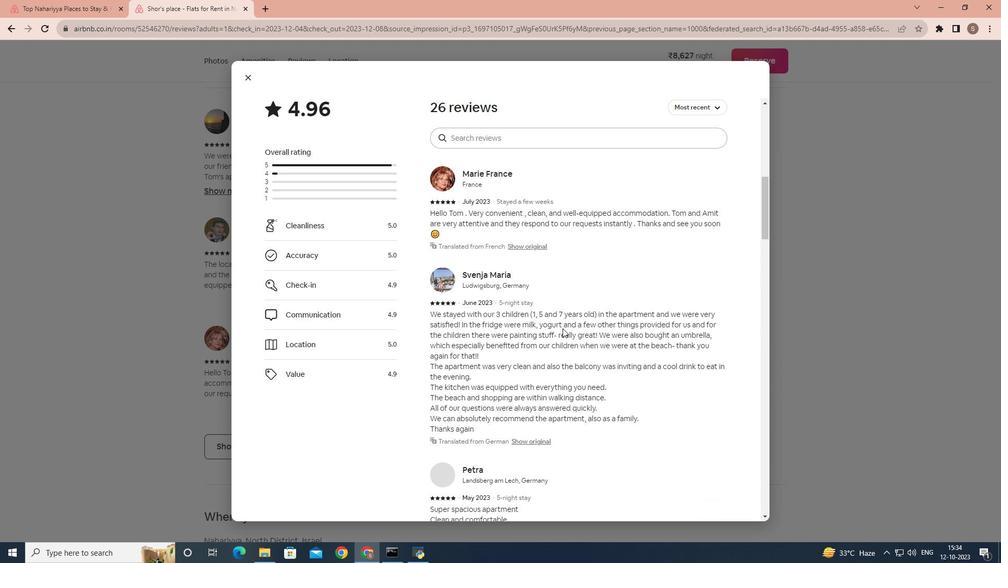 
Action: Mouse scrolled (563, 328) with delta (0, 0)
Screenshot: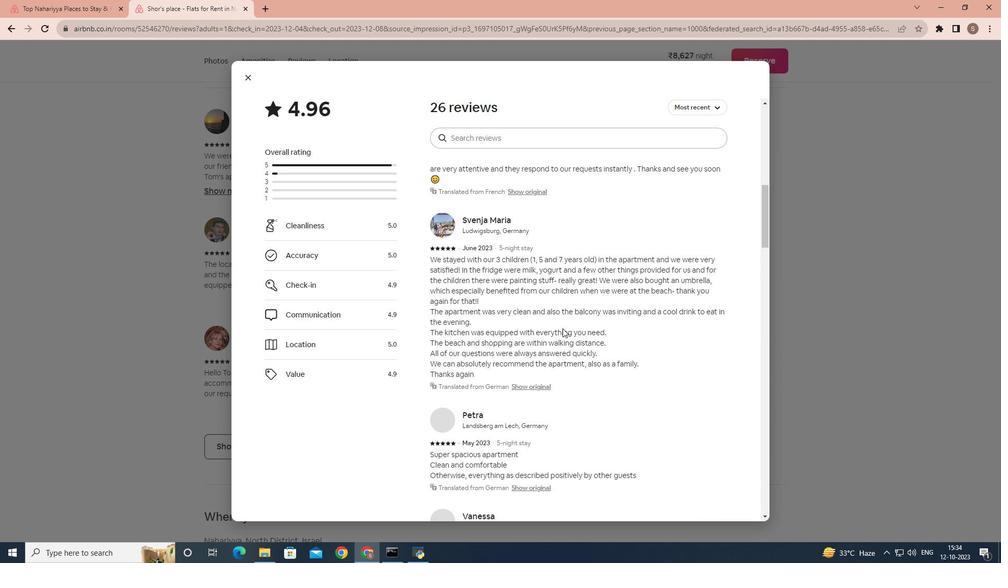 
Action: Mouse scrolled (563, 328) with delta (0, 0)
Screenshot: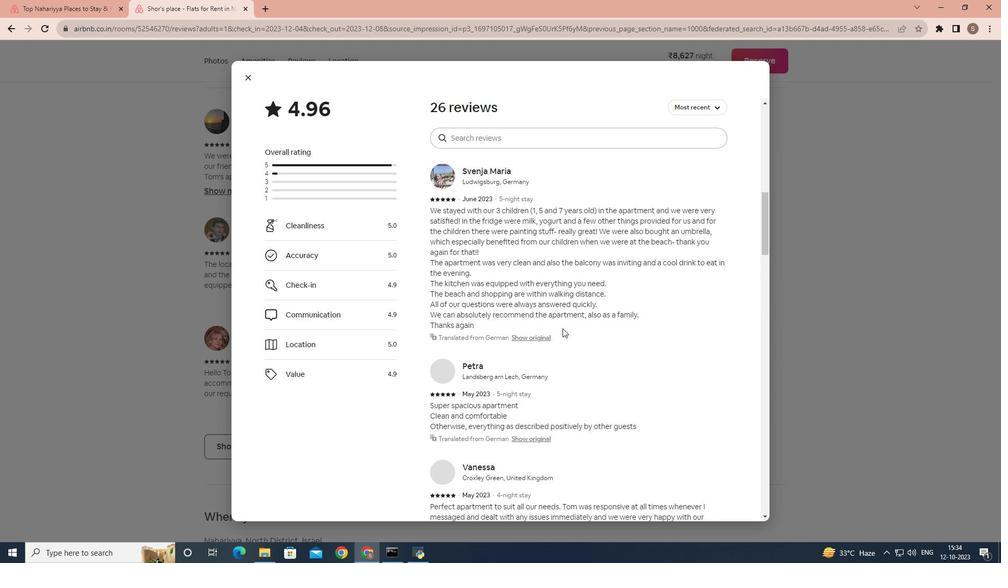 
Action: Mouse scrolled (563, 328) with delta (0, 0)
Screenshot: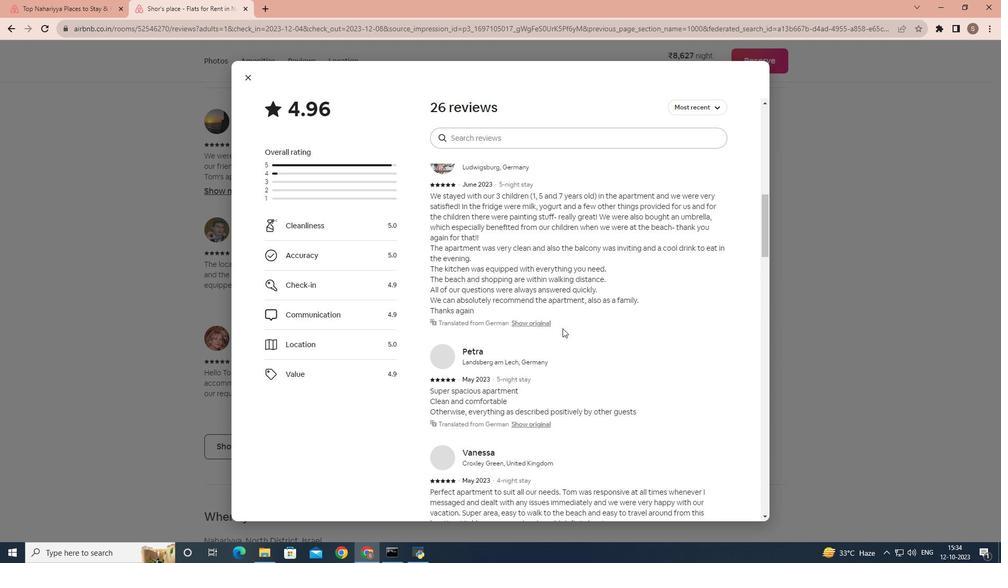 
Action: Mouse scrolled (563, 328) with delta (0, 0)
Screenshot: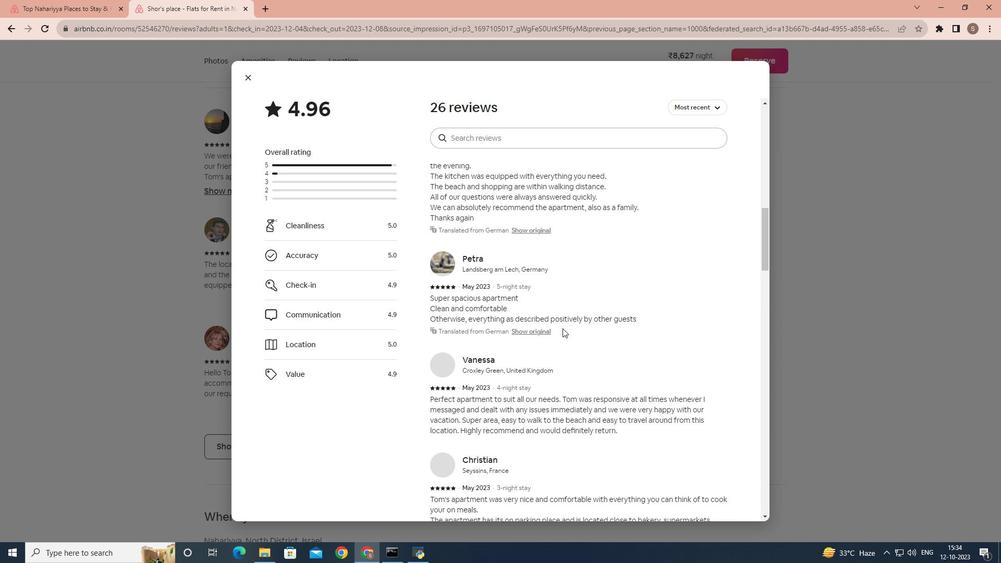 
Action: Mouse scrolled (563, 328) with delta (0, 0)
Screenshot: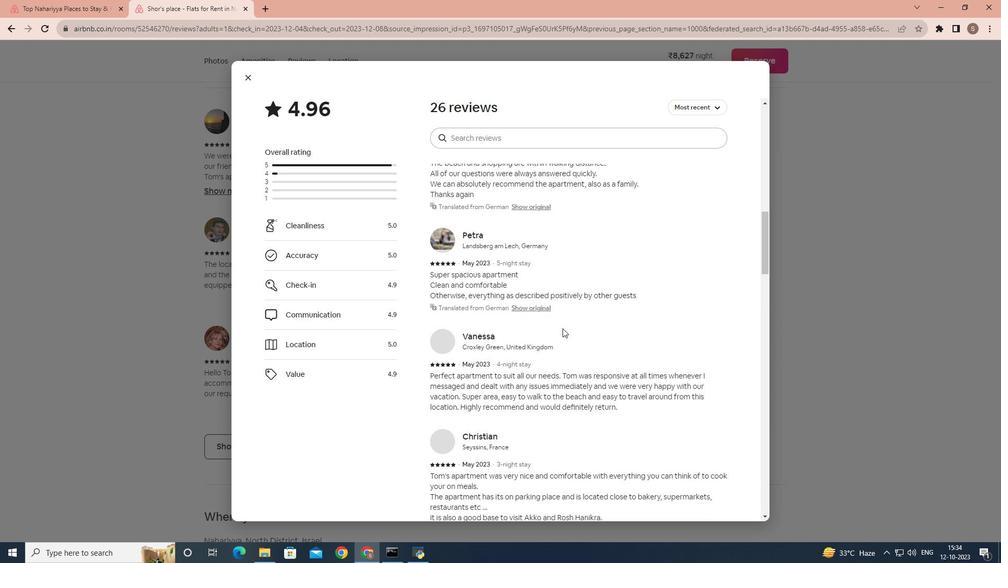
Action: Mouse scrolled (563, 328) with delta (0, 0)
Screenshot: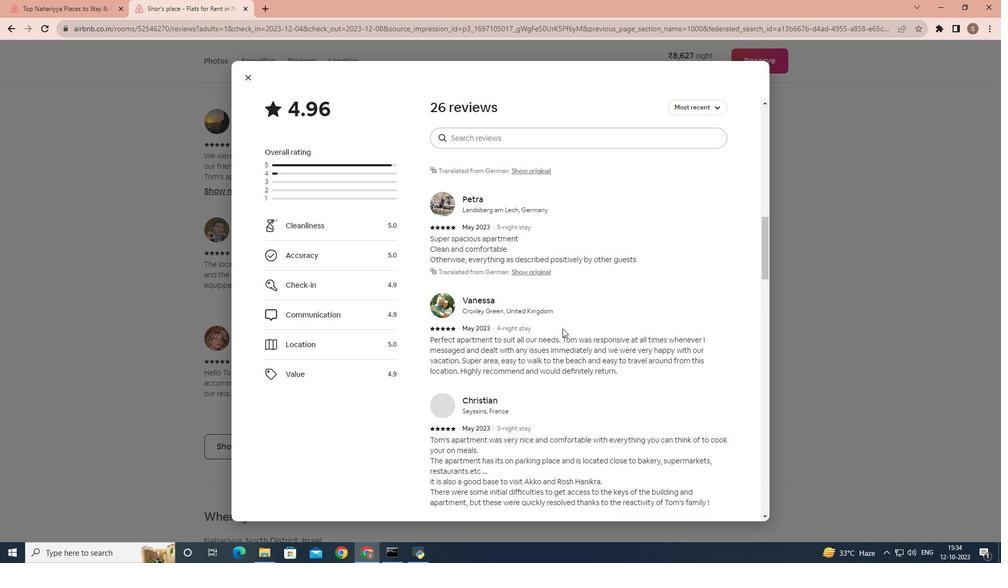 
Action: Mouse scrolled (563, 328) with delta (0, 0)
